 Task: Play online Dominion games in medium mode.
Action: Mouse moved to (486, 422)
Screenshot: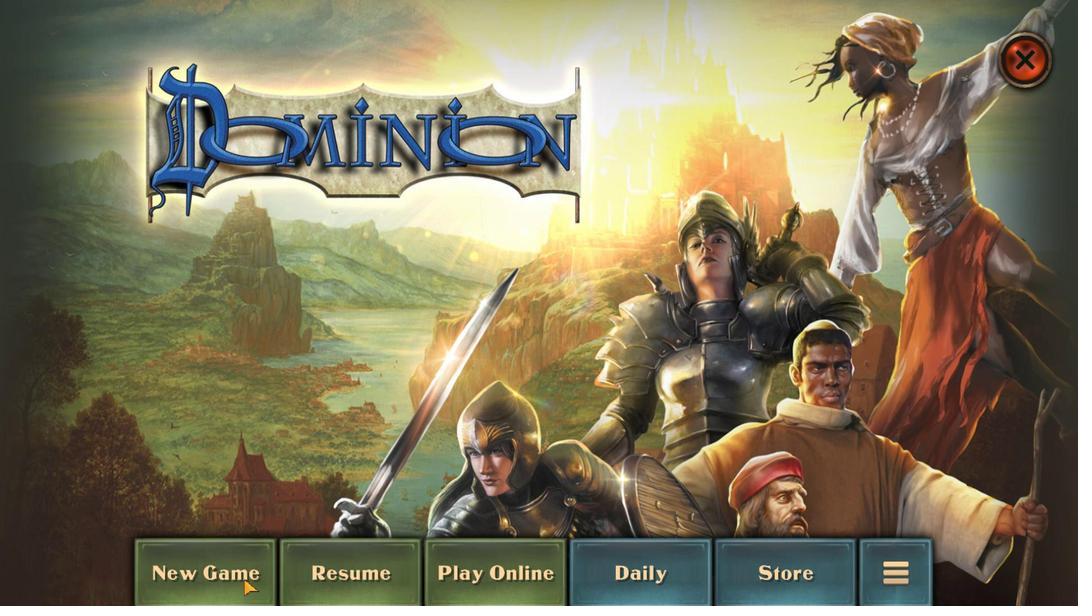
Action: Mouse pressed left at (486, 422)
Screenshot: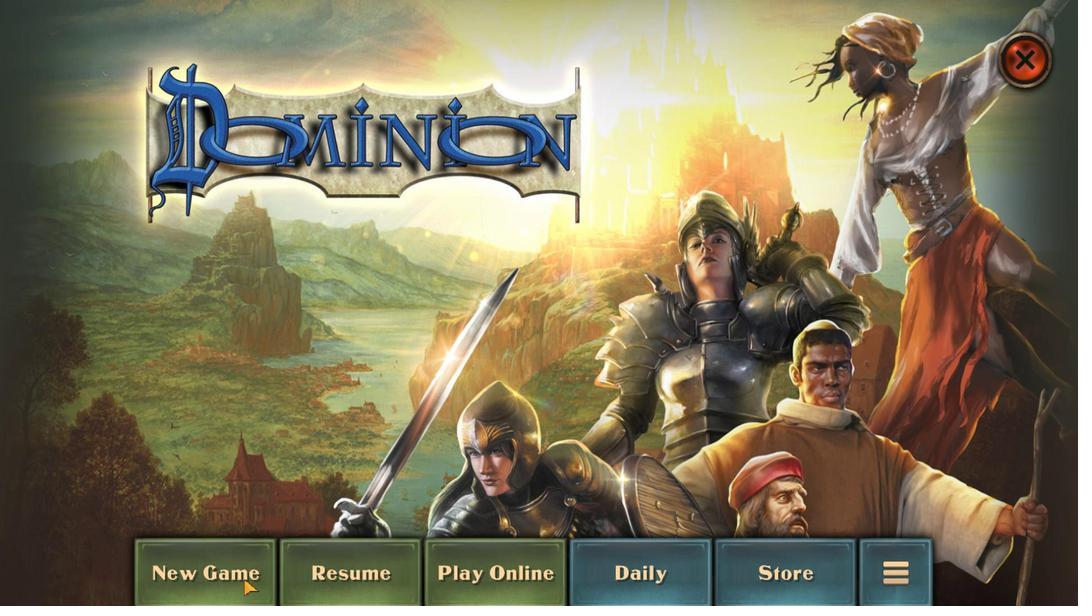 
Action: Mouse moved to (630, 499)
Screenshot: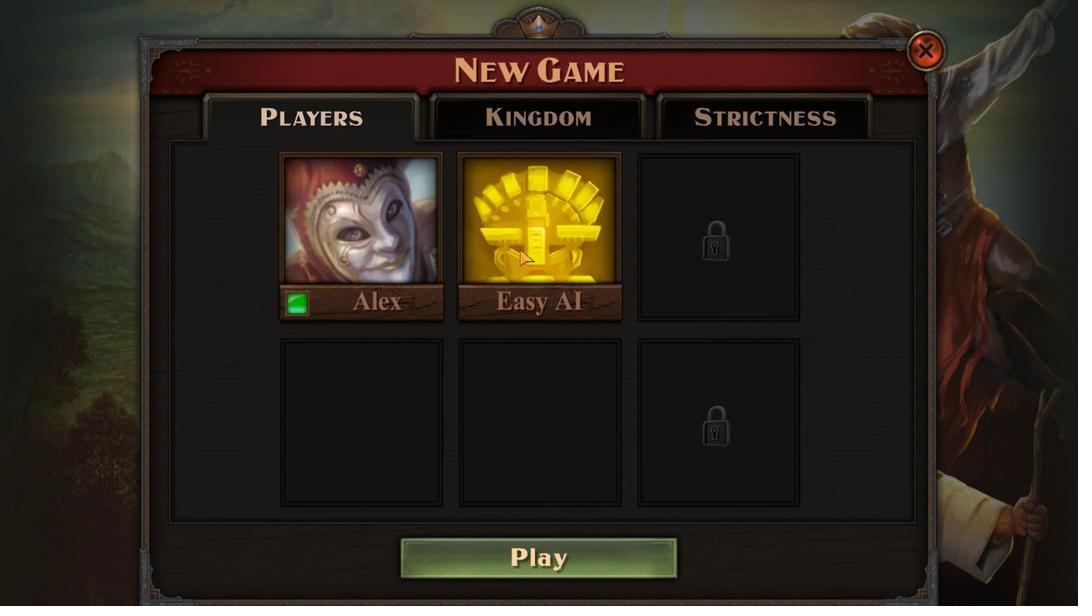 
Action: Mouse pressed left at (630, 499)
Screenshot: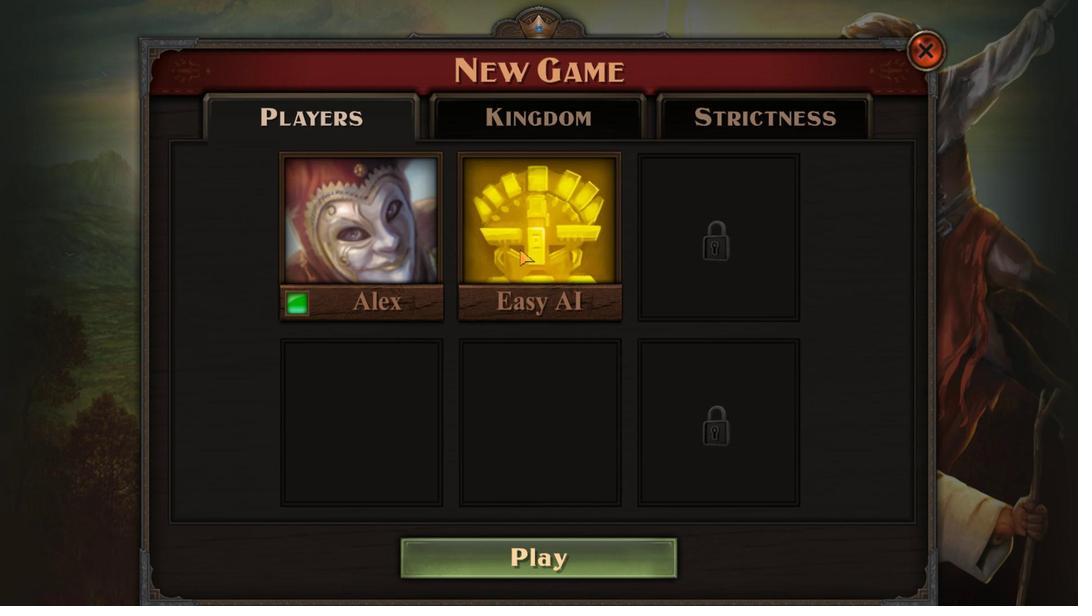 
Action: Mouse moved to (535, 463)
Screenshot: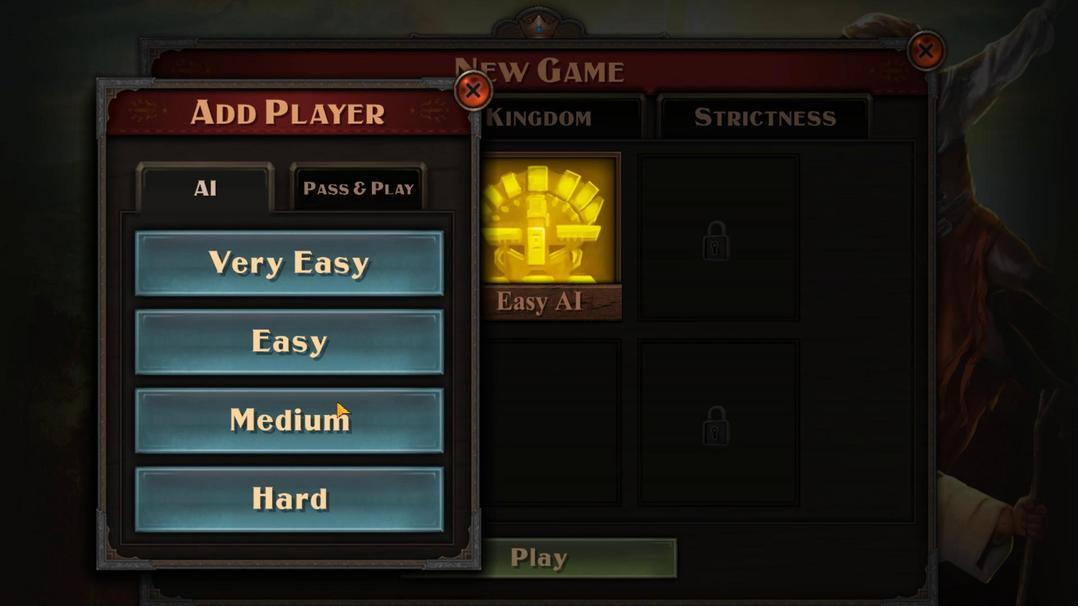
Action: Mouse pressed left at (535, 463)
Screenshot: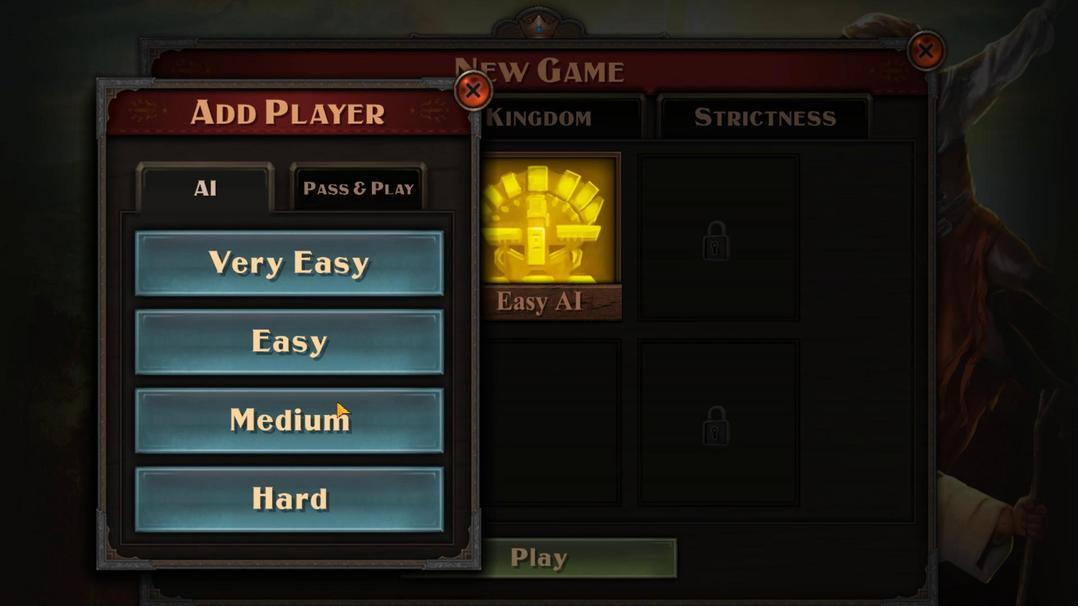 
Action: Mouse moved to (630, 426)
Screenshot: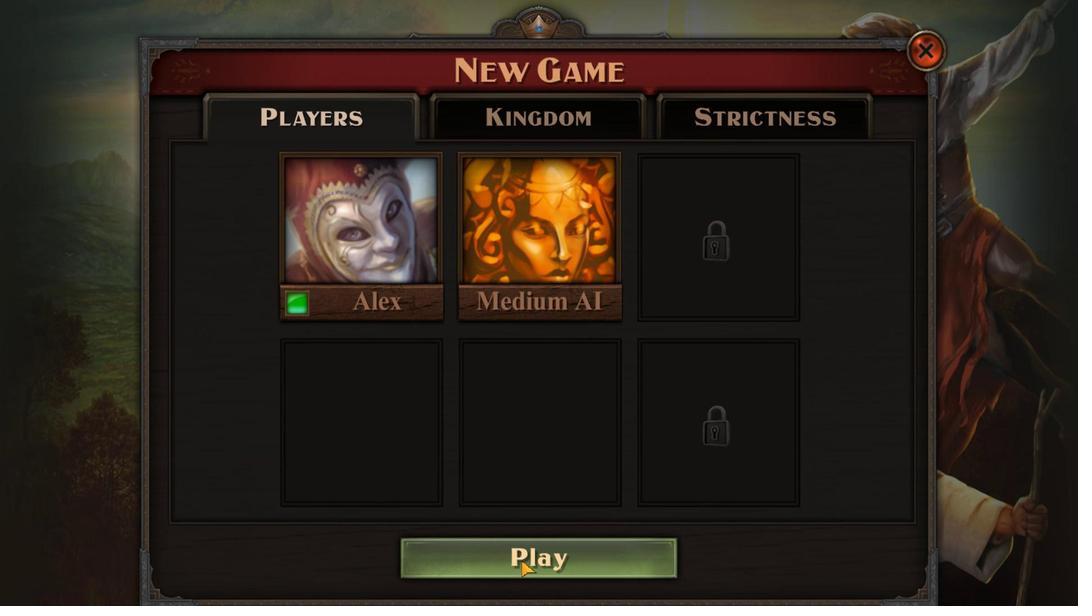 
Action: Mouse pressed left at (630, 426)
Screenshot: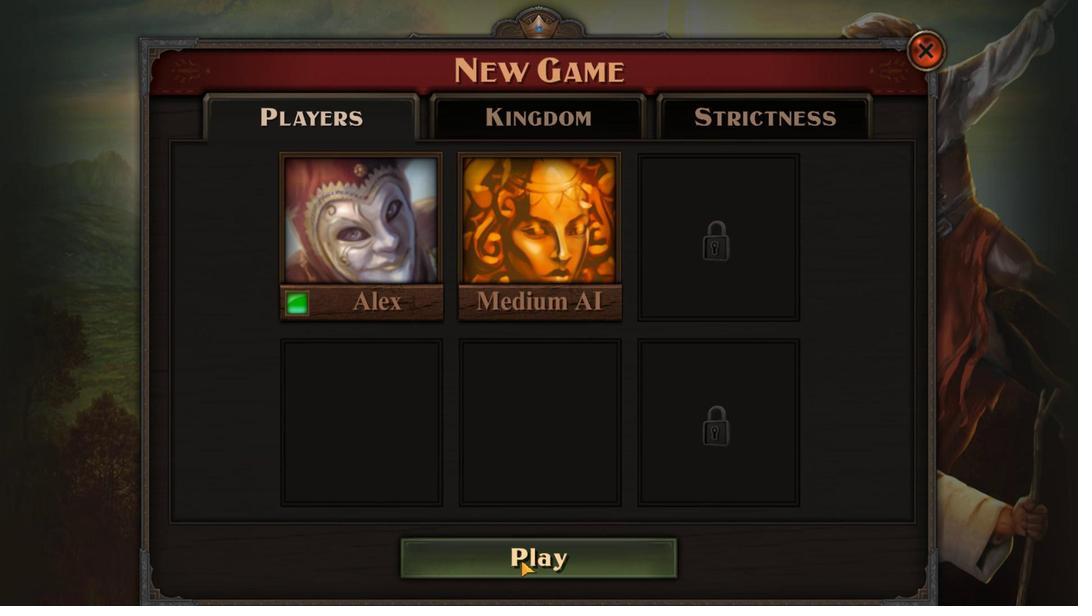 
Action: Mouse moved to (608, 435)
Screenshot: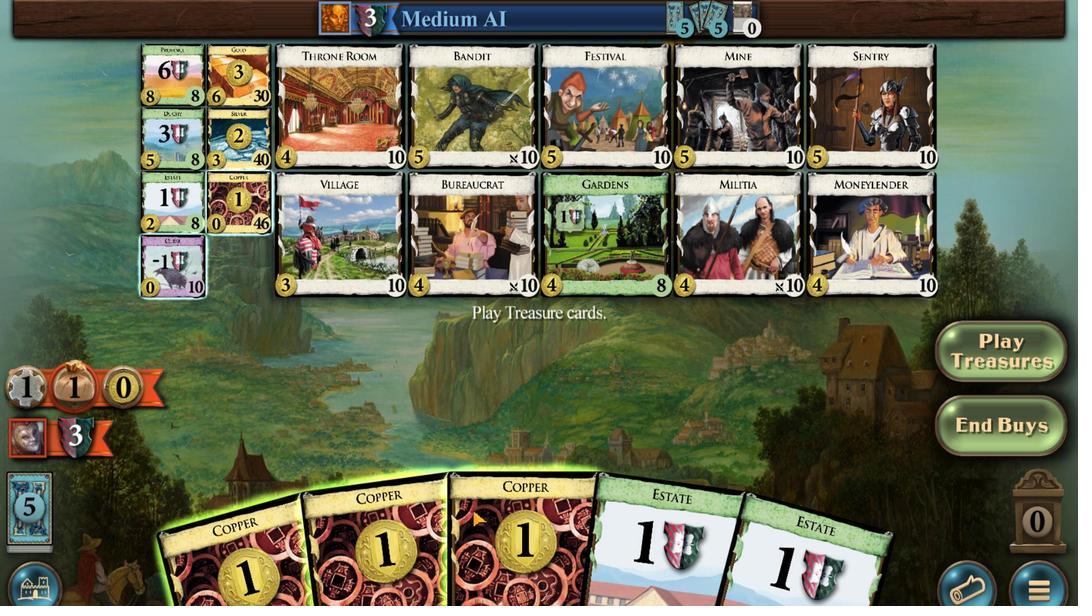 
Action: Mouse scrolled (608, 435) with delta (0, 0)
Screenshot: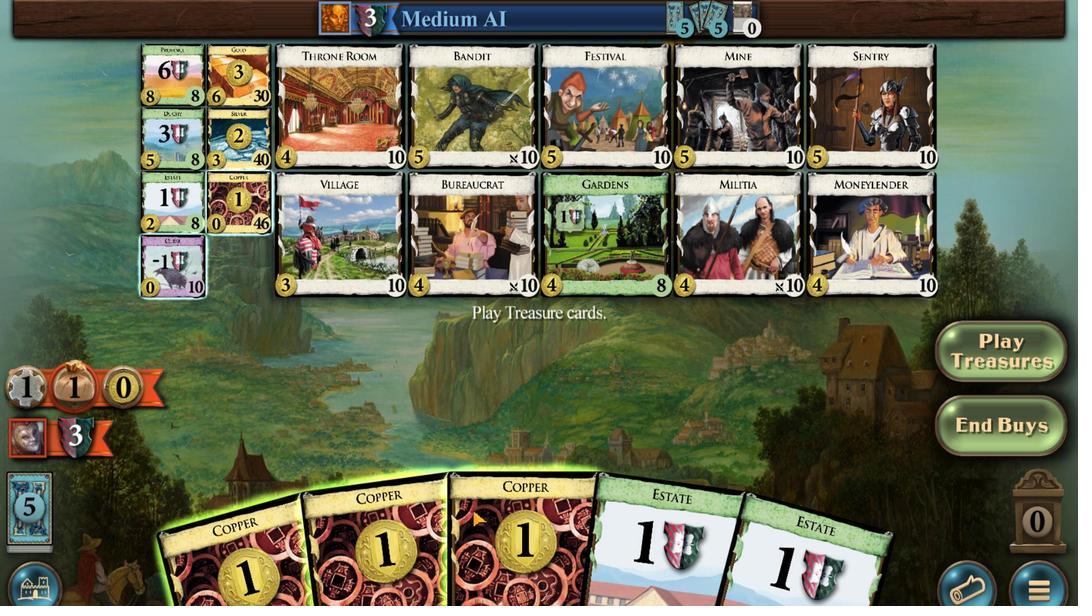 
Action: Mouse moved to (612, 431)
Screenshot: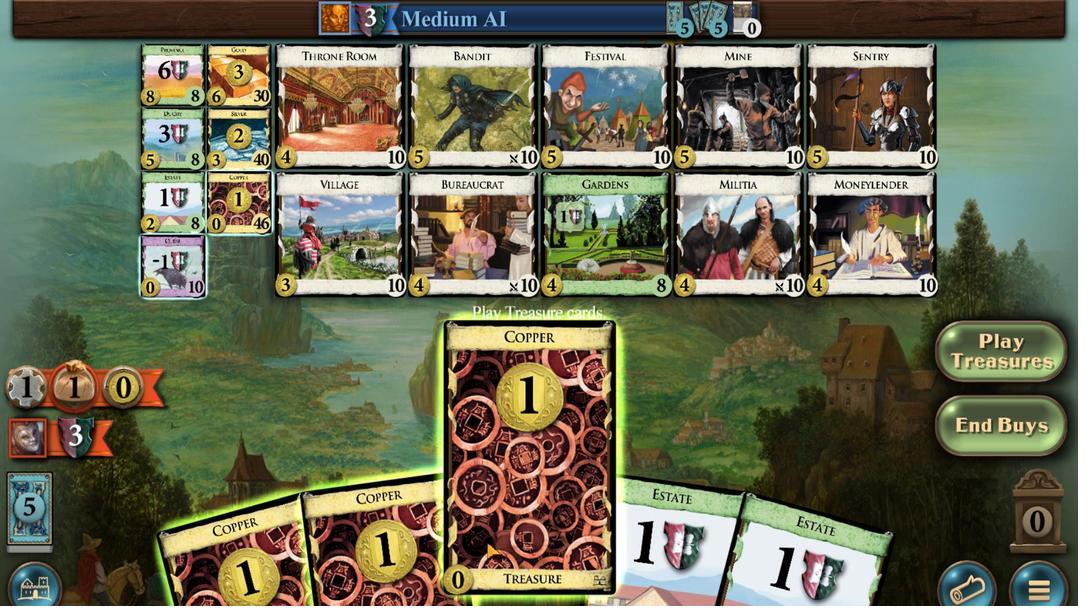 
Action: Mouse scrolled (612, 431) with delta (0, 0)
Screenshot: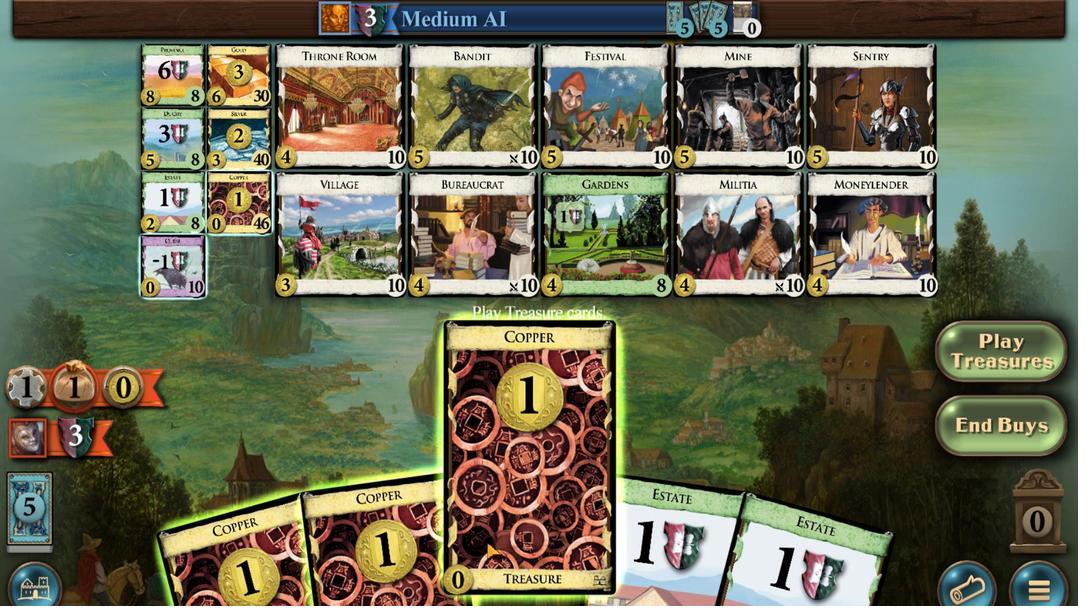 
Action: Mouse scrolled (612, 431) with delta (0, 0)
Screenshot: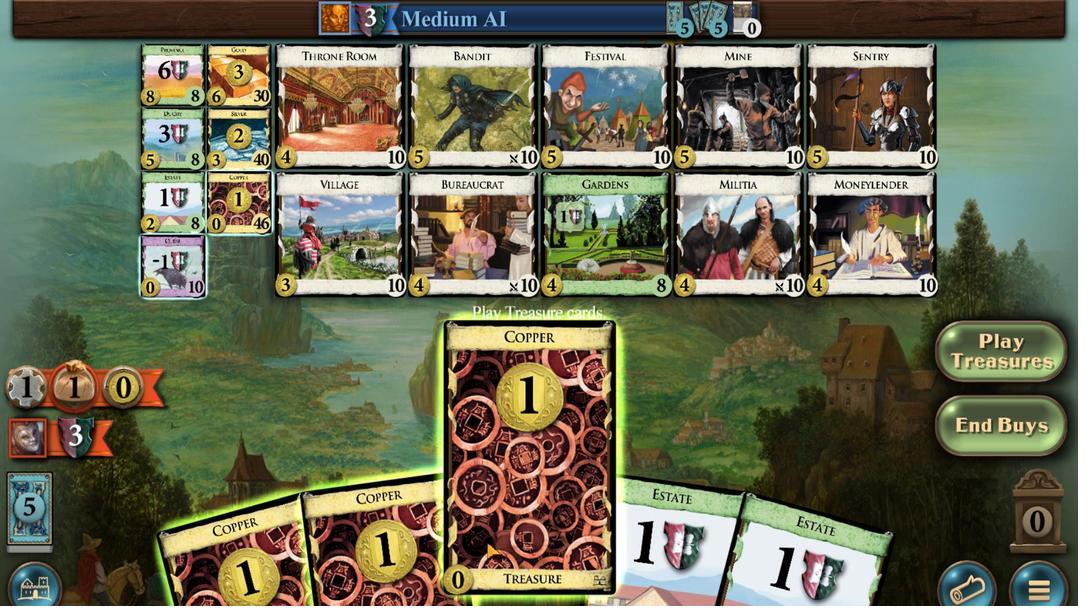 
Action: Mouse moved to (567, 437)
Screenshot: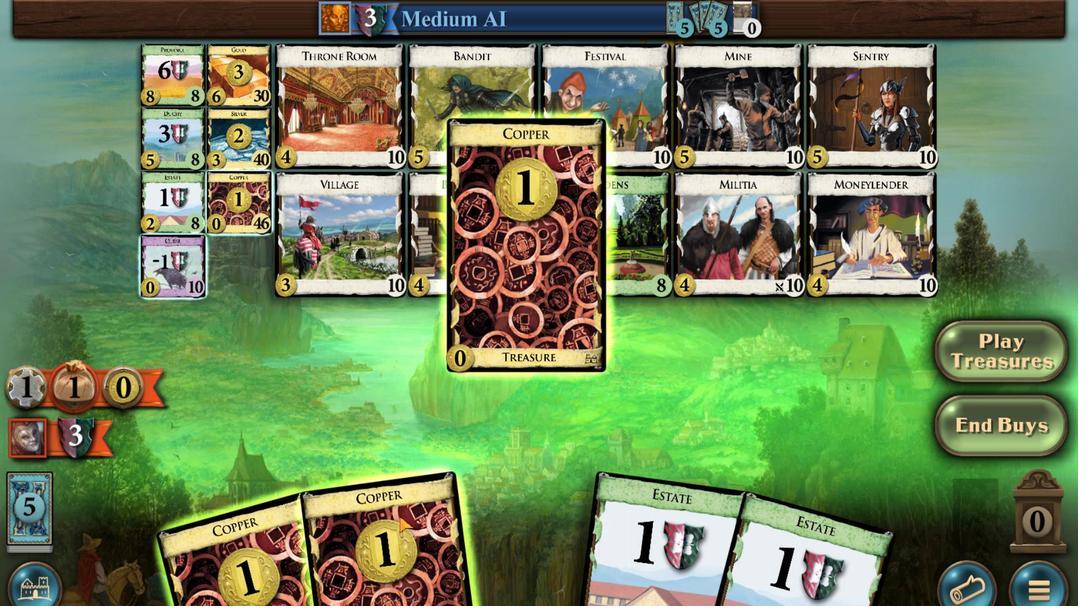 
Action: Mouse scrolled (567, 437) with delta (0, 0)
Screenshot: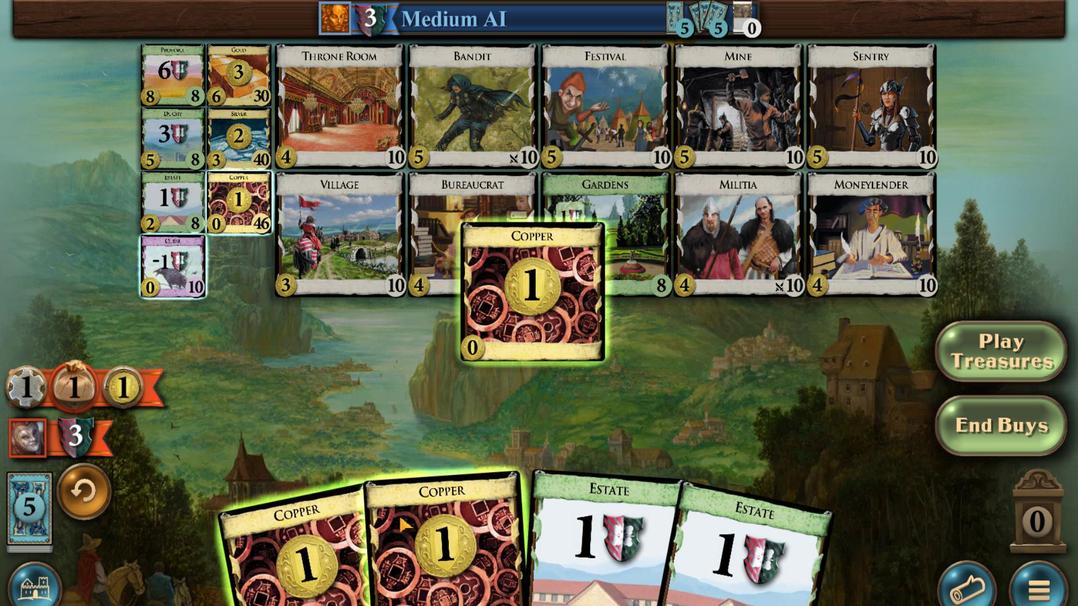 
Action: Mouse scrolled (567, 437) with delta (0, 0)
Screenshot: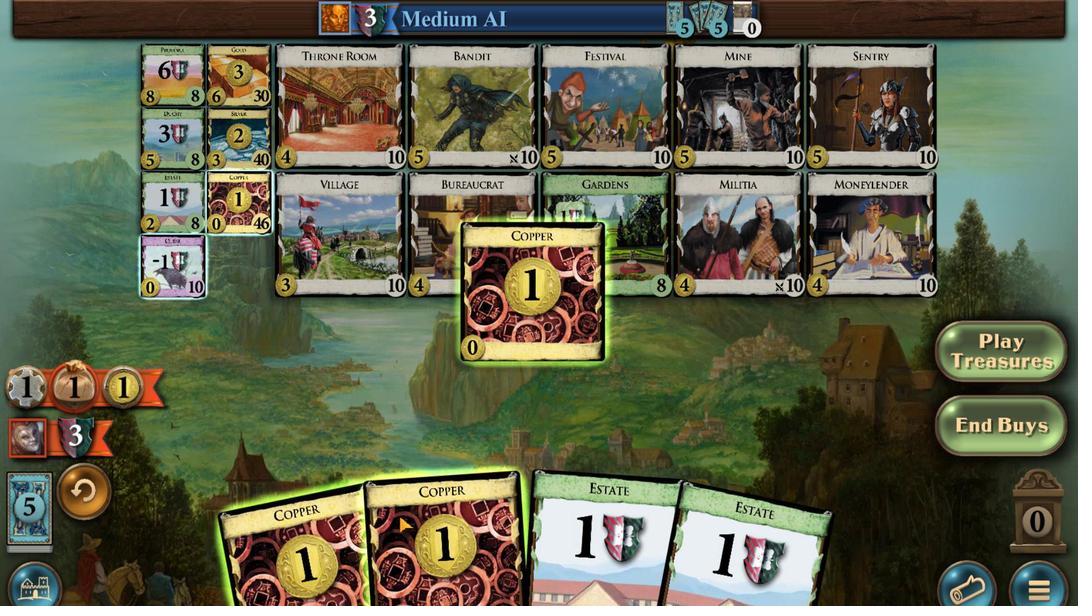
Action: Mouse scrolled (567, 437) with delta (0, 0)
Screenshot: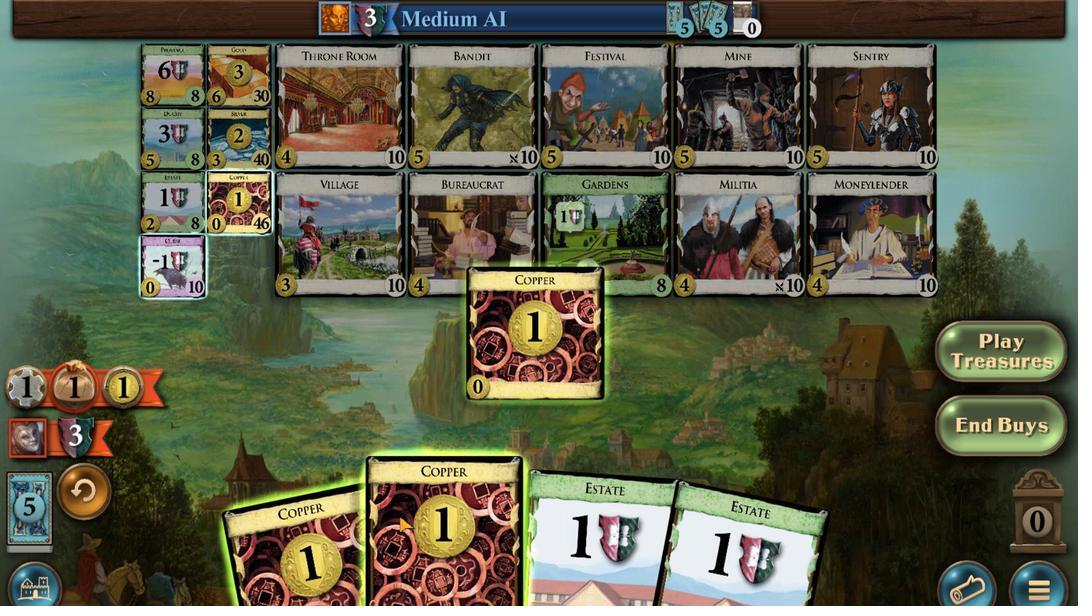 
Action: Mouse moved to (517, 440)
Screenshot: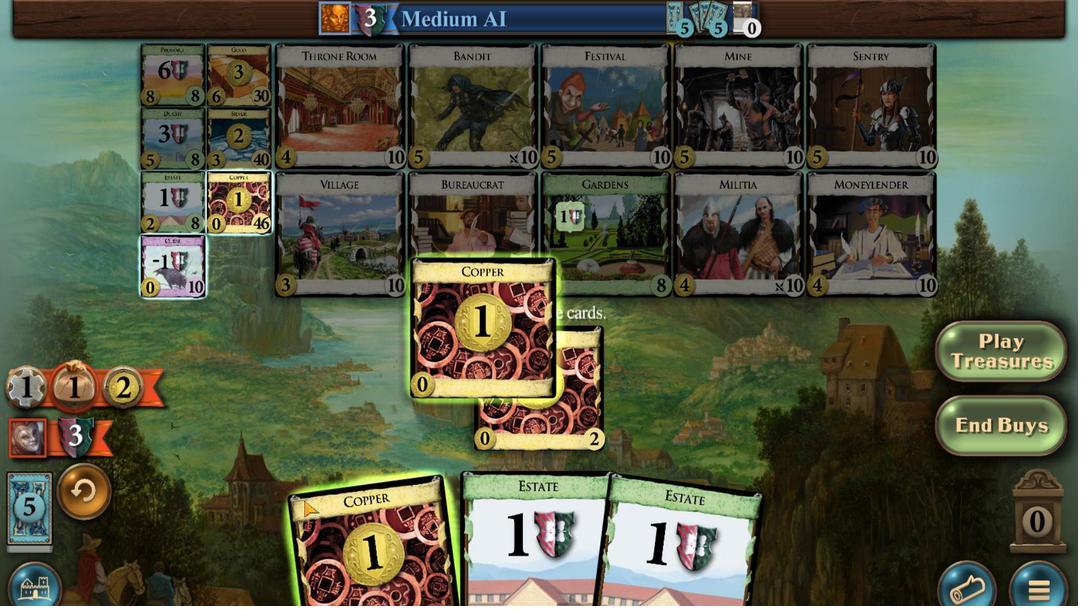 
Action: Mouse scrolled (517, 440) with delta (0, 0)
Screenshot: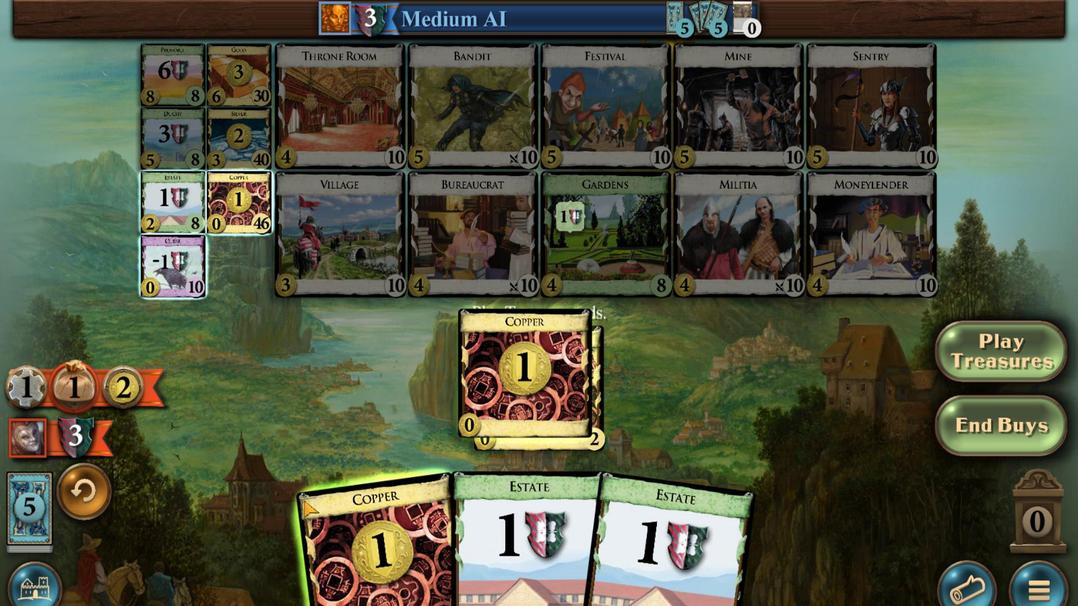 
Action: Mouse scrolled (517, 440) with delta (0, 0)
Screenshot: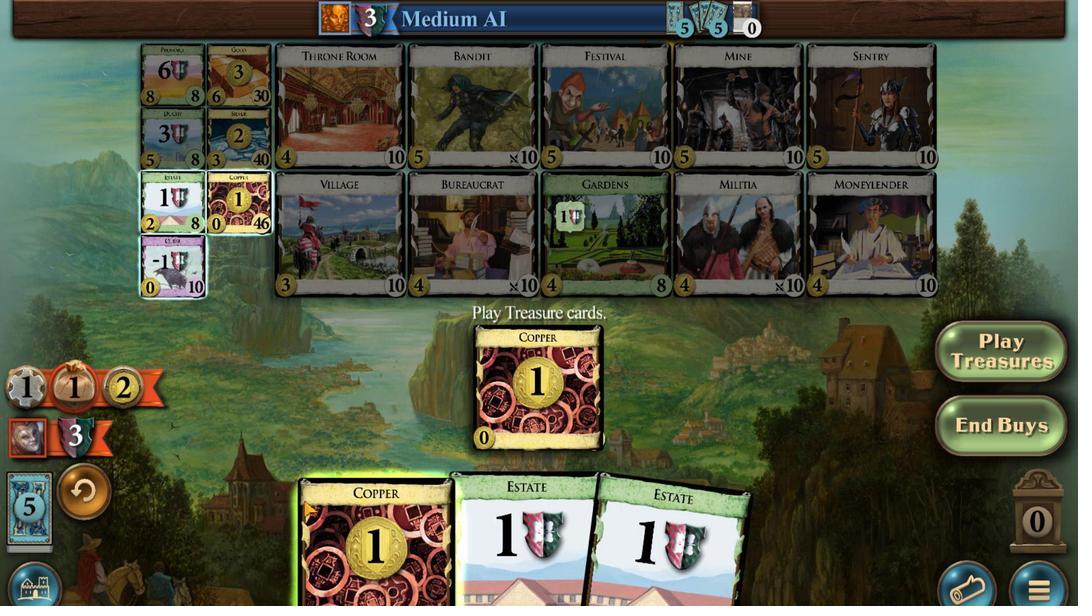 
Action: Mouse scrolled (517, 440) with delta (0, 0)
Screenshot: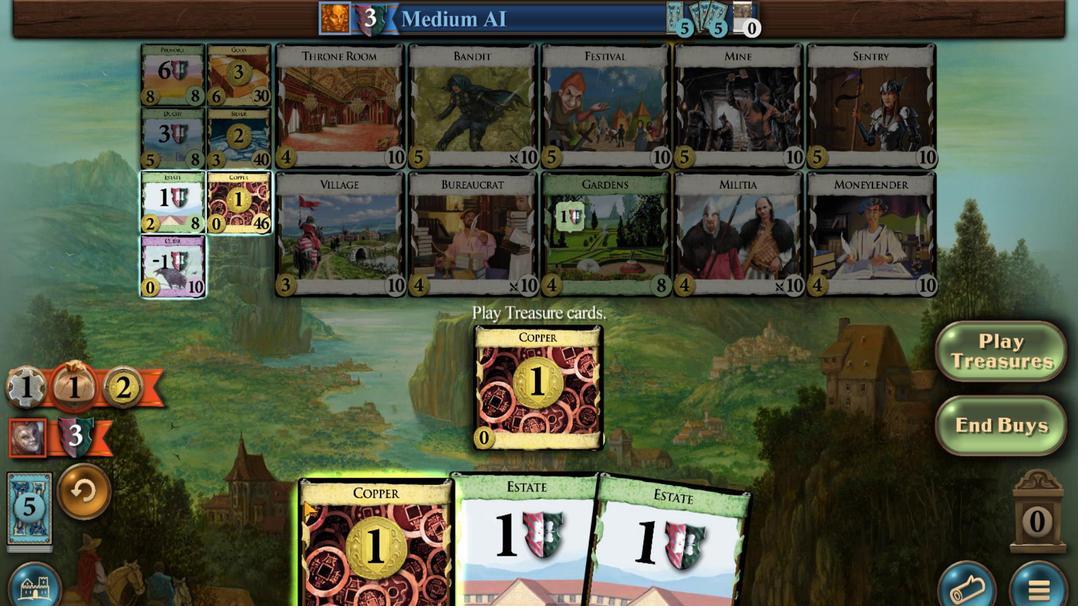 
Action: Mouse moved to (484, 525)
Screenshot: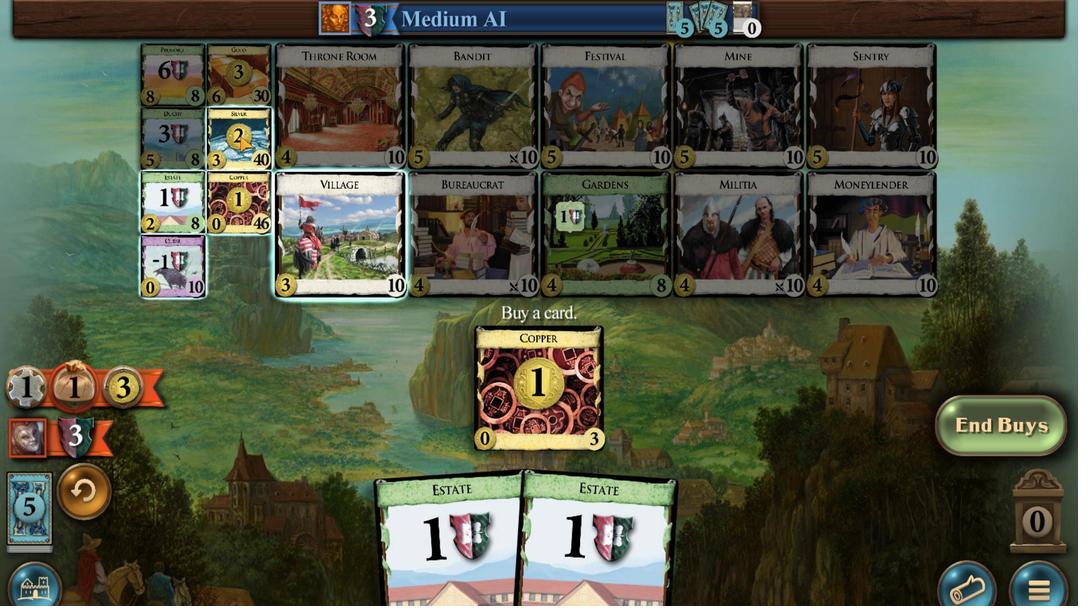 
Action: Mouse pressed left at (484, 525)
Screenshot: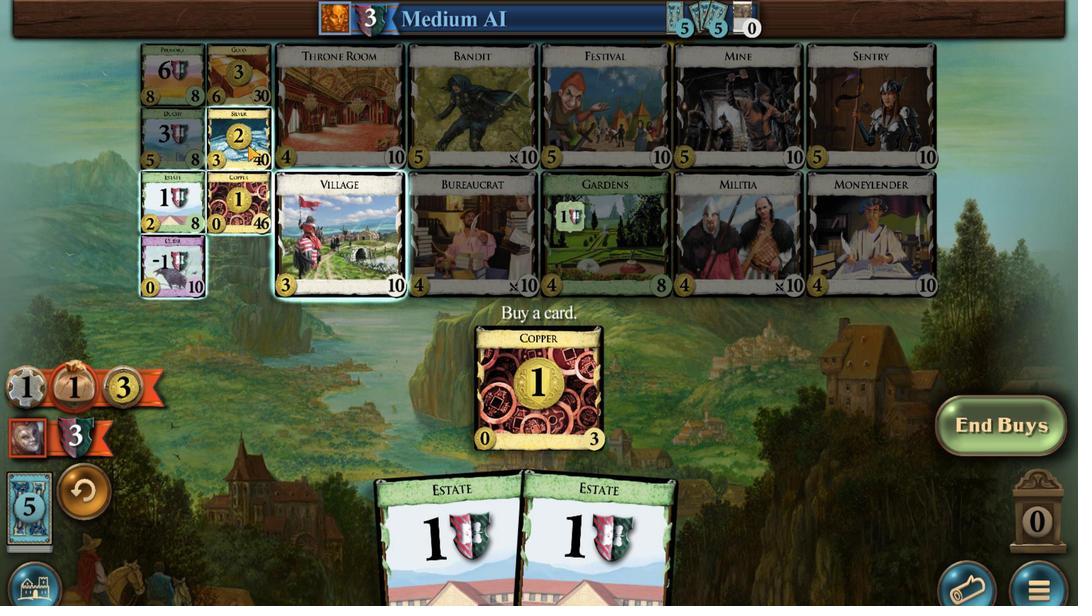 
Action: Mouse moved to (661, 429)
Screenshot: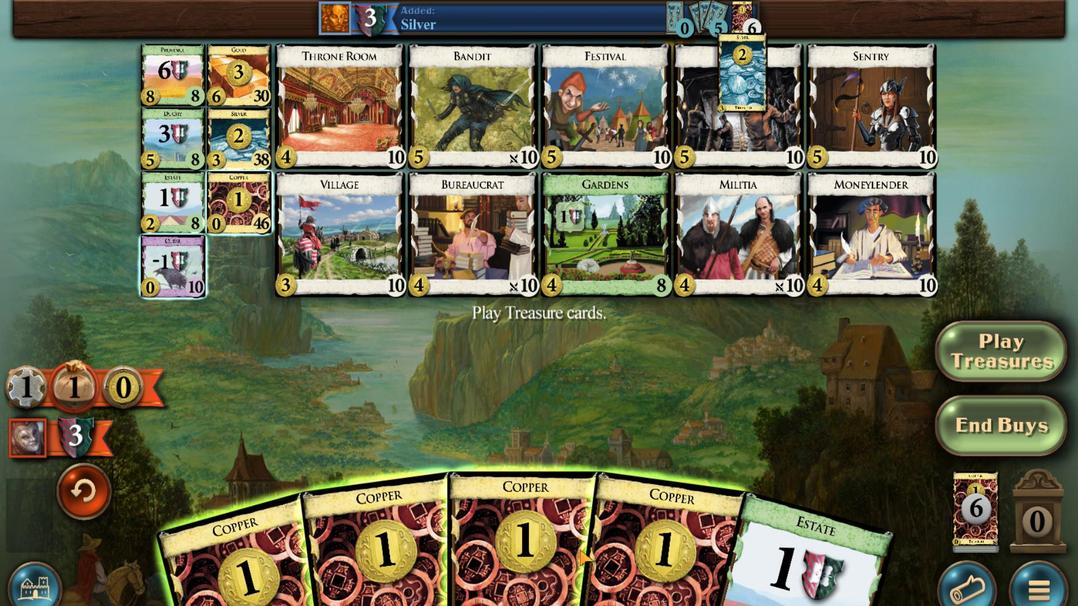 
Action: Mouse scrolled (661, 429) with delta (0, 0)
Screenshot: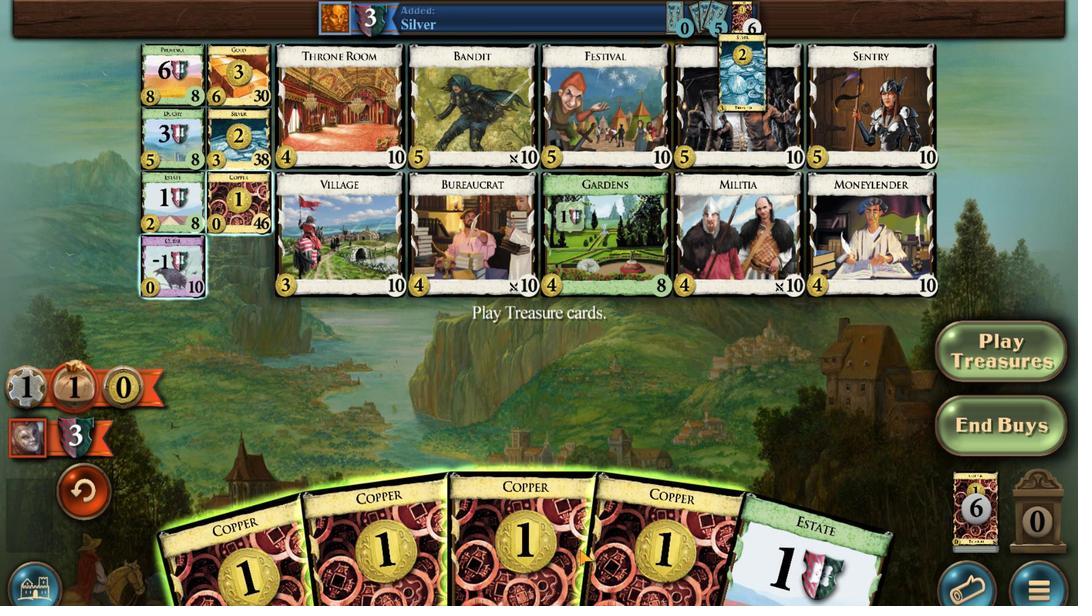 
Action: Mouse scrolled (661, 429) with delta (0, 0)
Screenshot: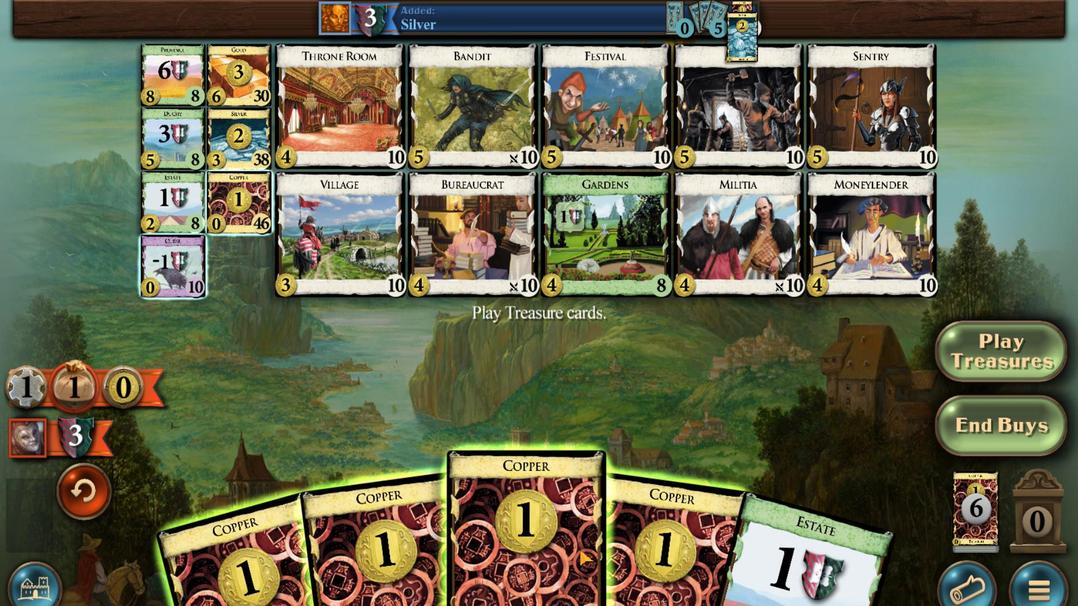 
Action: Mouse moved to (668, 430)
Screenshot: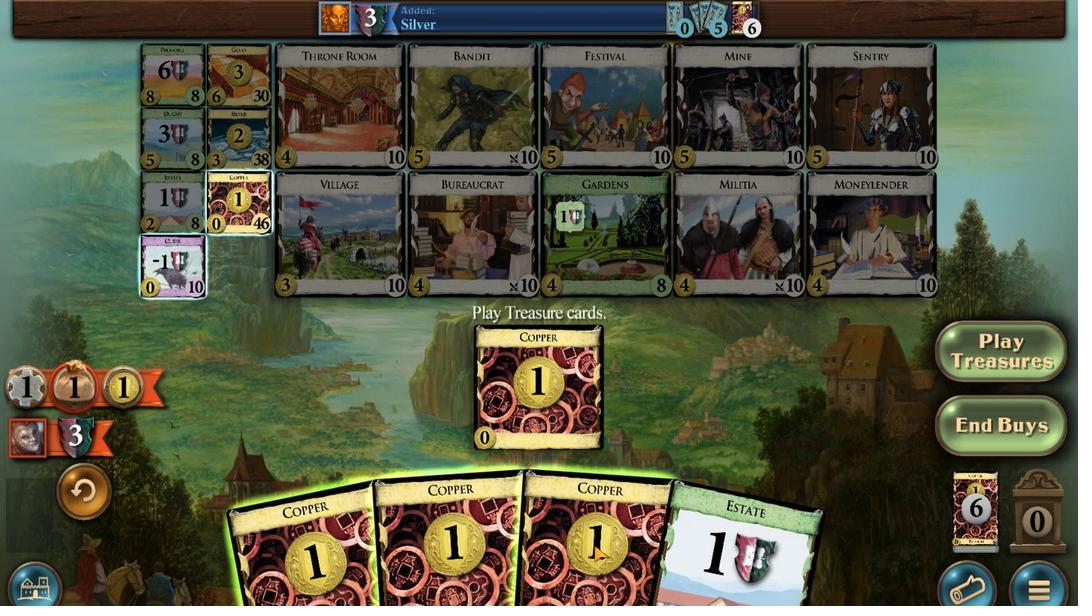 
Action: Mouse scrolled (668, 430) with delta (0, 0)
Screenshot: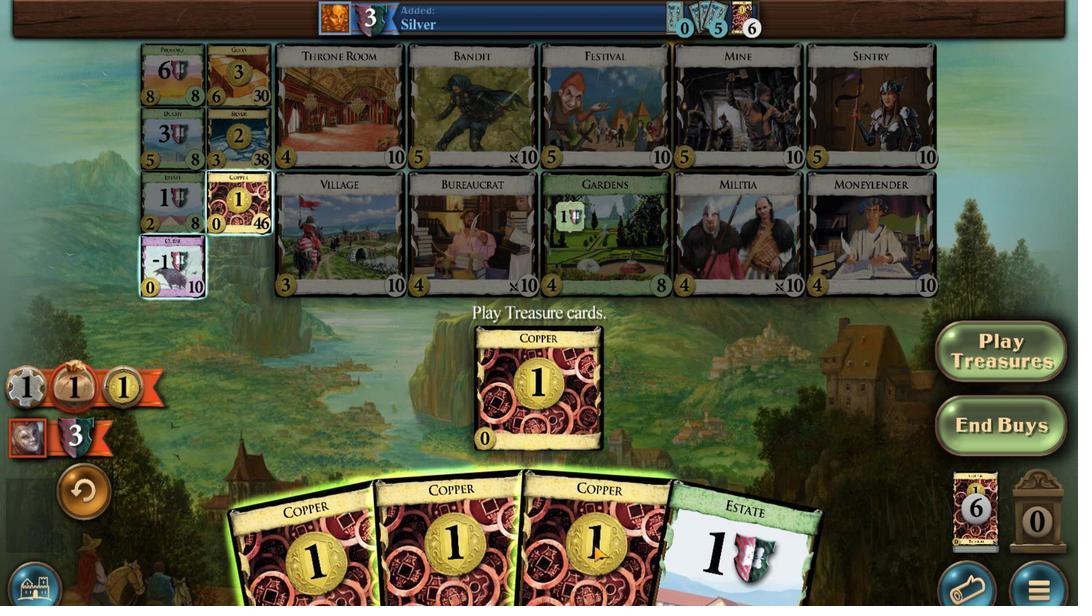 
Action: Mouse scrolled (668, 430) with delta (0, 0)
Screenshot: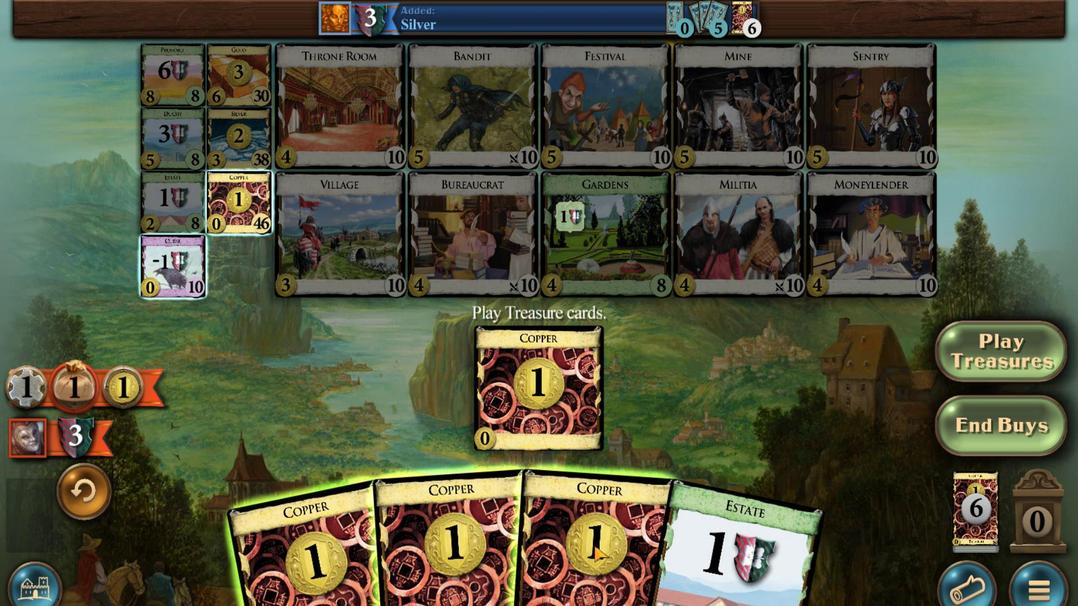 
Action: Mouse scrolled (668, 430) with delta (0, 0)
Screenshot: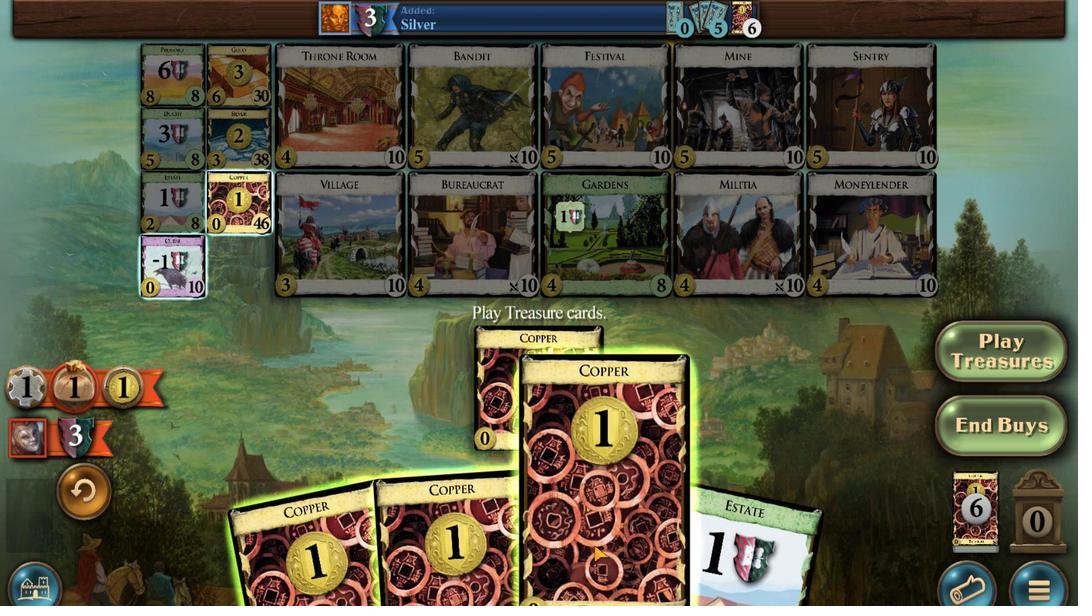 
Action: Mouse moved to (645, 430)
Screenshot: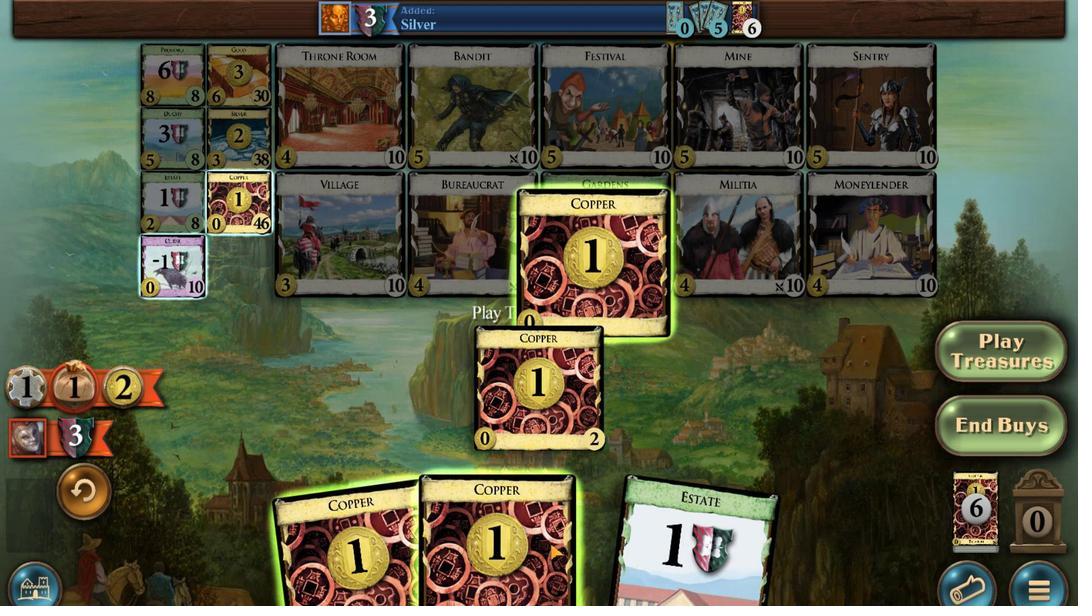 
Action: Mouse scrolled (645, 431) with delta (0, 0)
Screenshot: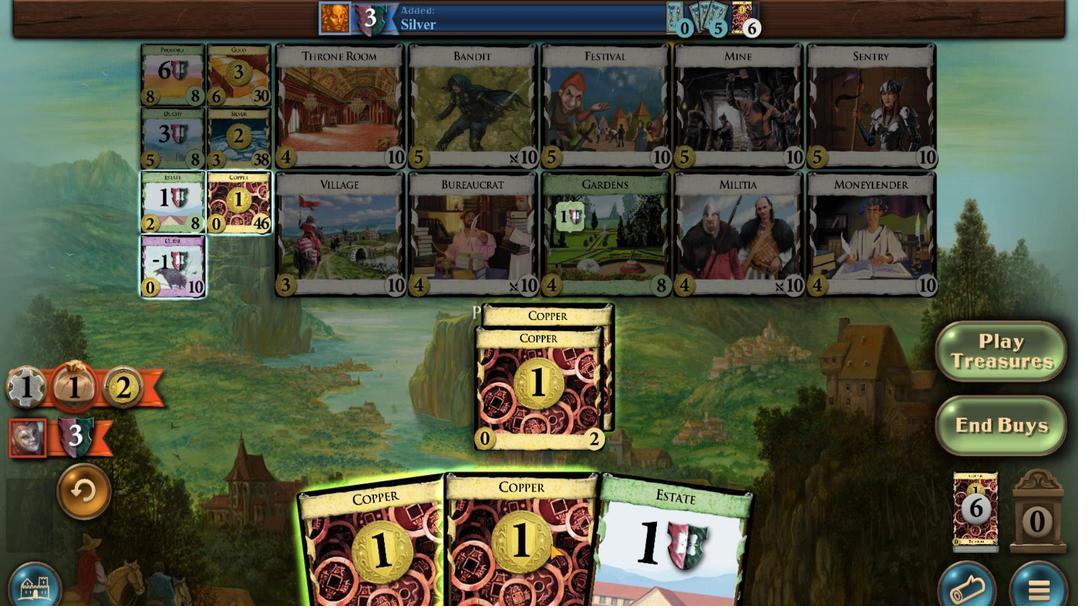 
Action: Mouse scrolled (645, 431) with delta (0, 0)
Screenshot: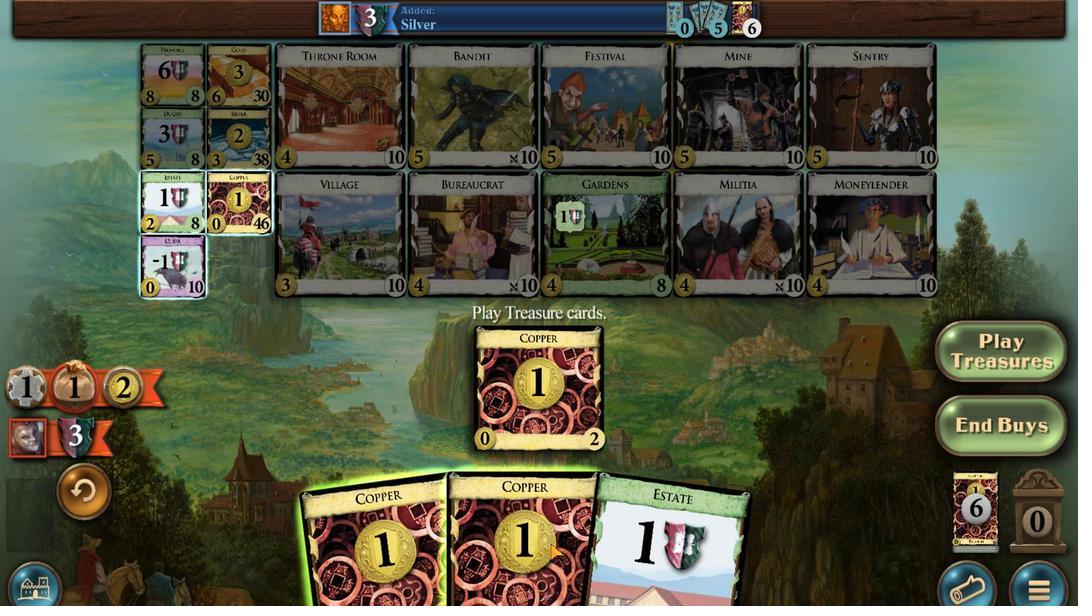 
Action: Mouse scrolled (645, 431) with delta (0, 0)
Screenshot: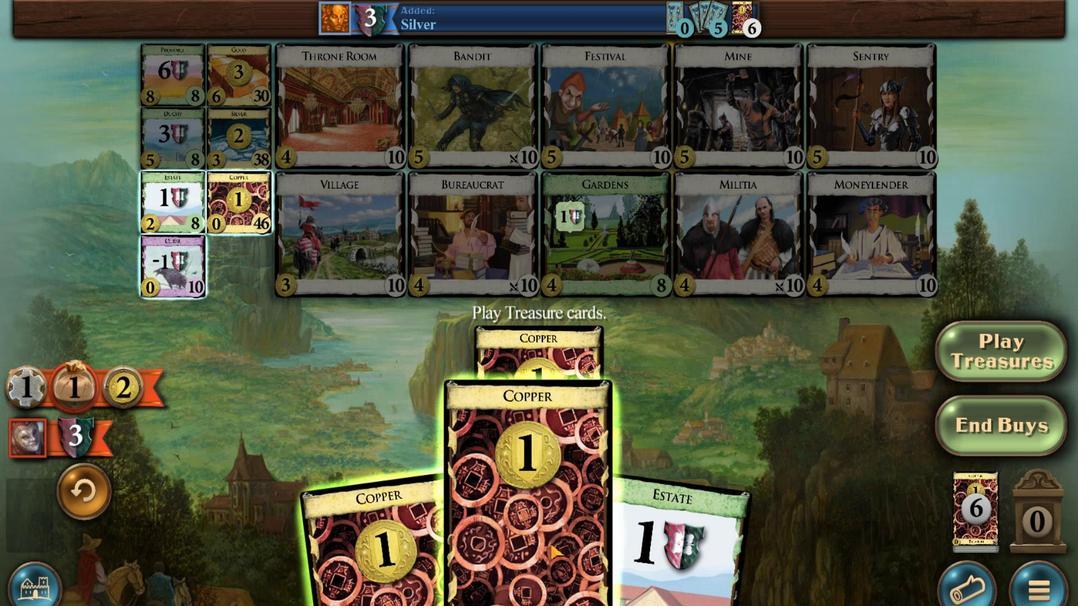 
Action: Mouse moved to (599, 438)
Screenshot: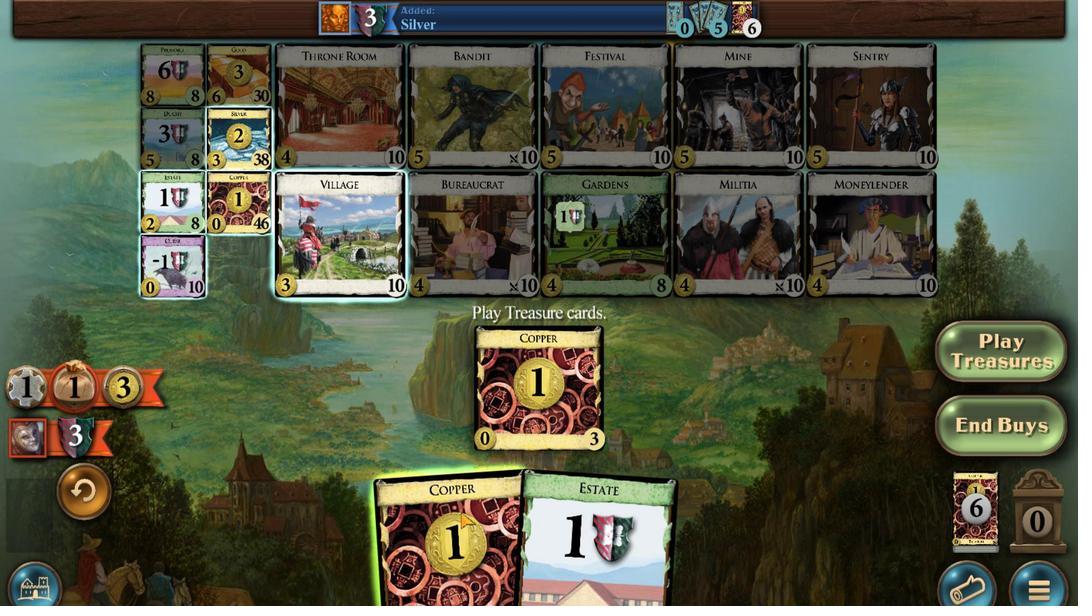 
Action: Mouse scrolled (599, 438) with delta (0, 0)
Screenshot: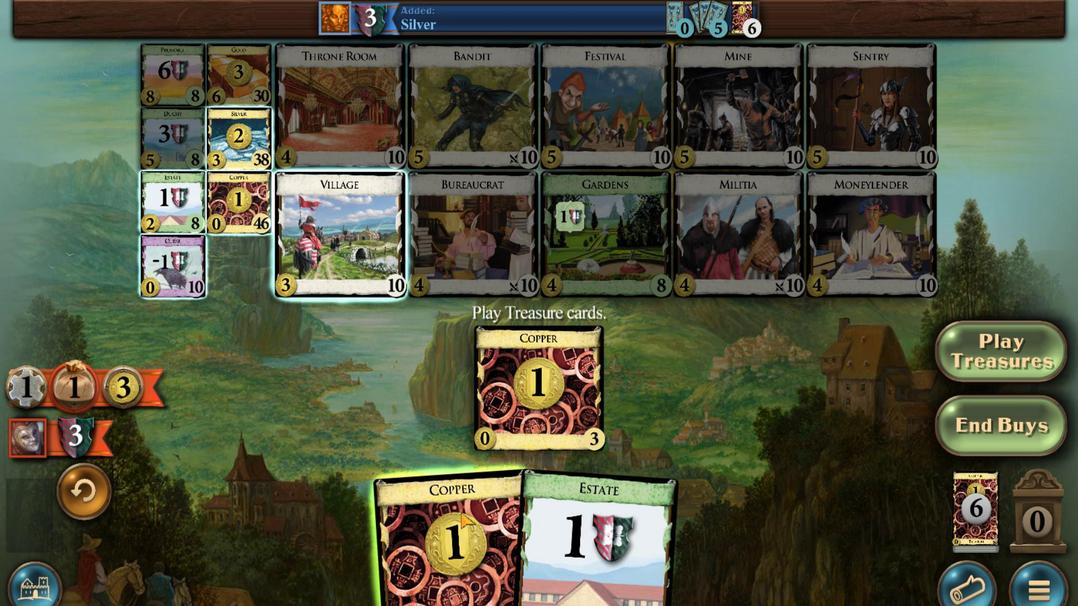 
Action: Mouse scrolled (599, 438) with delta (0, 0)
Screenshot: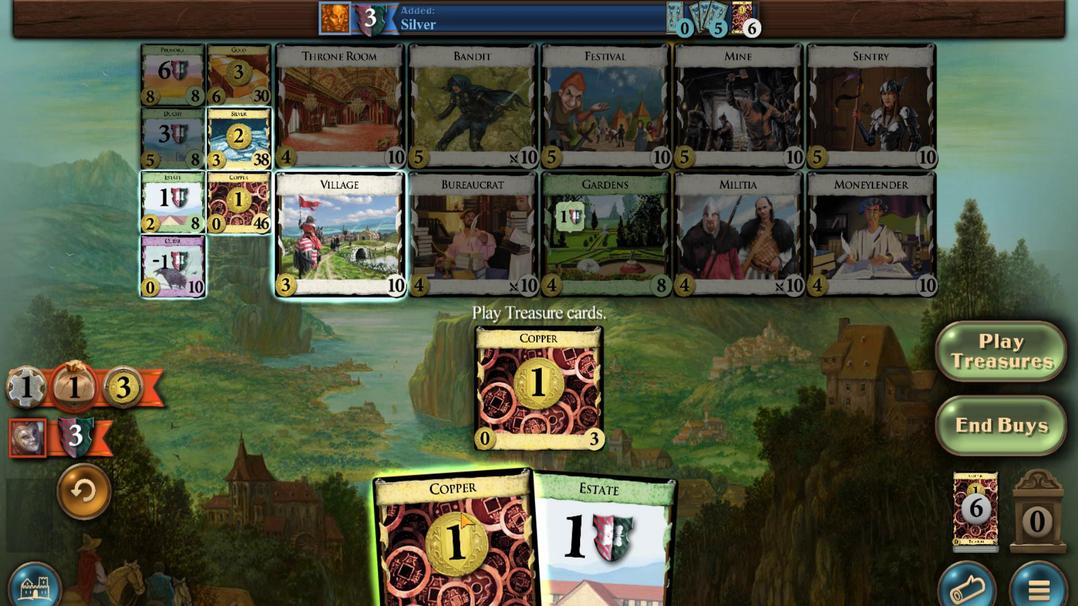 
Action: Mouse scrolled (599, 438) with delta (0, 0)
Screenshot: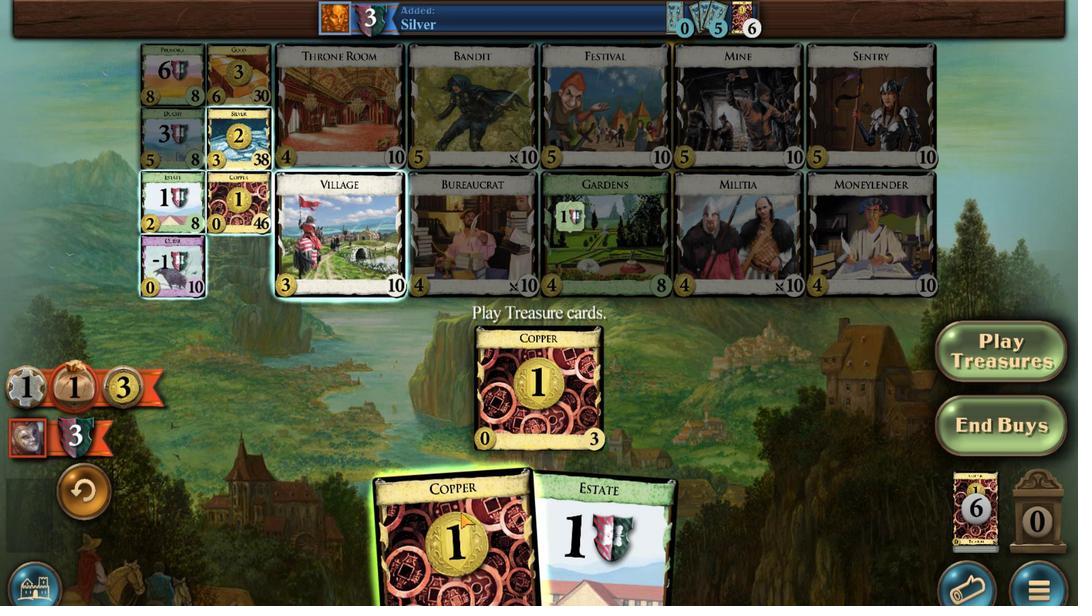 
Action: Mouse moved to (479, 525)
Screenshot: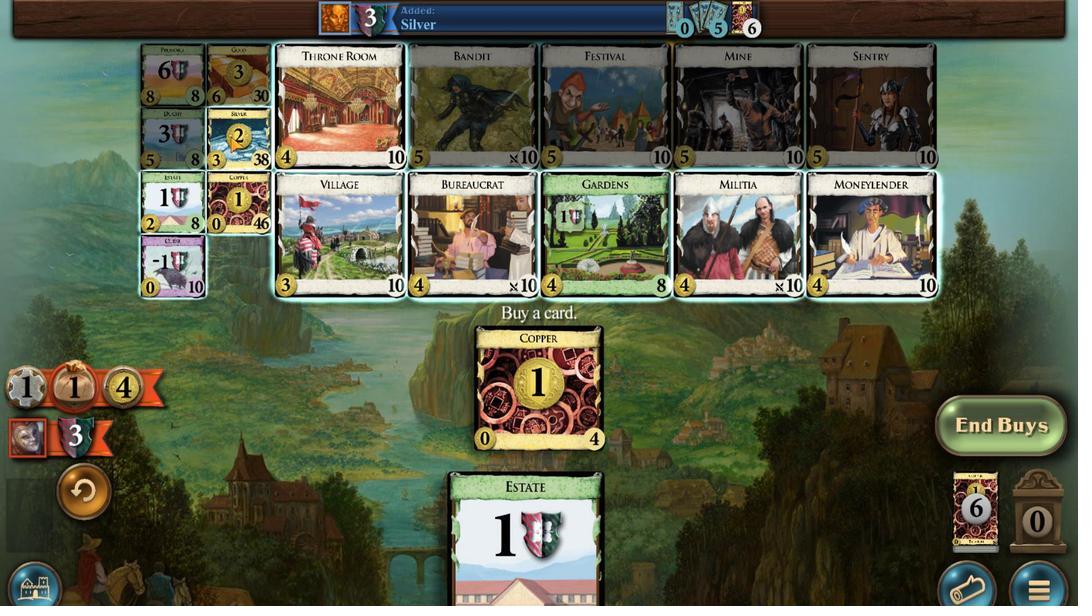
Action: Mouse pressed left at (479, 525)
Screenshot: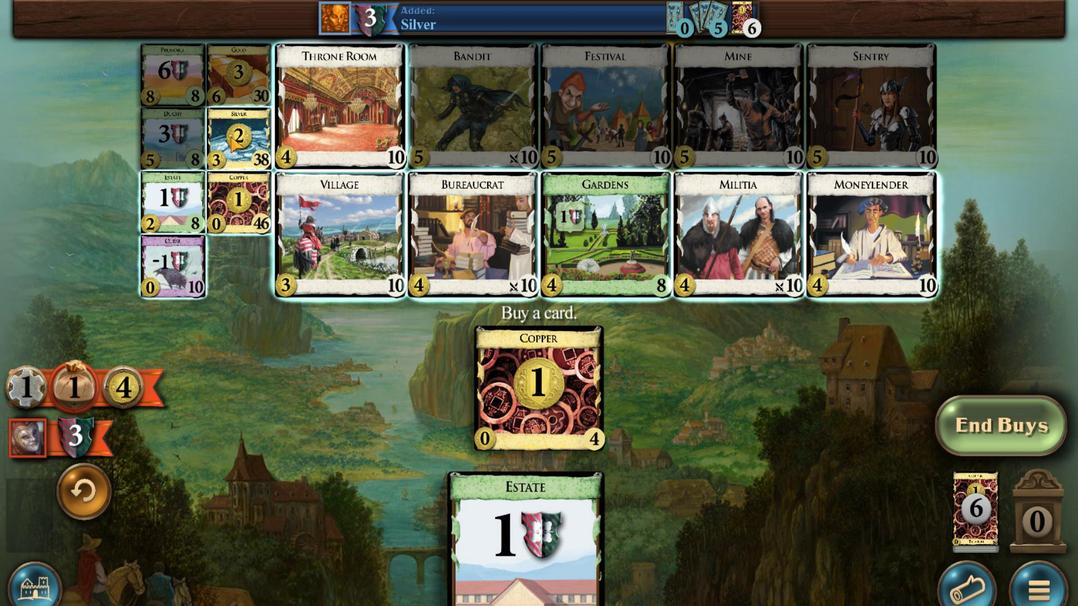 
Action: Mouse moved to (618, 431)
Screenshot: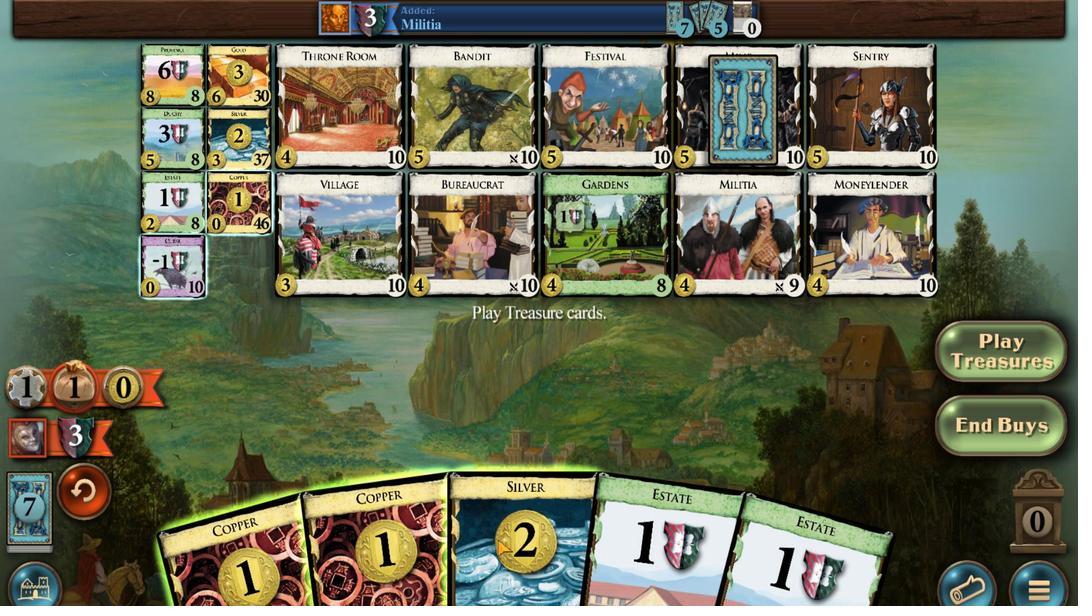 
Action: Mouse scrolled (618, 431) with delta (0, 0)
Screenshot: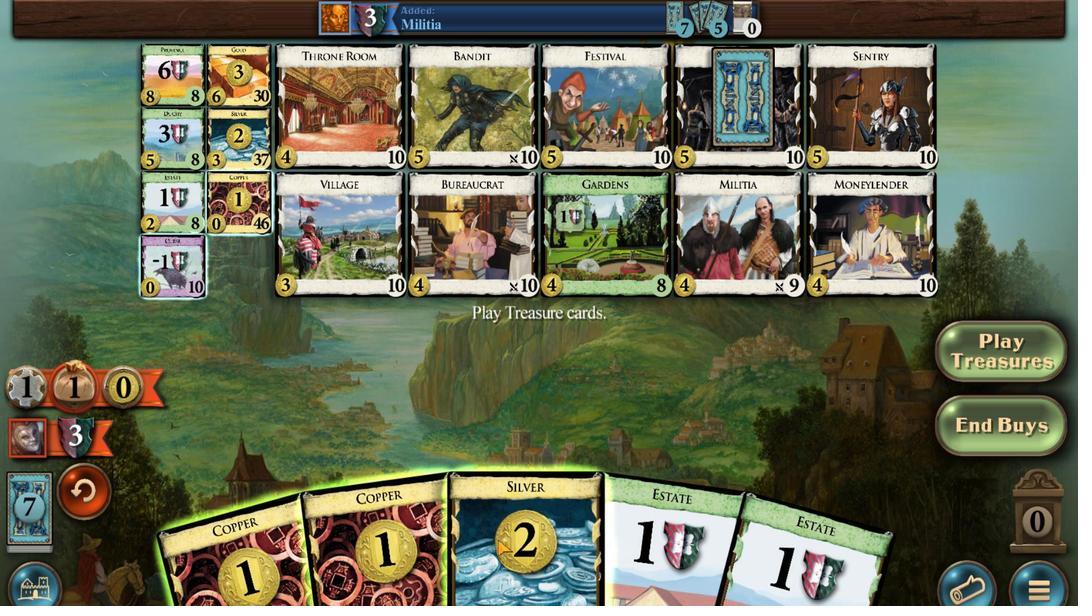 
Action: Mouse scrolled (618, 431) with delta (0, 0)
Screenshot: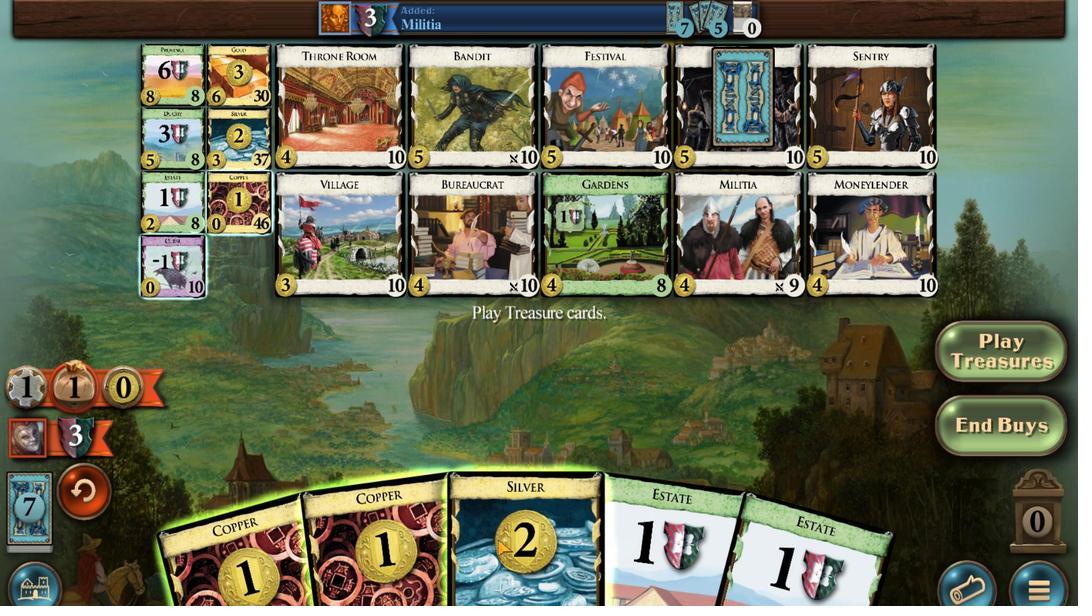 
Action: Mouse scrolled (618, 431) with delta (0, 0)
Screenshot: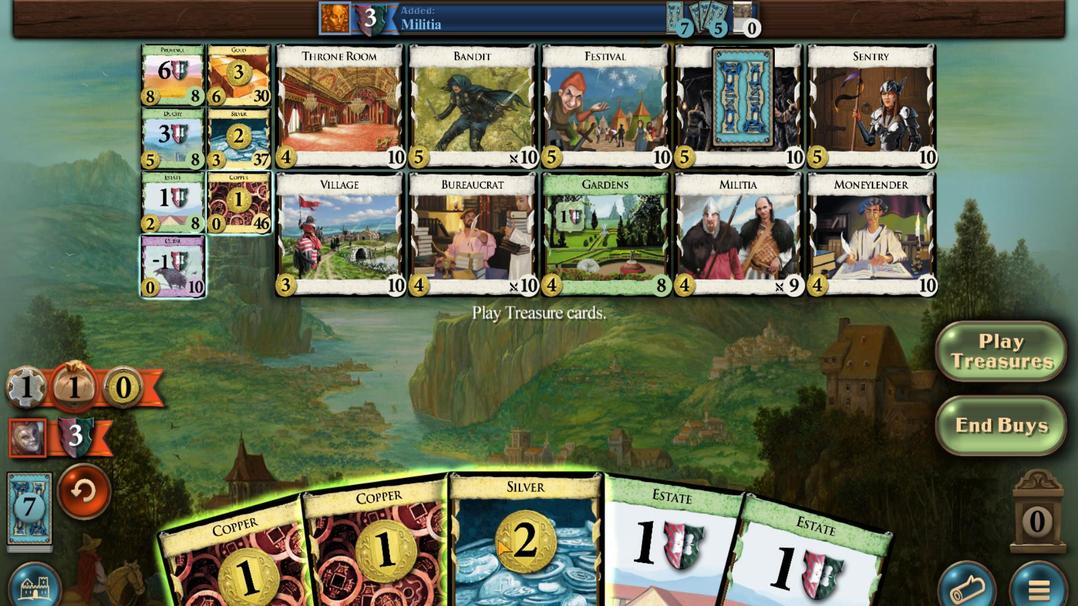 
Action: Mouse moved to (577, 436)
Screenshot: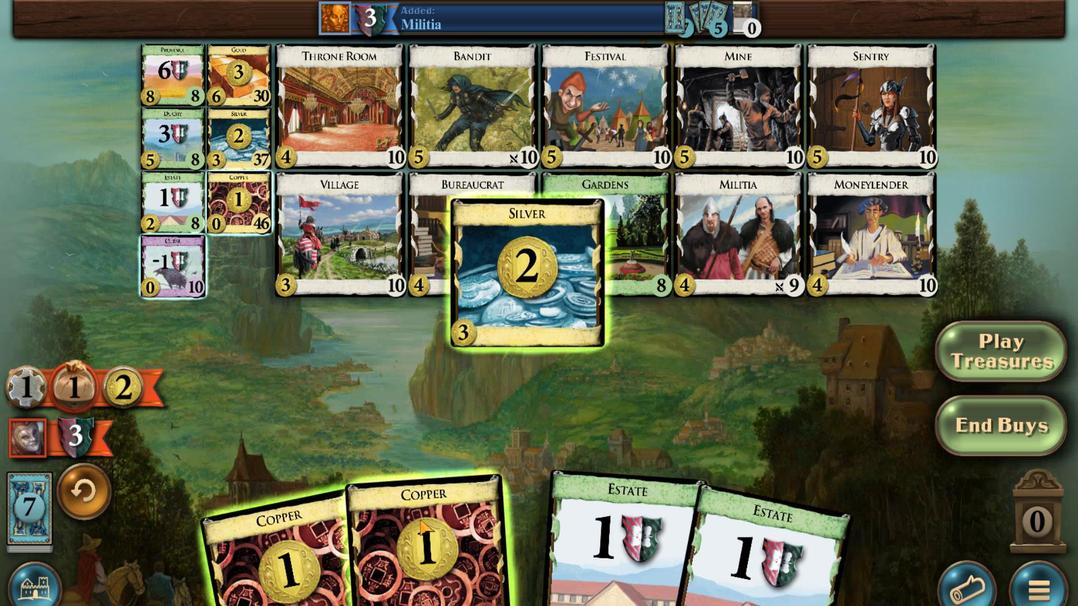 
Action: Mouse scrolled (577, 437) with delta (0, 0)
Screenshot: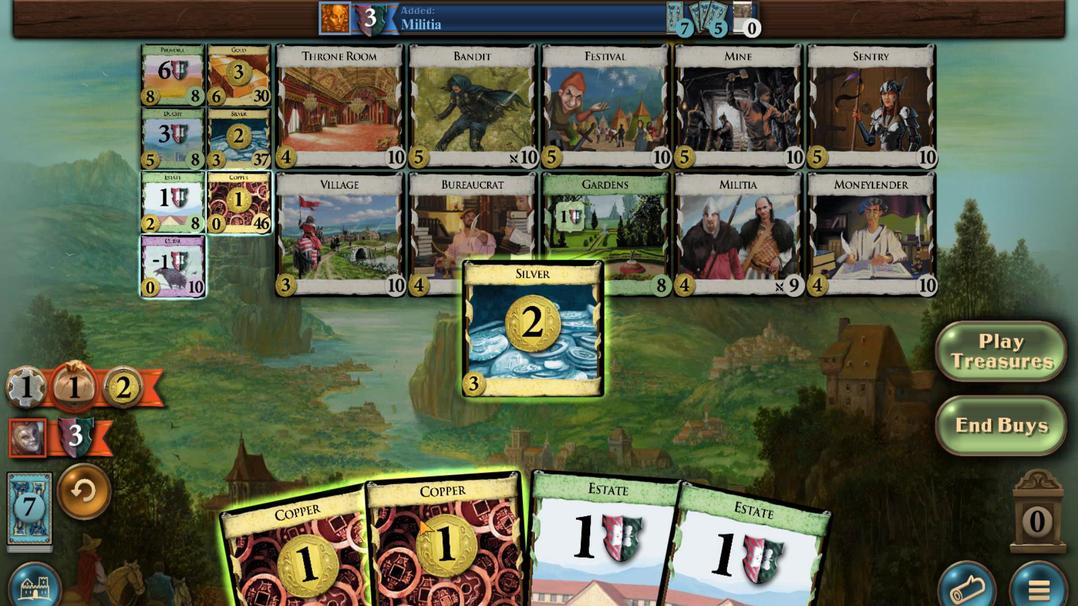 
Action: Mouse scrolled (577, 437) with delta (0, 0)
Screenshot: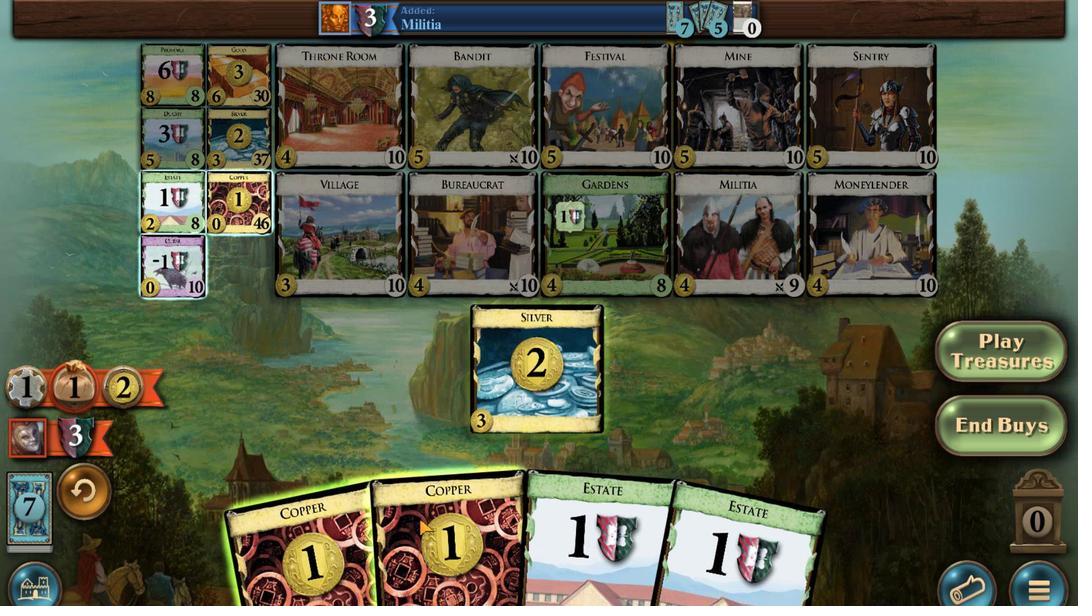 
Action: Mouse moved to (540, 438)
Screenshot: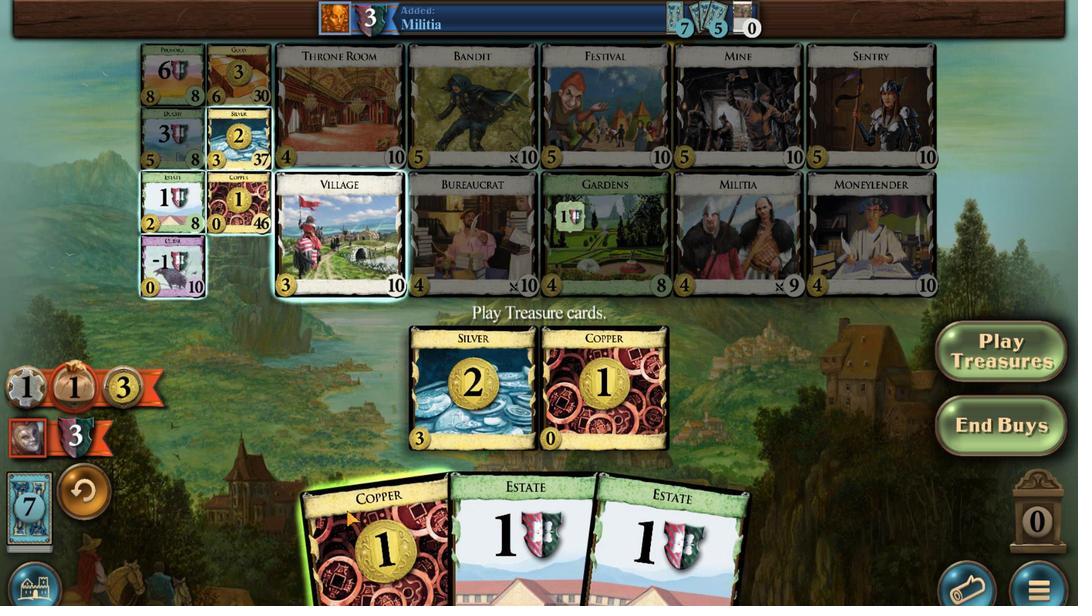 
Action: Mouse scrolled (540, 438) with delta (0, 0)
Screenshot: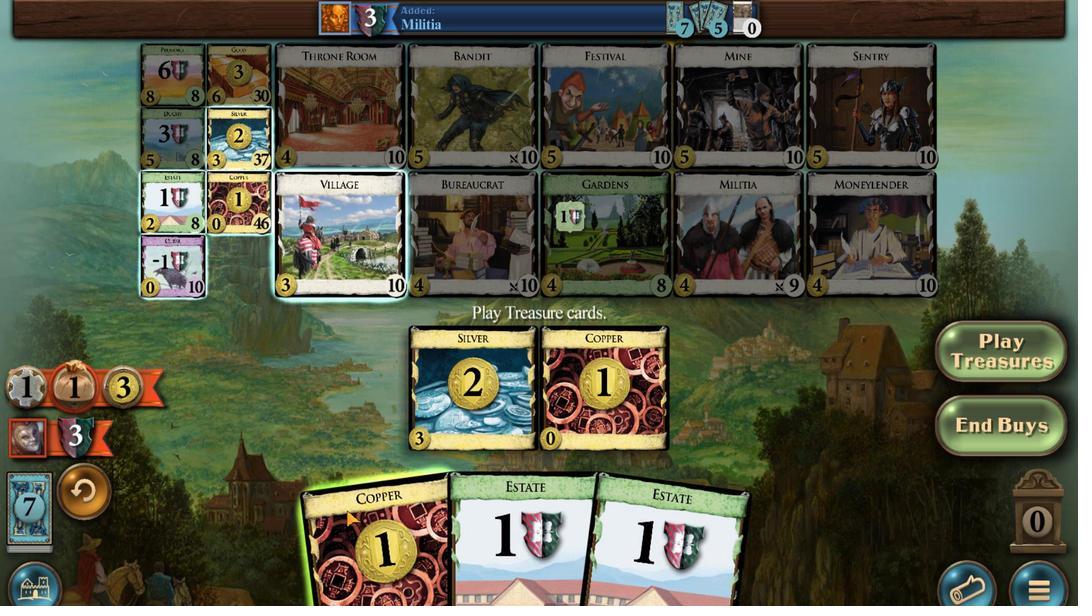 
Action: Mouse scrolled (540, 438) with delta (0, 0)
Screenshot: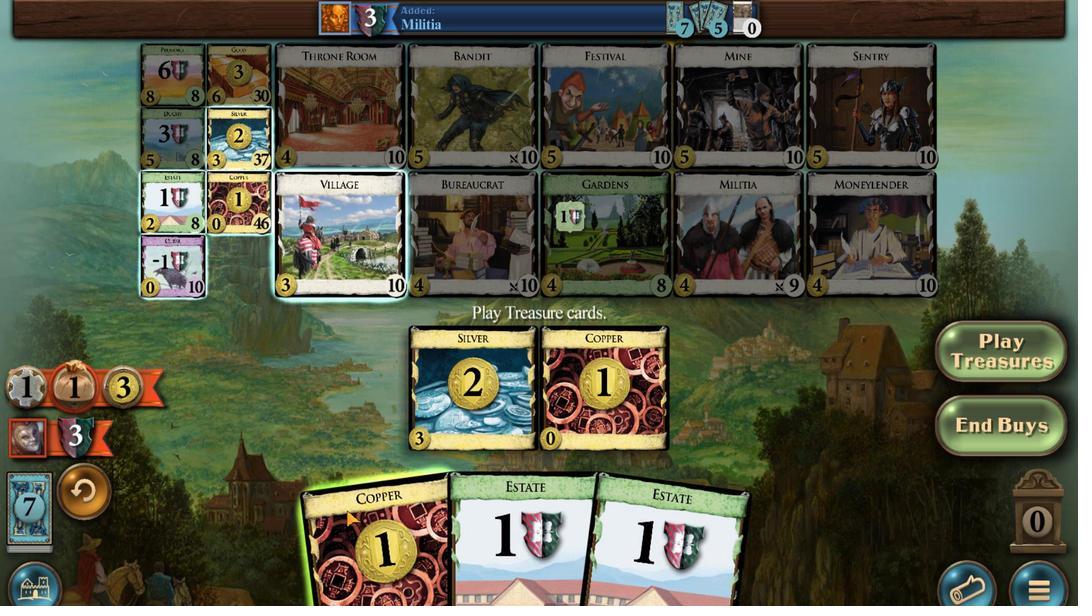 
Action: Mouse scrolled (540, 438) with delta (0, 0)
Screenshot: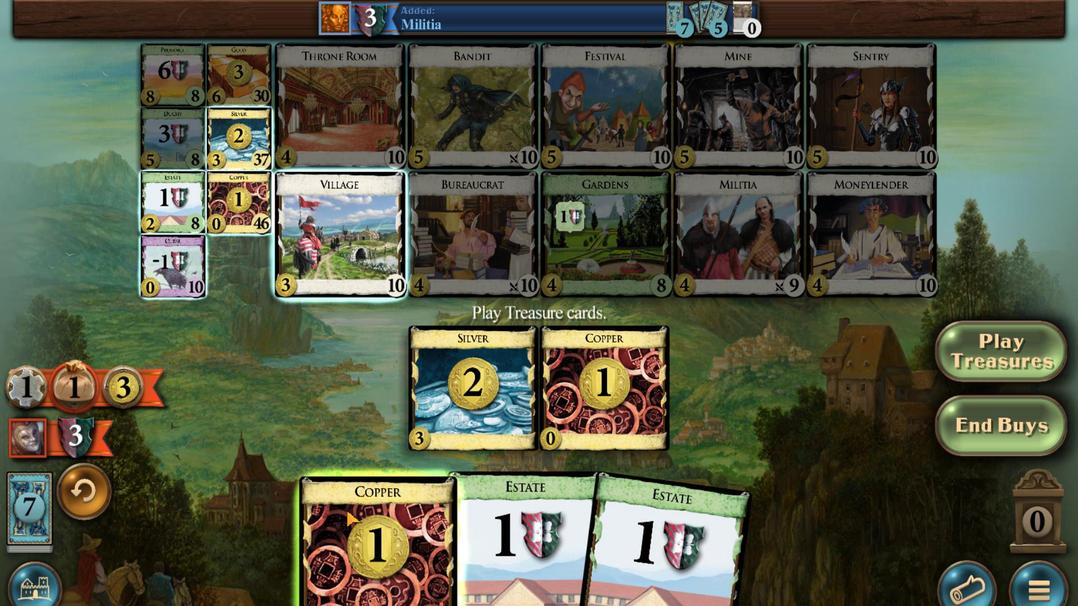 
Action: Mouse moved to (476, 527)
Screenshot: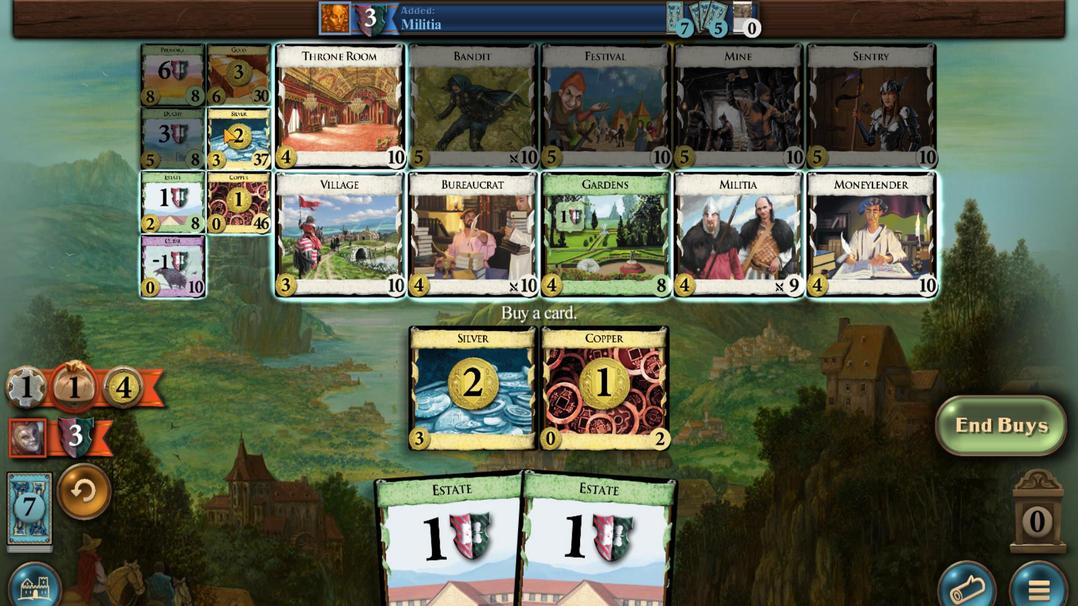 
Action: Mouse pressed left at (476, 527)
Screenshot: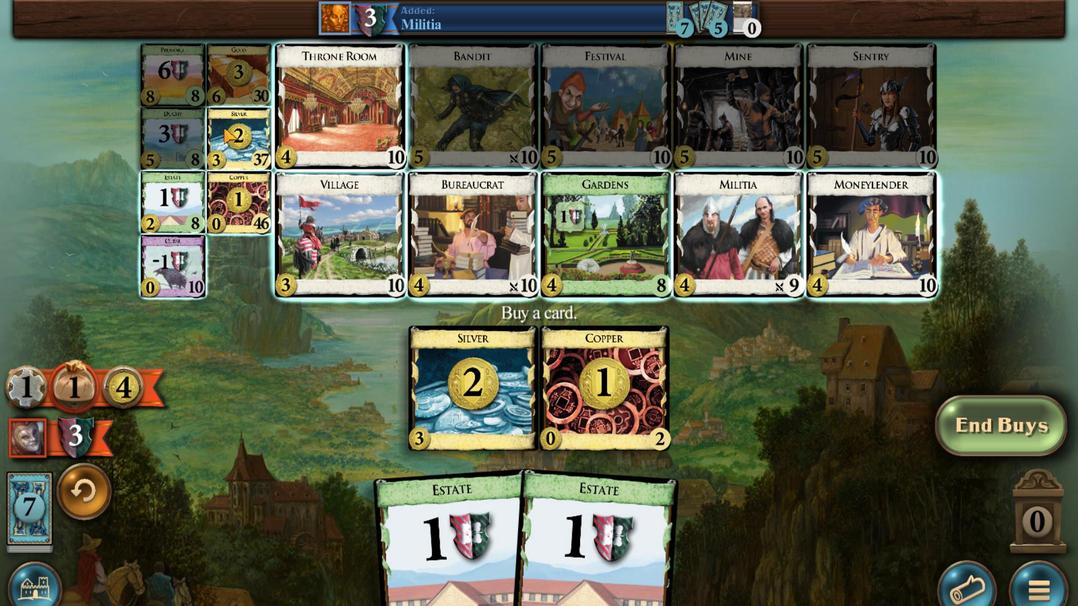 
Action: Mouse moved to (701, 430)
Screenshot: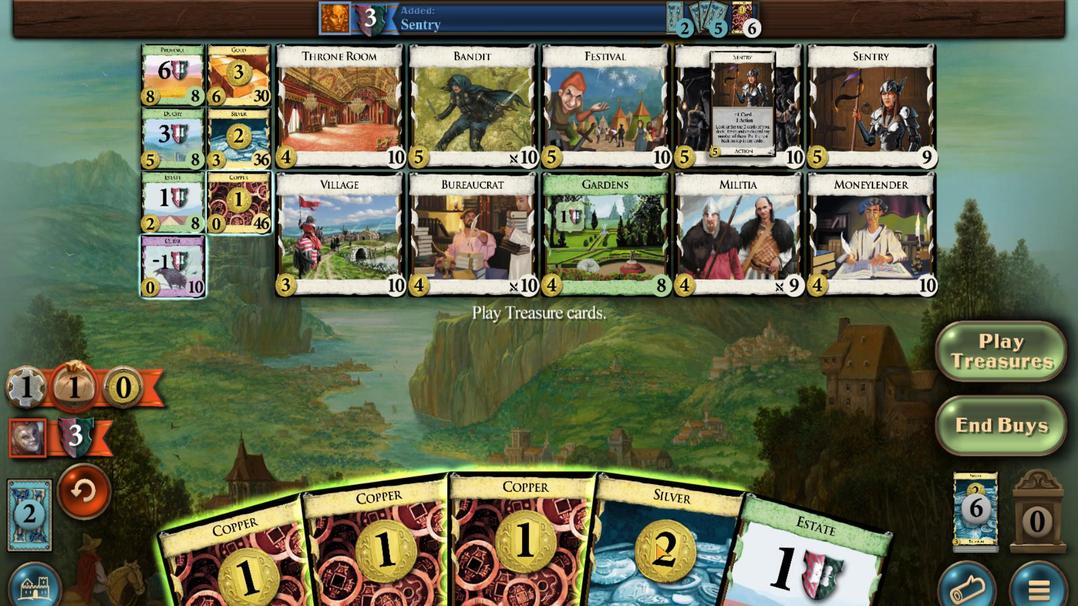 
Action: Mouse scrolled (701, 431) with delta (0, 0)
Screenshot: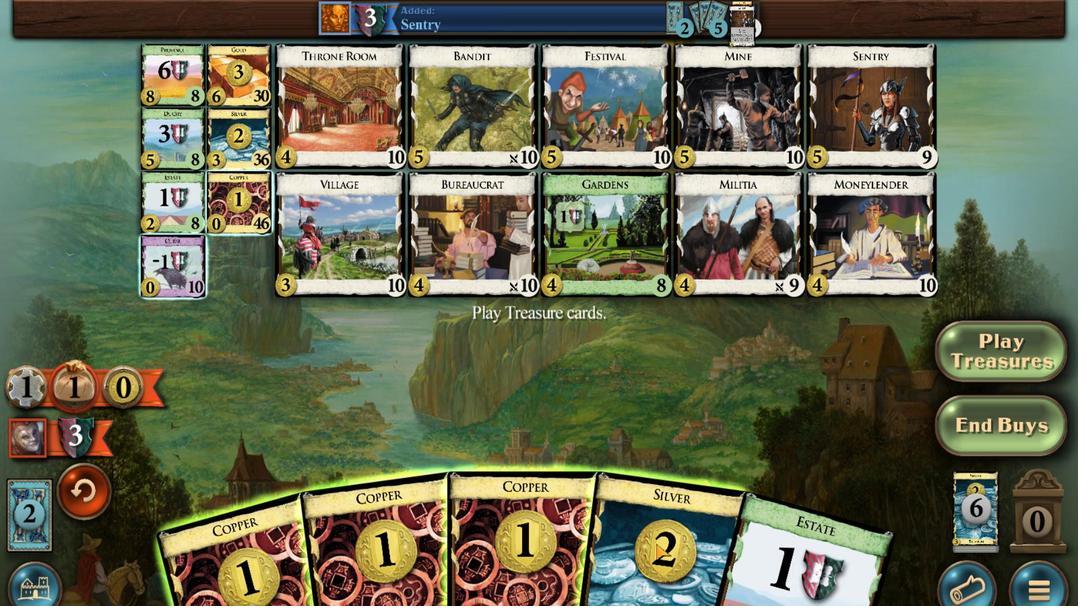 
Action: Mouse scrolled (701, 431) with delta (0, 0)
Screenshot: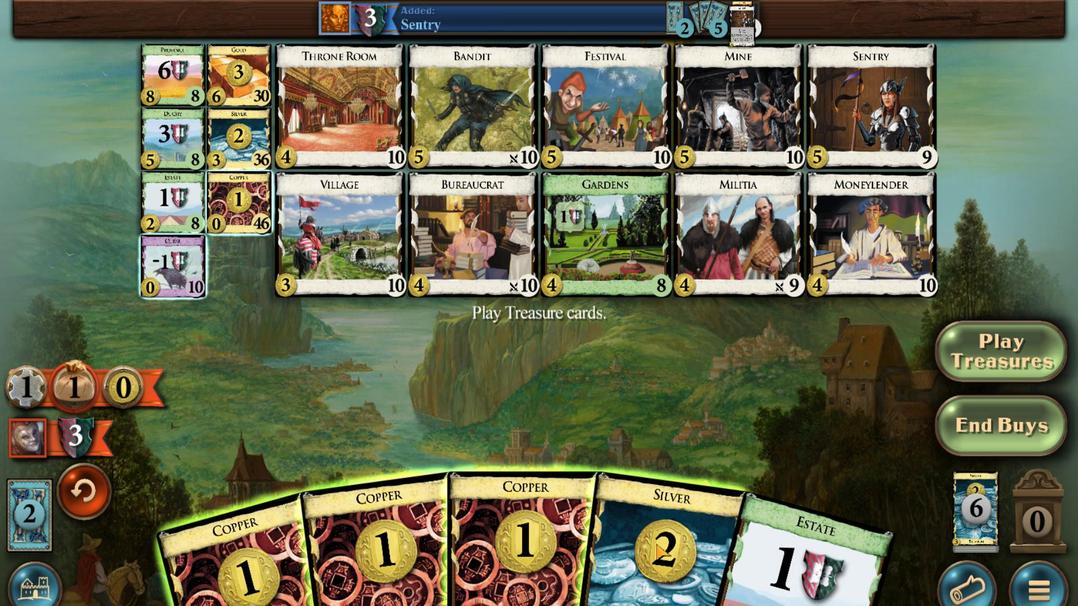 
Action: Mouse moved to (674, 431)
Screenshot: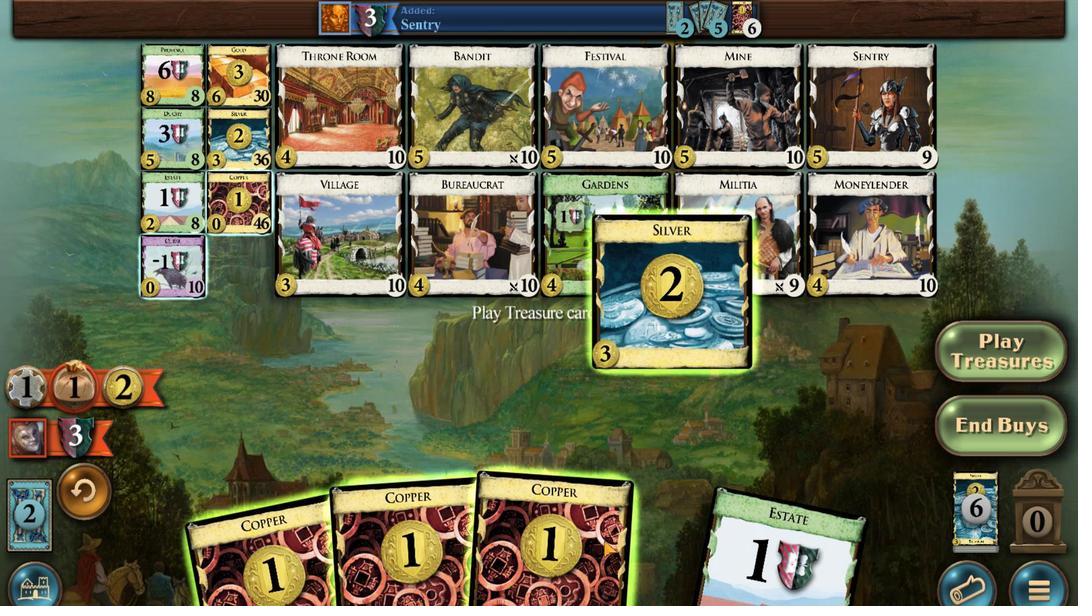 
Action: Mouse scrolled (674, 431) with delta (0, 0)
Screenshot: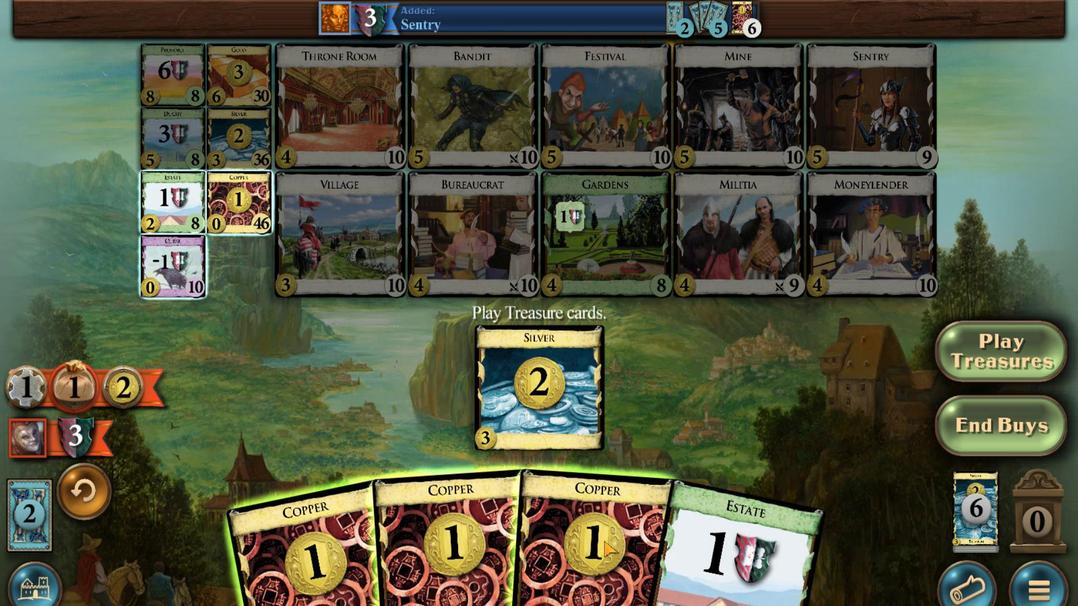 
Action: Mouse scrolled (674, 431) with delta (0, 0)
Screenshot: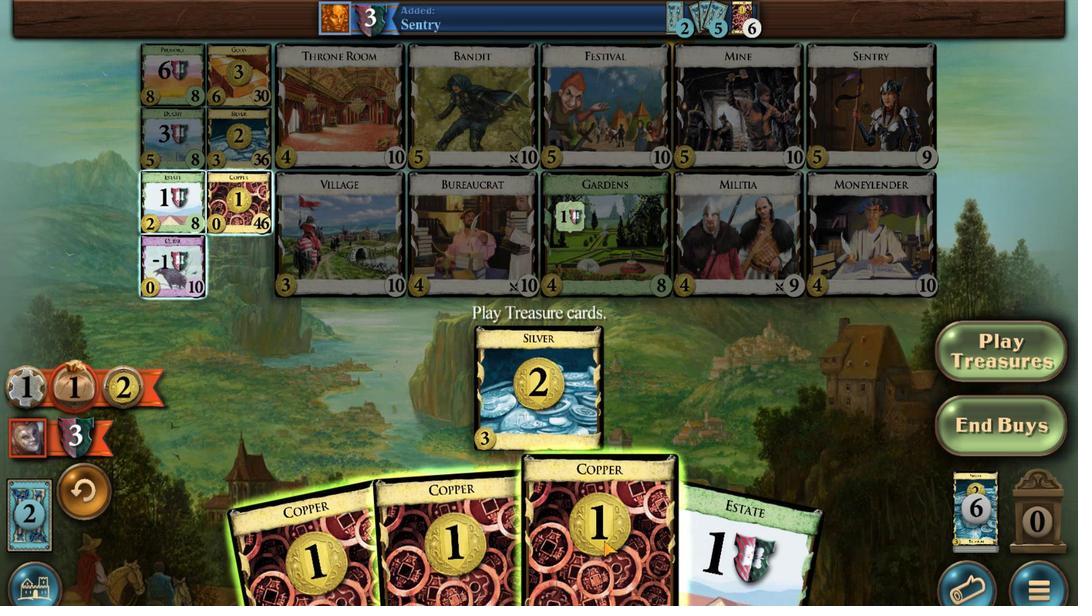 
Action: Mouse moved to (630, 437)
Screenshot: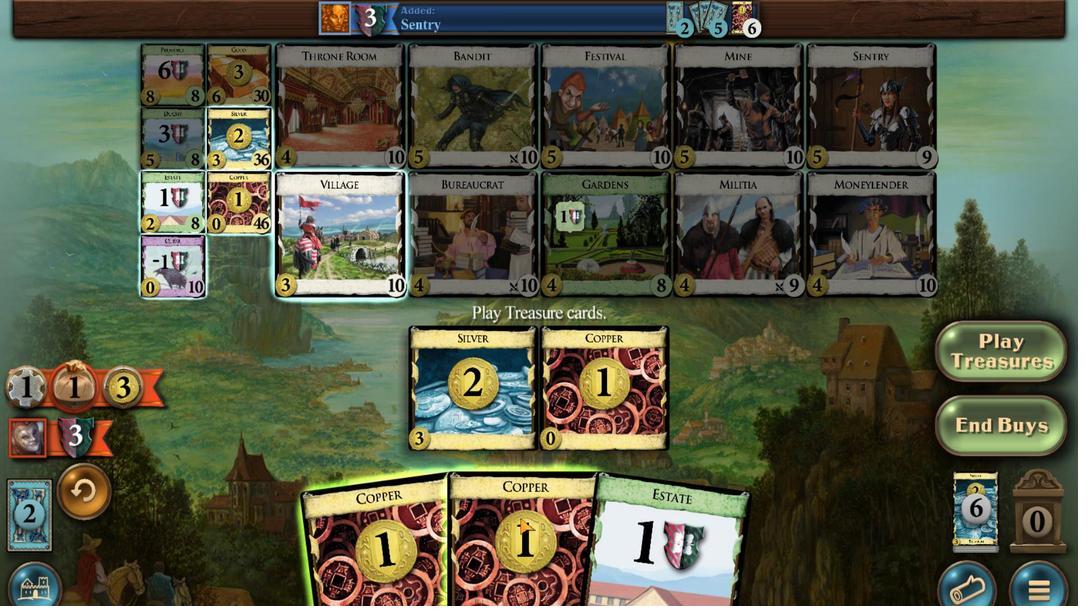 
Action: Mouse scrolled (630, 437) with delta (0, 0)
Screenshot: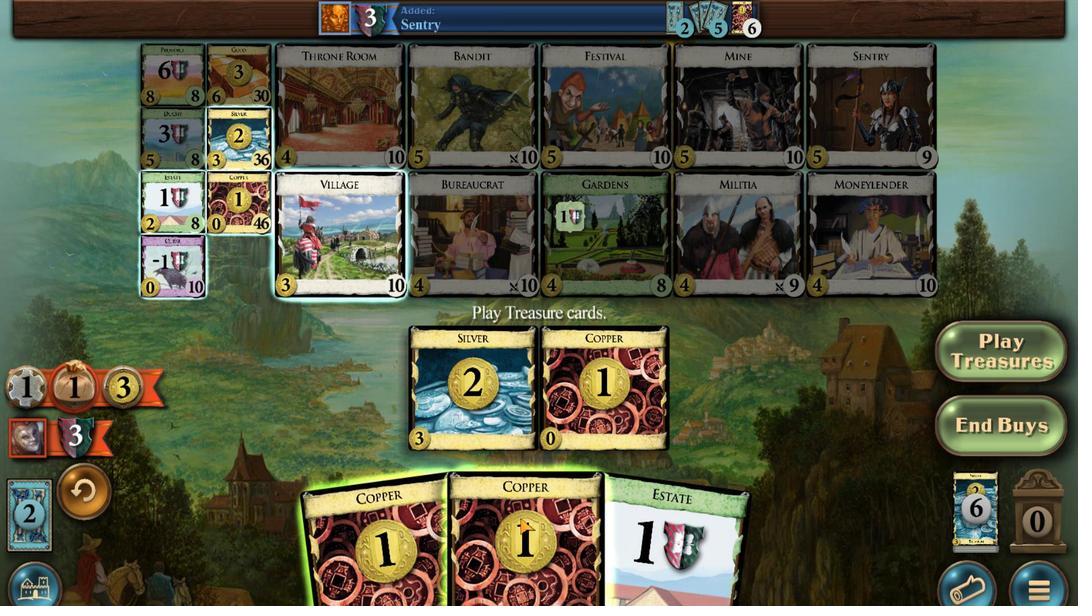 
Action: Mouse scrolled (630, 437) with delta (0, 0)
Screenshot: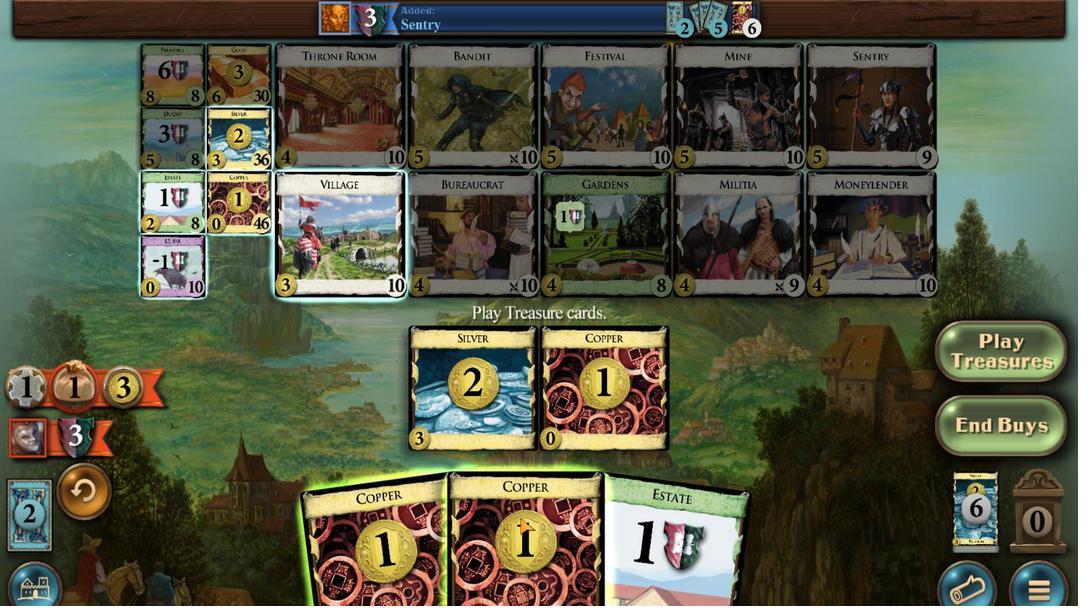 
Action: Mouse scrolled (630, 437) with delta (0, 0)
Screenshot: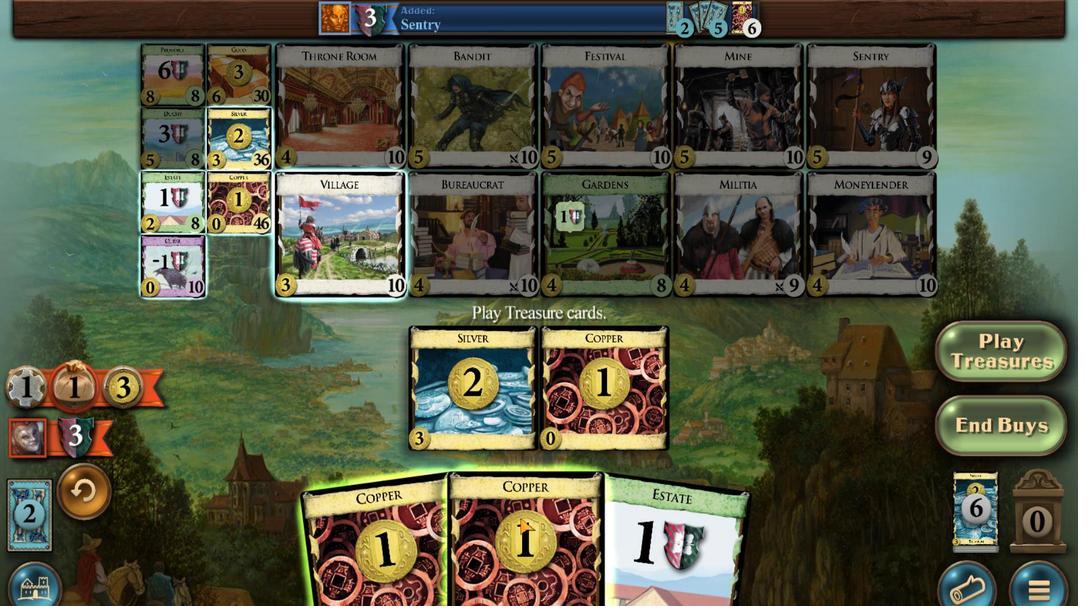 
Action: Mouse moved to (588, 437)
Screenshot: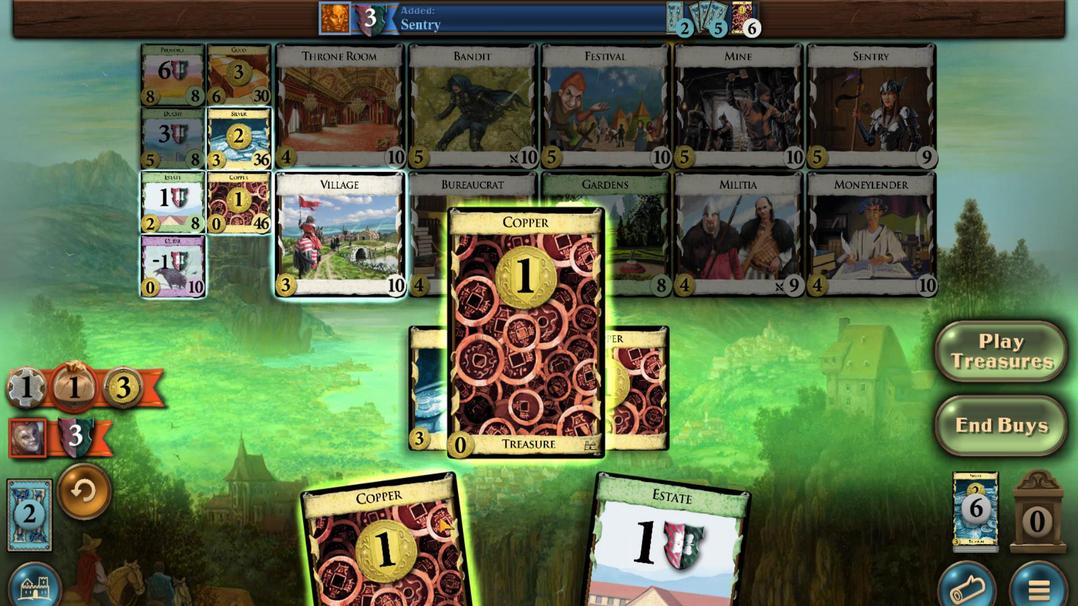 
Action: Mouse scrolled (588, 437) with delta (0, 0)
Screenshot: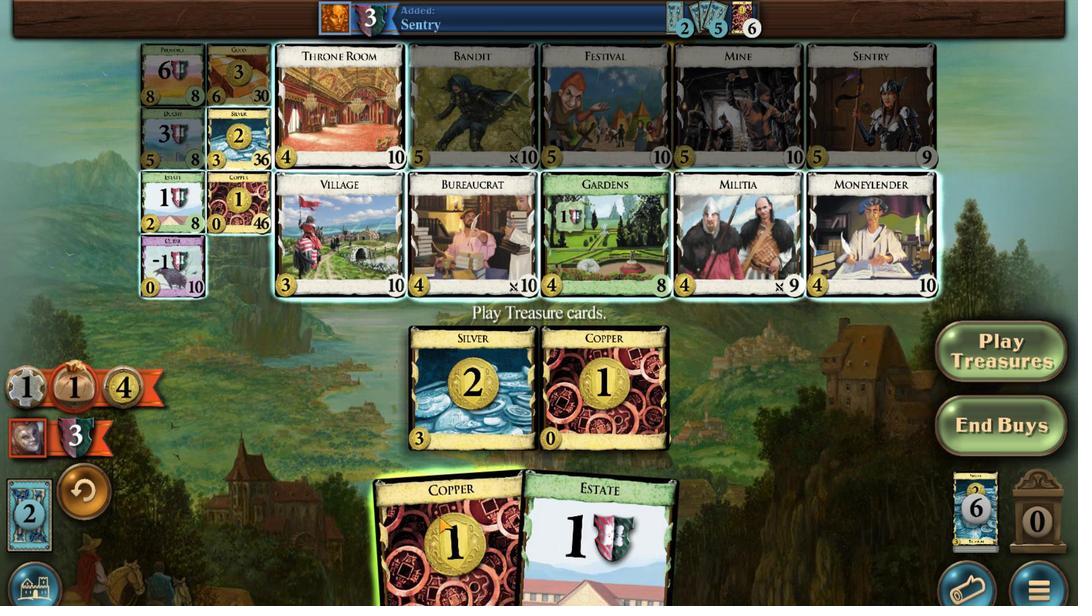 
Action: Mouse scrolled (588, 437) with delta (0, 0)
Screenshot: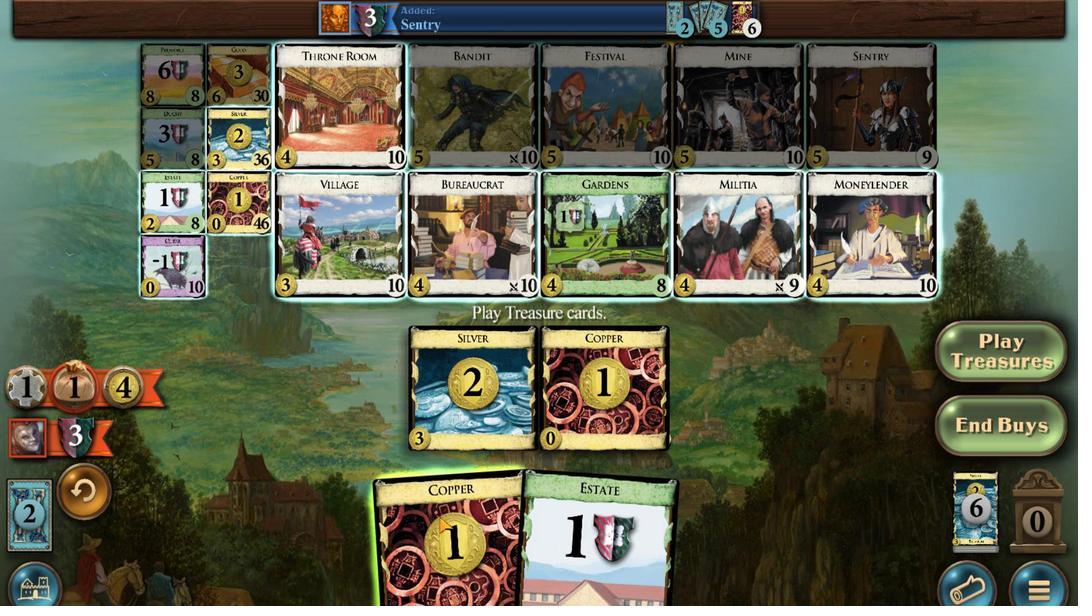 
Action: Mouse scrolled (588, 437) with delta (0, 0)
Screenshot: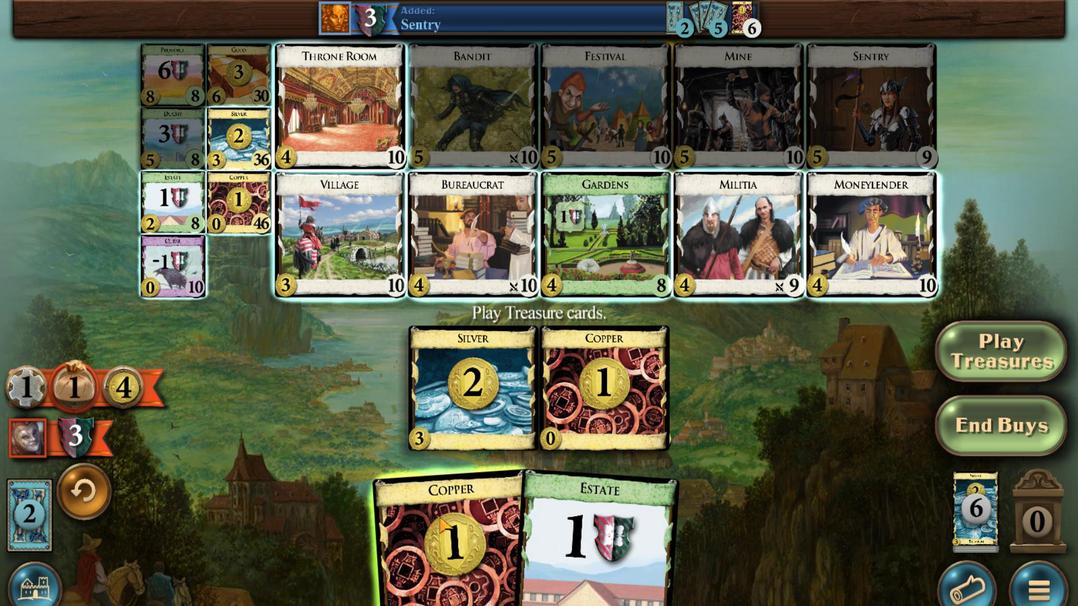 
Action: Mouse moved to (490, 521)
Screenshot: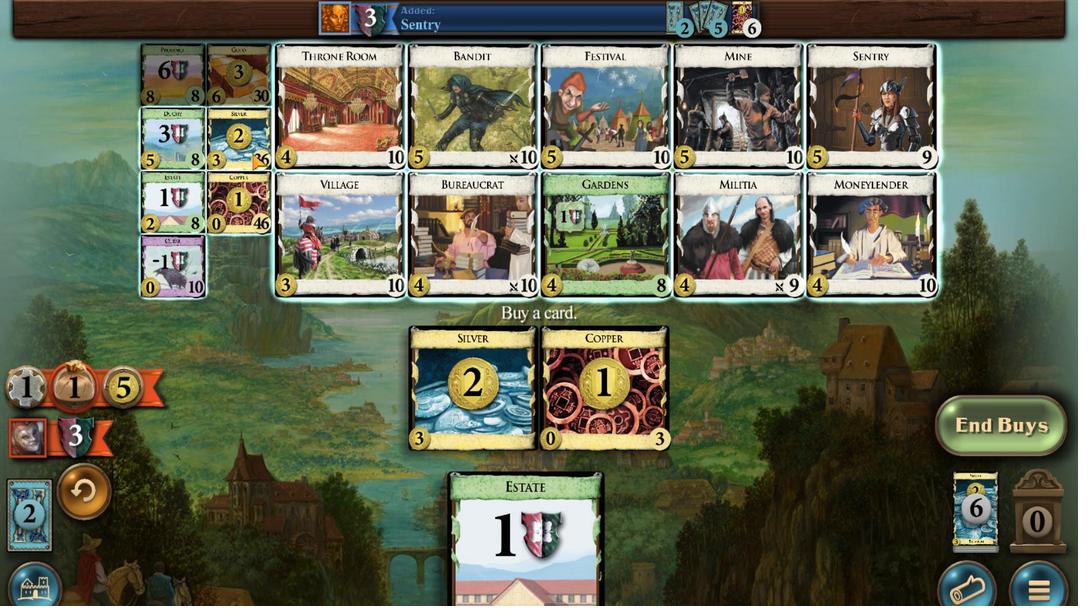 
Action: Mouse pressed left at (490, 521)
Screenshot: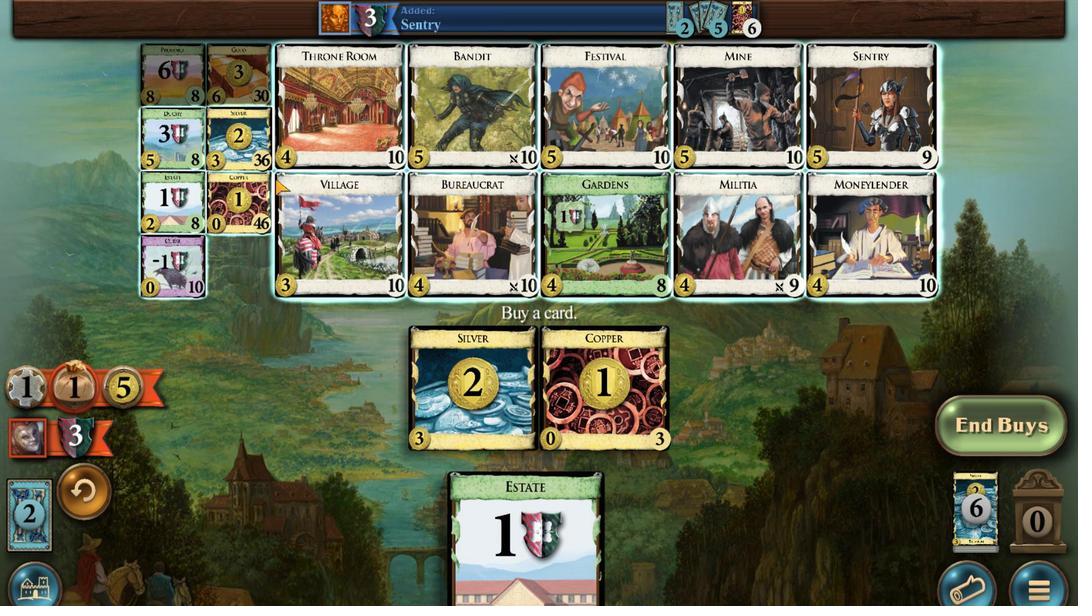
Action: Mouse moved to (659, 465)
Screenshot: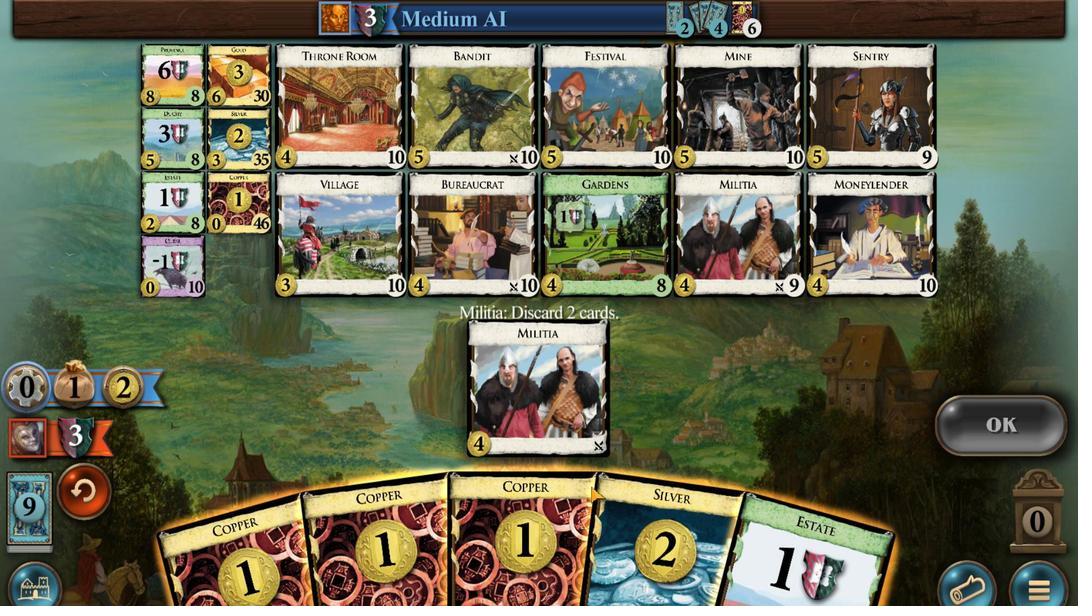 
Action: Mouse scrolled (659, 466) with delta (0, 0)
Screenshot: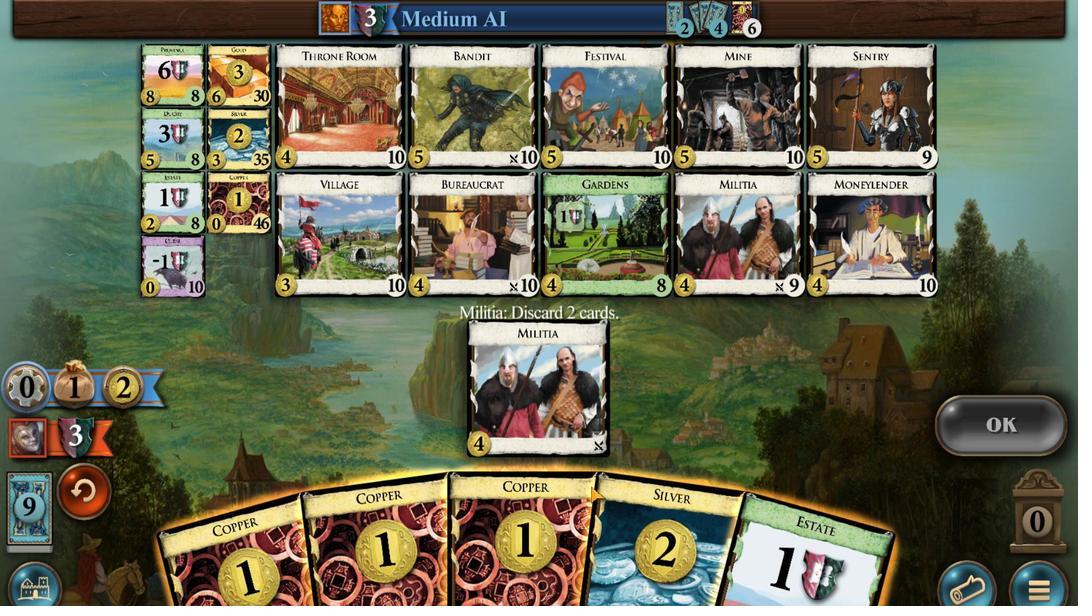 
Action: Mouse moved to (763, 434)
Screenshot: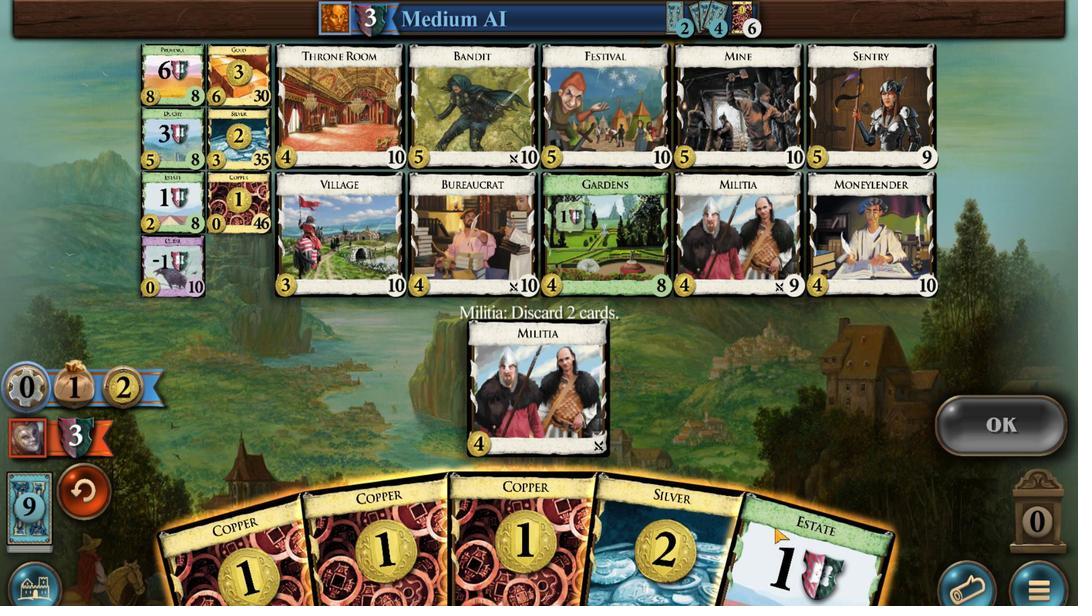 
Action: Mouse scrolled (763, 434) with delta (0, 0)
Screenshot: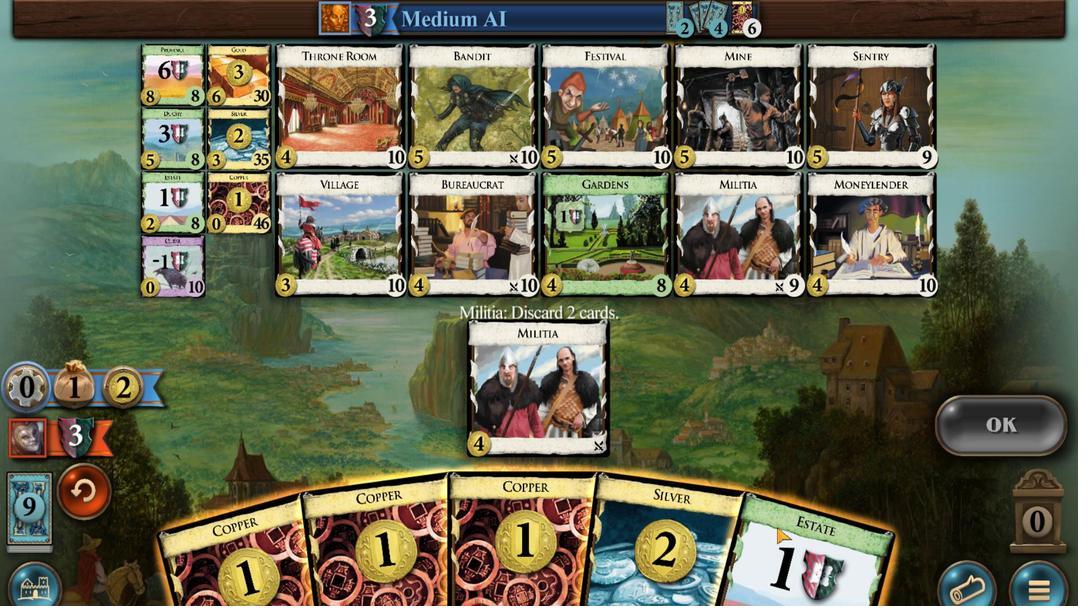 
Action: Mouse scrolled (763, 434) with delta (0, 0)
Screenshot: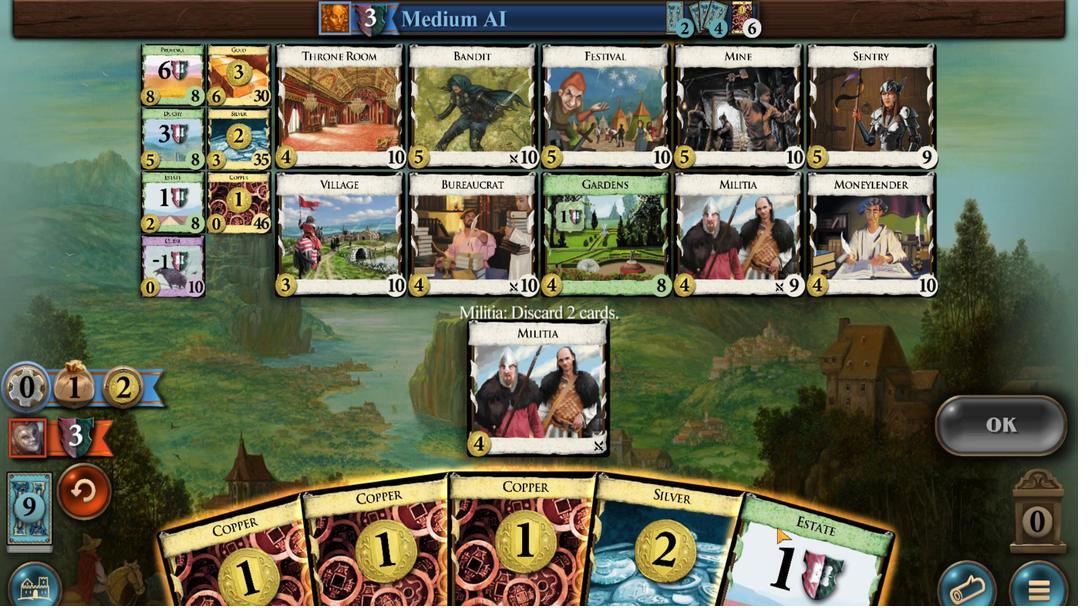 
Action: Mouse scrolled (763, 434) with delta (0, 0)
Screenshot: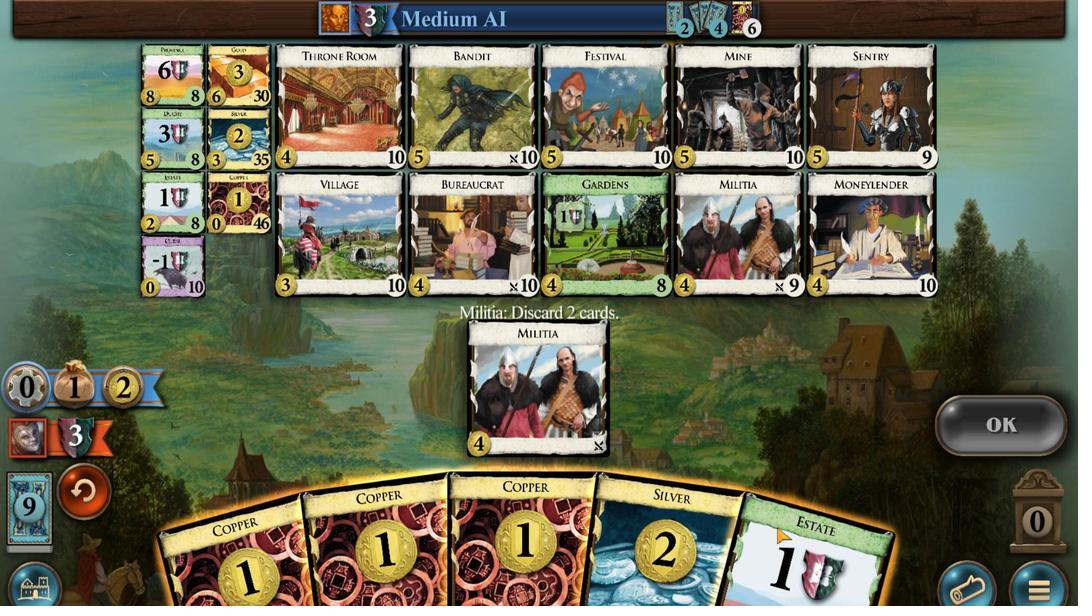 
Action: Mouse moved to (643, 435)
Screenshot: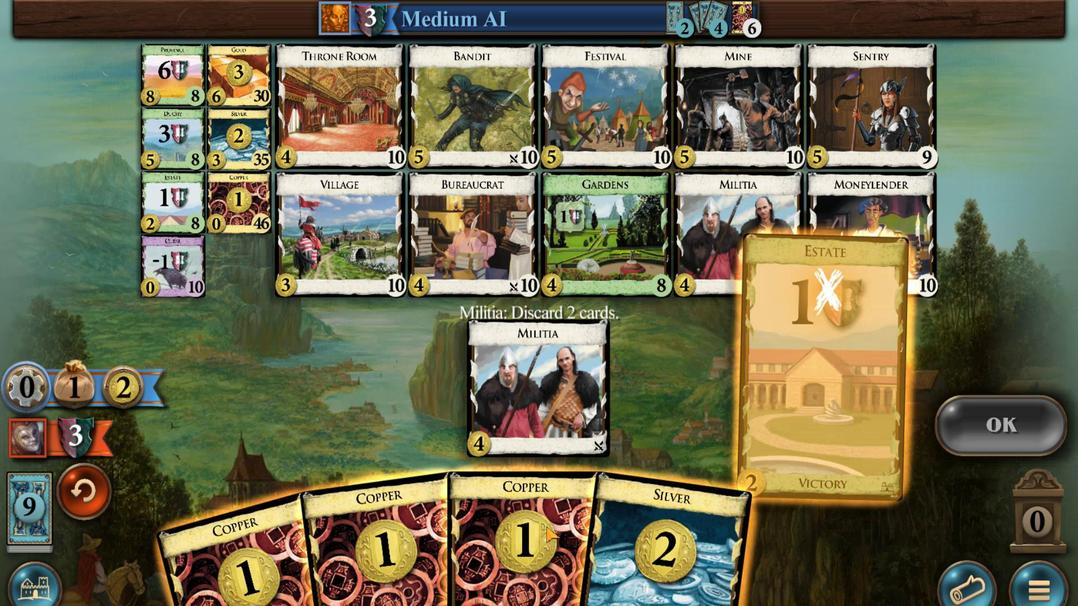 
Action: Mouse scrolled (643, 435) with delta (0, 0)
Screenshot: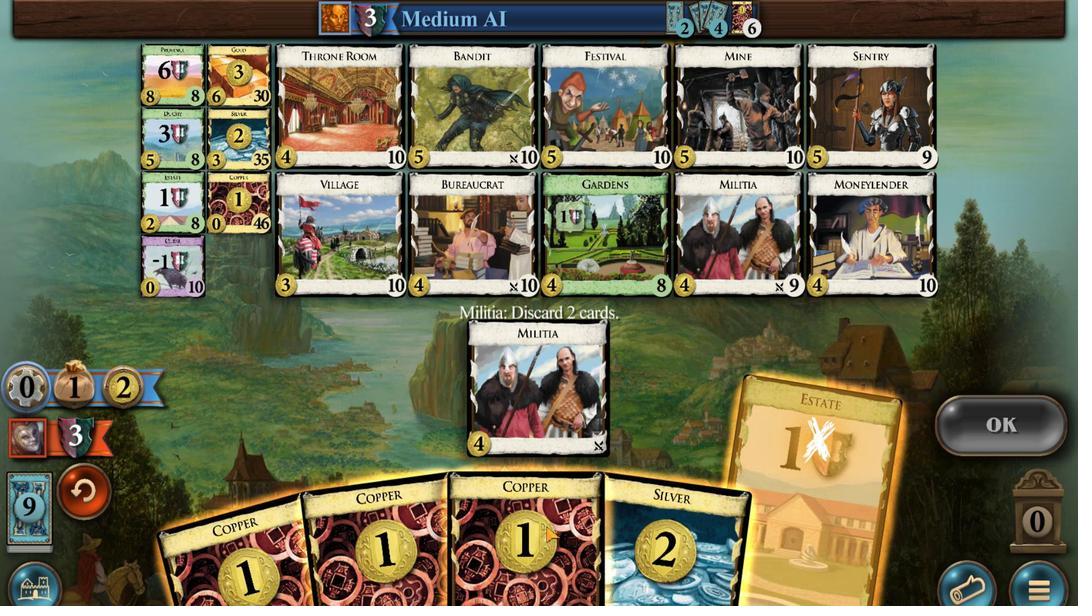 
Action: Mouse scrolled (643, 435) with delta (0, 0)
Screenshot: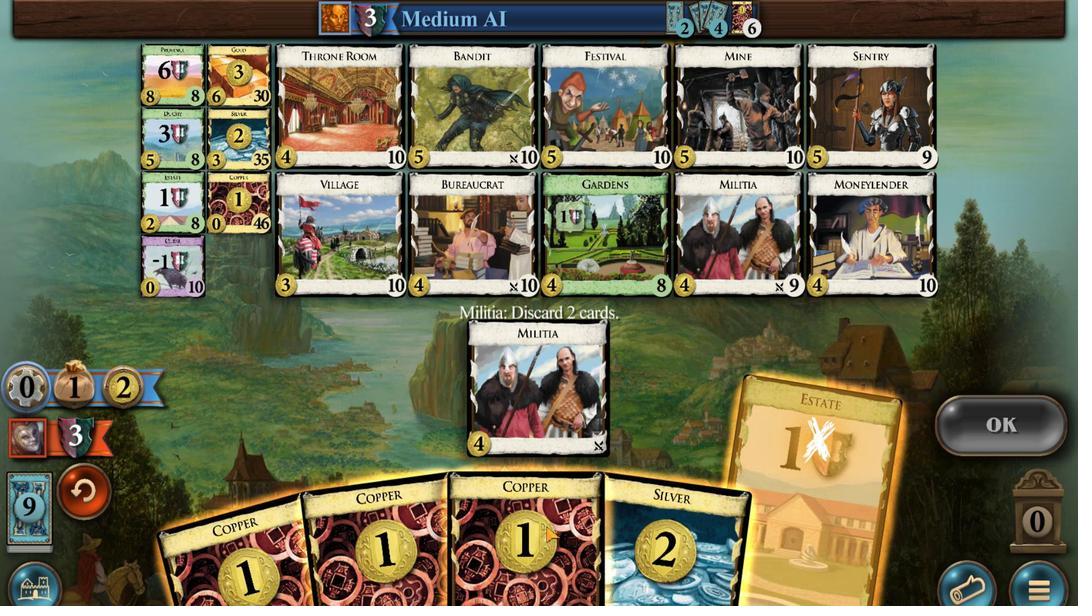 
Action: Mouse scrolled (643, 435) with delta (0, 0)
Screenshot: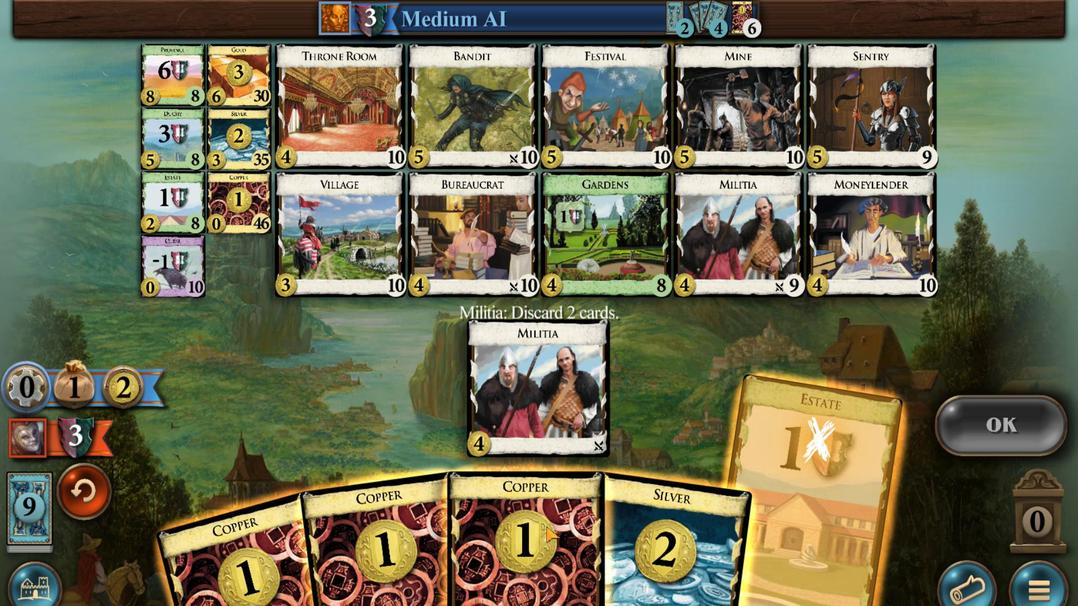 
Action: Mouse scrolled (643, 435) with delta (0, 0)
Screenshot: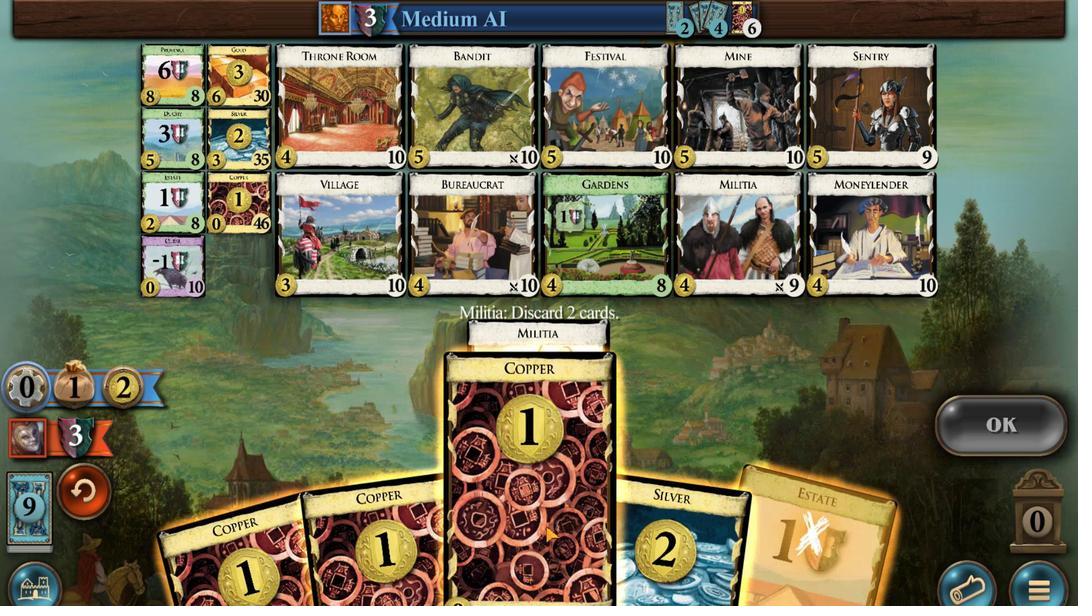 
Action: Mouse moved to (862, 456)
Screenshot: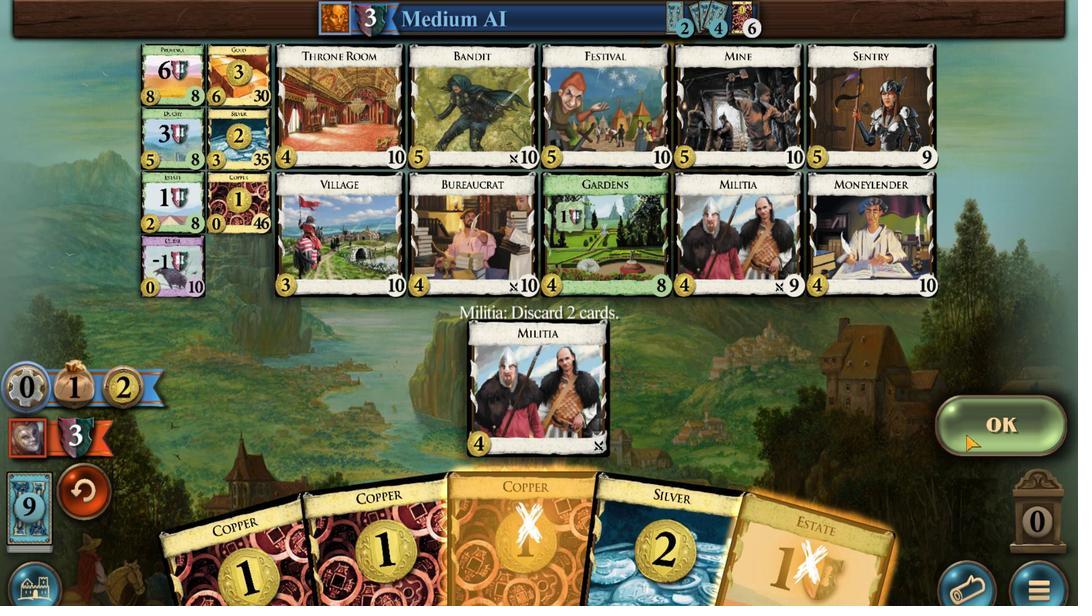 
Action: Mouse pressed left at (862, 456)
Screenshot: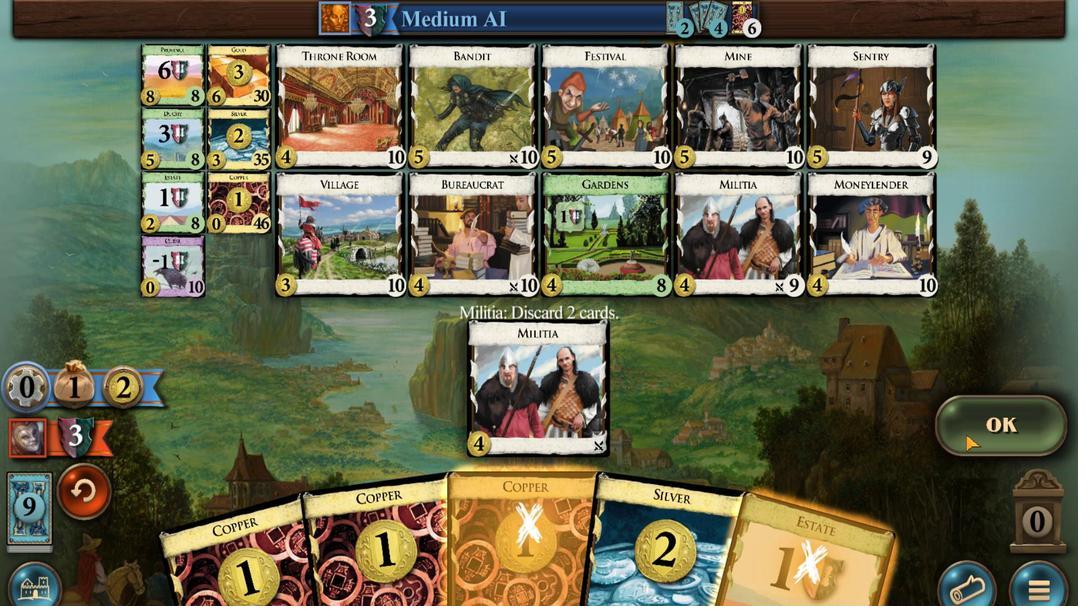 
Action: Mouse moved to (653, 439)
Screenshot: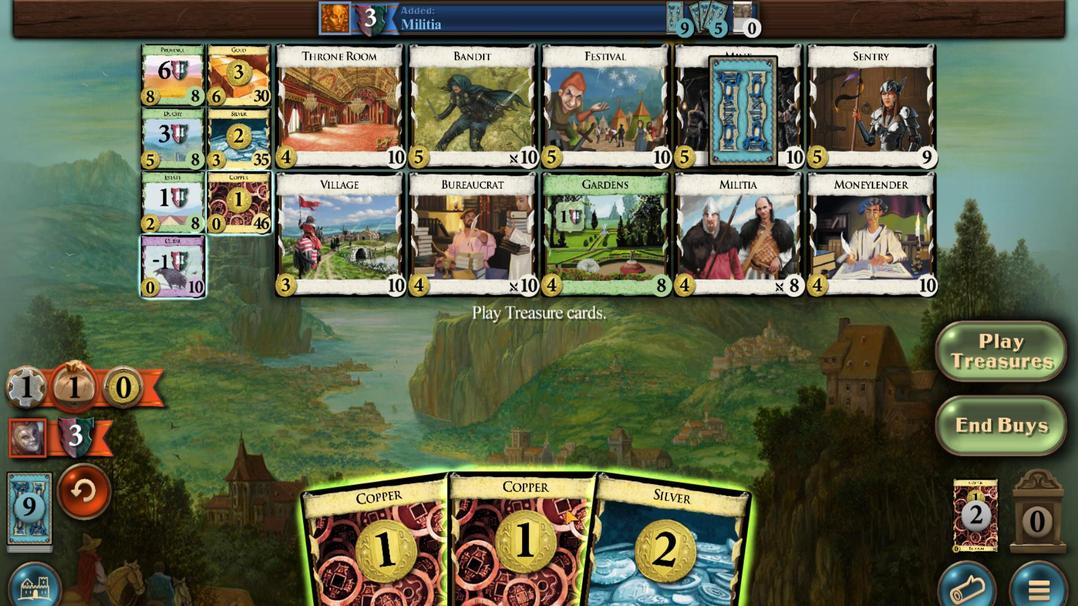 
Action: Mouse scrolled (653, 439) with delta (0, 0)
Screenshot: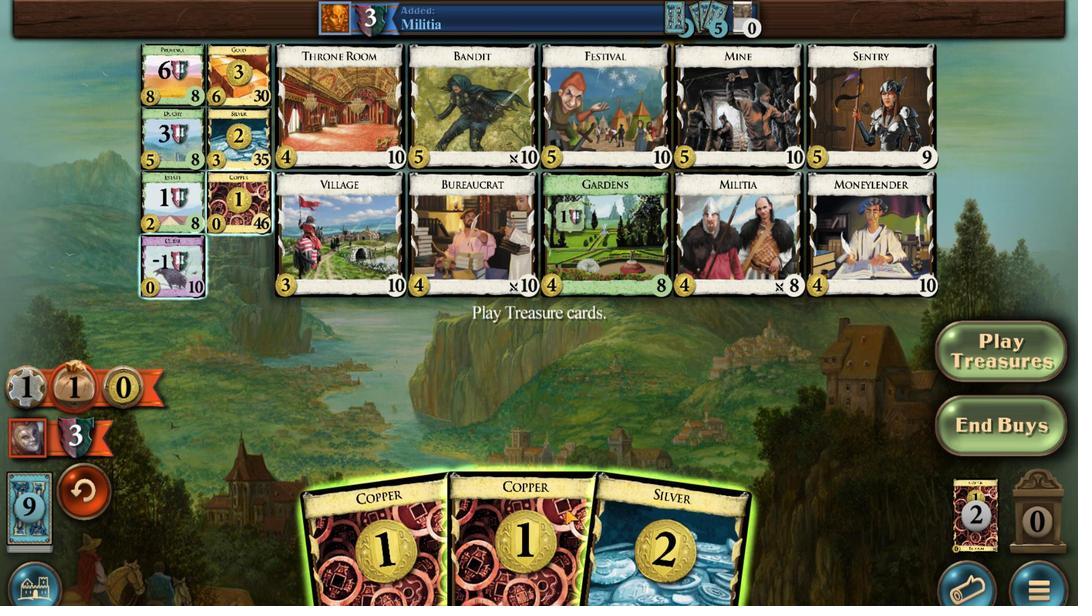 
Action: Mouse scrolled (653, 439) with delta (0, 0)
Screenshot: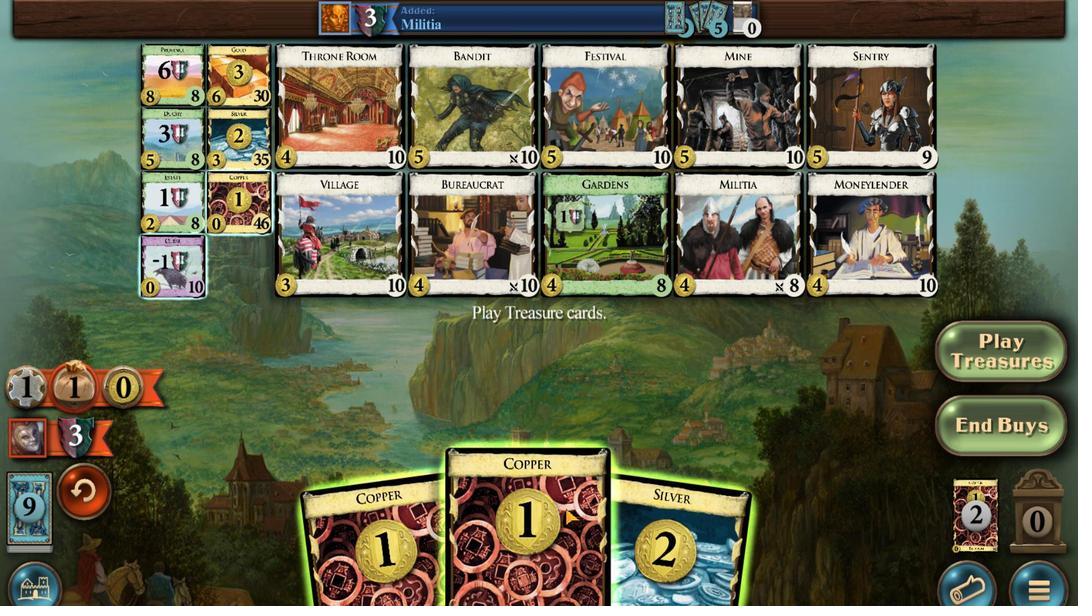 
Action: Mouse moved to (686, 439)
Screenshot: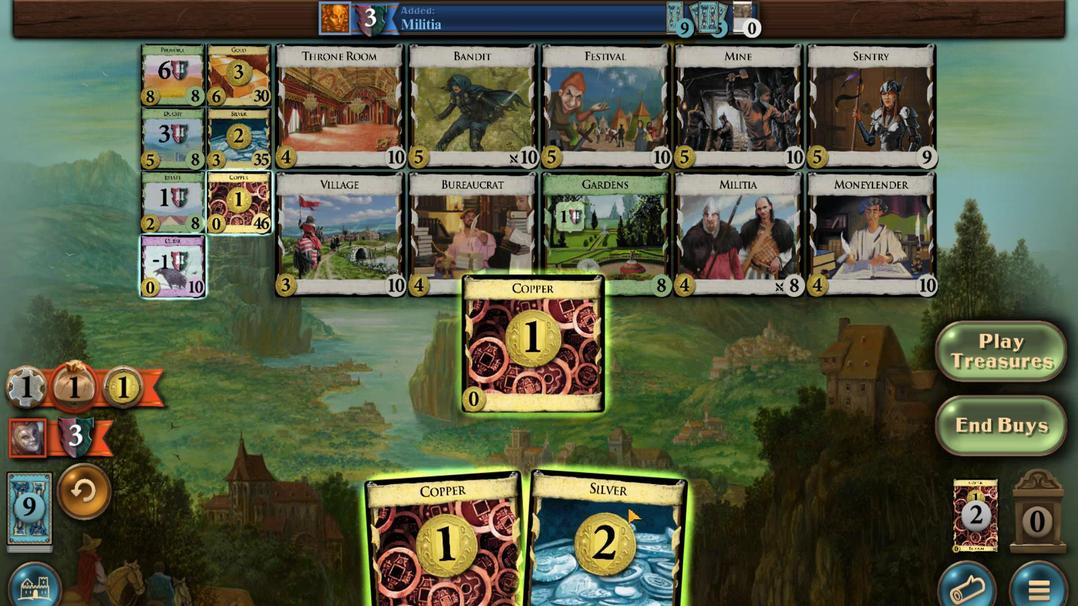 
Action: Mouse scrolled (686, 439) with delta (0, 0)
Screenshot: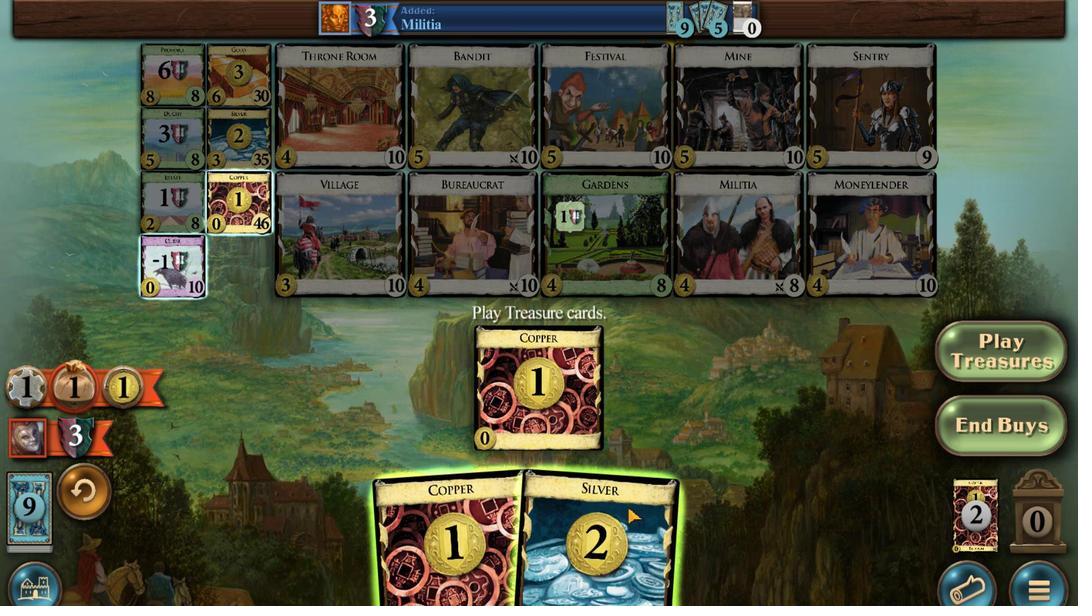 
Action: Mouse scrolled (686, 439) with delta (0, 0)
Screenshot: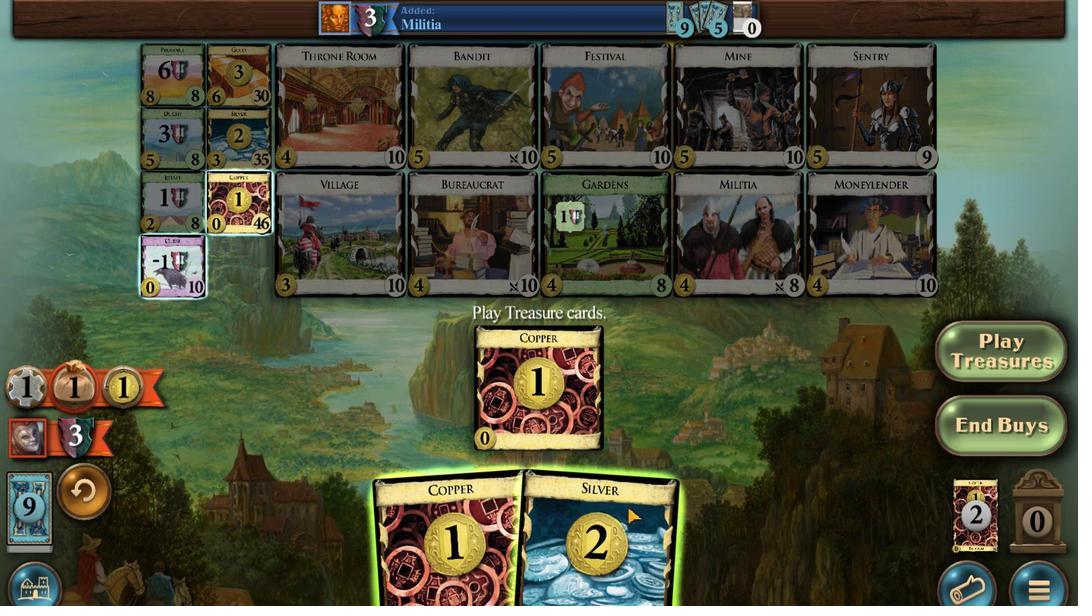 
Action: Mouse scrolled (686, 439) with delta (0, 0)
Screenshot: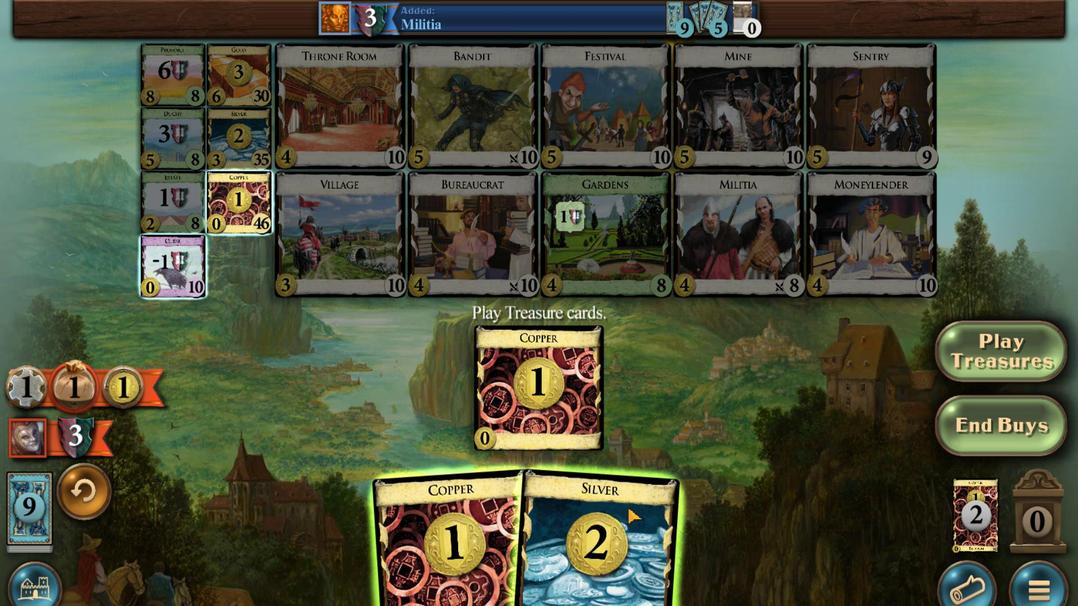 
Action: Mouse moved to (626, 437)
Screenshot: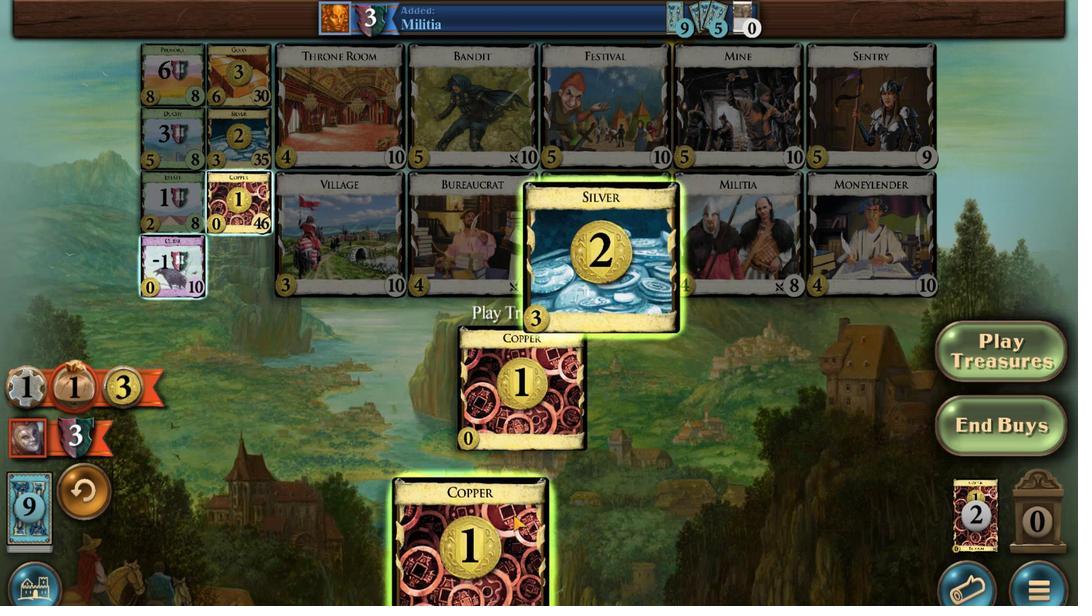 
Action: Mouse scrolled (626, 437) with delta (0, 0)
Screenshot: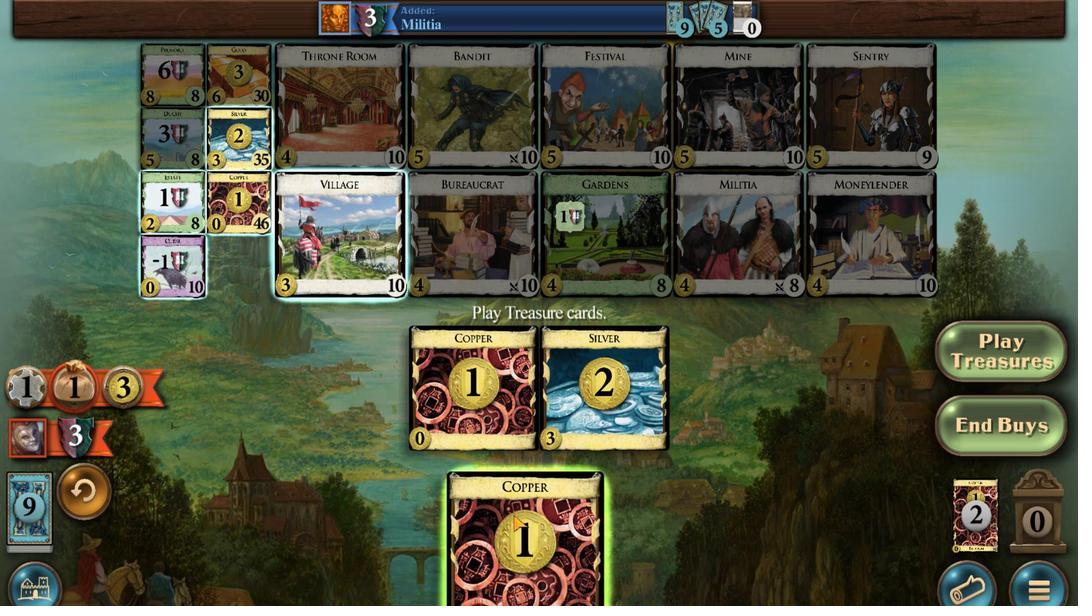
Action: Mouse scrolled (626, 437) with delta (0, 0)
Screenshot: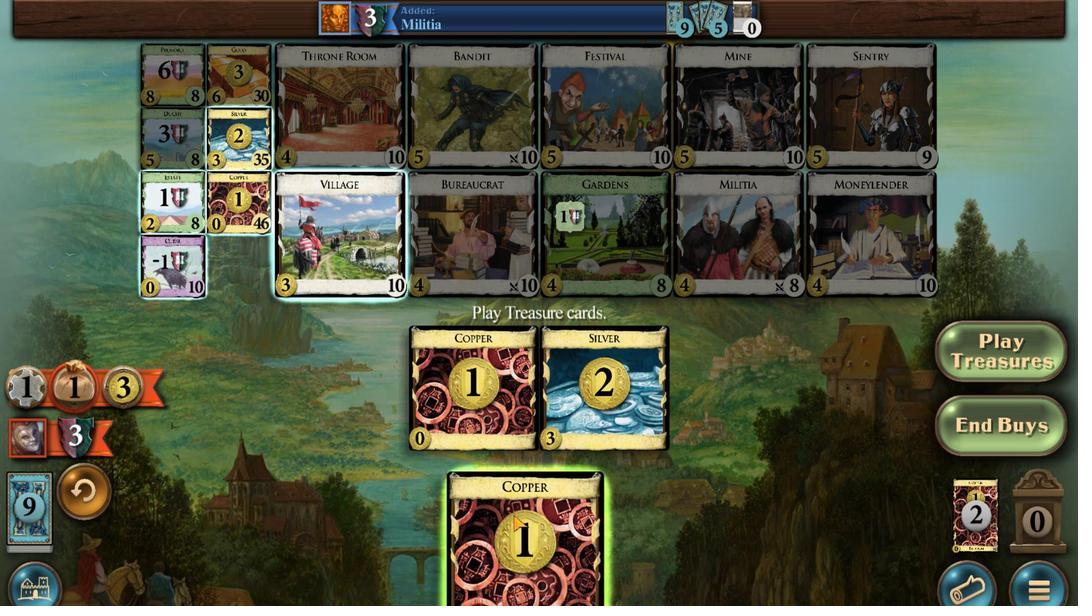 
Action: Mouse scrolled (626, 437) with delta (0, 0)
Screenshot: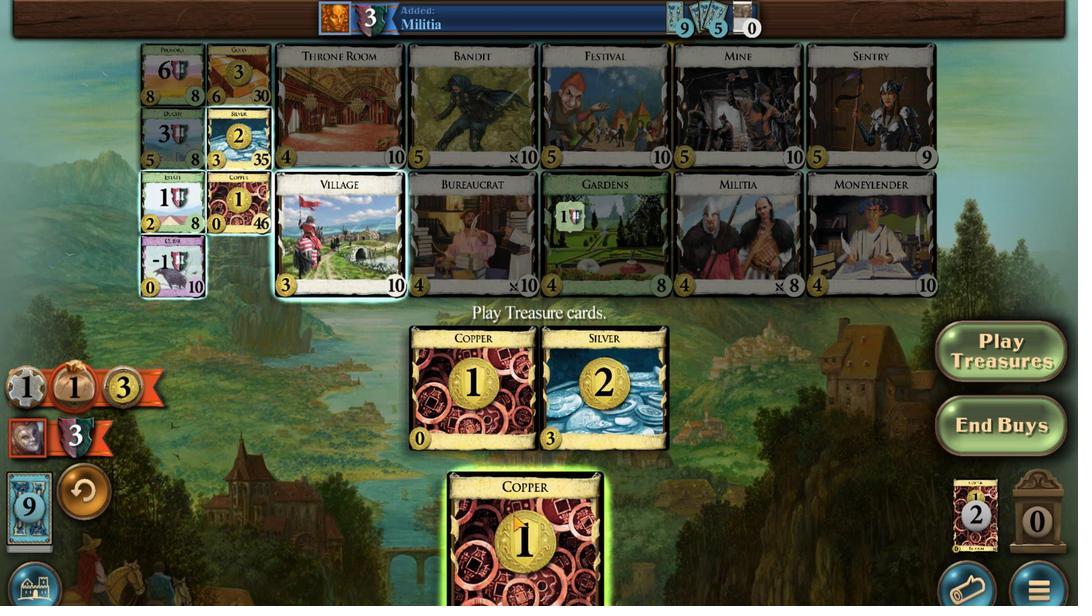 
Action: Mouse moved to (481, 524)
Screenshot: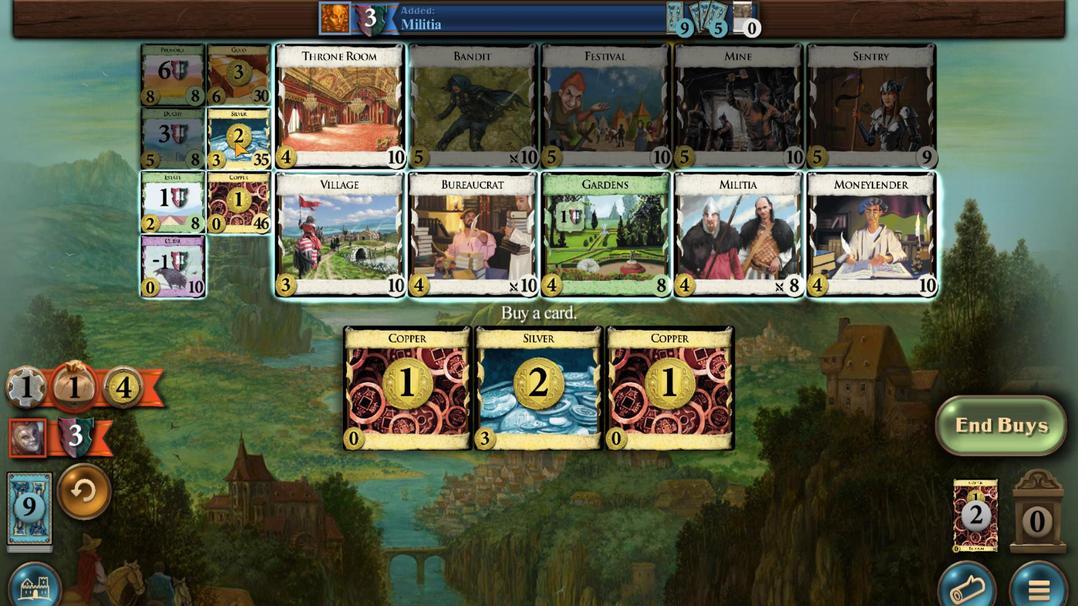 
Action: Mouse pressed left at (481, 524)
Screenshot: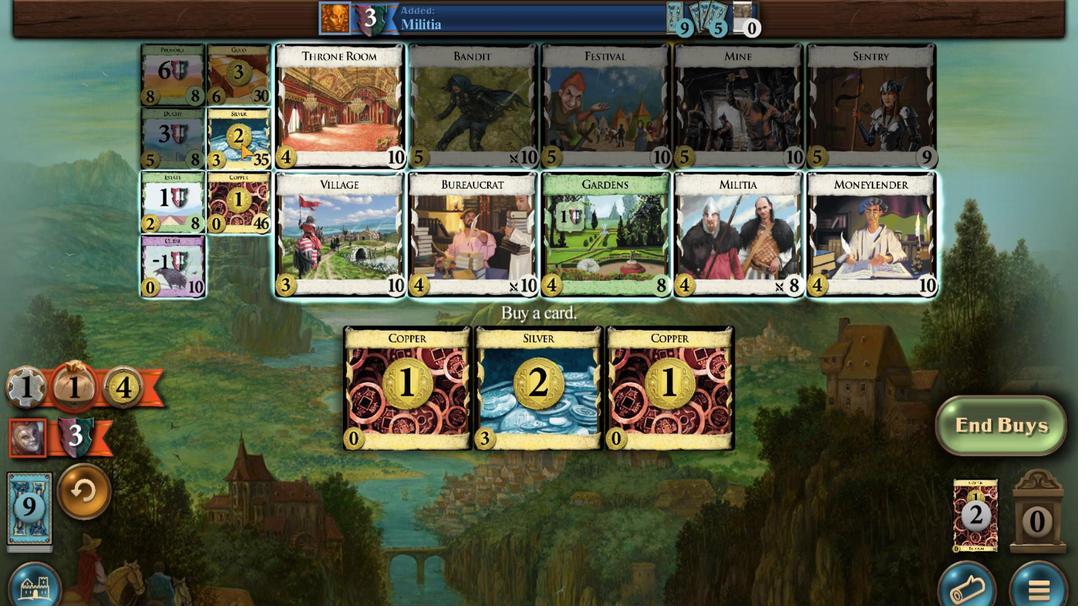 
Action: Mouse moved to (737, 436)
Screenshot: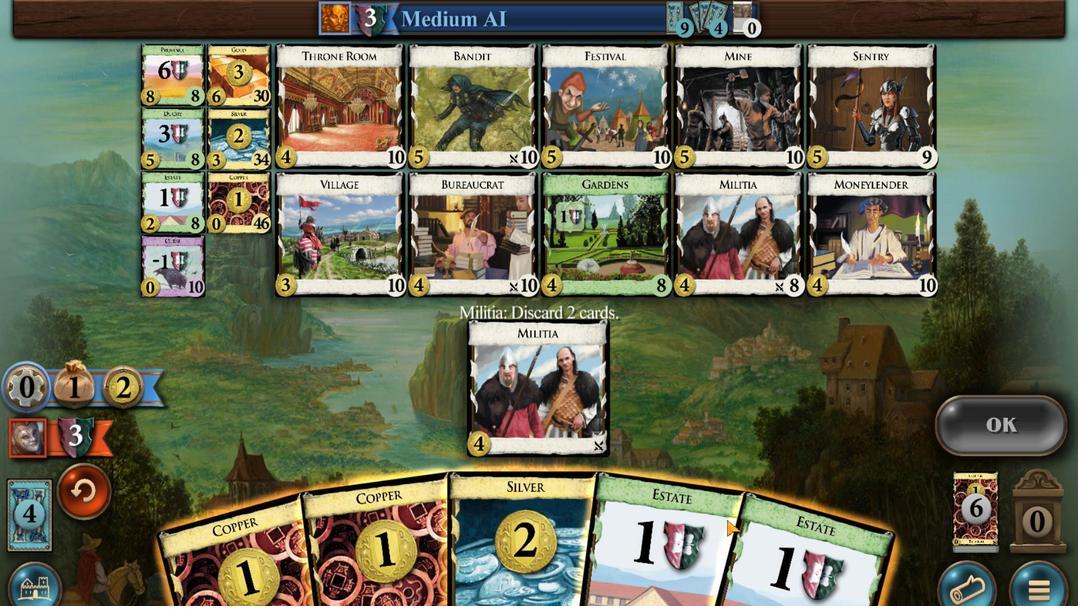 
Action: Mouse scrolled (737, 436) with delta (0, 0)
Screenshot: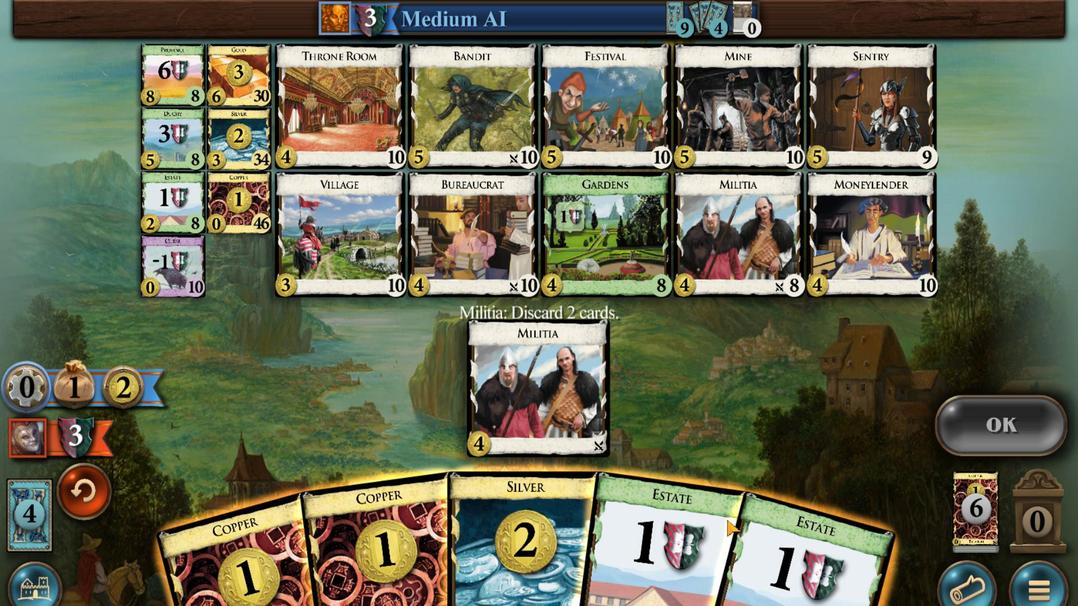 
Action: Mouse scrolled (737, 436) with delta (0, 0)
Screenshot: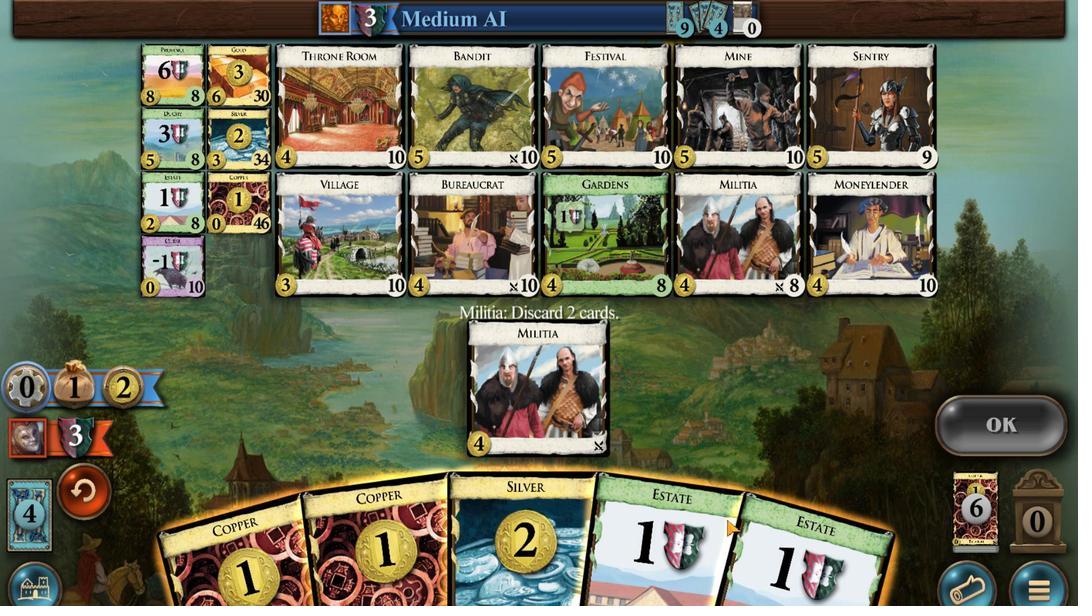 
Action: Mouse scrolled (737, 436) with delta (0, 0)
Screenshot: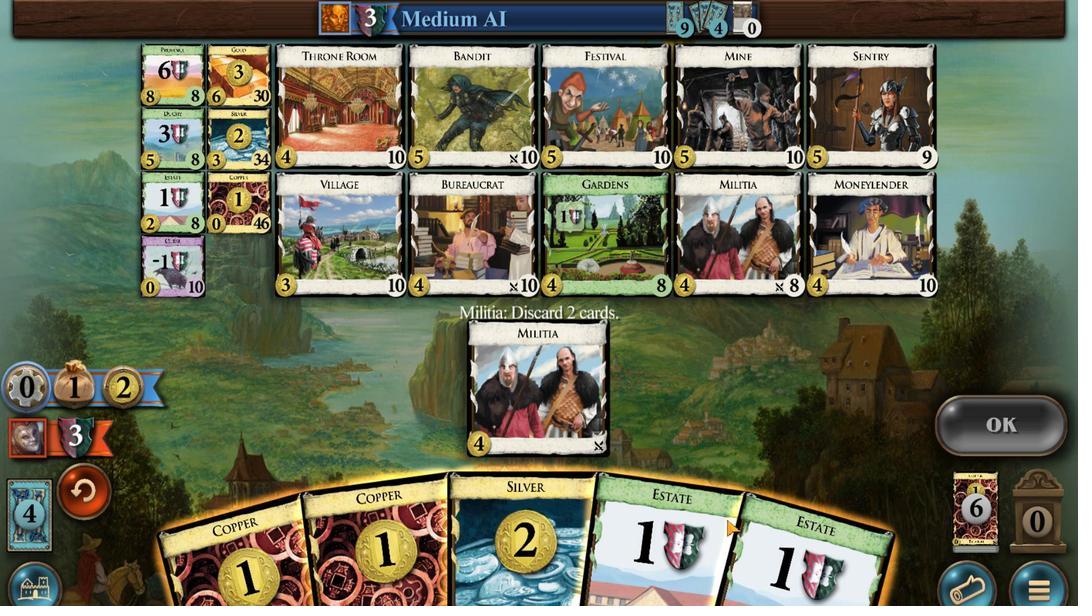 
Action: Mouse scrolled (737, 436) with delta (0, 0)
Screenshot: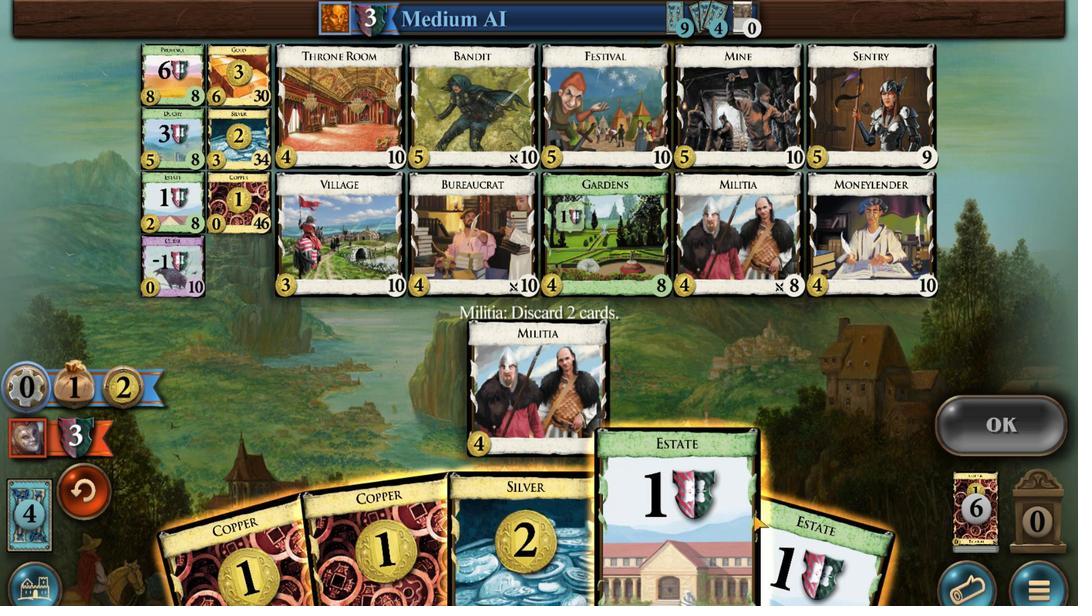 
Action: Mouse moved to (784, 435)
Screenshot: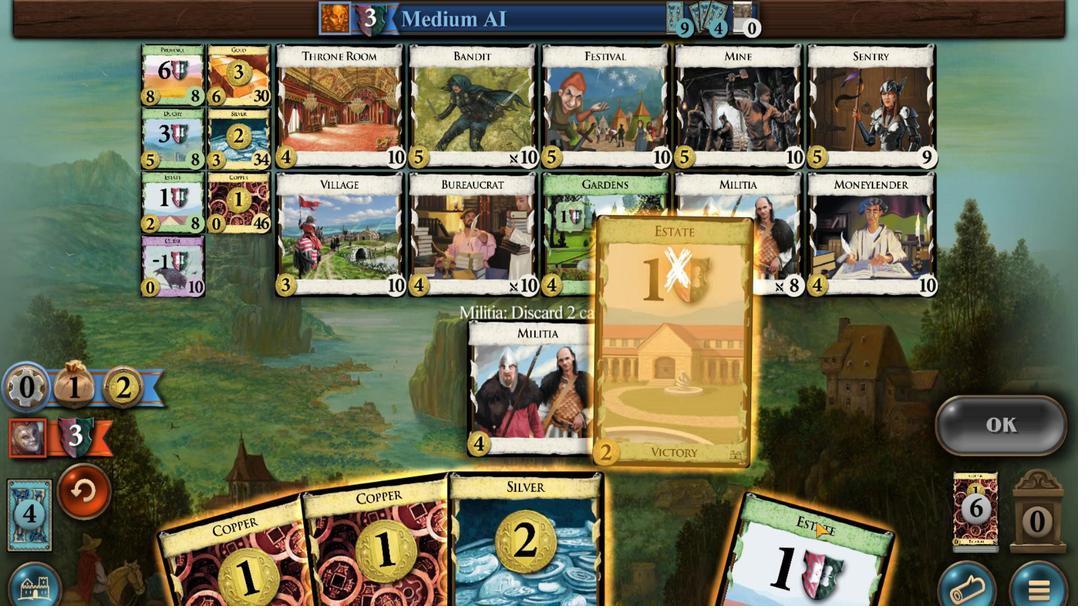 
Action: Mouse scrolled (784, 436) with delta (0, 0)
Screenshot: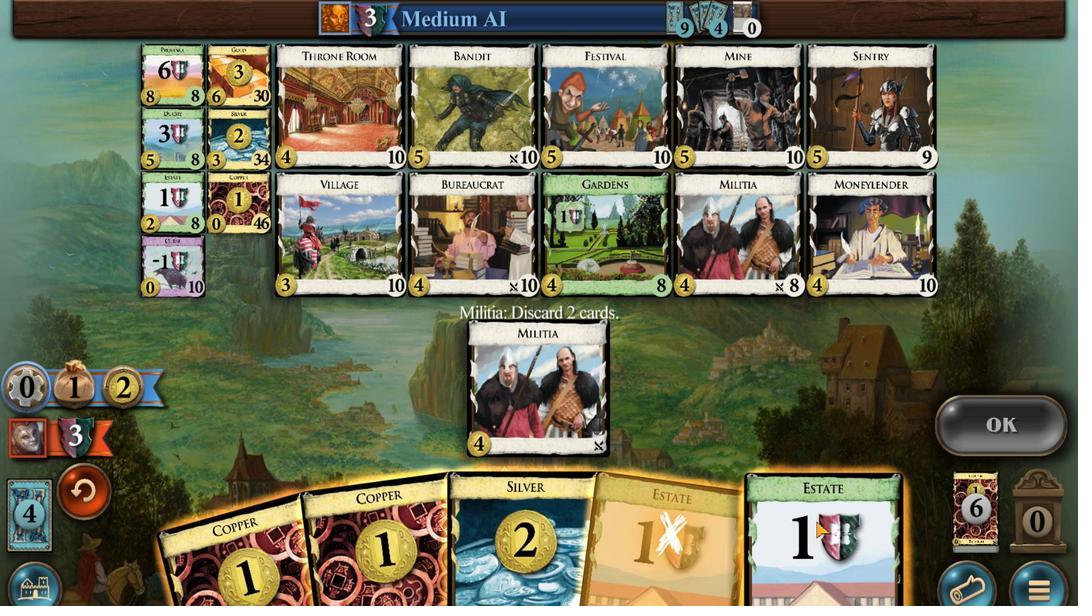 
Action: Mouse scrolled (784, 436) with delta (0, 0)
Screenshot: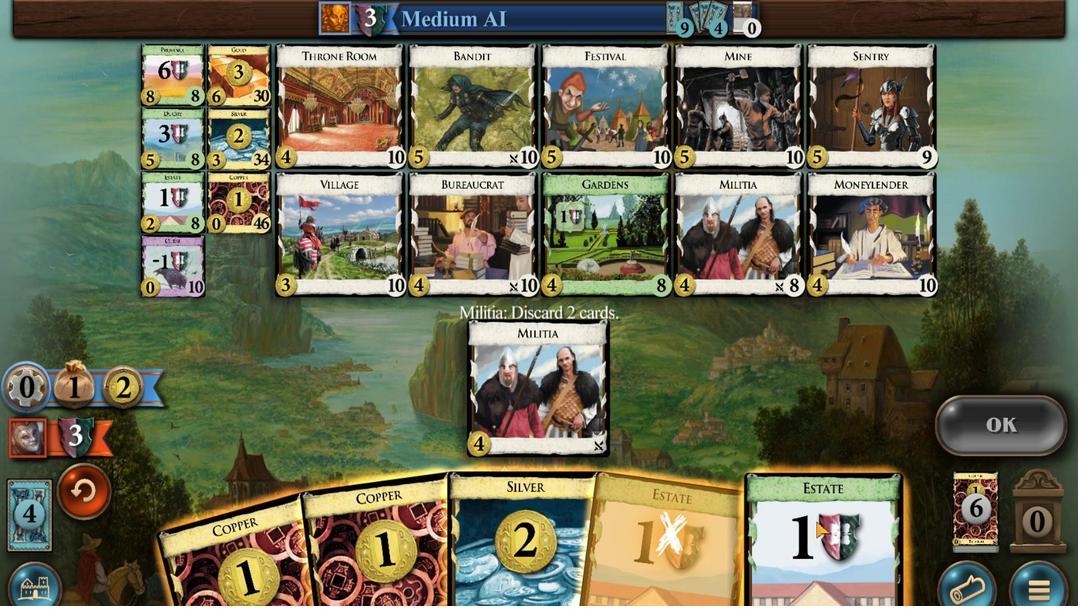 
Action: Mouse scrolled (784, 435) with delta (0, 0)
Screenshot: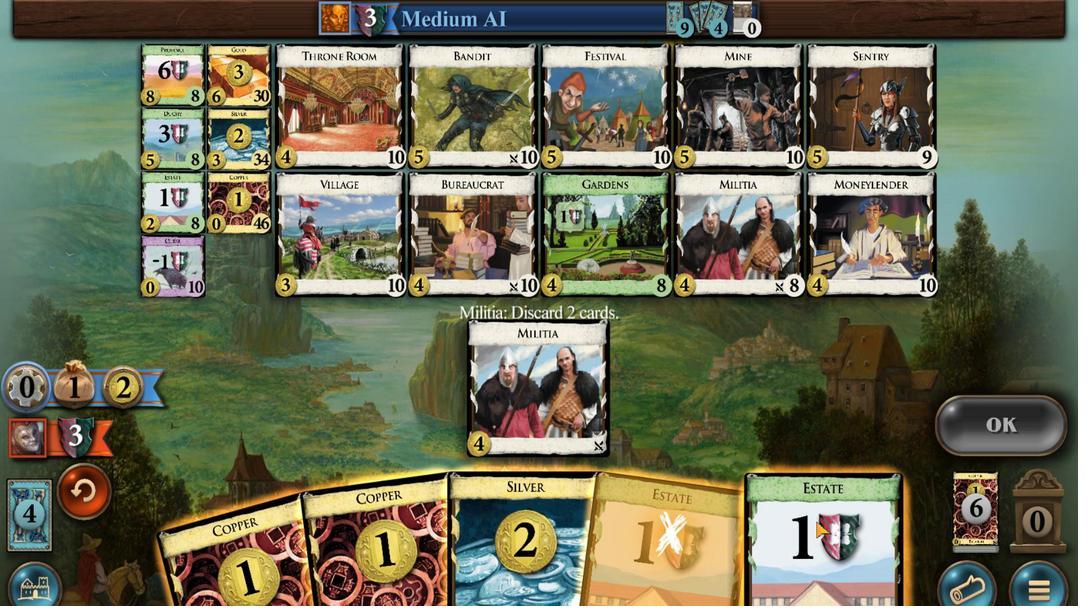 
Action: Mouse moved to (638, 436)
Screenshot: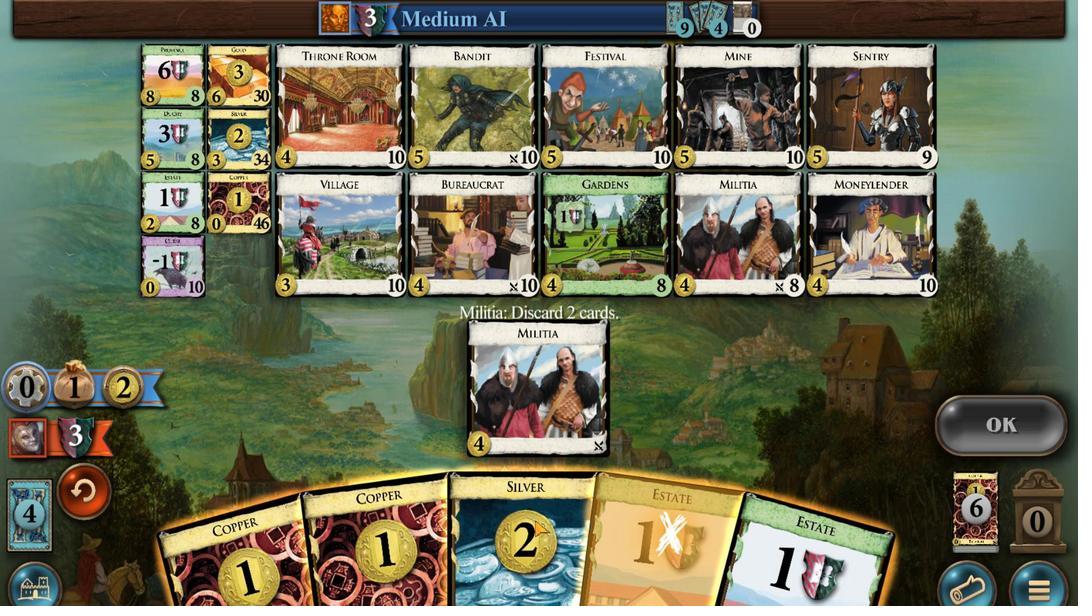 
Action: Mouse scrolled (638, 436) with delta (0, 0)
Screenshot: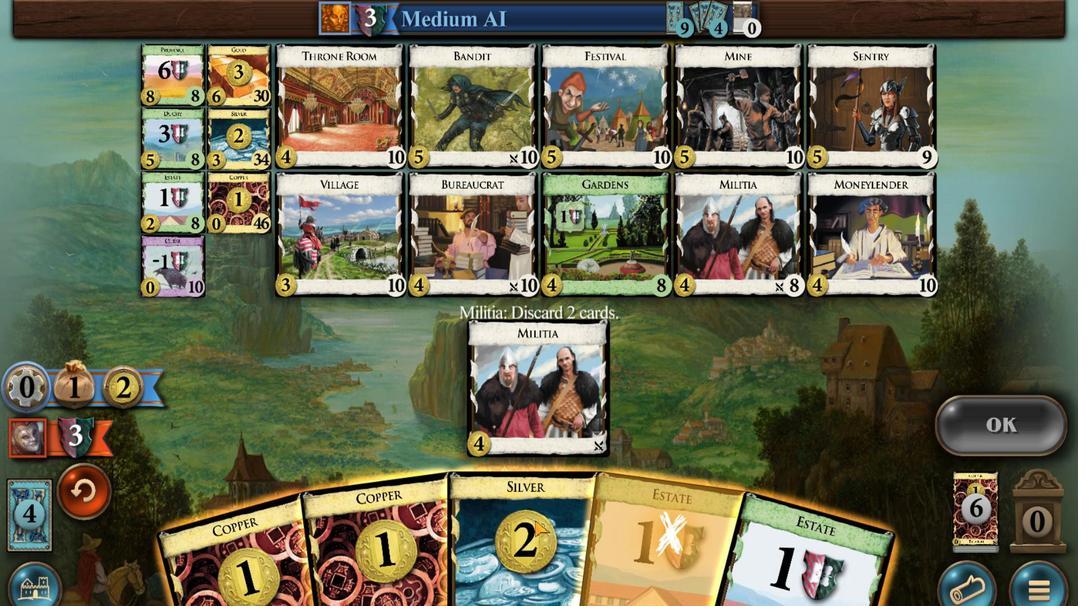 
Action: Mouse scrolled (638, 436) with delta (0, 0)
Screenshot: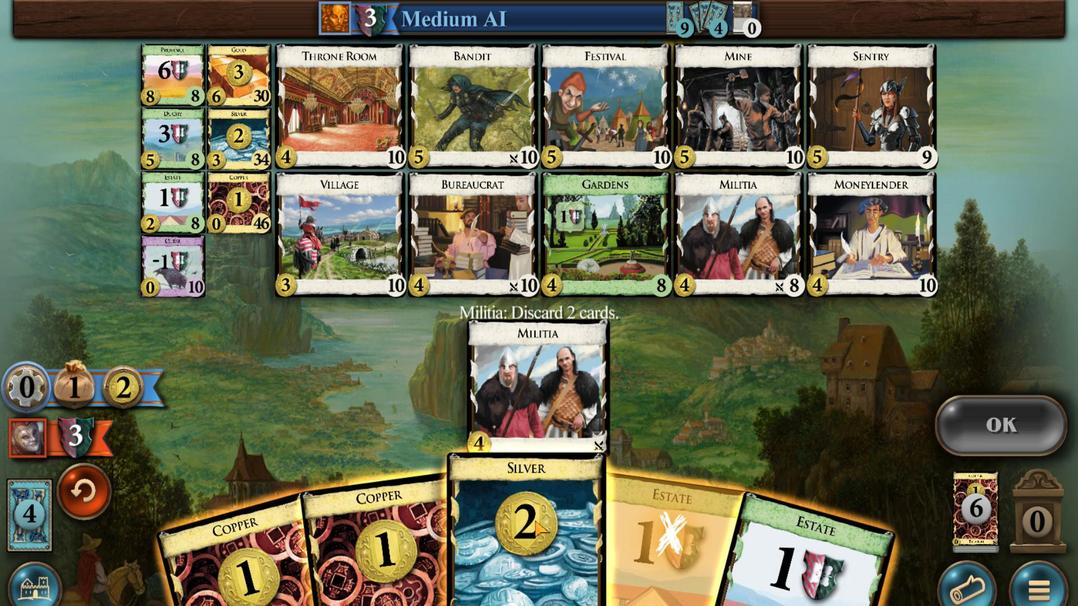 
Action: Mouse scrolled (638, 436) with delta (0, 0)
Screenshot: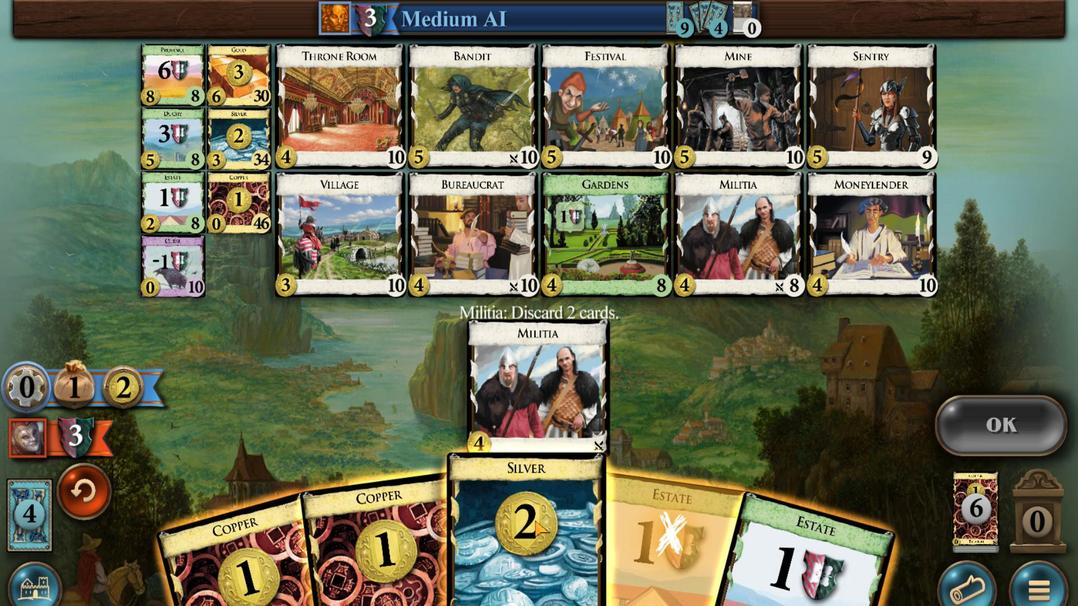 
Action: Mouse scrolled (638, 436) with delta (0, 0)
Screenshot: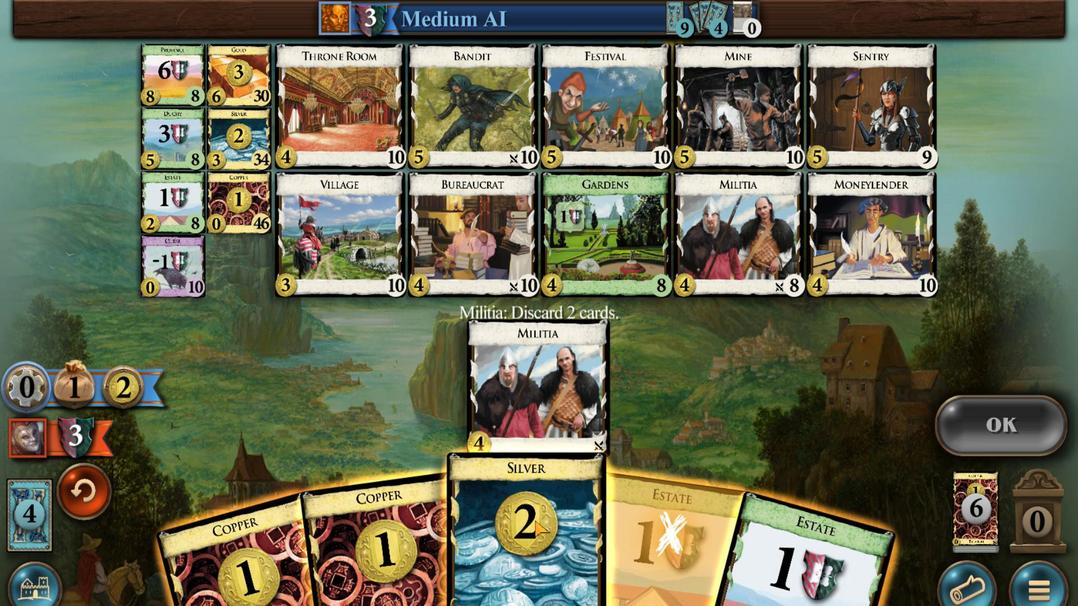 
Action: Mouse moved to (777, 430)
Screenshot: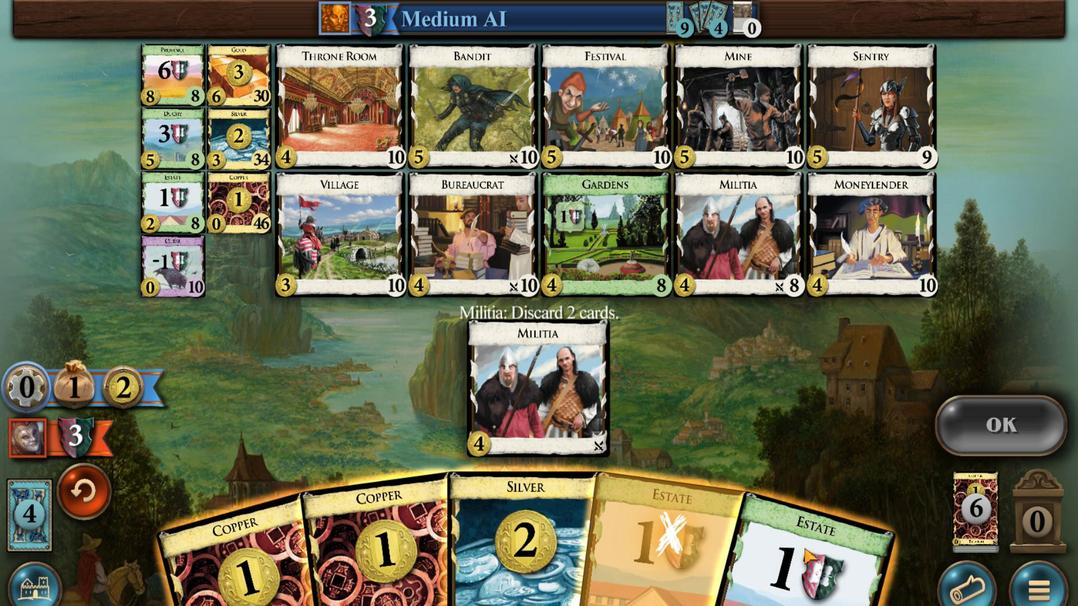 
Action: Mouse scrolled (777, 430) with delta (0, 0)
Screenshot: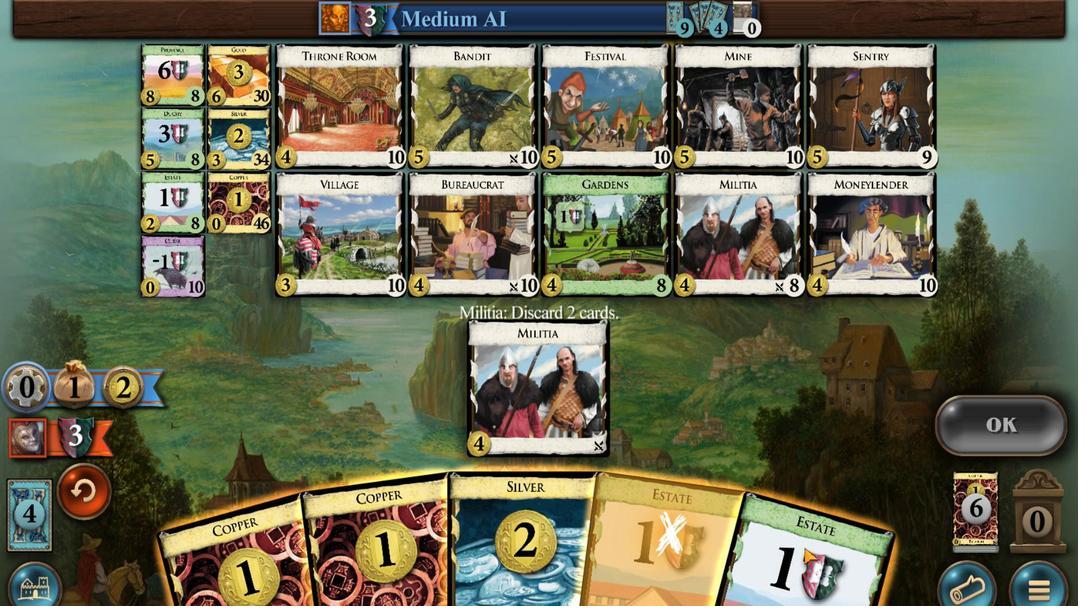 
Action: Mouse moved to (777, 430)
Screenshot: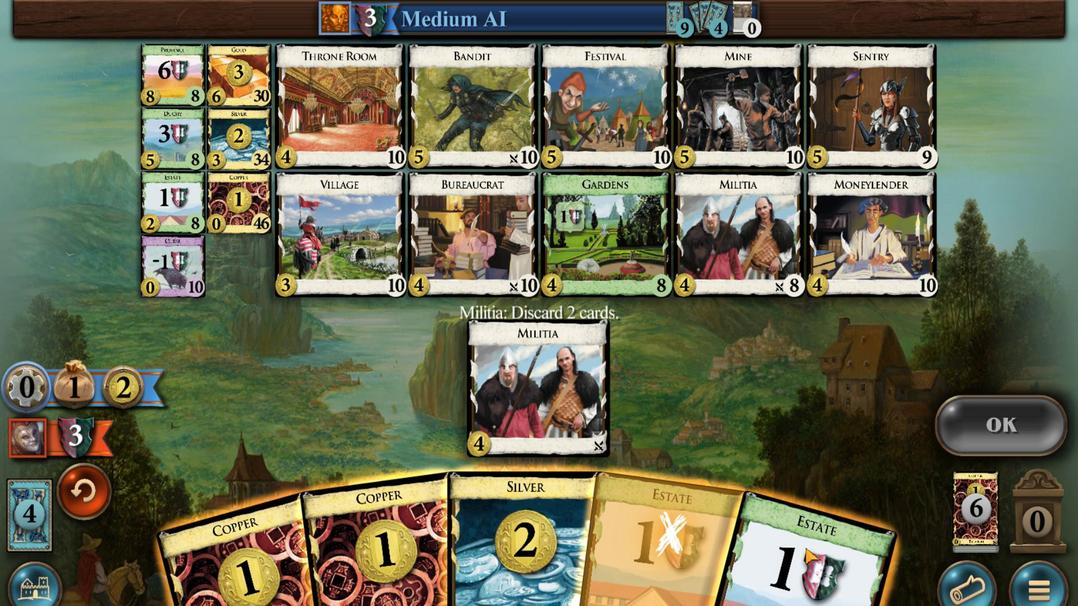 
Action: Mouse scrolled (777, 430) with delta (0, 0)
Screenshot: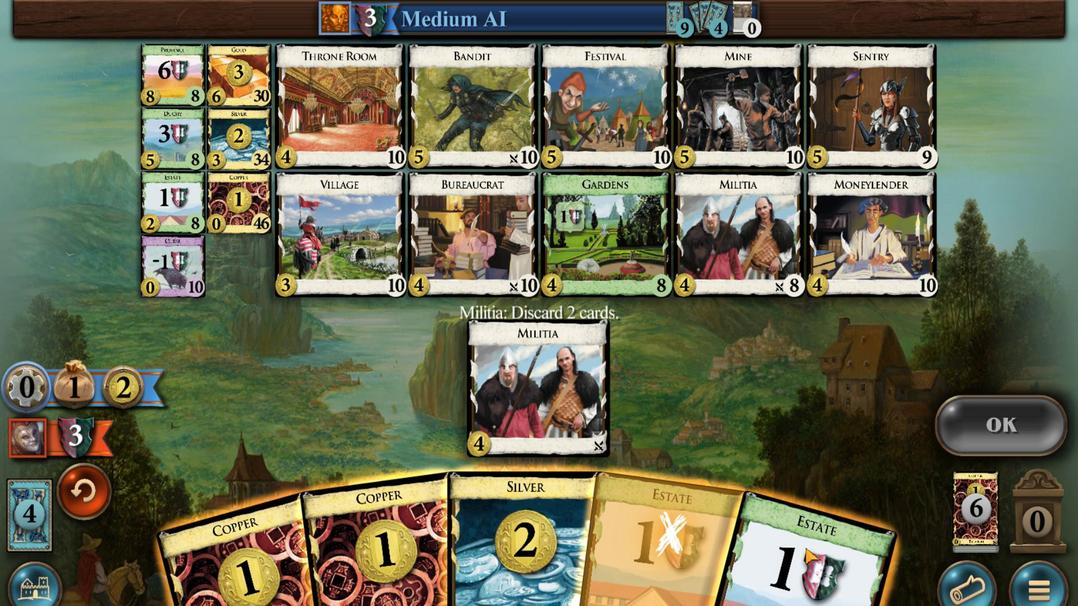 
Action: Mouse scrolled (777, 430) with delta (0, 0)
Screenshot: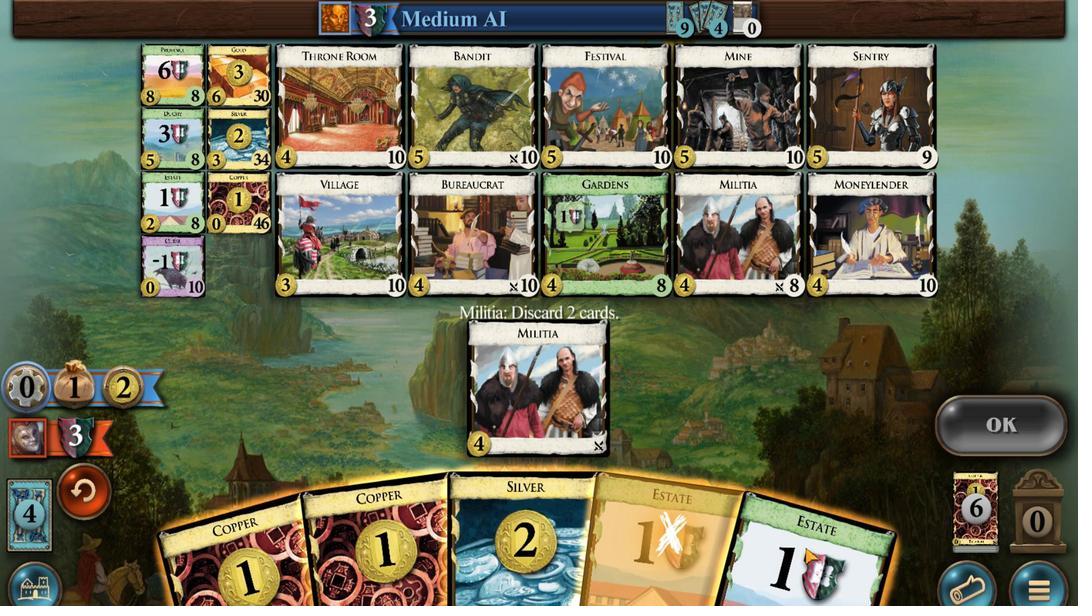 
Action: Mouse moved to (778, 430)
Screenshot: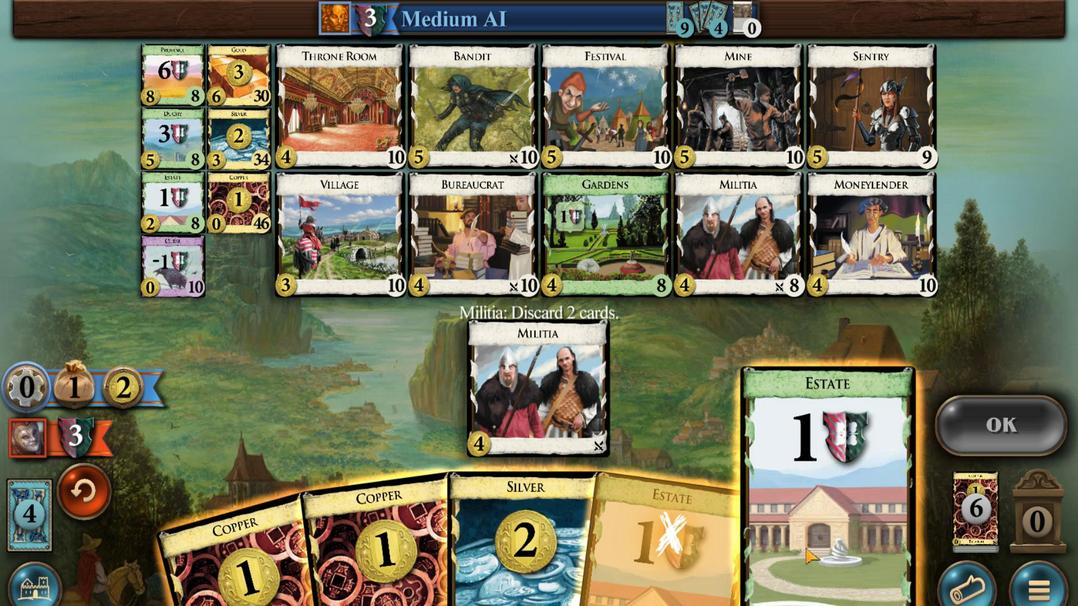 
Action: Mouse scrolled (778, 430) with delta (0, 0)
Screenshot: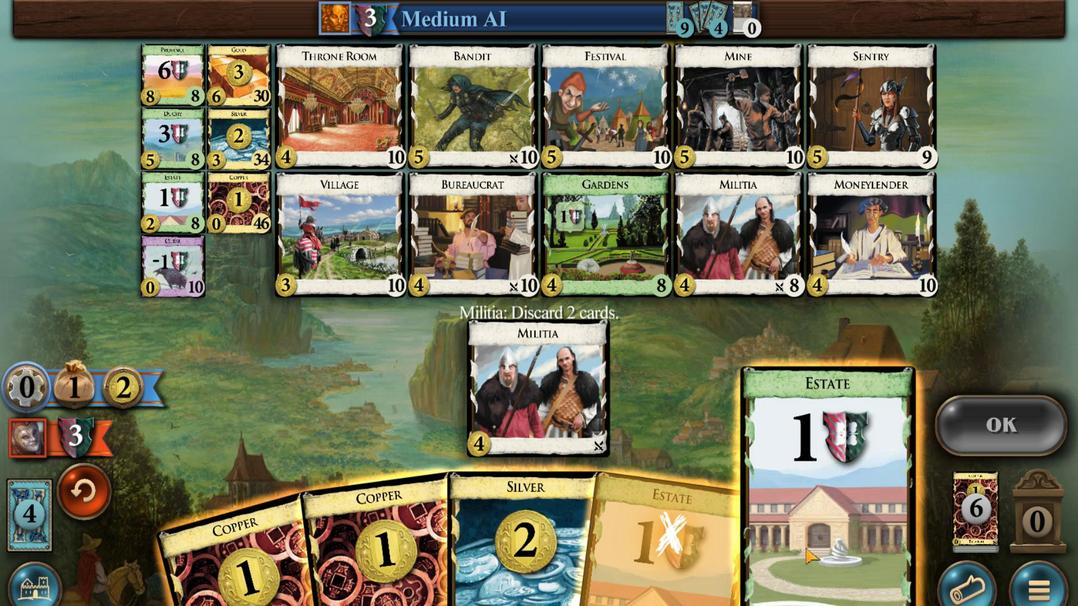 
Action: Mouse moved to (889, 460)
Screenshot: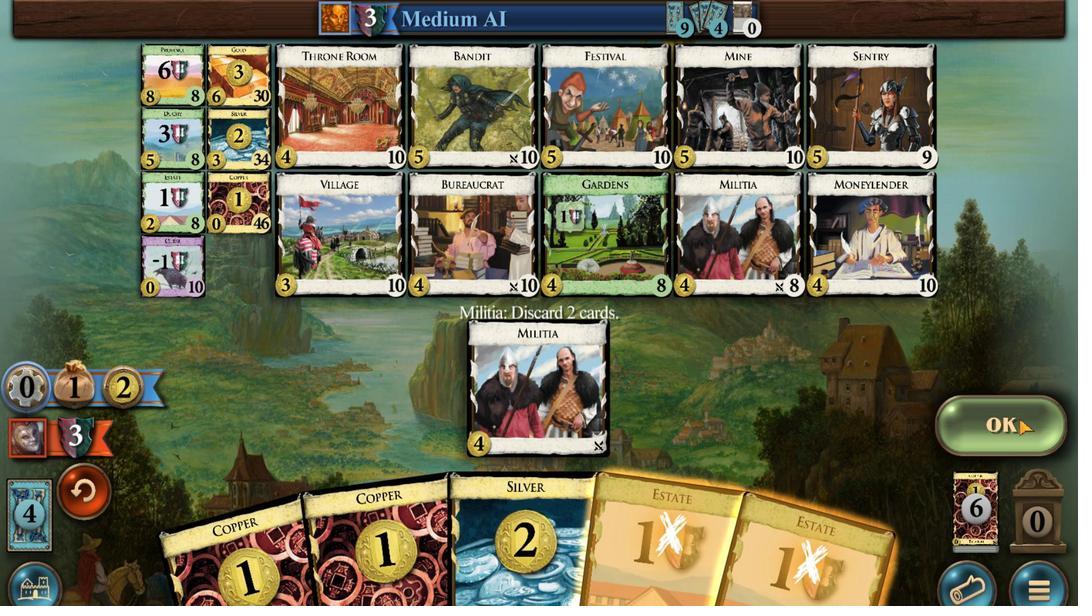 
Action: Mouse pressed left at (889, 460)
Screenshot: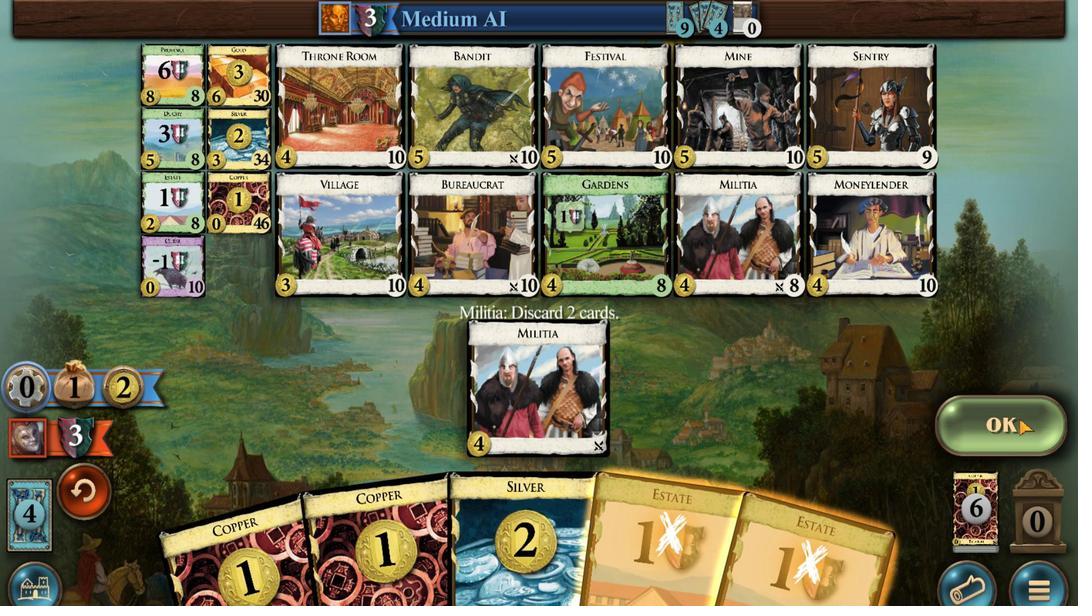 
Action: Mouse moved to (697, 442)
Screenshot: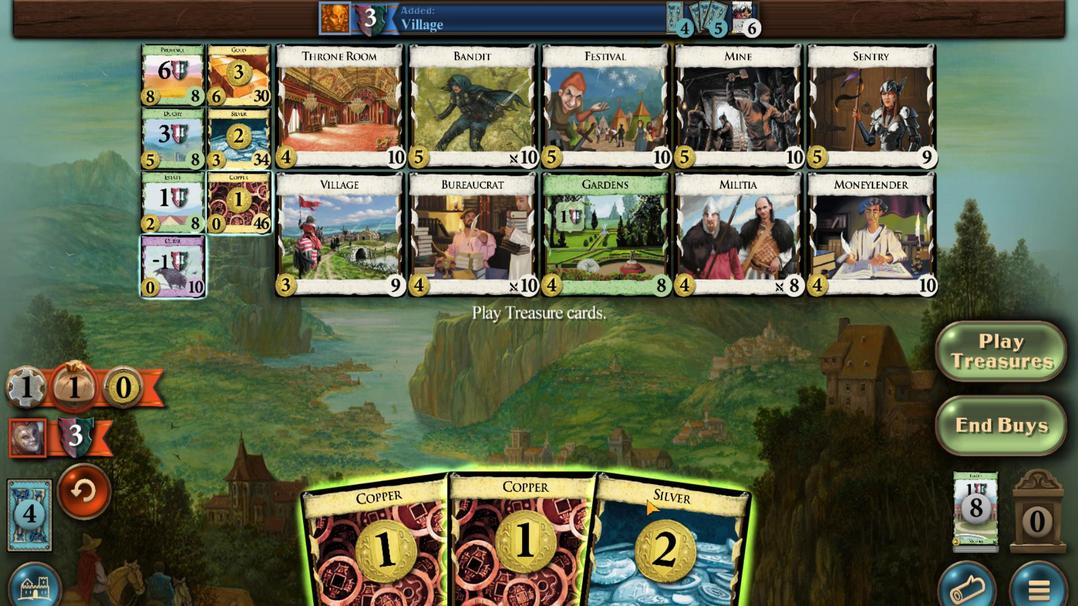
Action: Mouse scrolled (697, 442) with delta (0, 0)
Screenshot: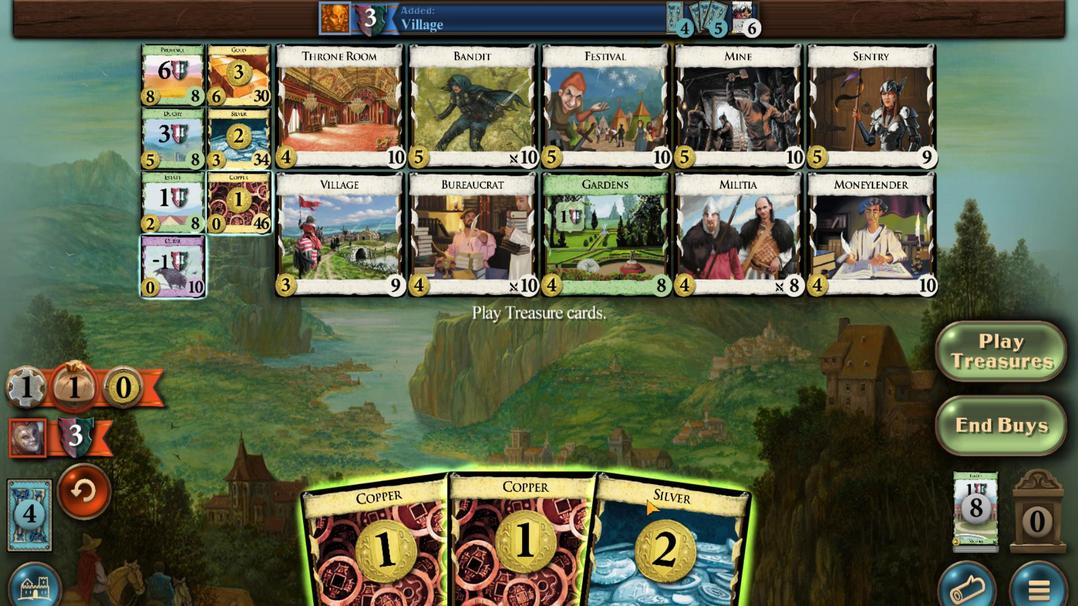 
Action: Mouse moved to (695, 440)
Screenshot: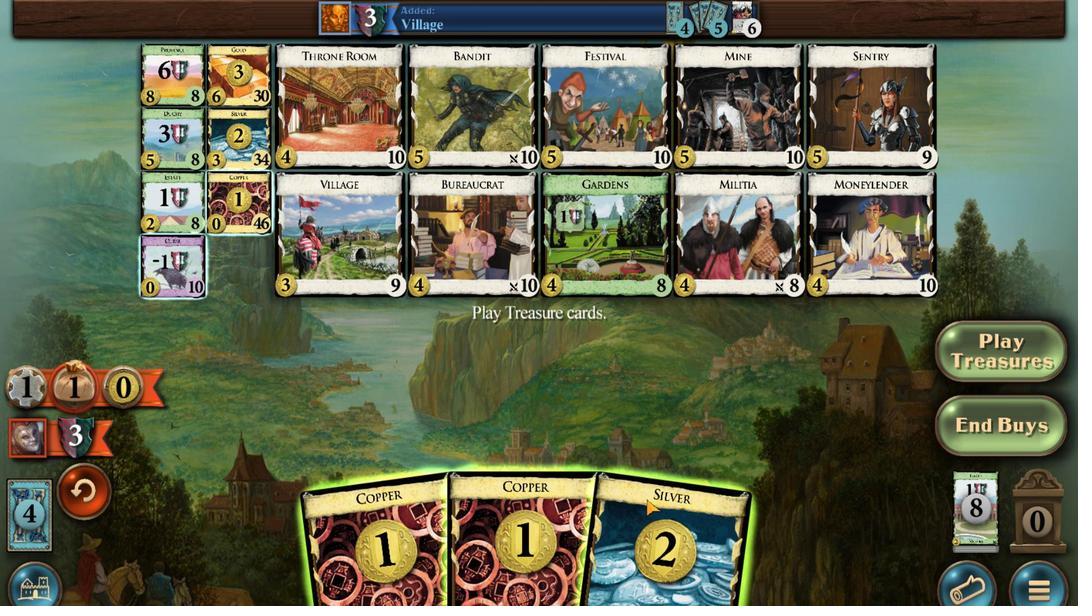 
Action: Mouse scrolled (695, 441) with delta (0, 0)
Screenshot: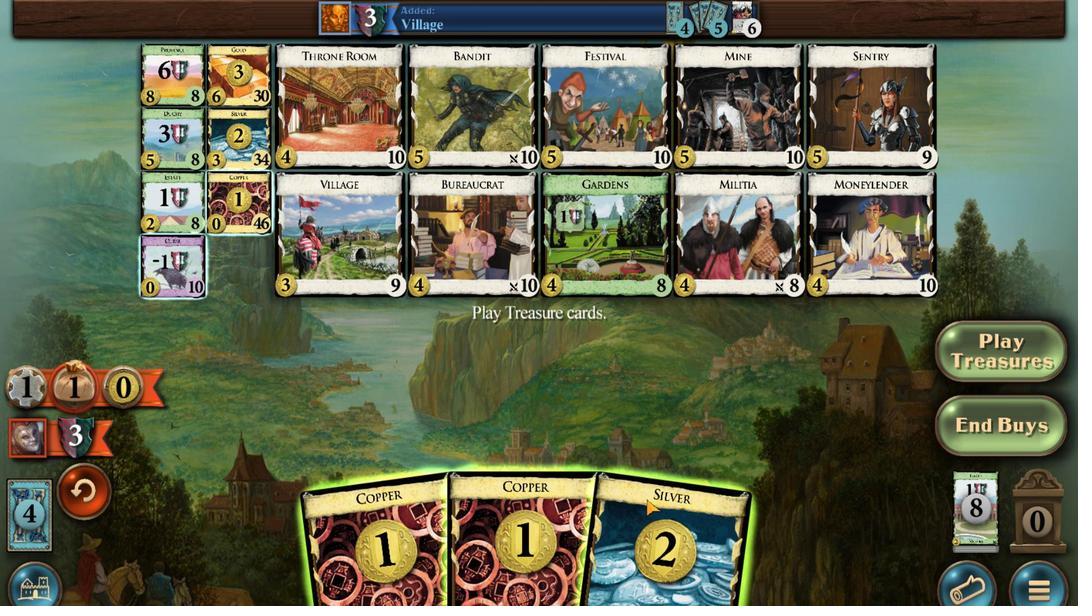 
Action: Mouse moved to (695, 440)
Screenshot: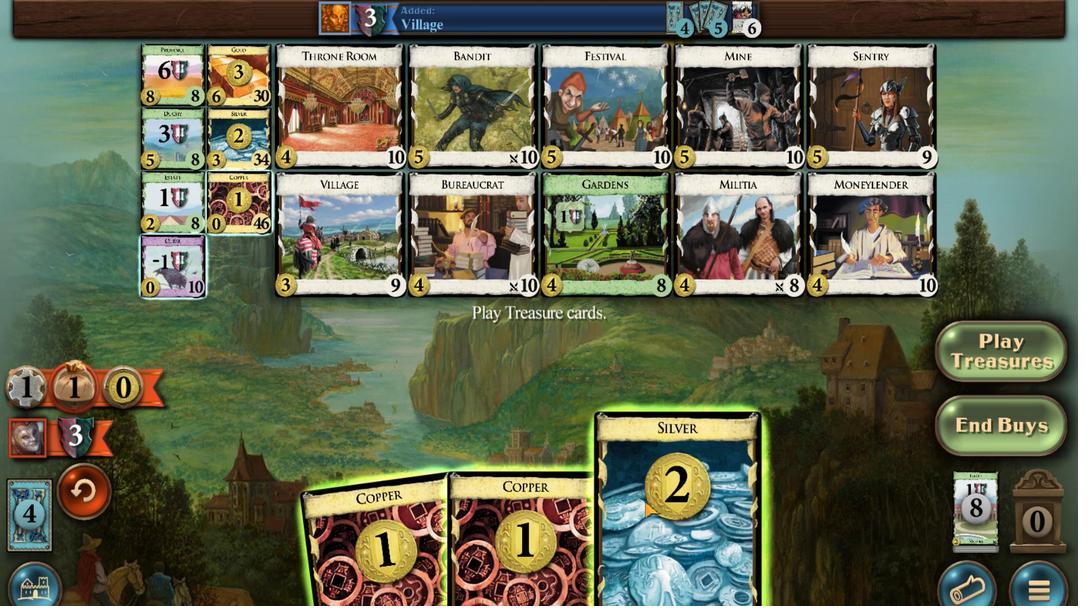 
Action: Mouse scrolled (695, 440) with delta (0, 0)
Screenshot: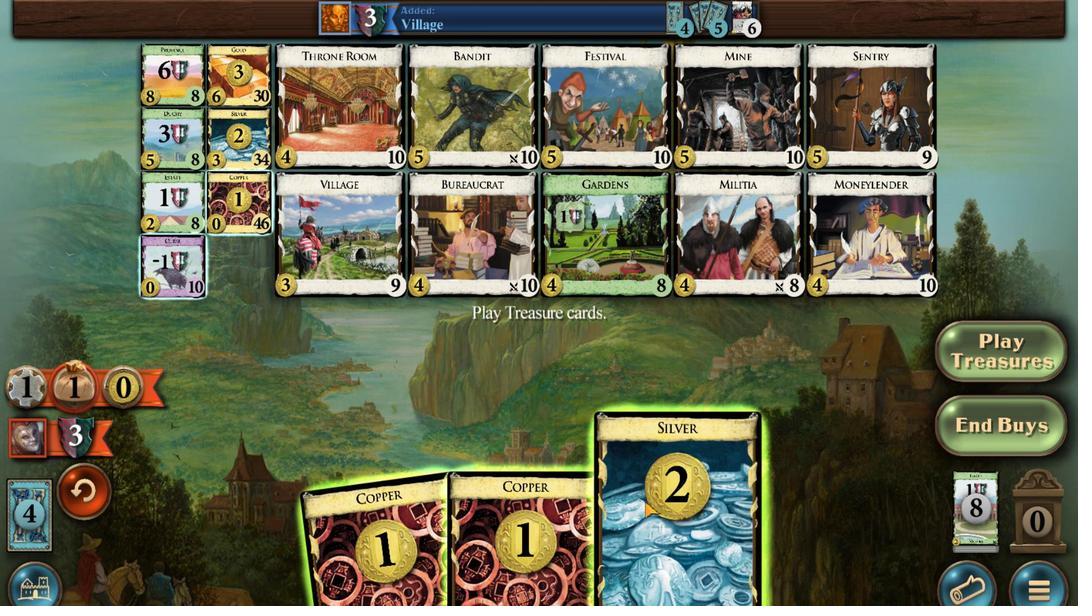 
Action: Mouse moved to (629, 434)
Screenshot: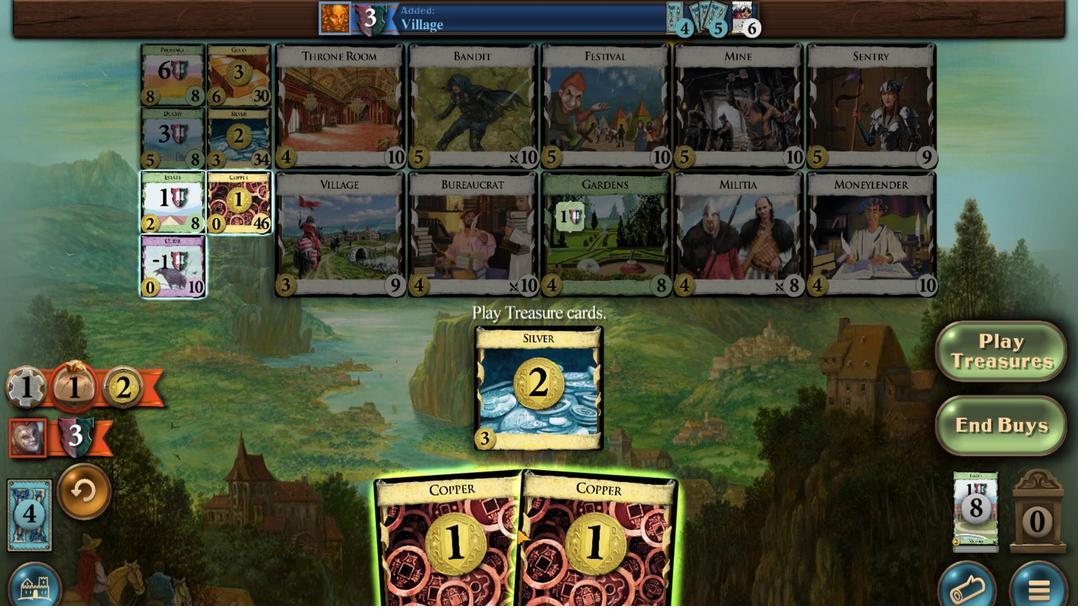 
Action: Mouse scrolled (629, 434) with delta (0, 0)
Screenshot: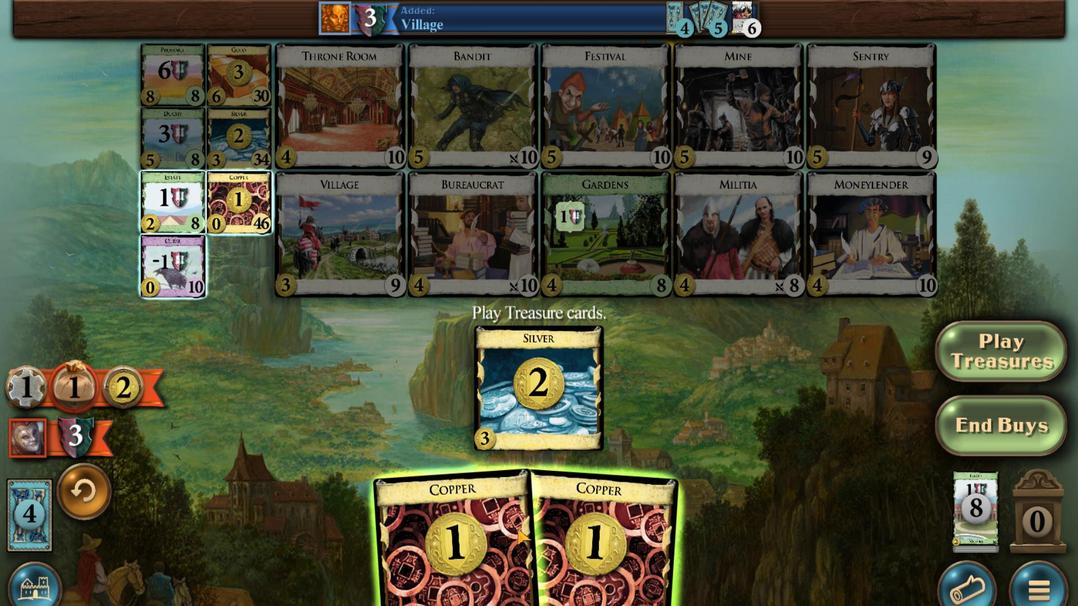 
Action: Mouse scrolled (629, 434) with delta (0, 0)
Screenshot: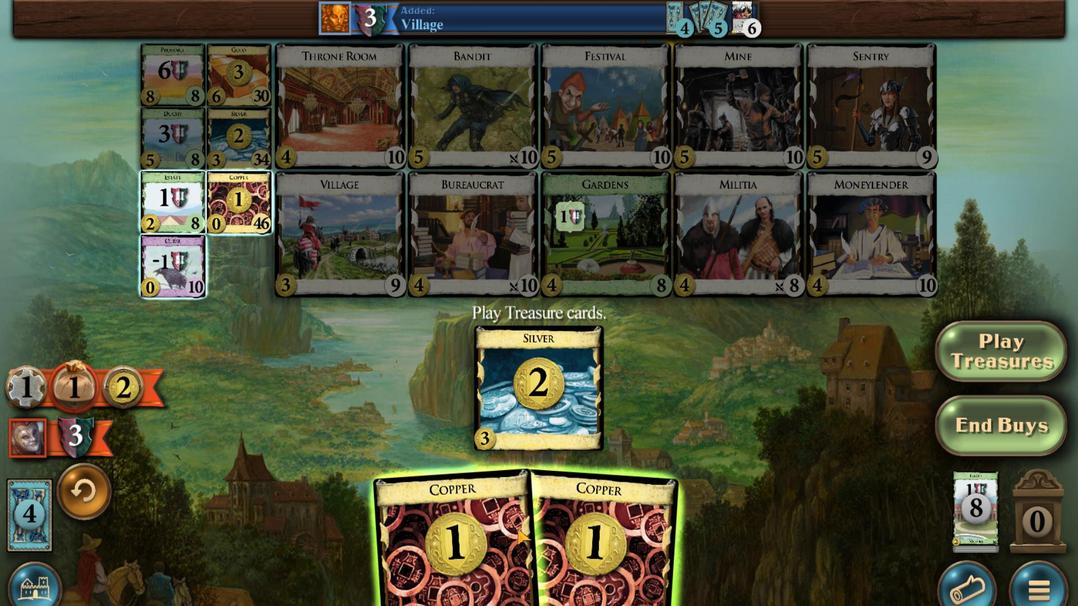 
Action: Mouse scrolled (629, 434) with delta (0, 0)
Screenshot: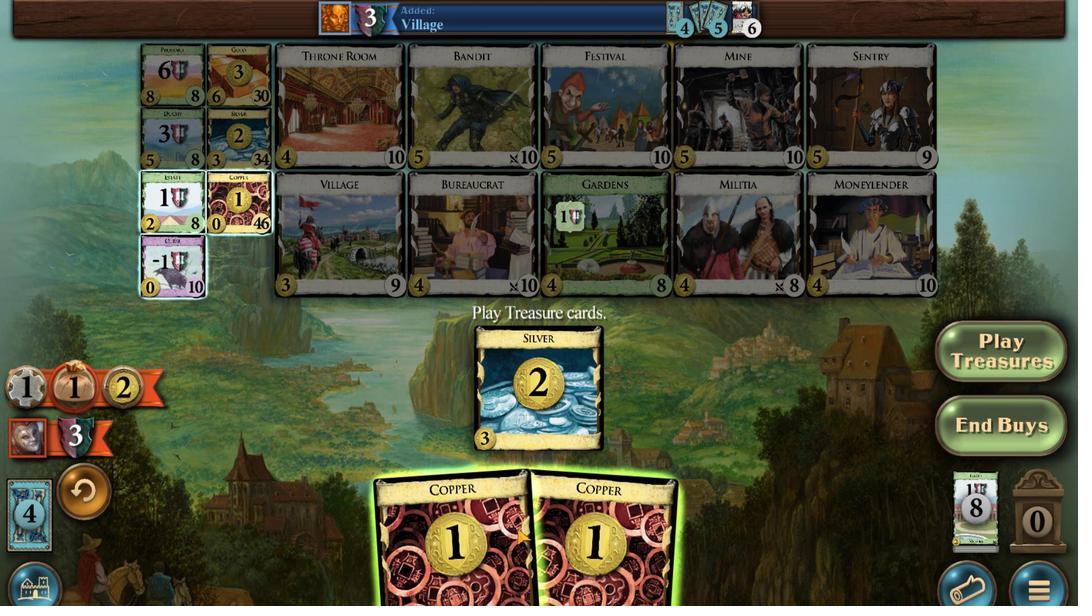 
Action: Mouse moved to (664, 435)
Screenshot: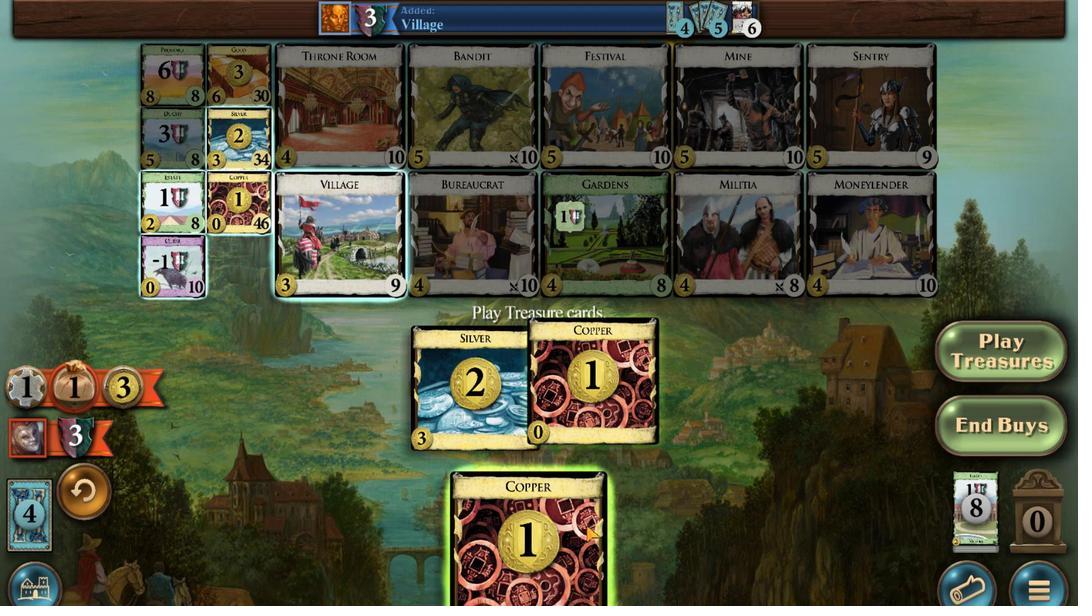 
Action: Mouse scrolled (664, 435) with delta (0, 0)
Screenshot: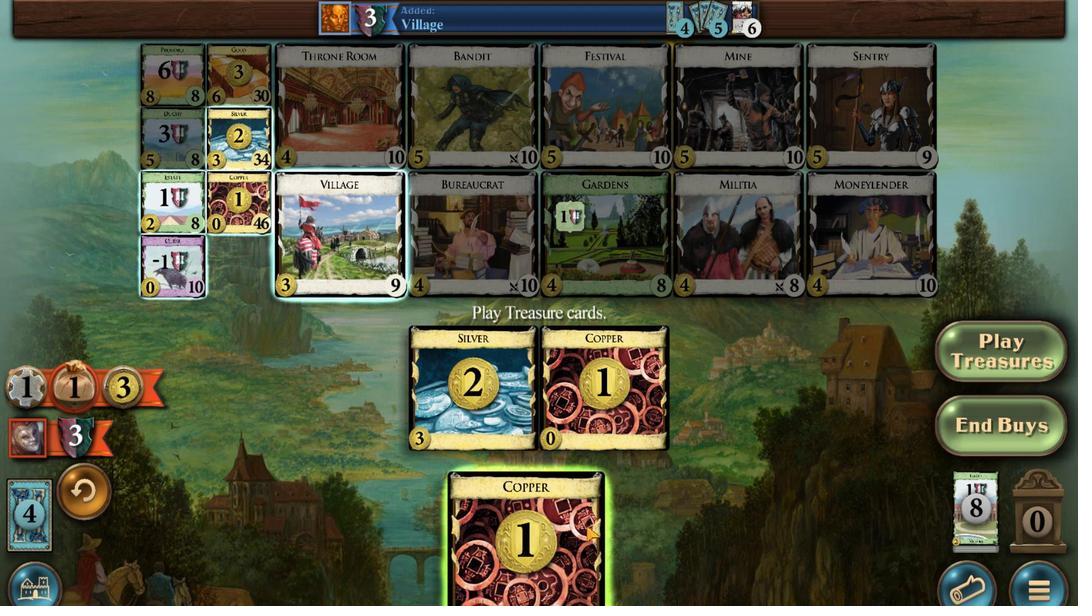 
Action: Mouse scrolled (664, 435) with delta (0, 0)
Screenshot: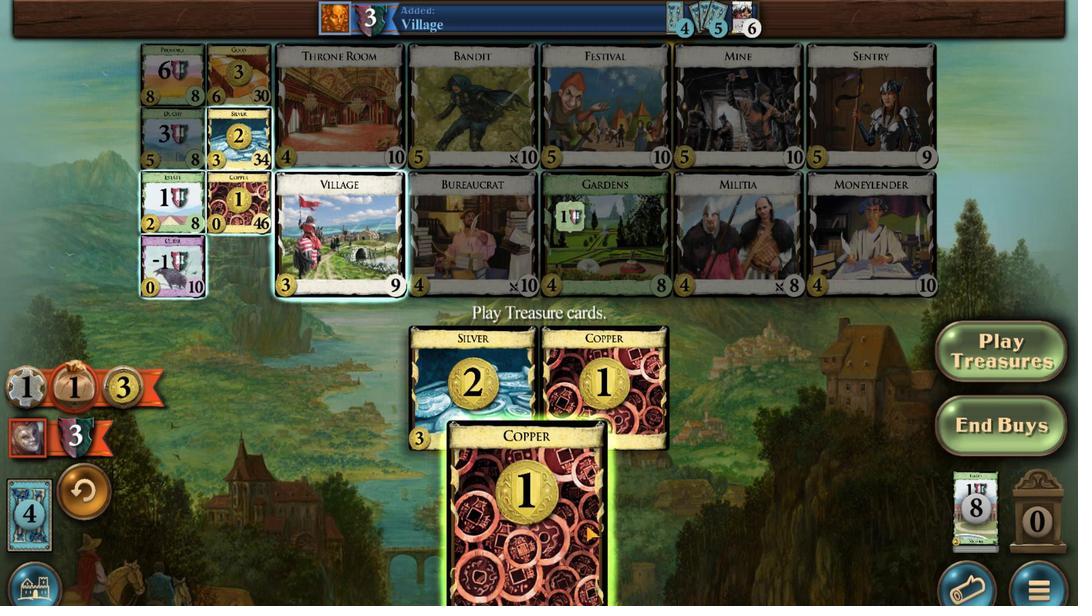
Action: Mouse scrolled (664, 435) with delta (0, 0)
Screenshot: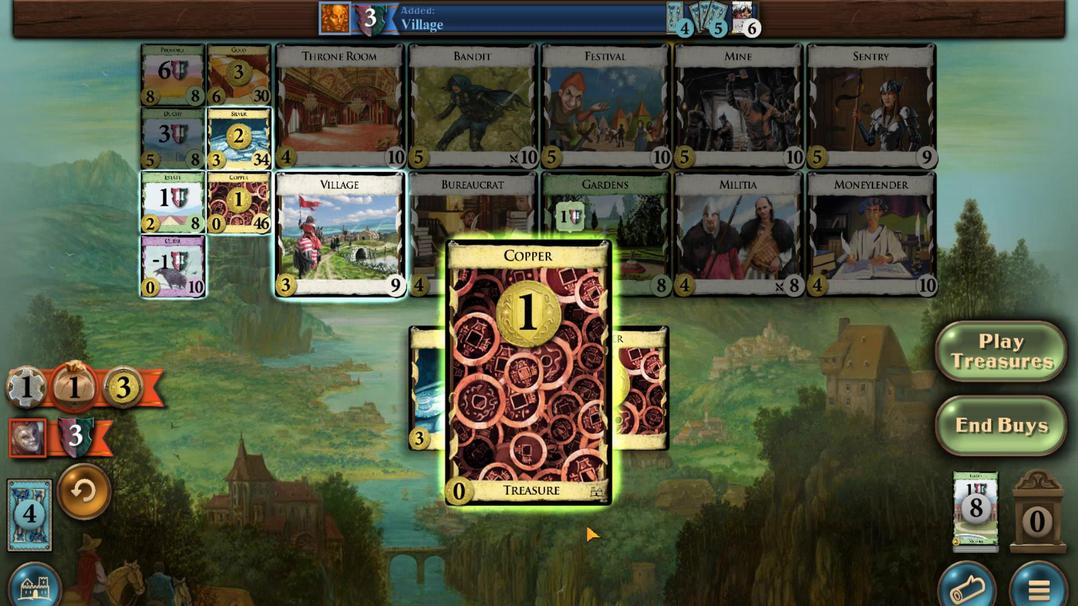 
Action: Mouse scrolled (664, 435) with delta (0, 0)
Screenshot: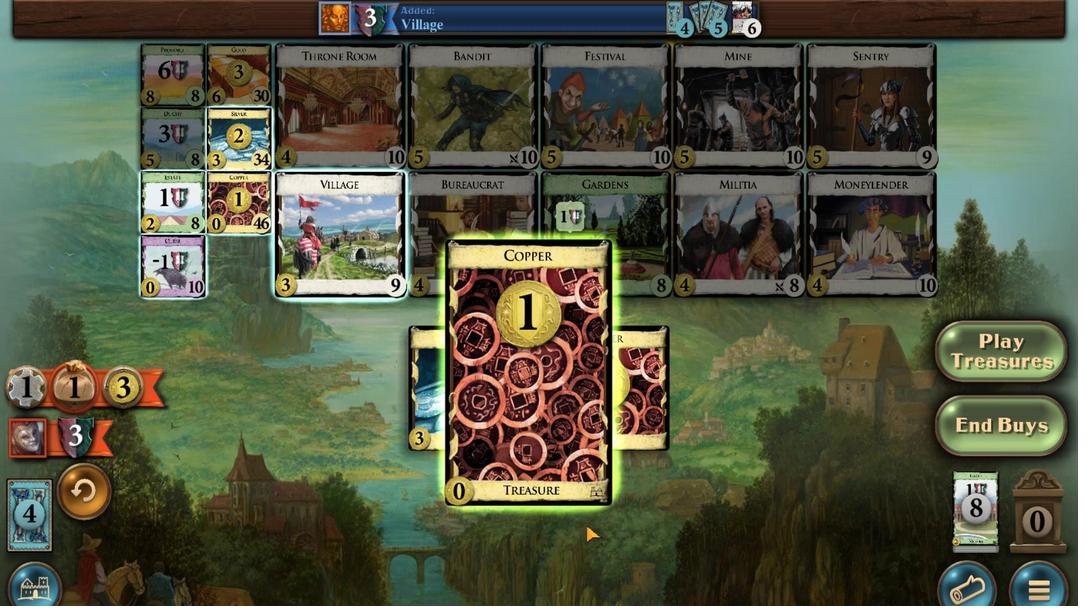
Action: Mouse moved to (490, 525)
Screenshot: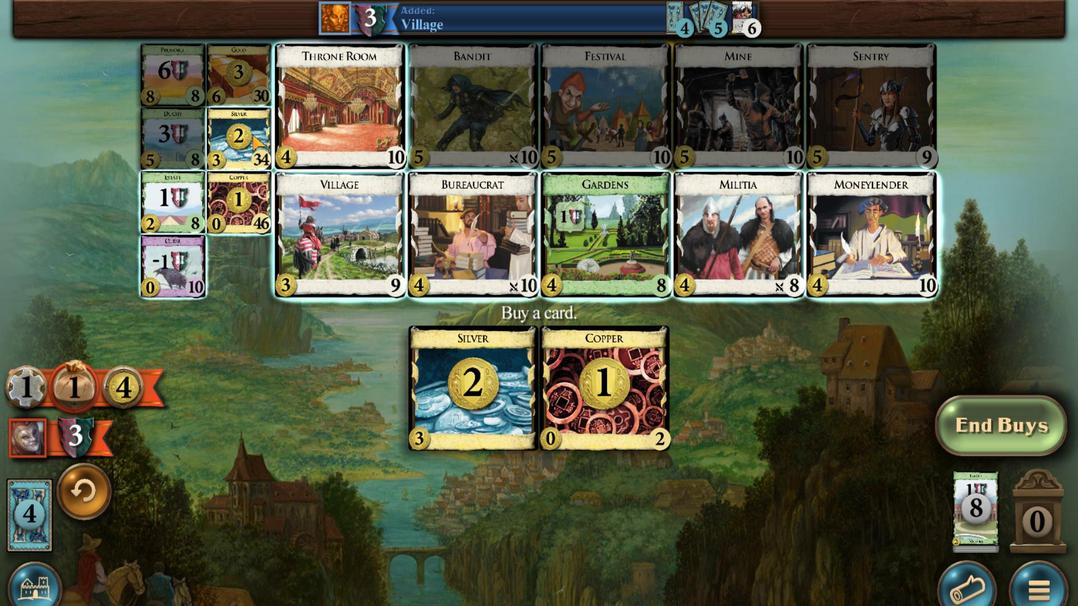 
Action: Mouse pressed left at (490, 525)
Screenshot: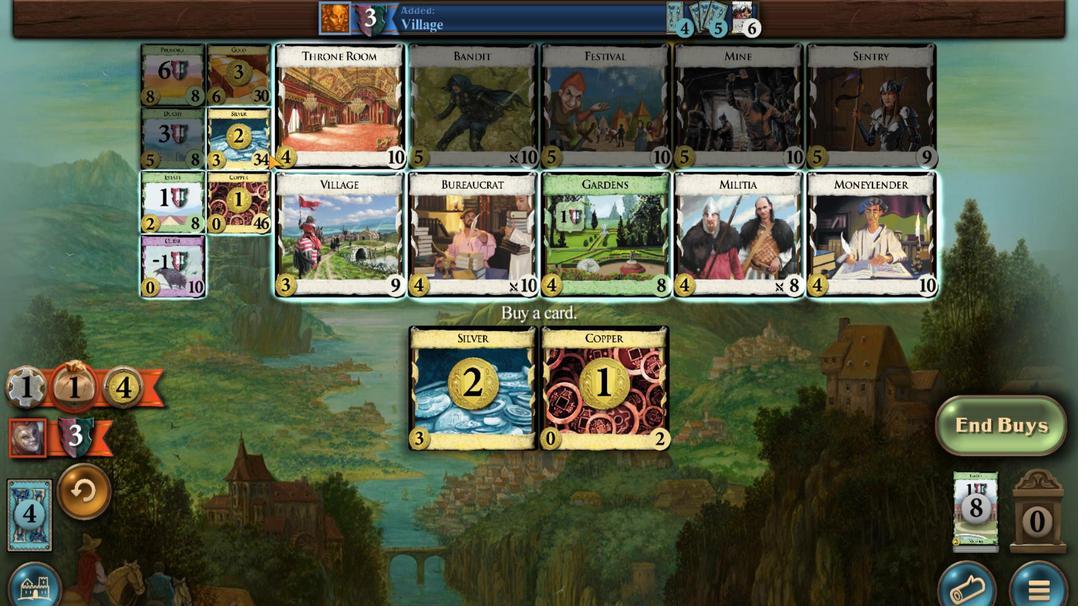 
Action: Mouse moved to (577, 423)
Screenshot: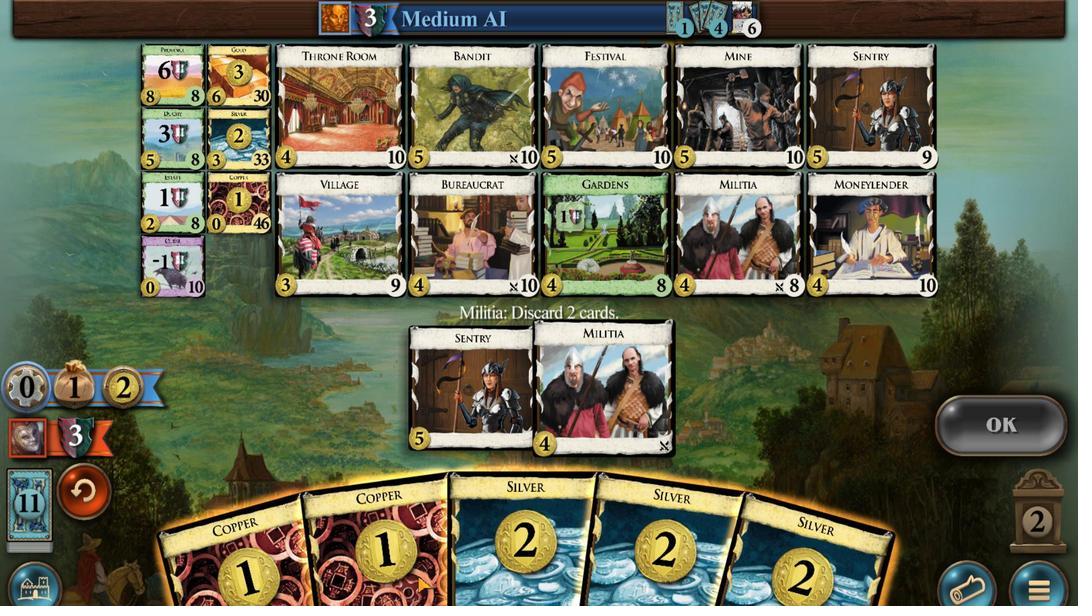 
Action: Mouse scrolled (577, 423) with delta (0, 0)
Screenshot: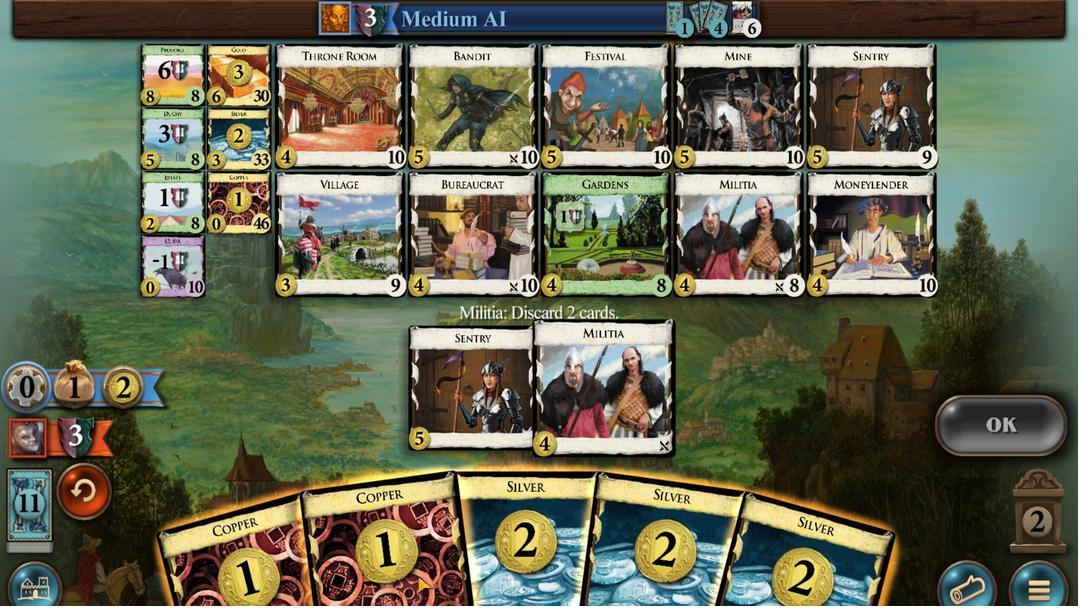 
Action: Mouse scrolled (577, 423) with delta (0, 0)
Screenshot: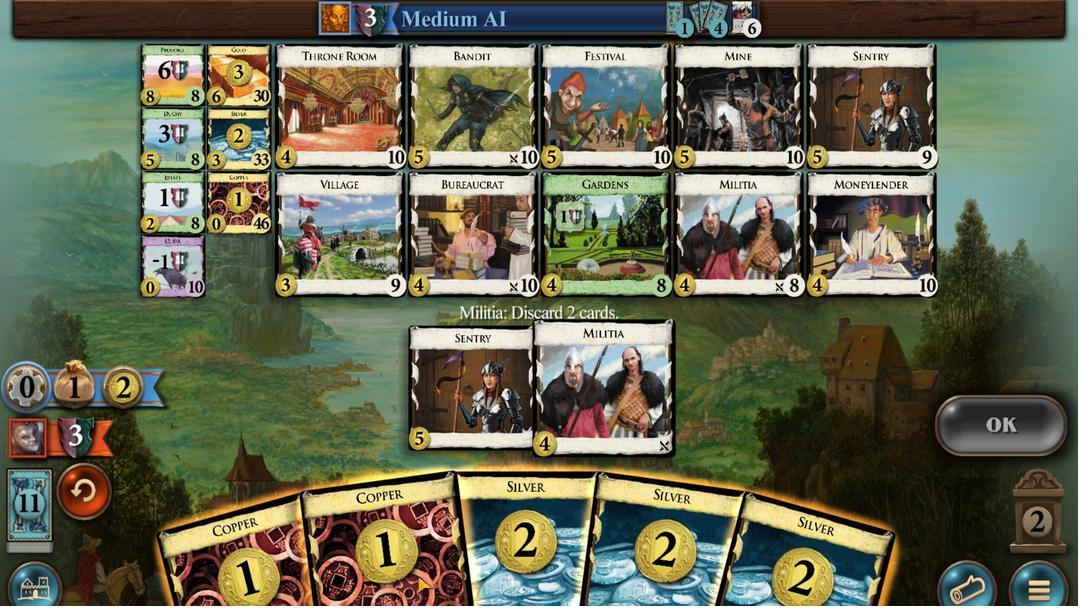 
Action: Mouse scrolled (577, 423) with delta (0, 0)
Screenshot: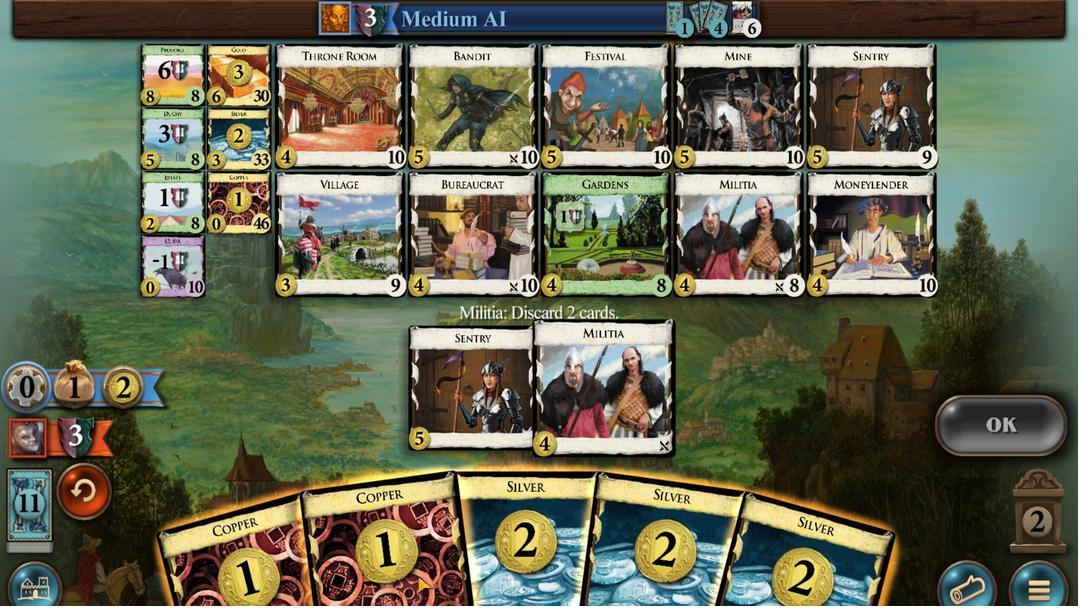 
Action: Mouse scrolled (577, 423) with delta (0, 0)
Screenshot: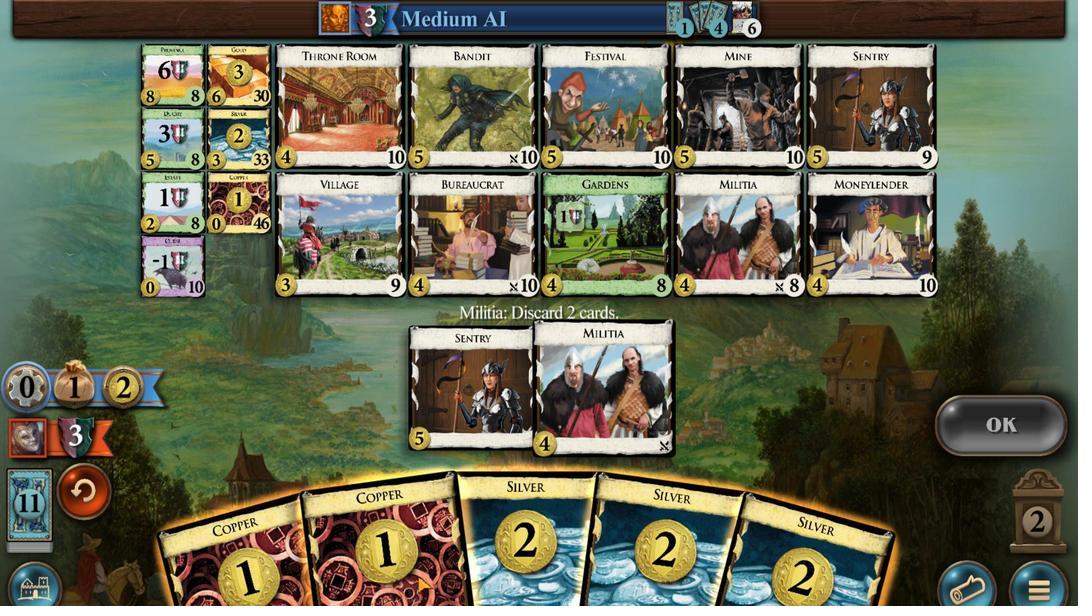 
Action: Mouse moved to (497, 424)
Screenshot: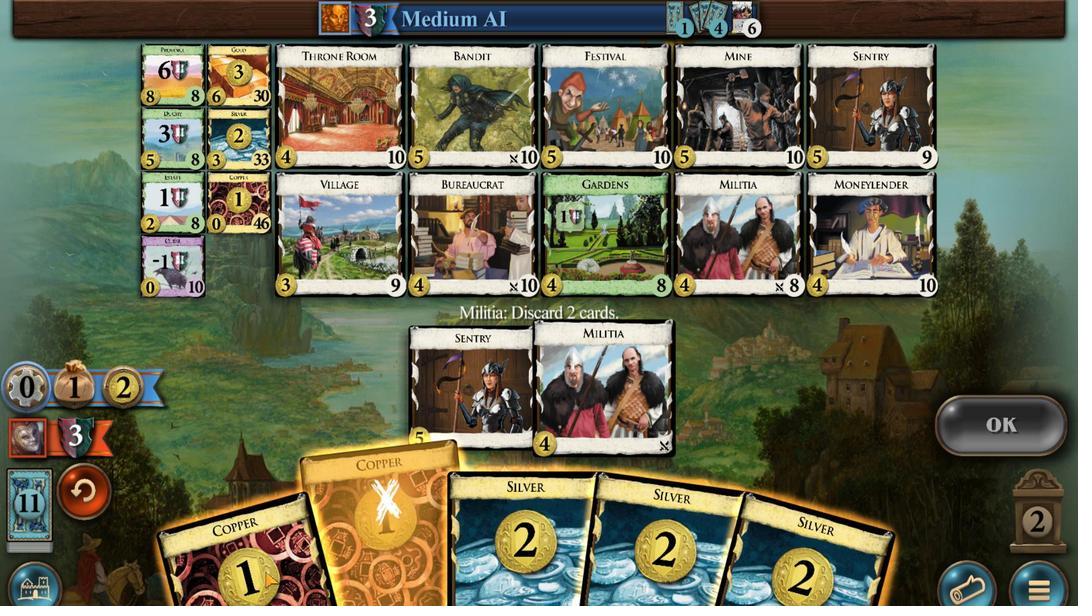 
Action: Mouse scrolled (497, 424) with delta (0, 0)
Screenshot: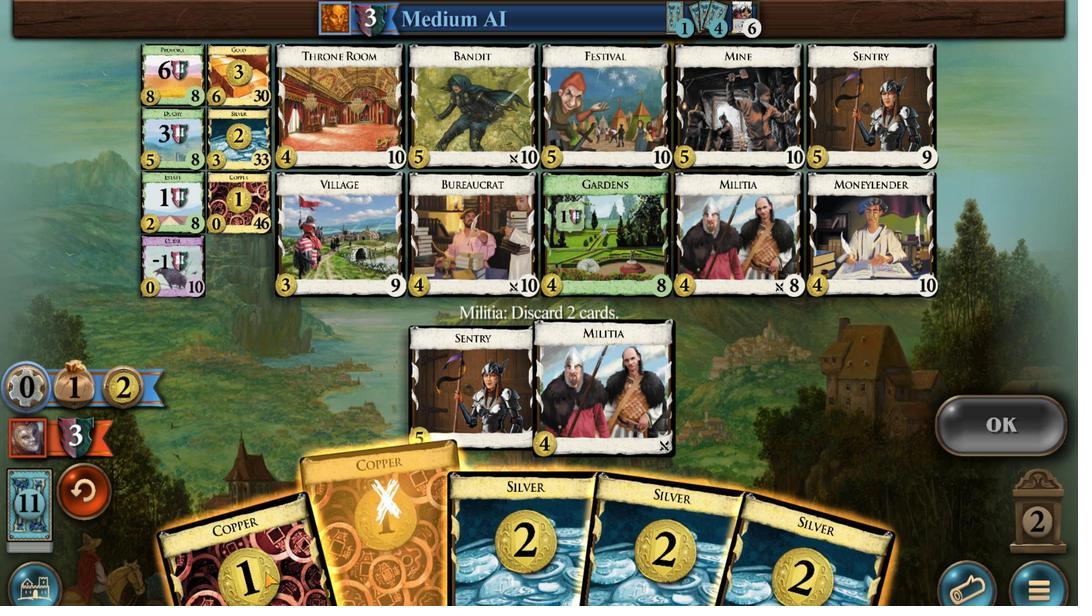 
Action: Mouse scrolled (497, 424) with delta (0, 0)
Screenshot: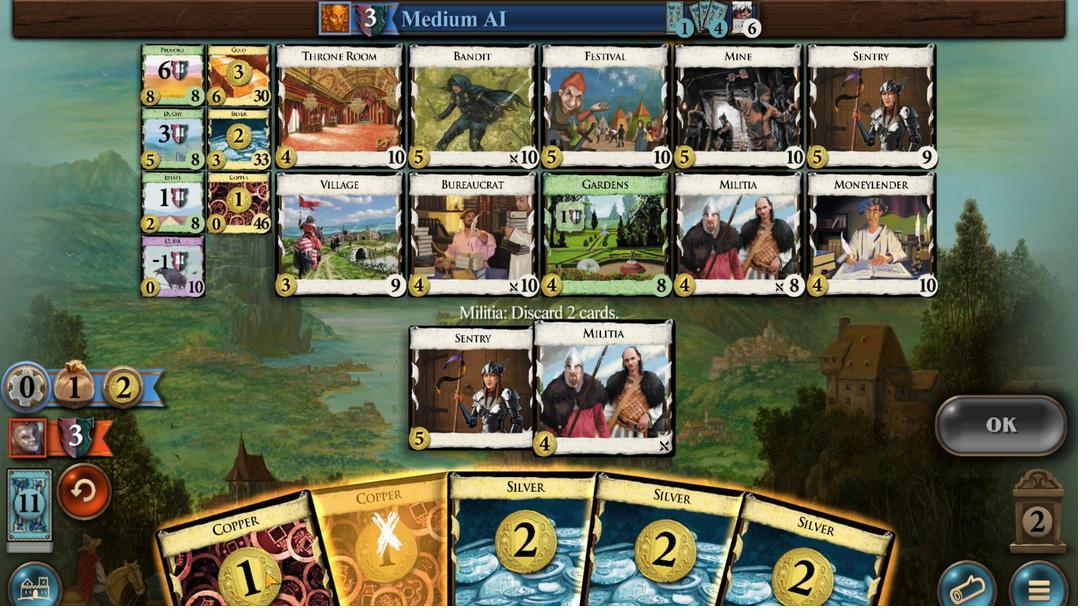 
Action: Mouse scrolled (497, 424) with delta (0, 0)
Screenshot: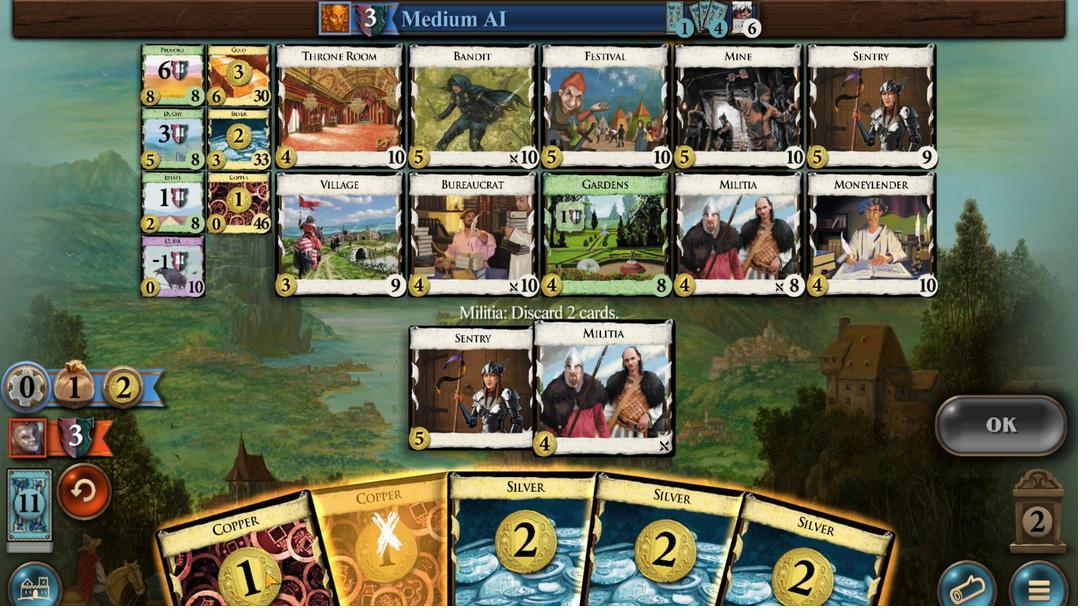 
Action: Mouse scrolled (497, 424) with delta (0, 0)
Screenshot: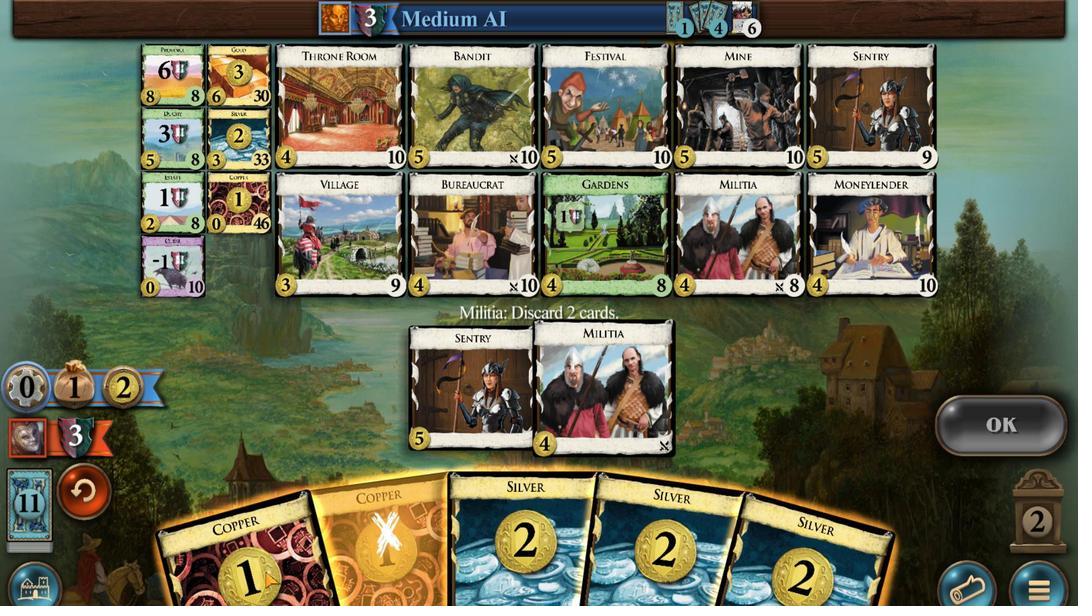 
Action: Mouse moved to (889, 458)
Screenshot: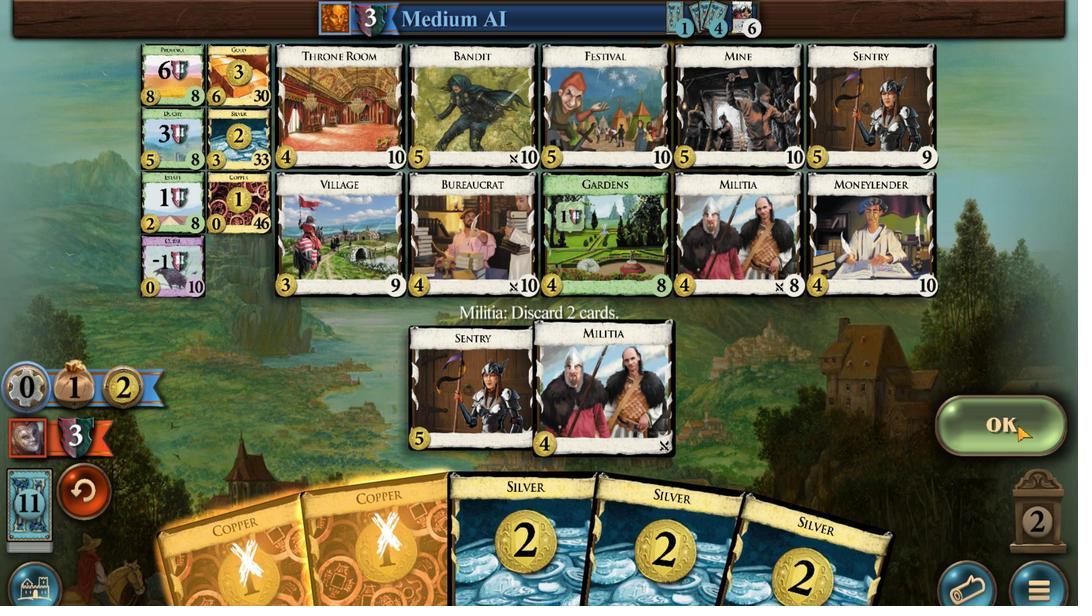 
Action: Mouse pressed left at (889, 458)
Screenshot: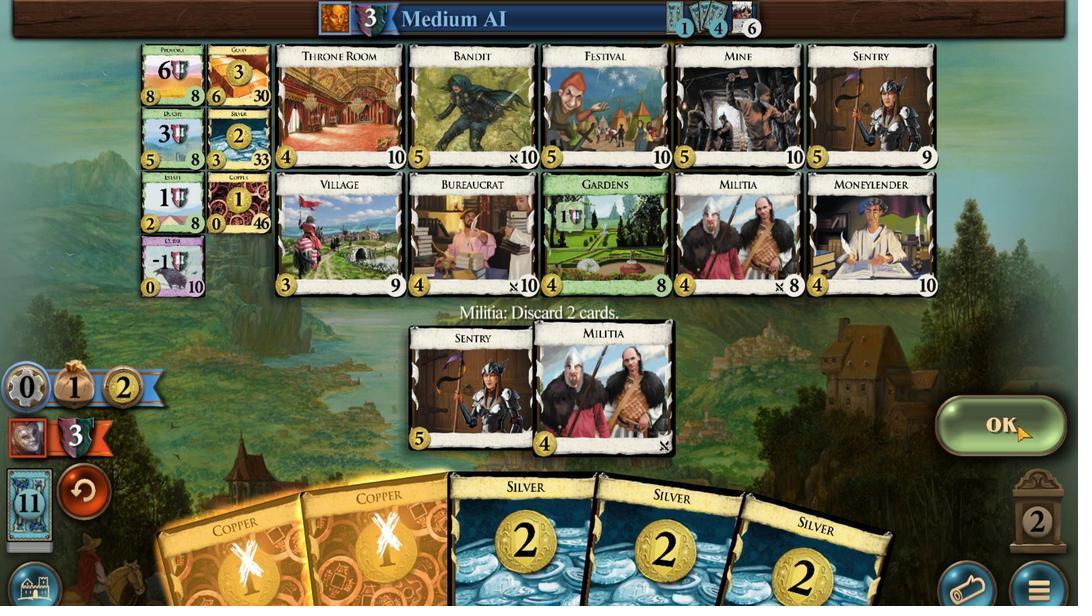 
Action: Mouse moved to (614, 434)
Screenshot: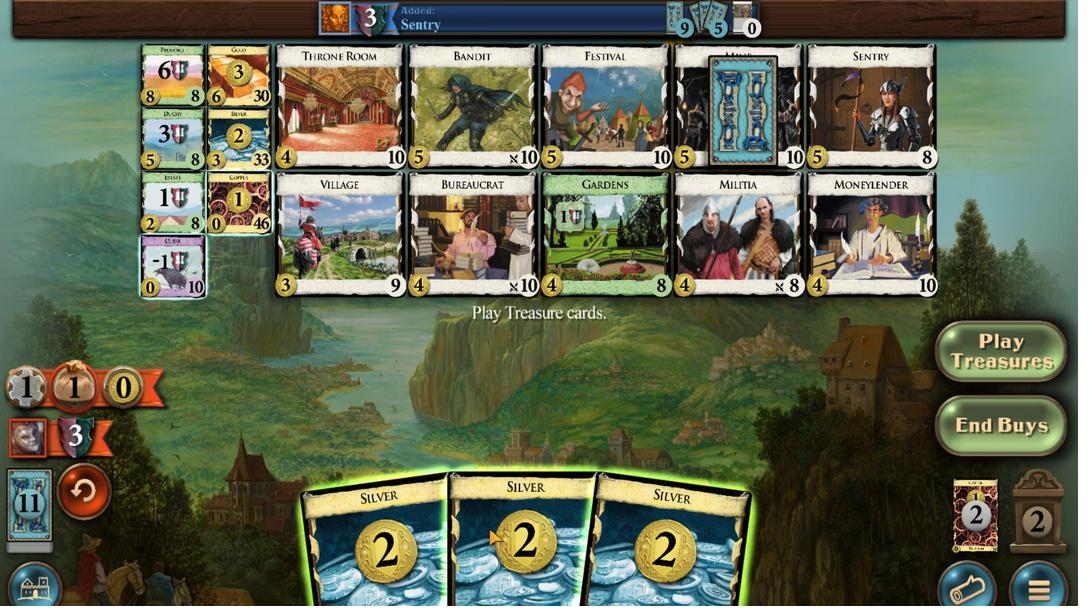 
Action: Mouse scrolled (614, 434) with delta (0, 0)
Screenshot: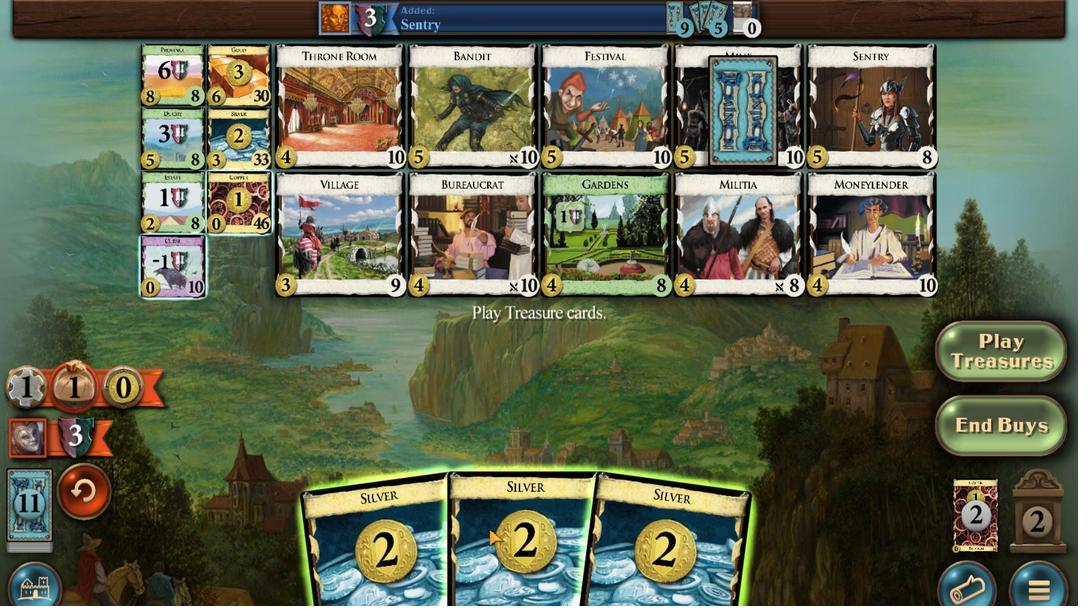 
Action: Mouse moved to (614, 434)
Screenshot: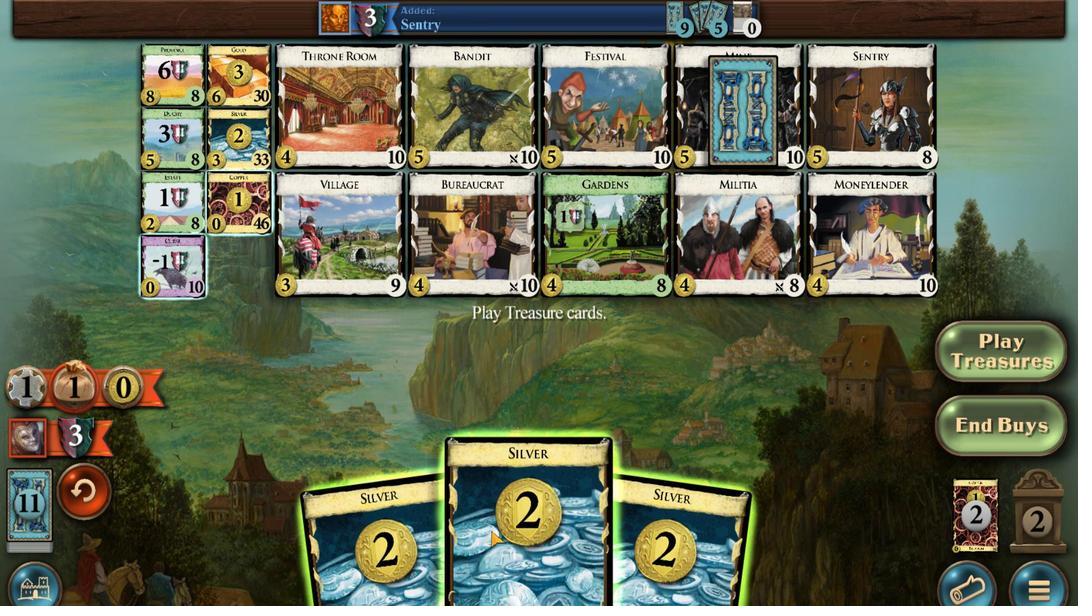 
Action: Mouse scrolled (614, 434) with delta (0, 0)
Screenshot: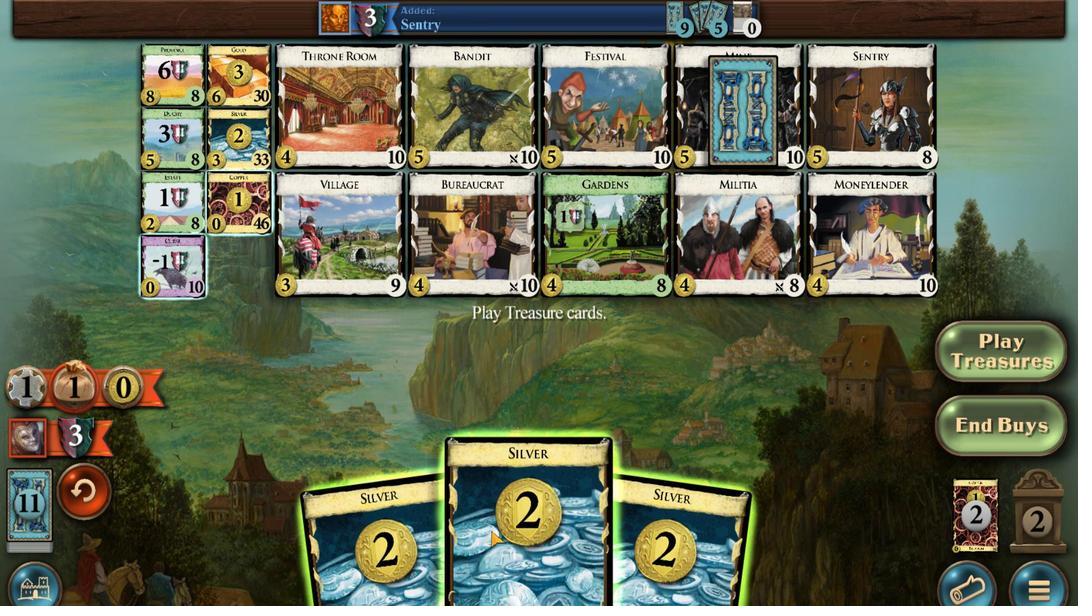 
Action: Mouse moved to (615, 434)
Screenshot: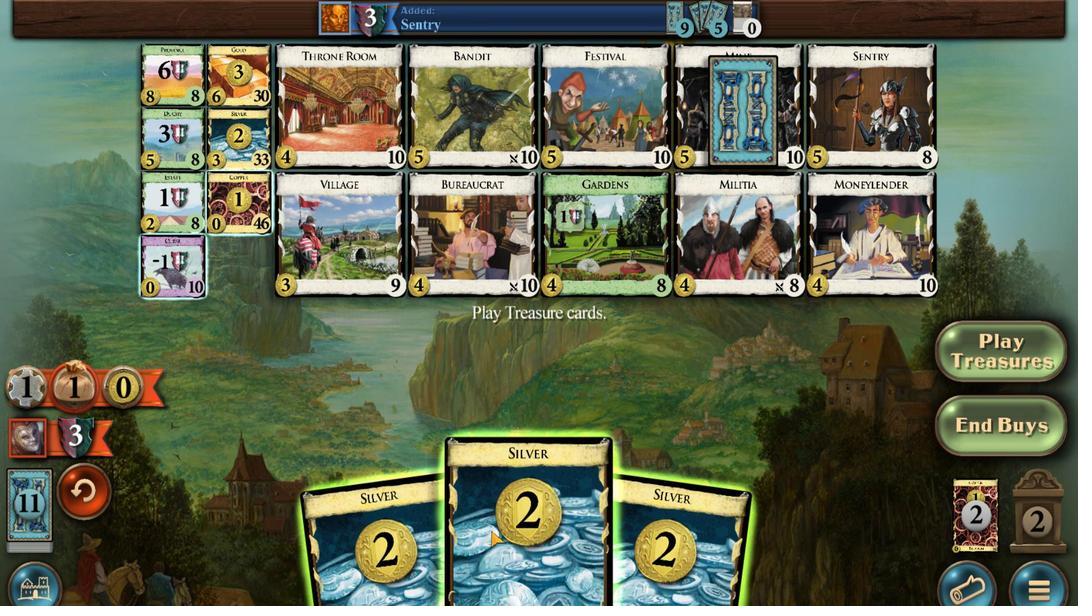 
Action: Mouse scrolled (615, 434) with delta (0, 0)
Screenshot: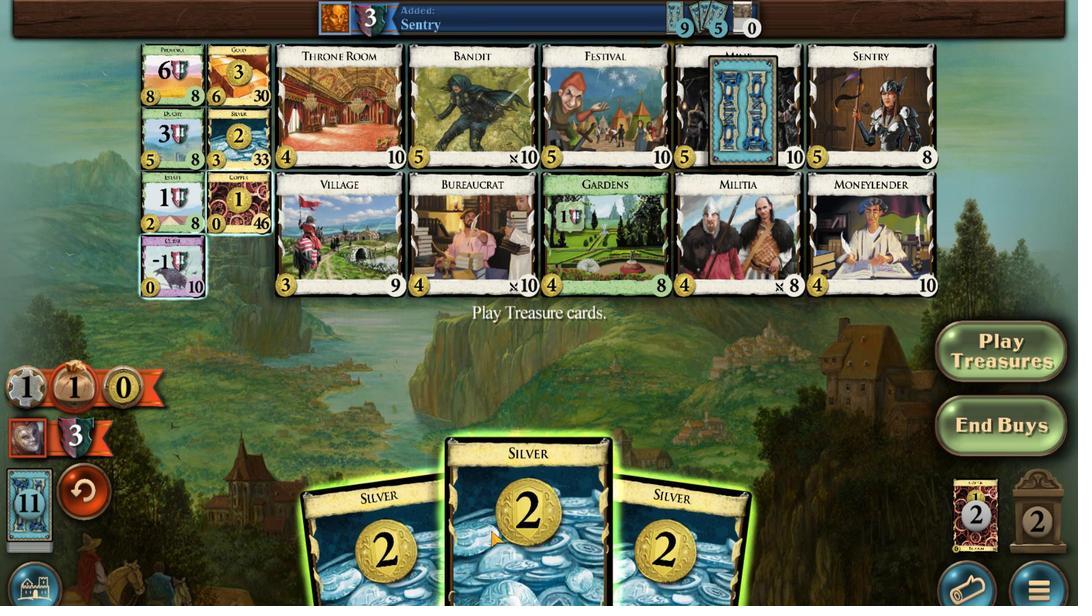 
Action: Mouse moved to (615, 434)
Screenshot: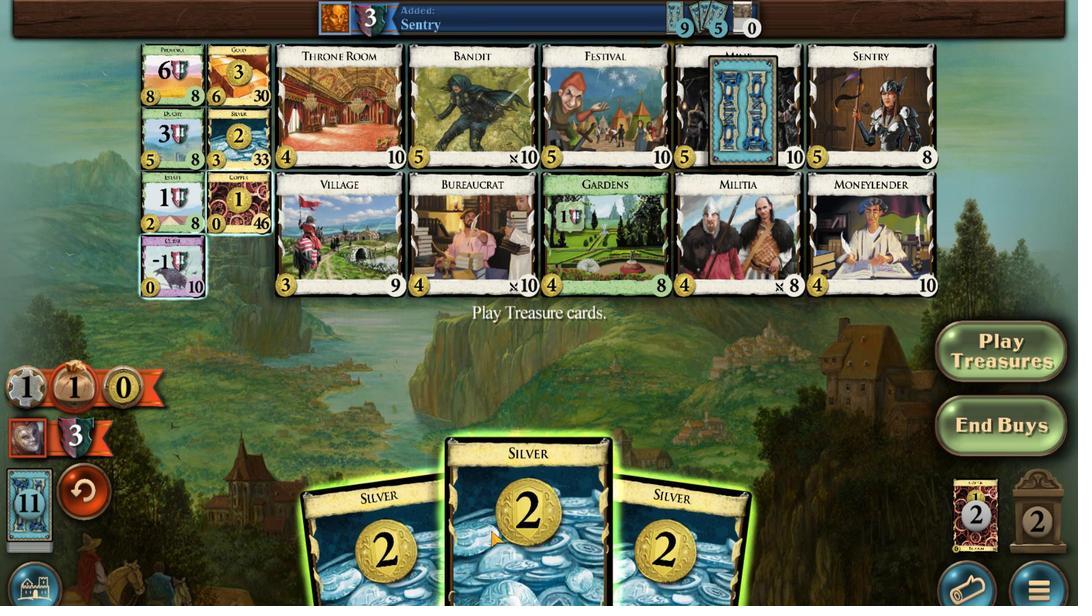 
Action: Mouse scrolled (615, 434) with delta (0, 0)
Screenshot: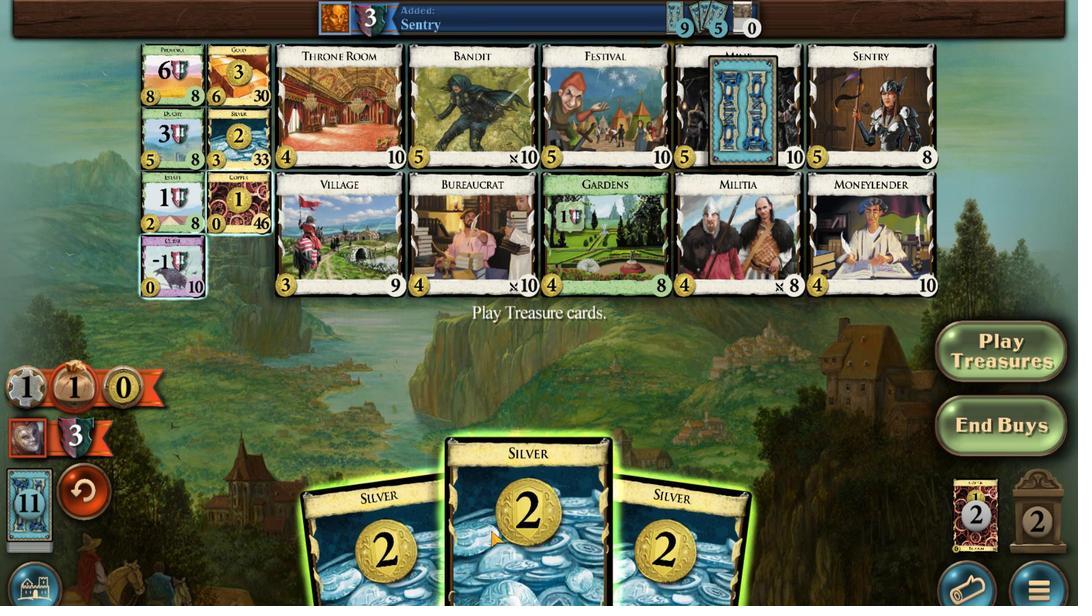 
Action: Mouse moved to (665, 432)
Screenshot: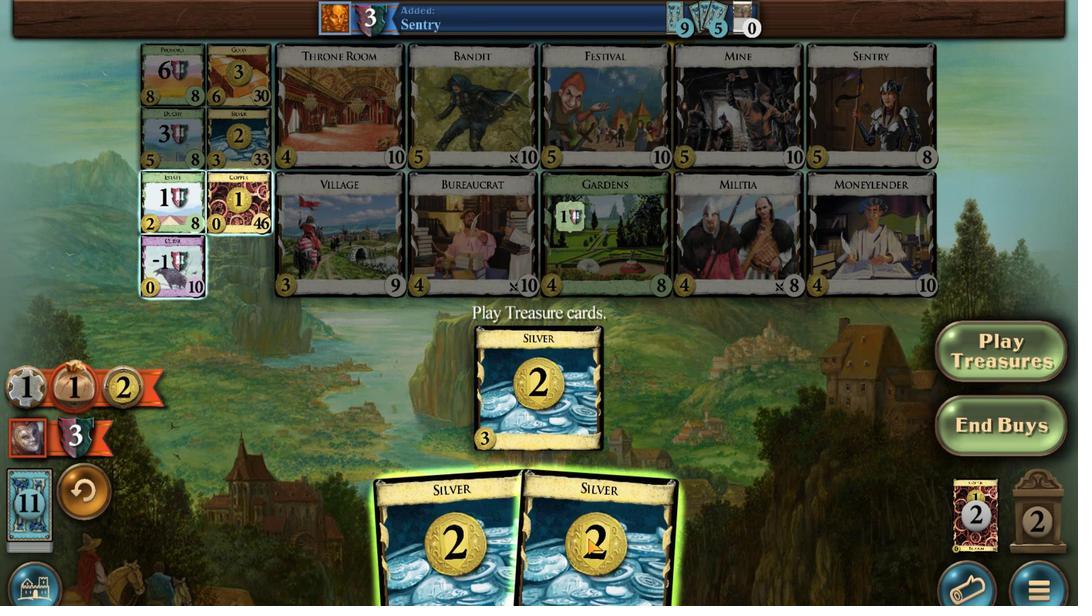 
Action: Mouse scrolled (665, 432) with delta (0, 0)
Screenshot: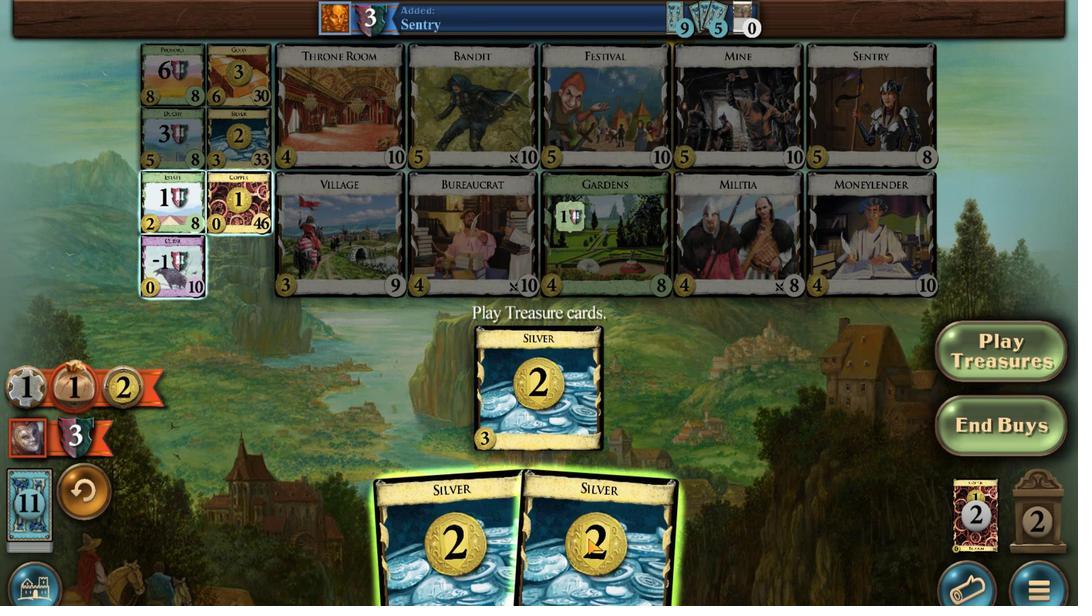 
Action: Mouse moved to (665, 431)
Screenshot: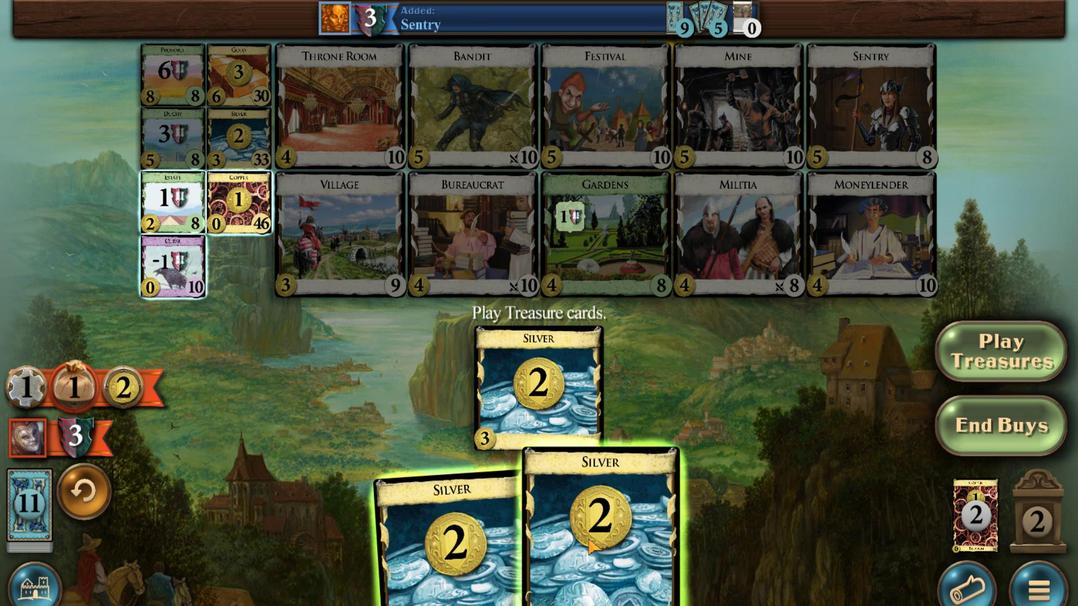 
Action: Mouse scrolled (665, 432) with delta (0, 0)
Screenshot: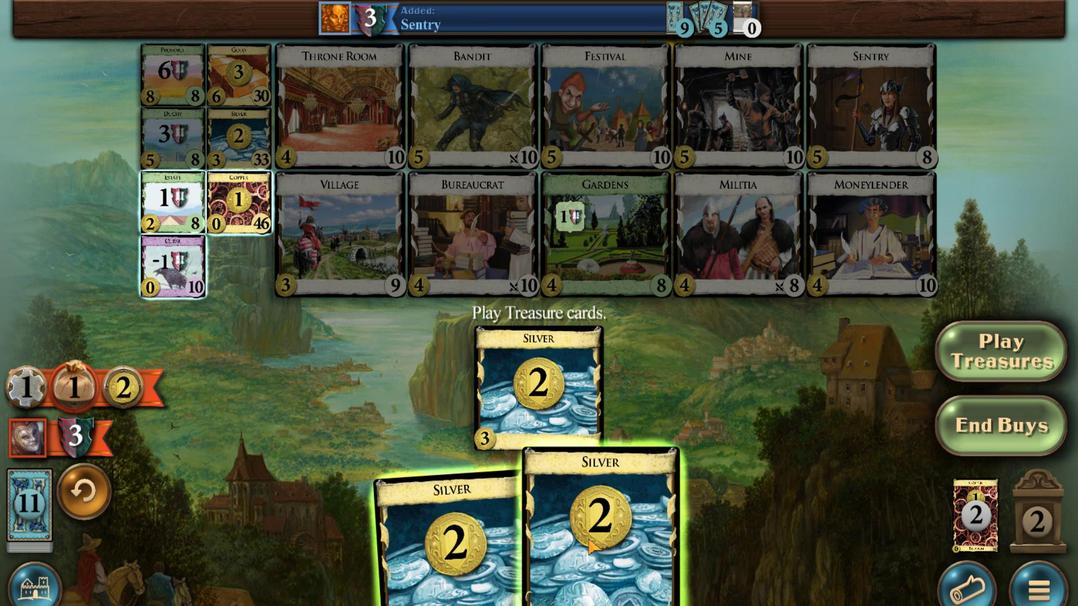 
Action: Mouse moved to (665, 431)
Screenshot: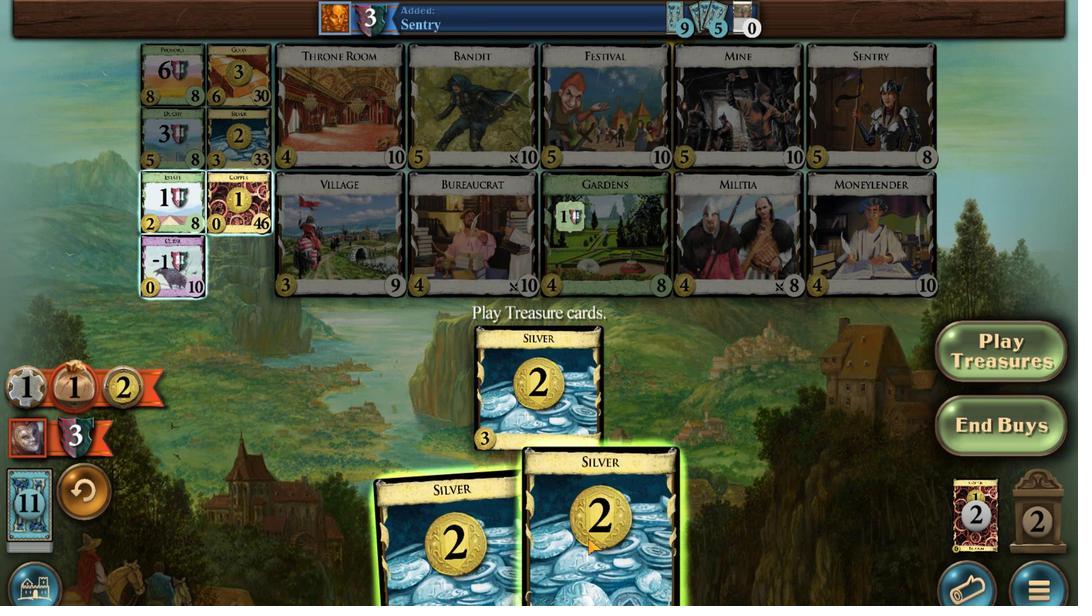 
Action: Mouse scrolled (665, 432) with delta (0, 0)
Screenshot: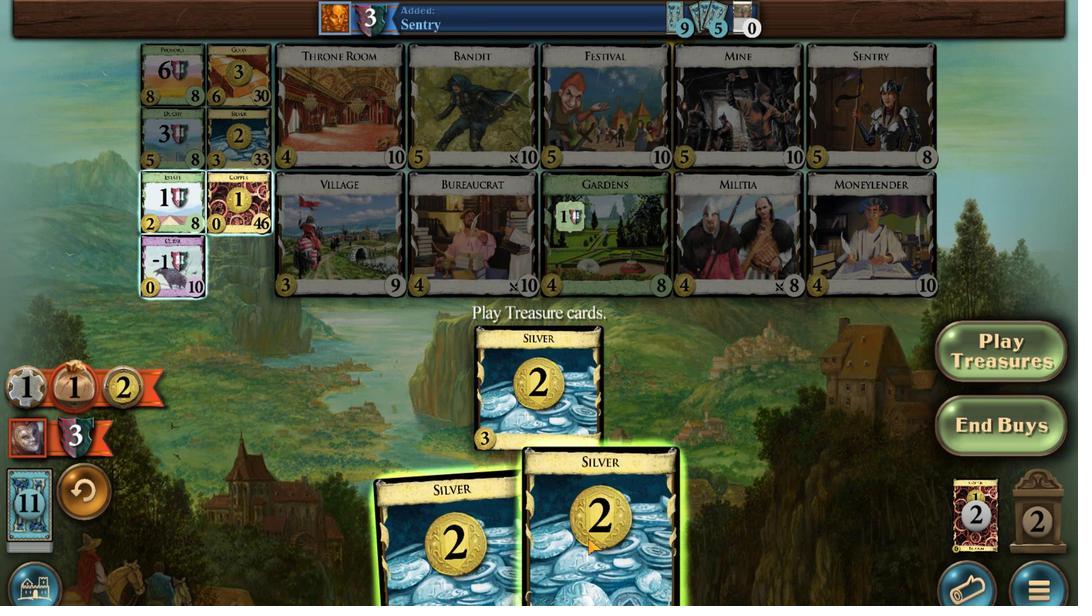 
Action: Mouse scrolled (665, 432) with delta (0, 0)
Screenshot: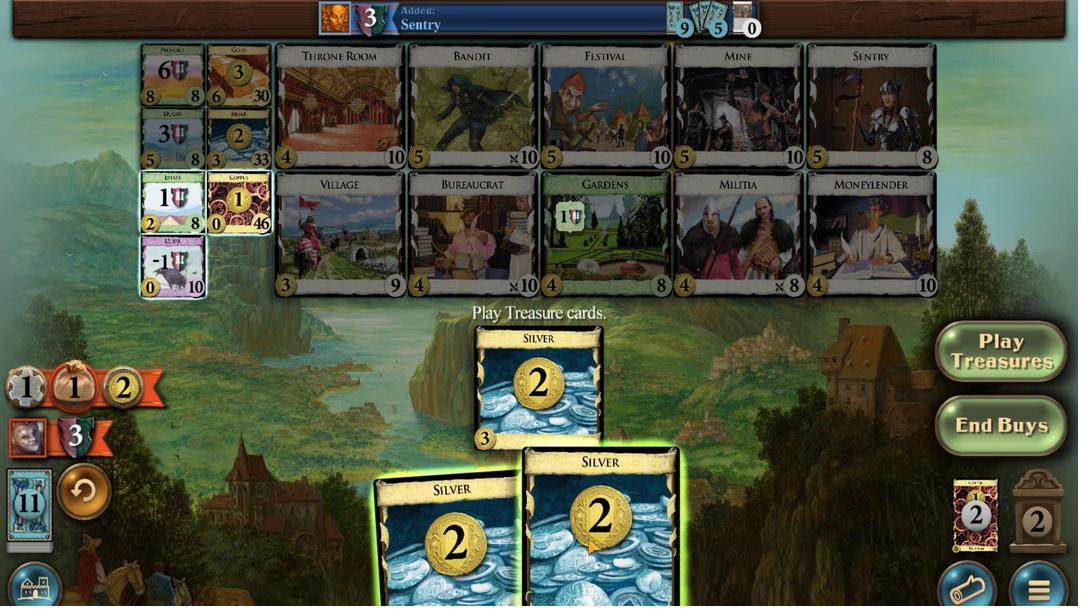 
Action: Mouse moved to (601, 431)
Screenshot: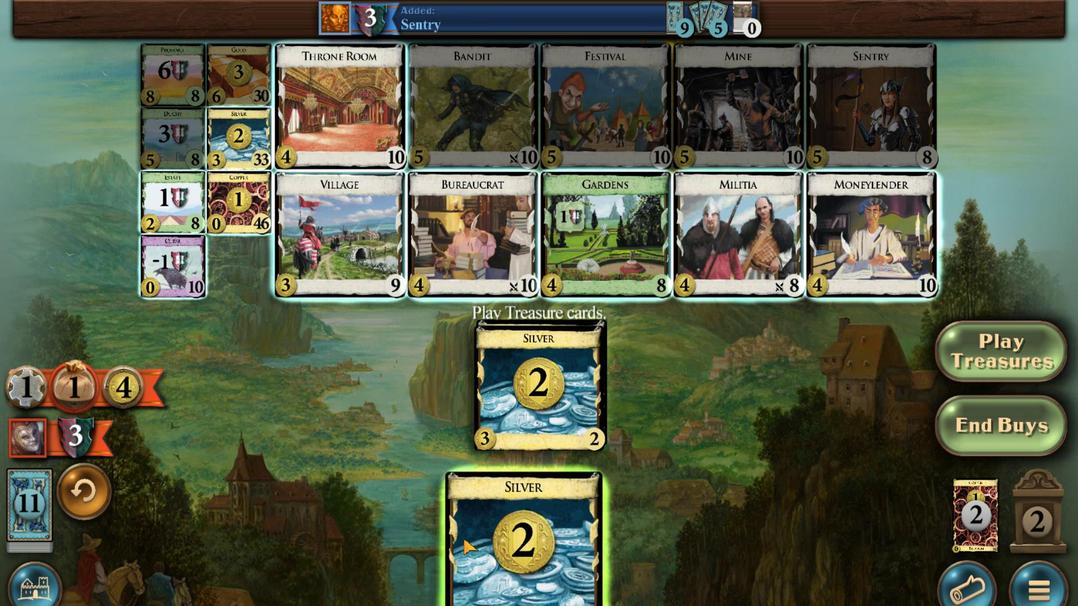 
Action: Mouse scrolled (601, 432) with delta (0, 0)
Screenshot: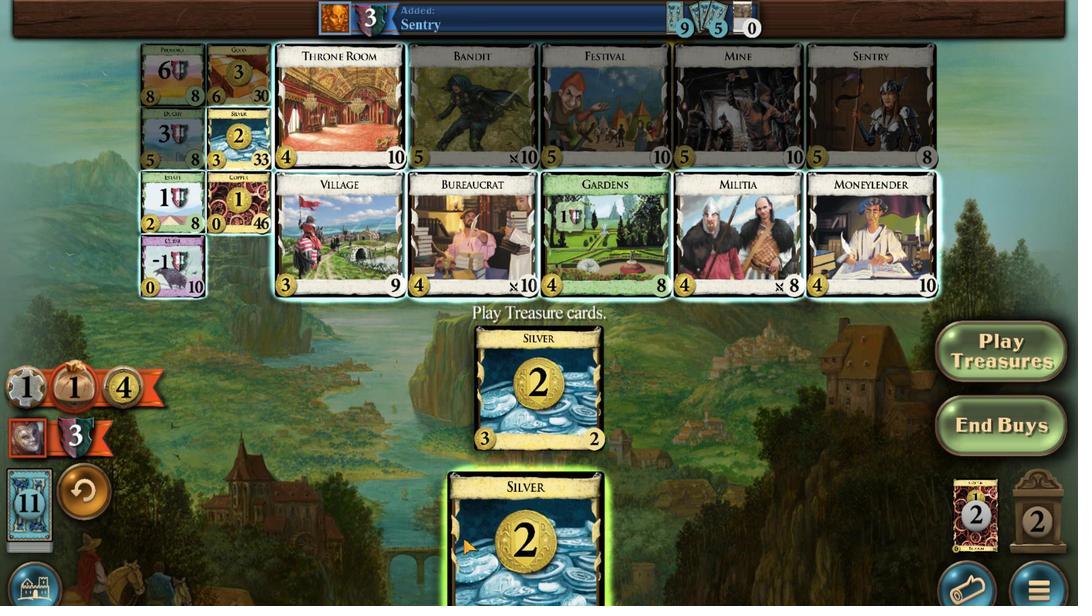 
Action: Mouse scrolled (601, 432) with delta (0, 0)
Screenshot: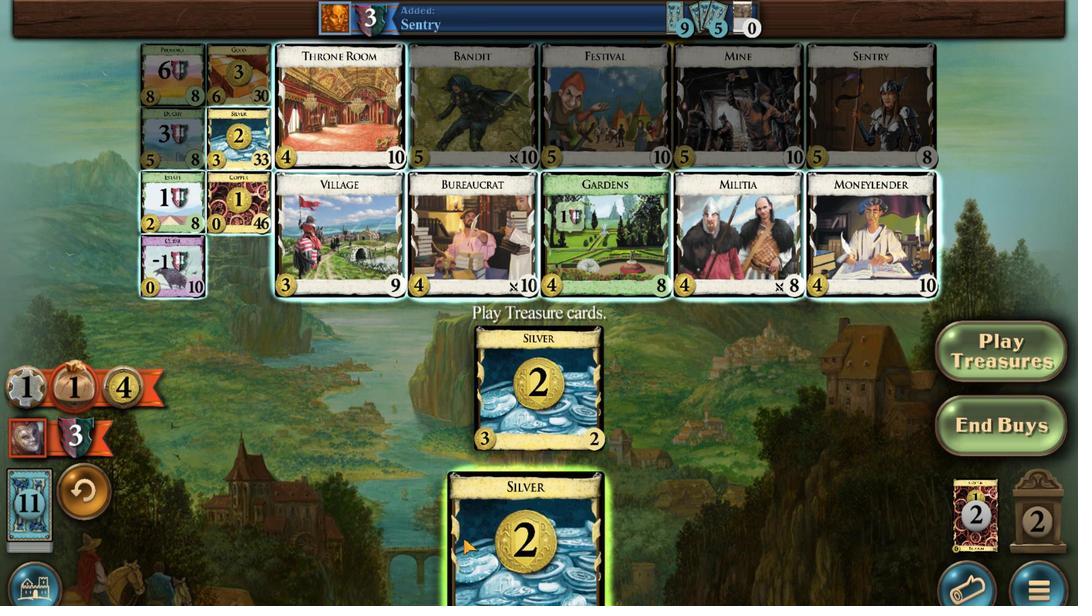 
Action: Mouse scrolled (601, 432) with delta (0, 0)
Screenshot: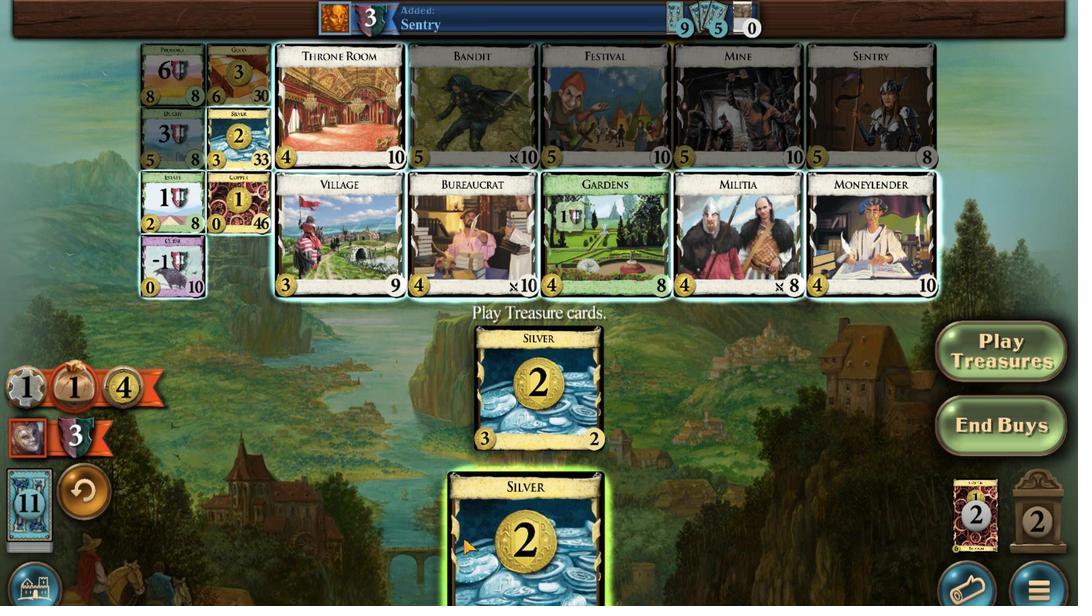 
Action: Mouse scrolled (601, 432) with delta (0, 0)
Screenshot: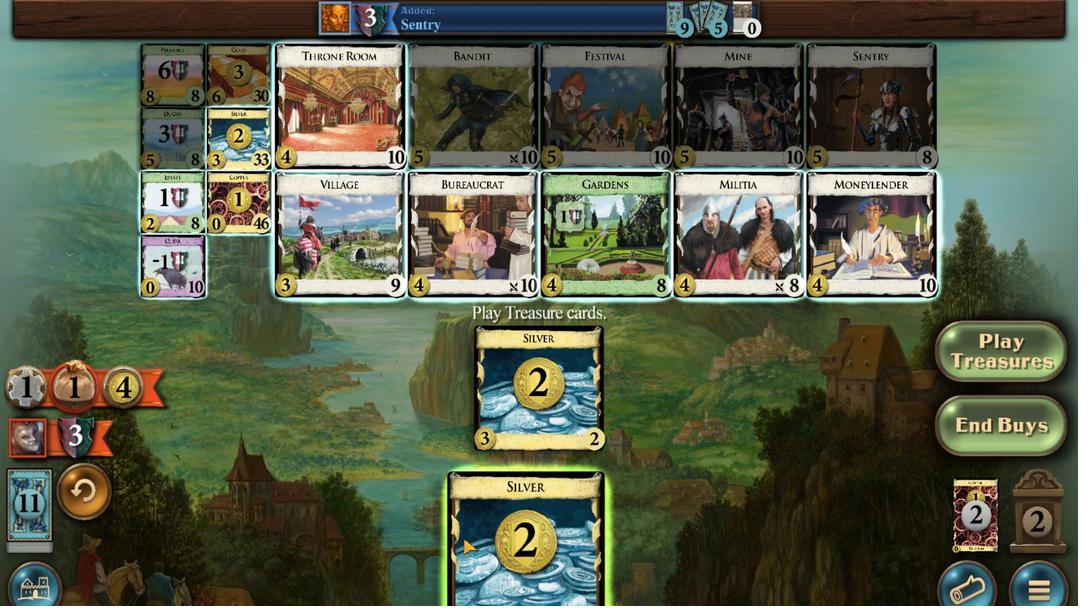 
Action: Mouse moved to (462, 525)
Screenshot: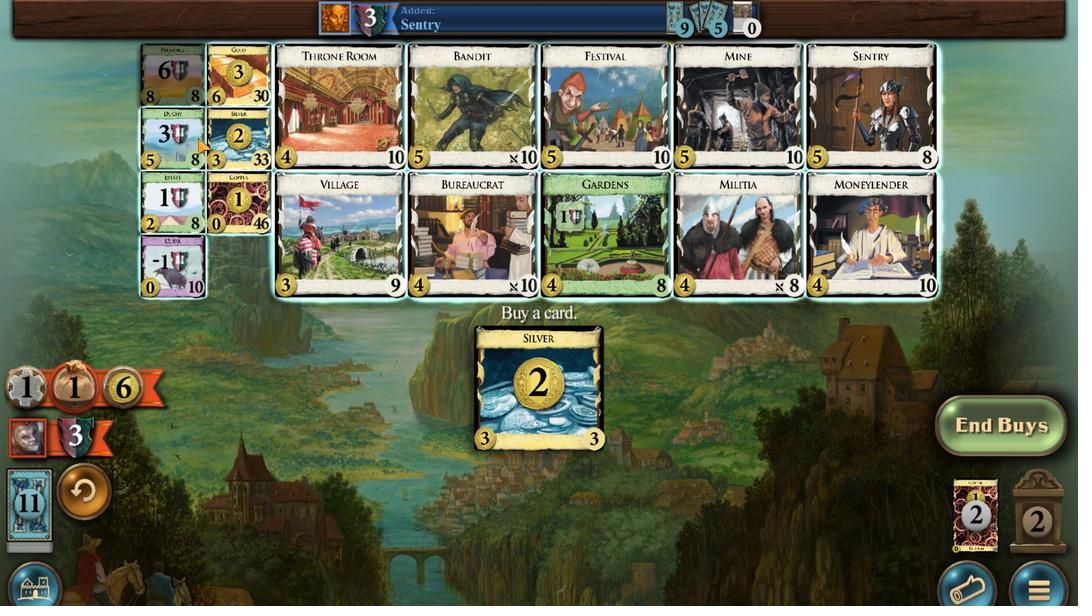
Action: Mouse pressed left at (462, 525)
Screenshot: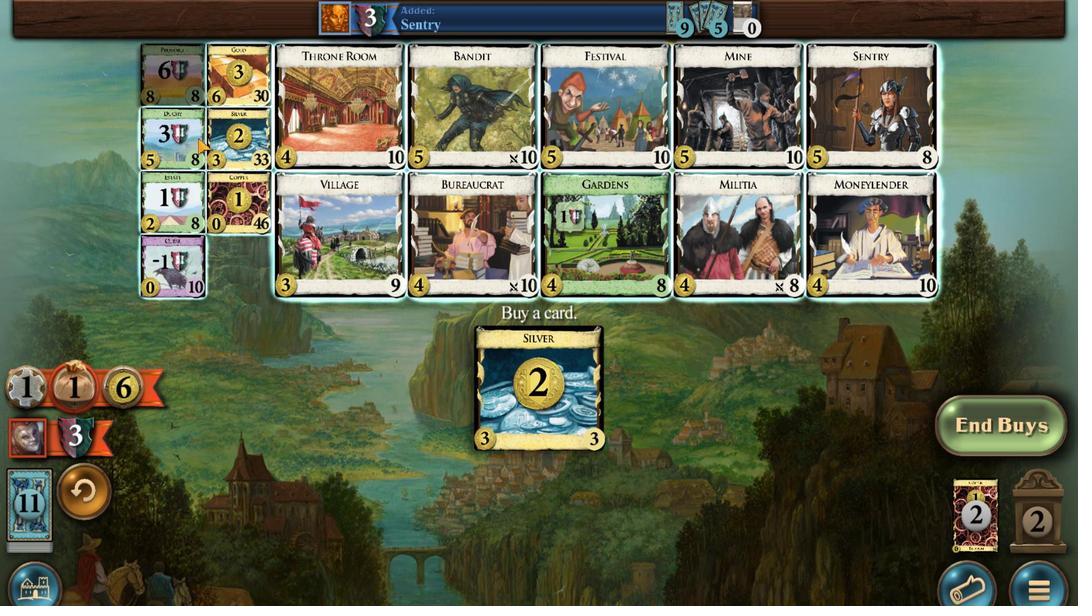 
Action: Mouse moved to (570, 432)
Screenshot: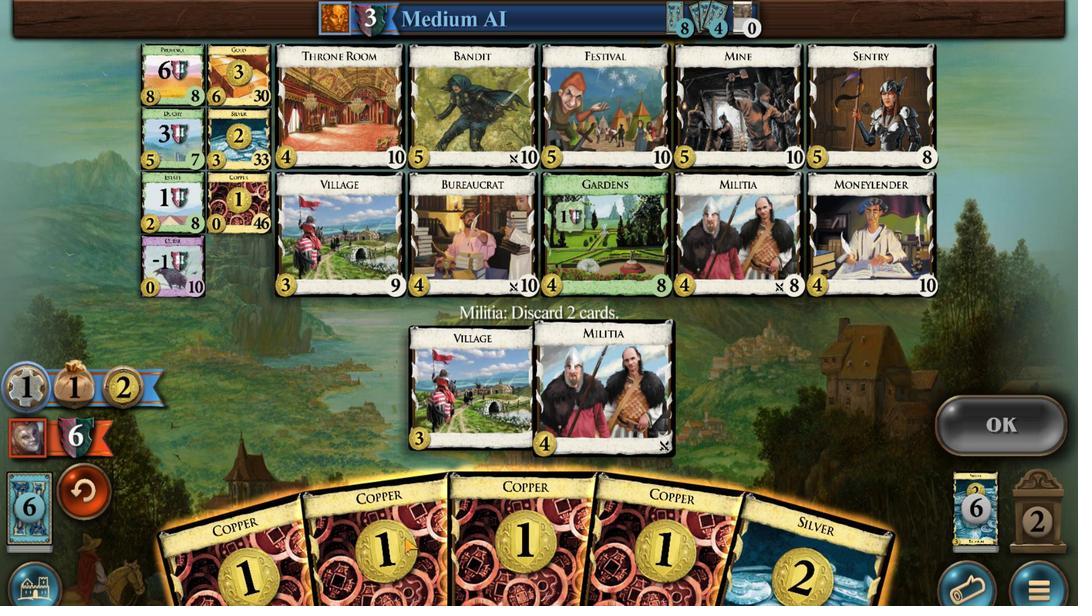 
Action: Mouse scrolled (570, 432) with delta (0, 0)
Screenshot: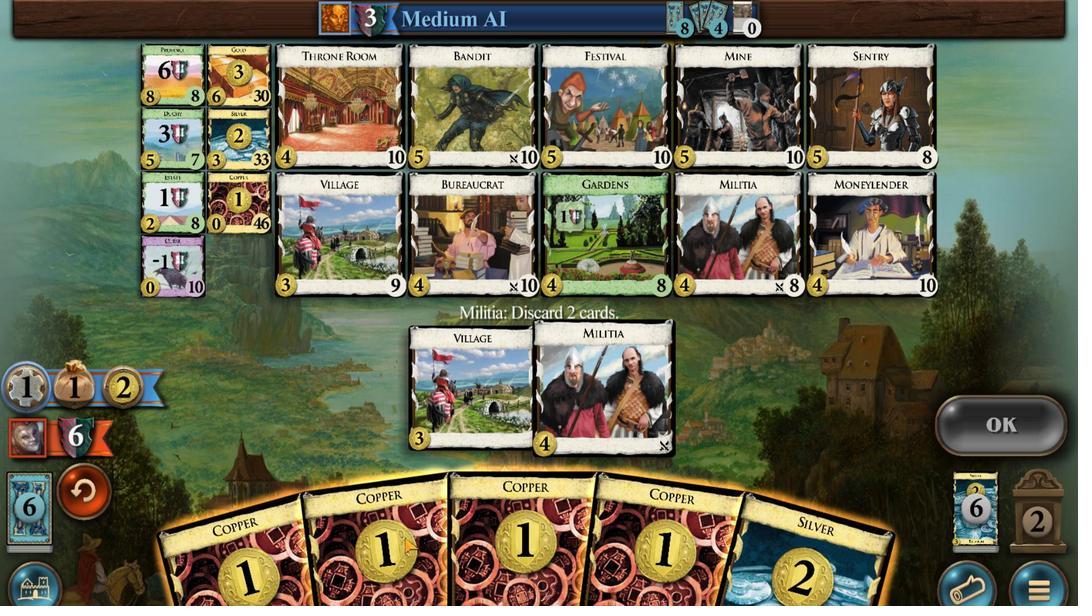 
Action: Mouse scrolled (570, 432) with delta (0, 0)
Screenshot: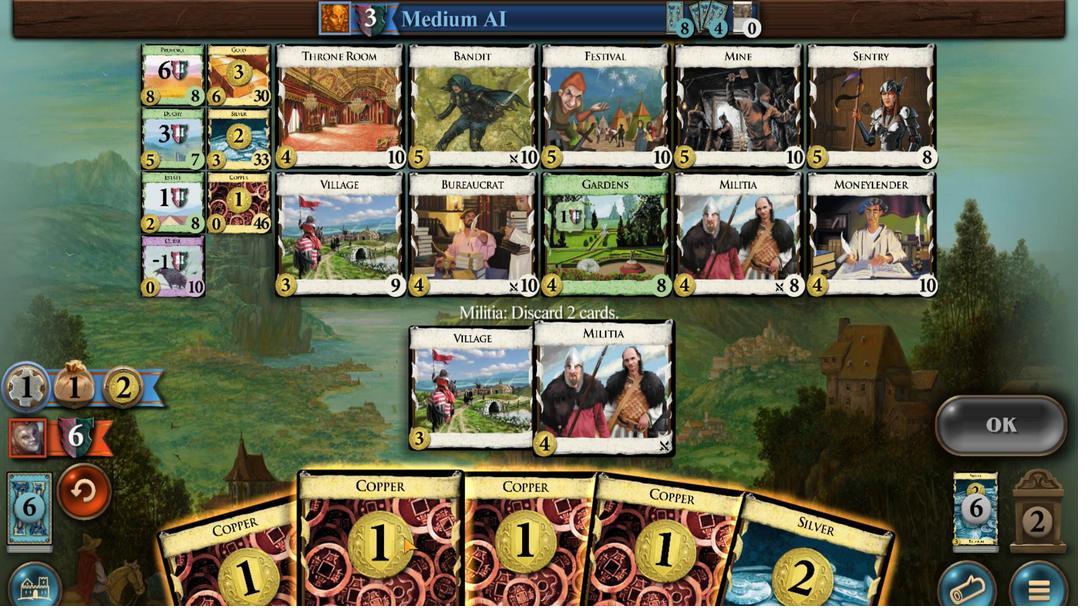 
Action: Mouse scrolled (570, 432) with delta (0, 0)
Screenshot: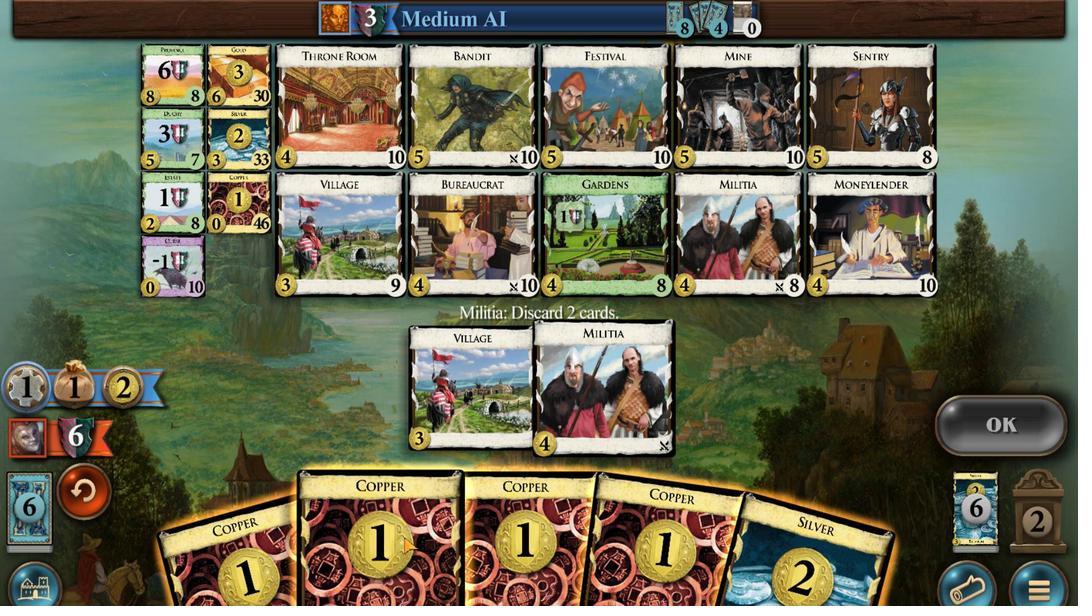 
Action: Mouse moved to (475, 430)
Screenshot: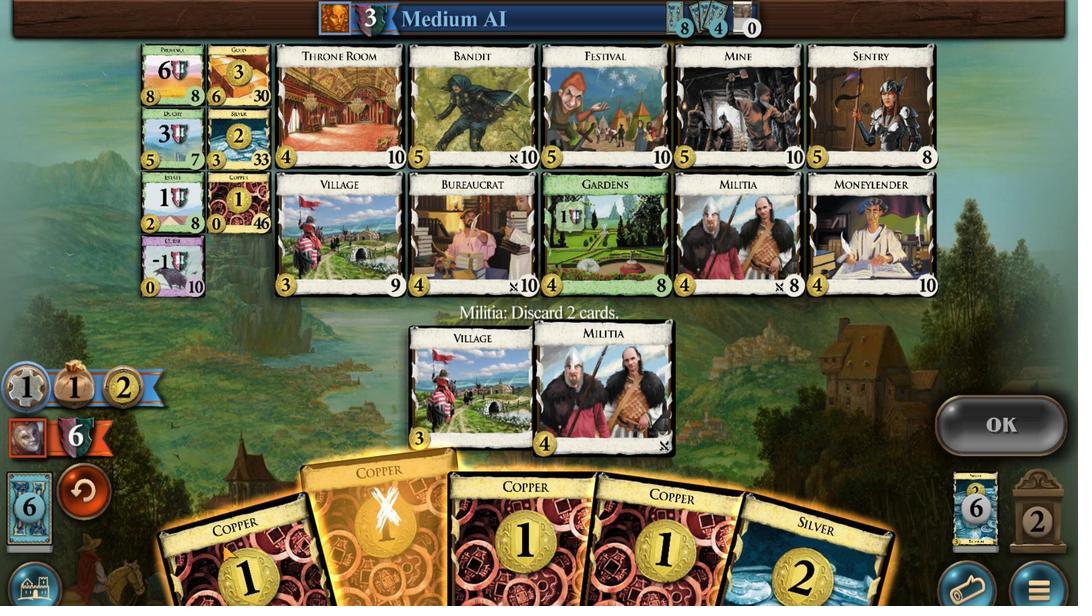 
Action: Mouse scrolled (475, 430) with delta (0, 0)
Screenshot: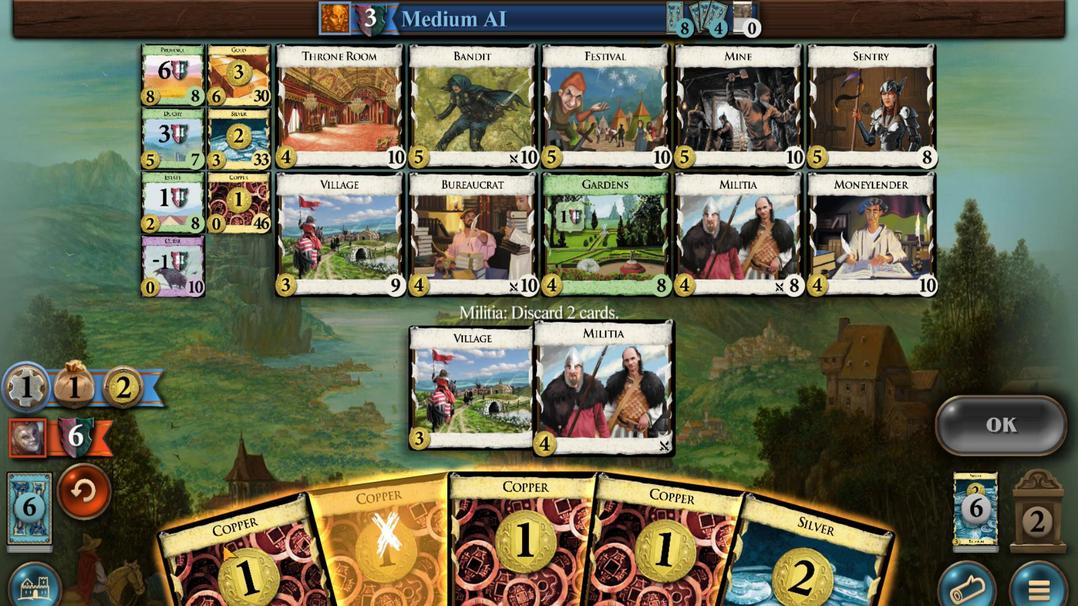 
Action: Mouse scrolled (475, 430) with delta (0, 0)
Screenshot: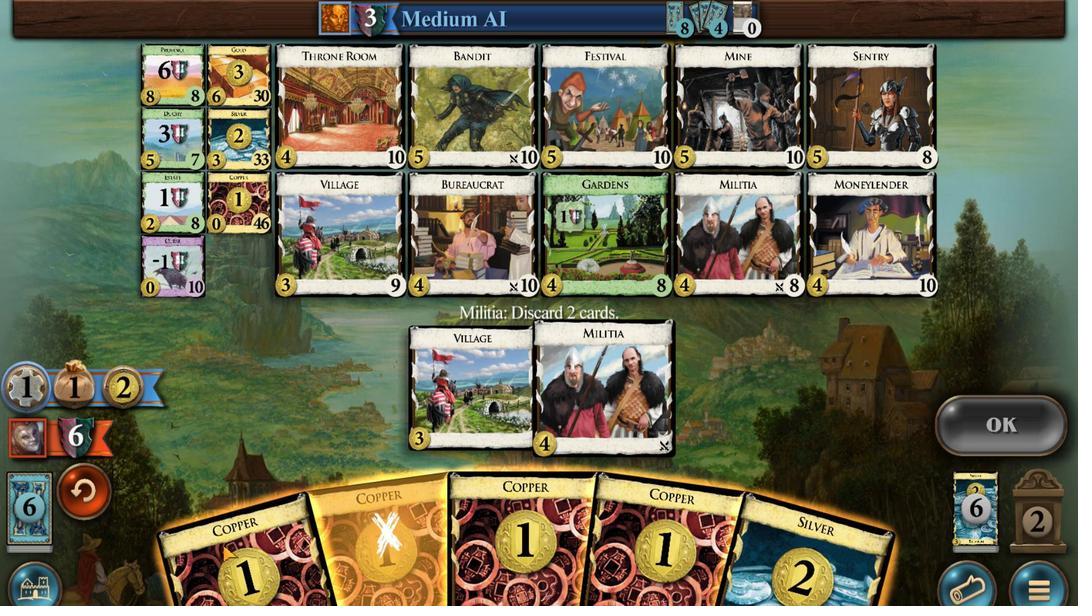 
Action: Mouse scrolled (475, 430) with delta (0, 0)
Screenshot: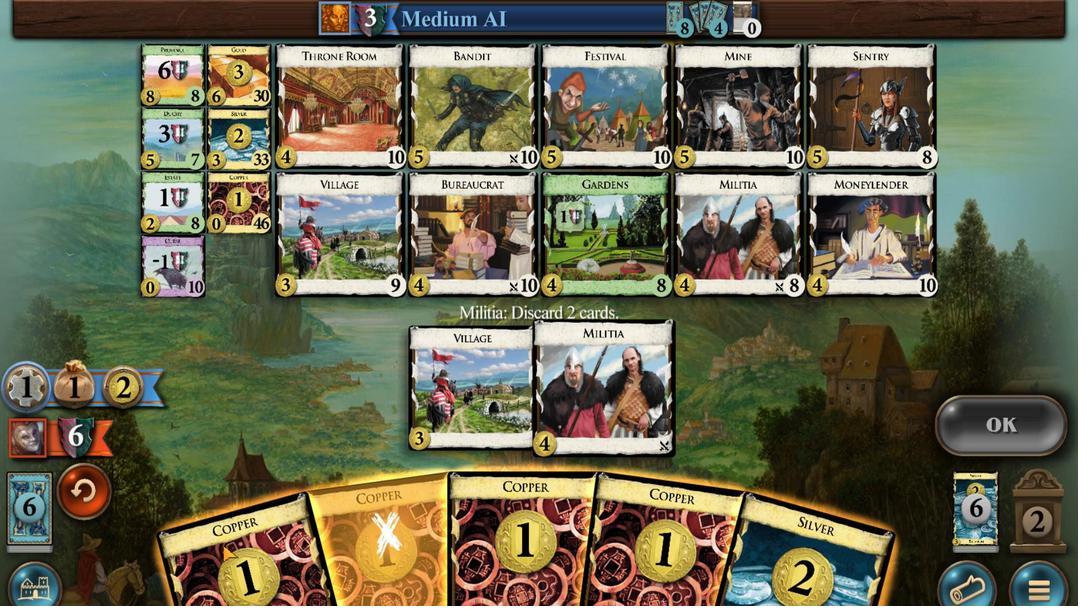 
Action: Mouse moved to (875, 461)
Screenshot: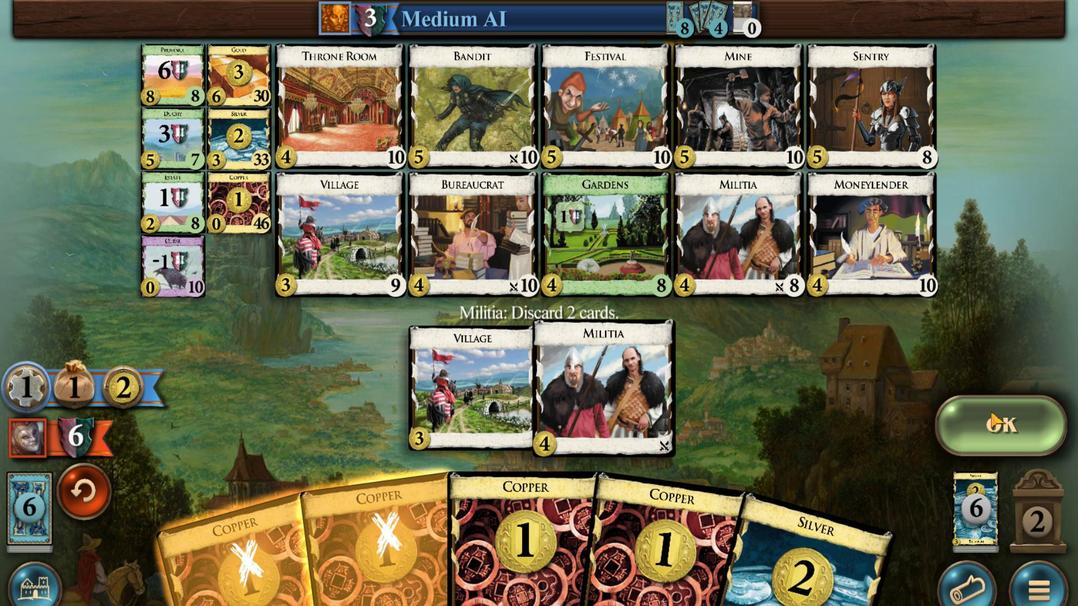 
Action: Mouse pressed left at (875, 461)
Screenshot: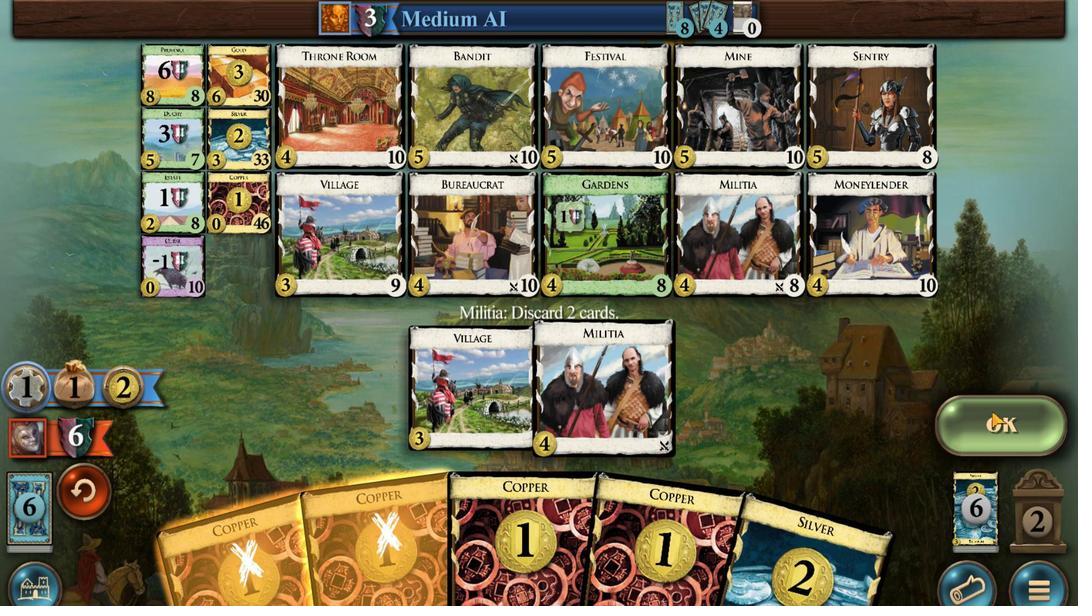 
Action: Mouse moved to (544, 429)
Screenshot: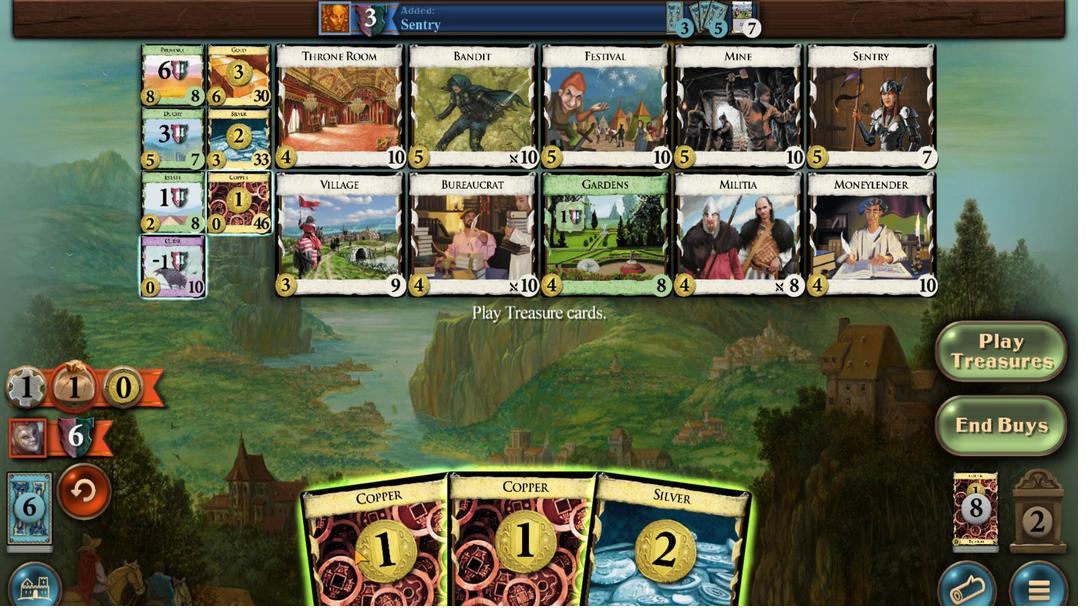 
Action: Mouse scrolled (544, 429) with delta (0, 0)
Screenshot: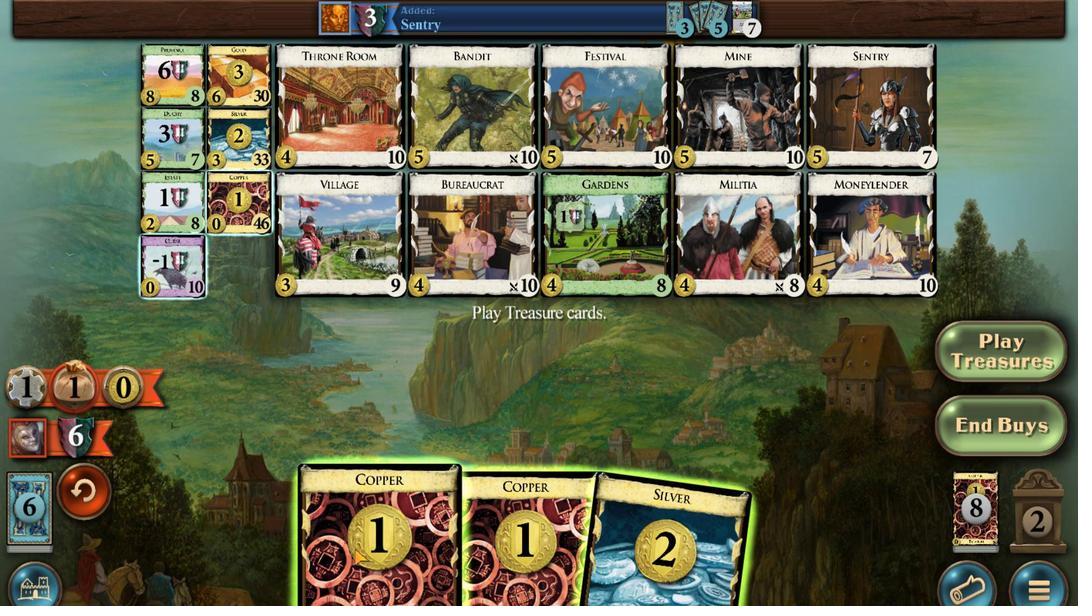 
Action: Mouse scrolled (544, 429) with delta (0, 0)
Screenshot: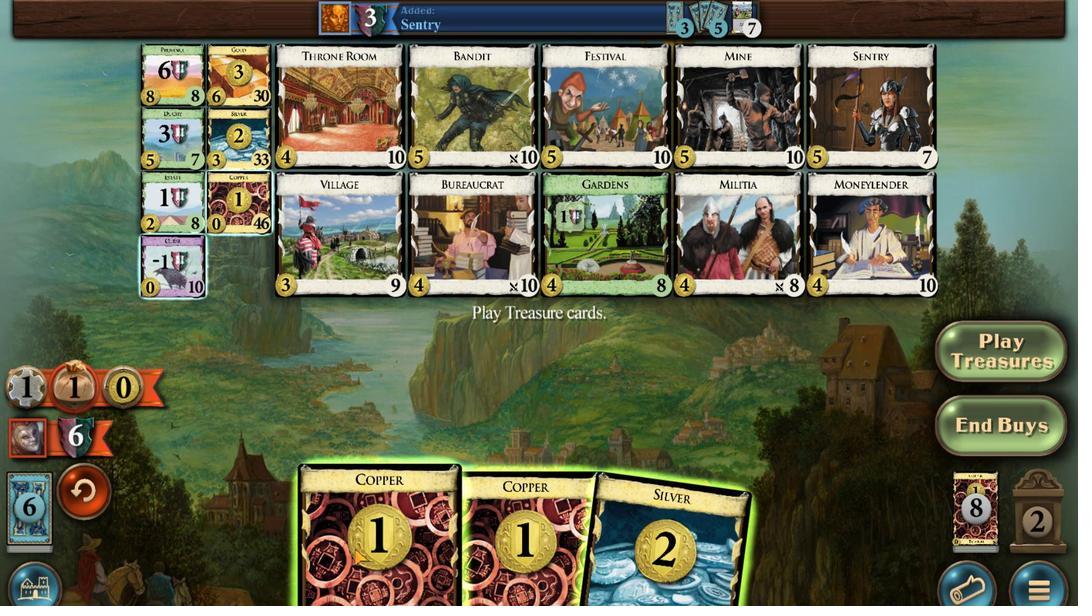 
Action: Mouse scrolled (544, 429) with delta (0, 0)
Screenshot: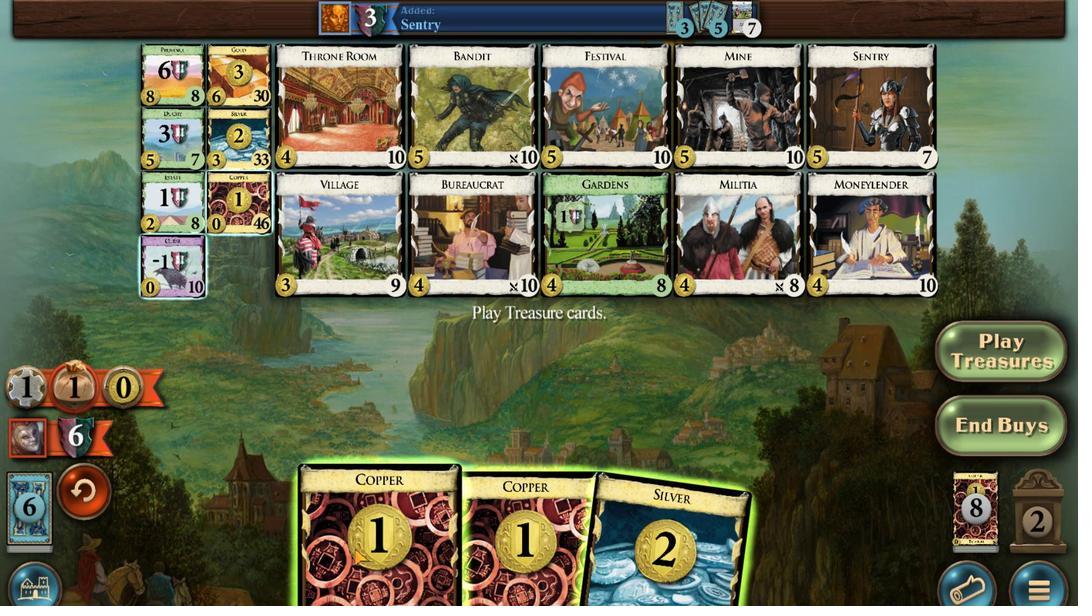 
Action: Mouse scrolled (544, 429) with delta (0, 0)
Screenshot: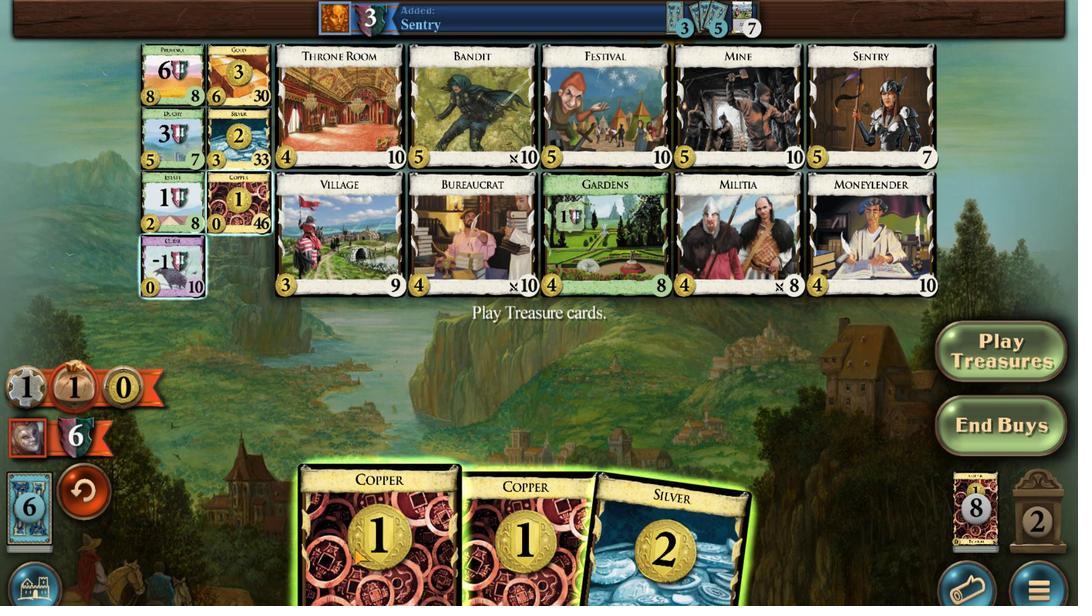 
Action: Mouse moved to (599, 434)
Screenshot: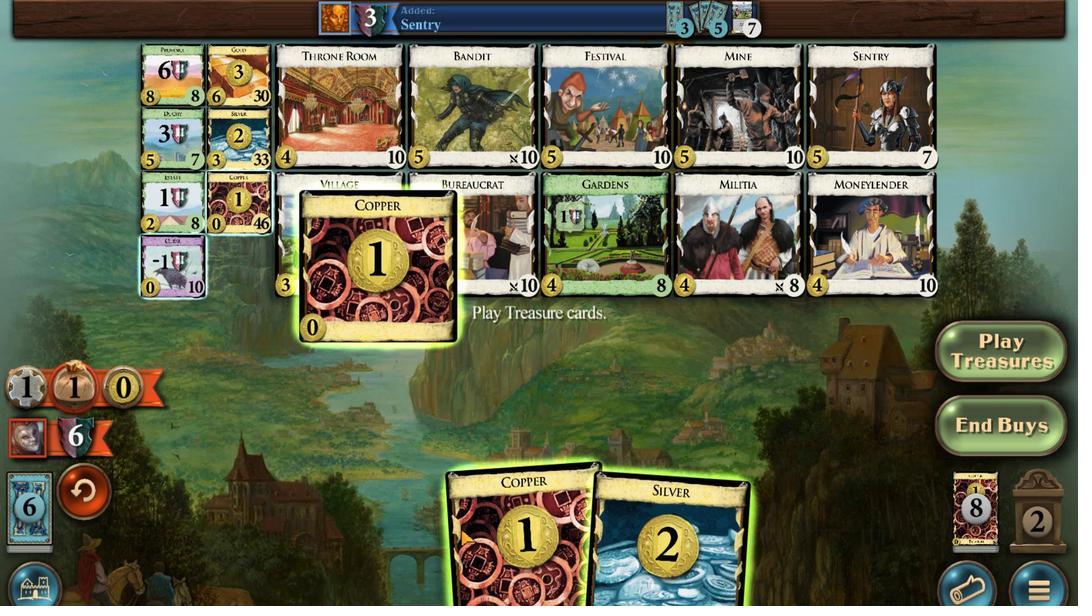 
Action: Mouse scrolled (599, 434) with delta (0, 0)
Screenshot: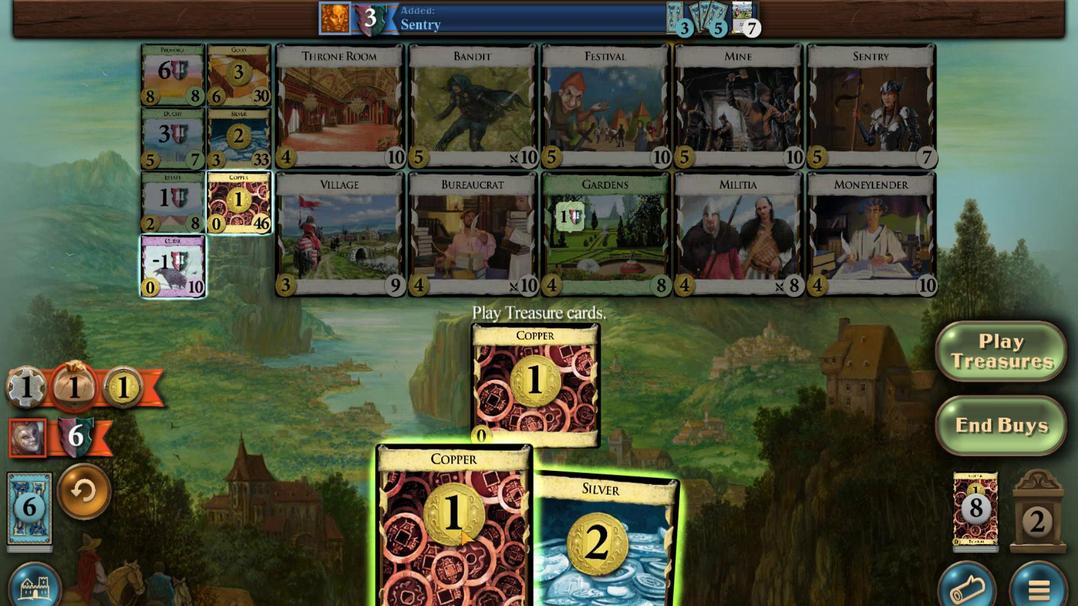 
Action: Mouse scrolled (599, 434) with delta (0, 0)
Screenshot: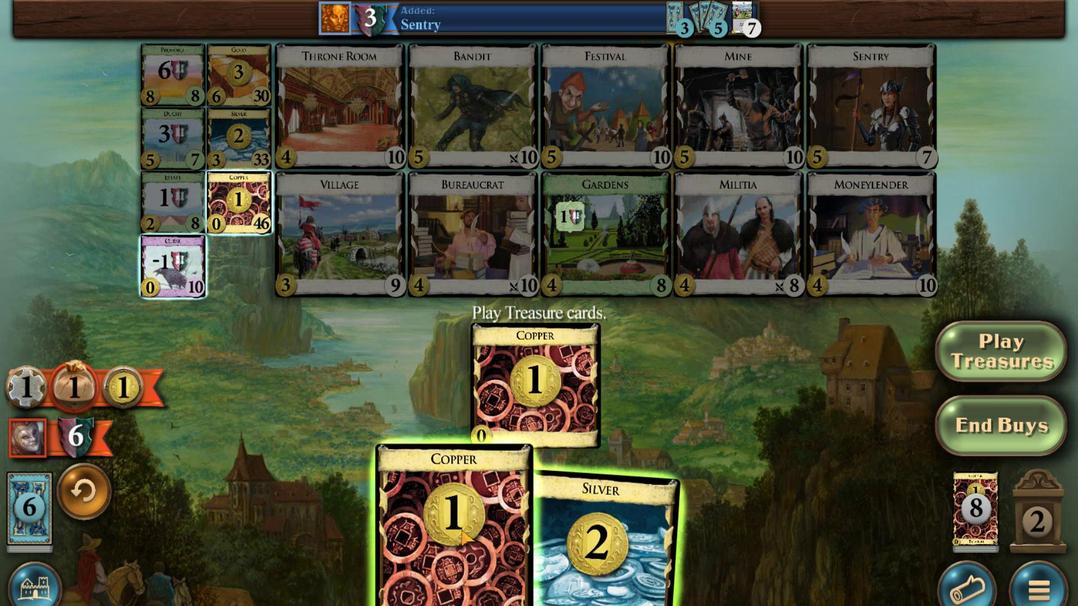 
Action: Mouse scrolled (599, 434) with delta (0, 0)
Screenshot: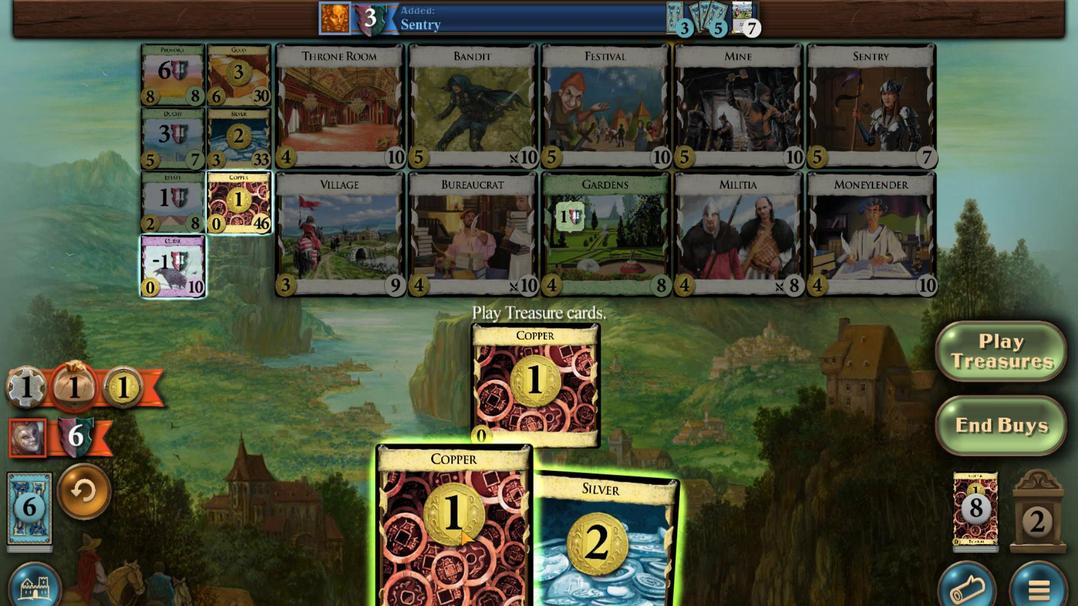 
Action: Mouse moved to (651, 434)
Screenshot: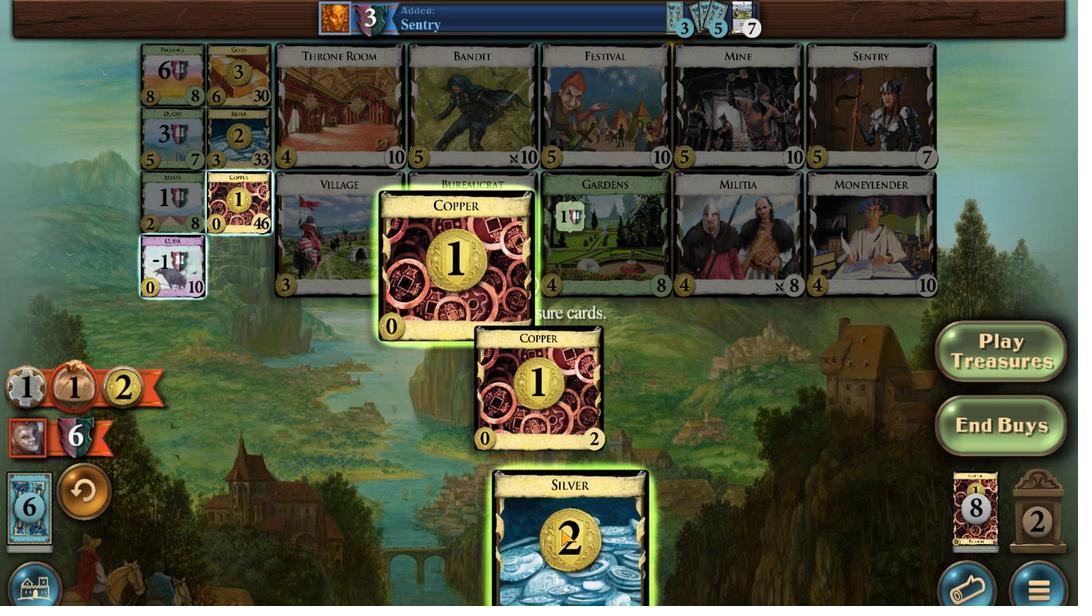 
Action: Mouse scrolled (651, 434) with delta (0, 0)
Screenshot: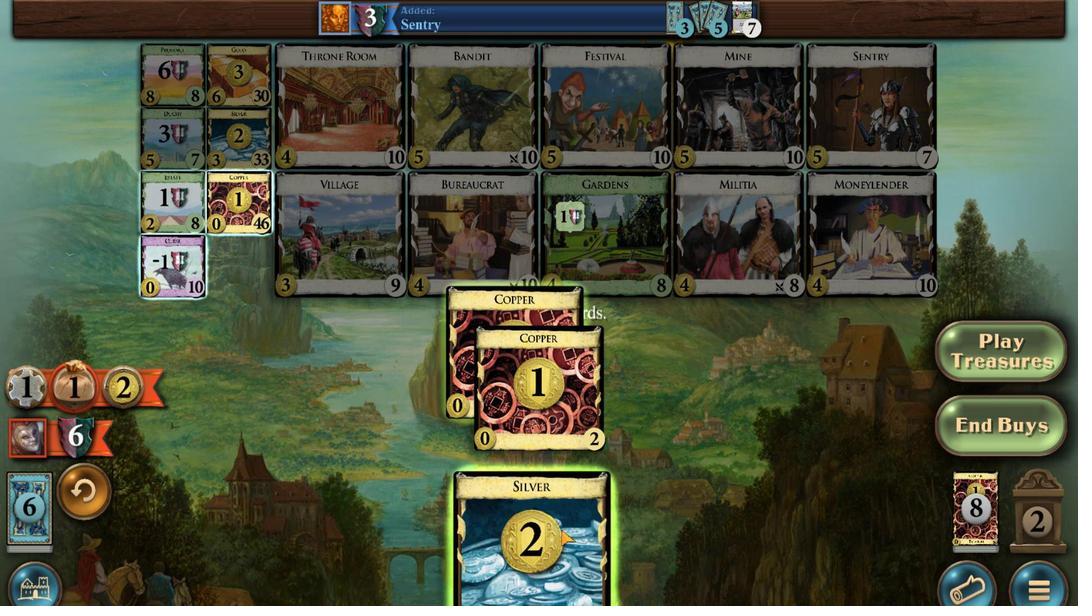 
Action: Mouse scrolled (651, 434) with delta (0, 0)
Screenshot: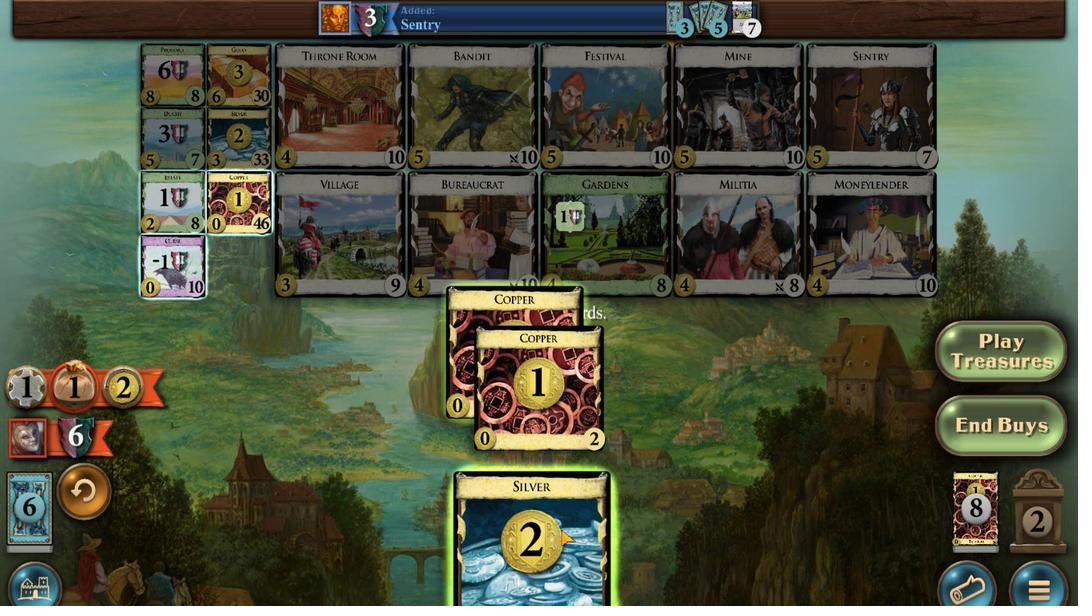 
Action: Mouse scrolled (651, 434) with delta (0, 0)
Screenshot: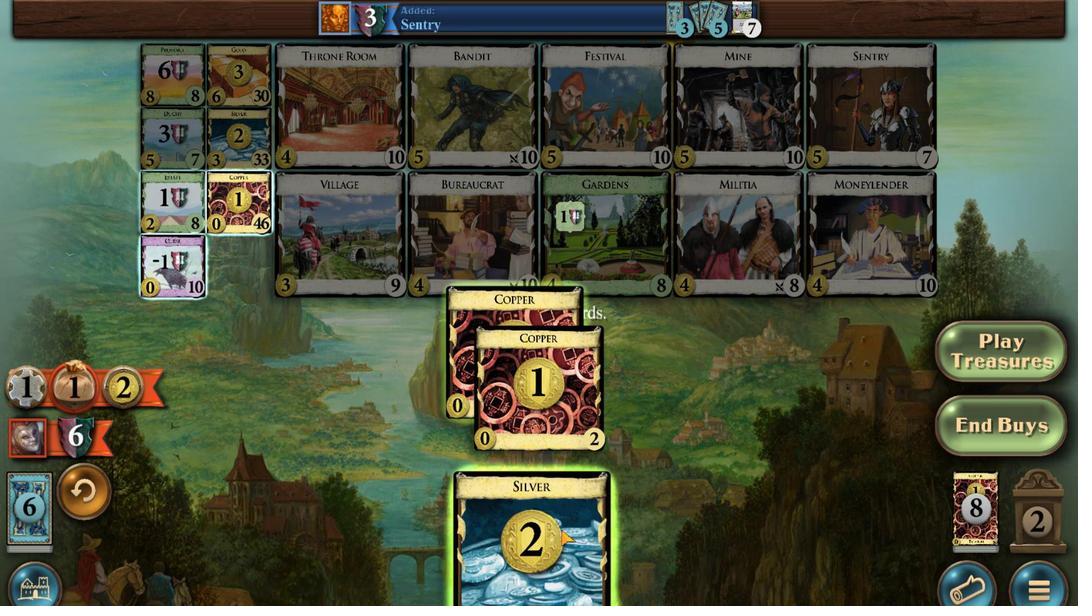 
Action: Mouse moved to (474, 523)
Screenshot: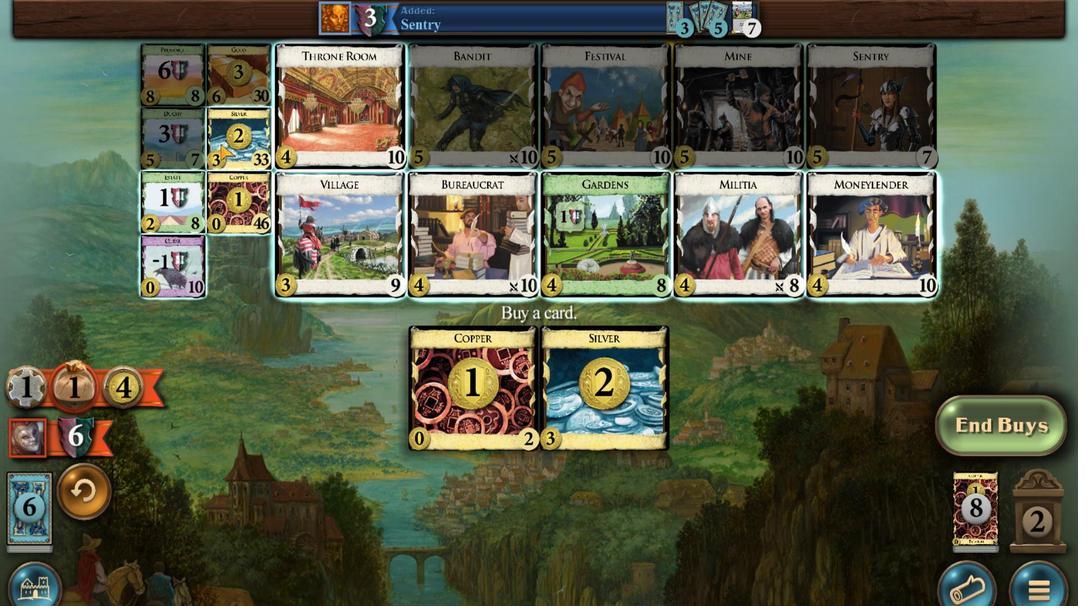 
Action: Mouse pressed left at (474, 523)
Screenshot: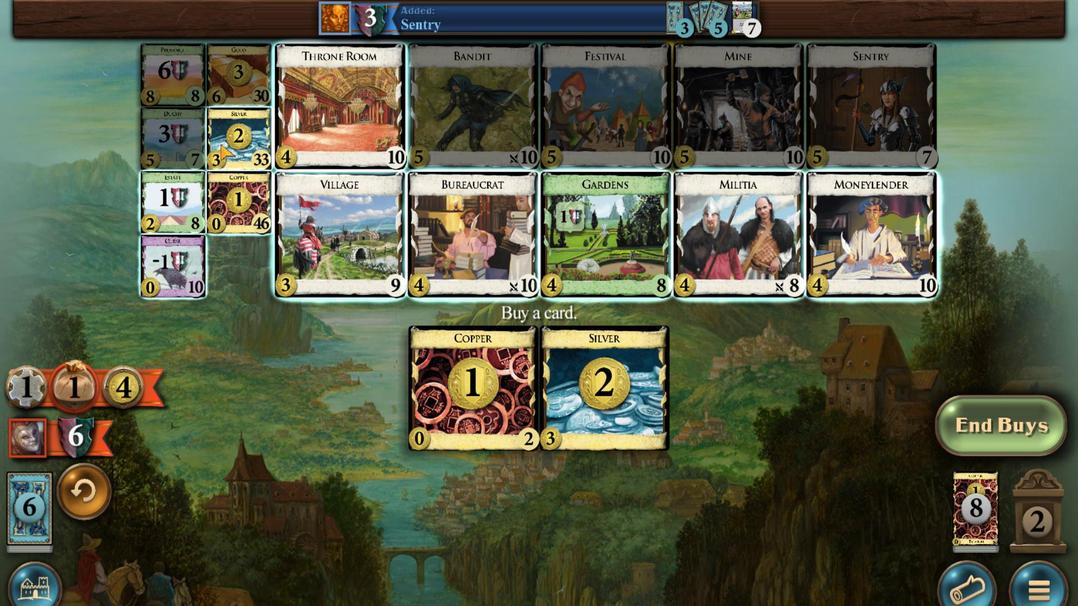 
Action: Mouse moved to (713, 425)
Screenshot: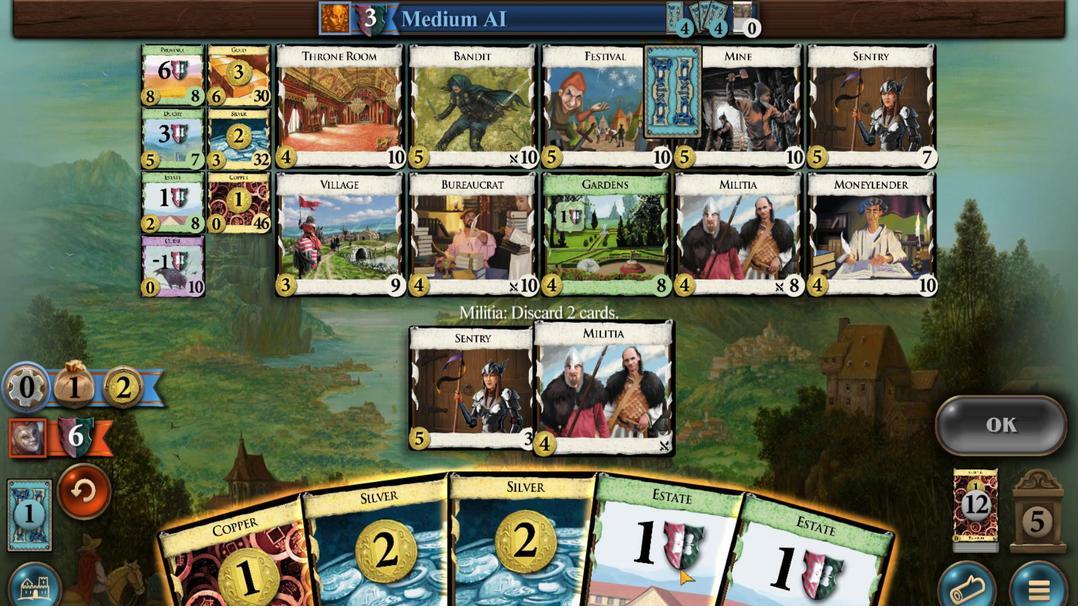 
Action: Mouse scrolled (713, 425) with delta (0, 0)
Screenshot: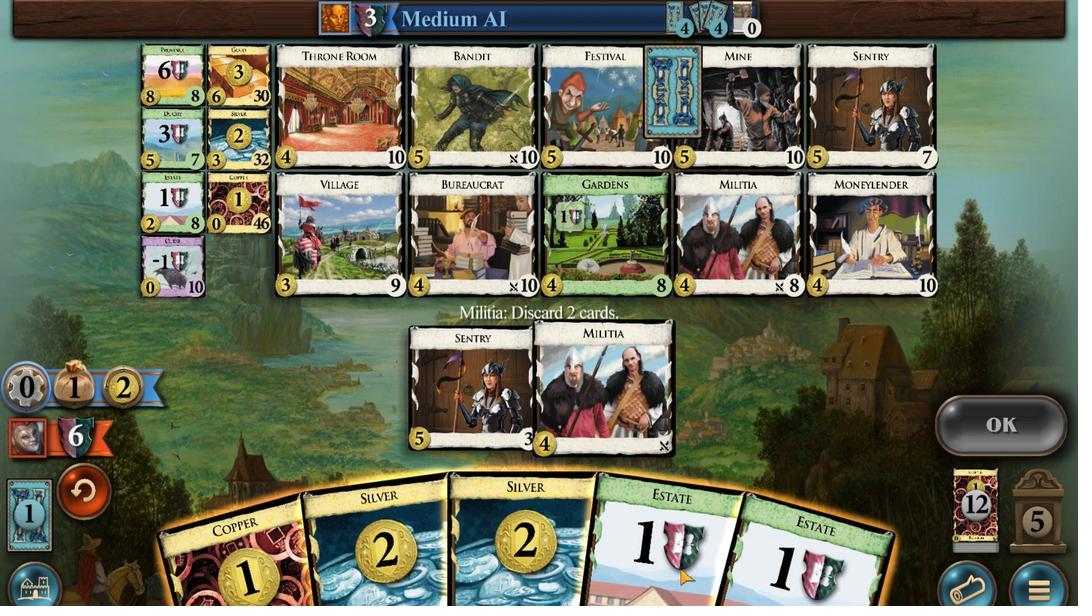 
Action: Mouse scrolled (713, 425) with delta (0, 0)
Screenshot: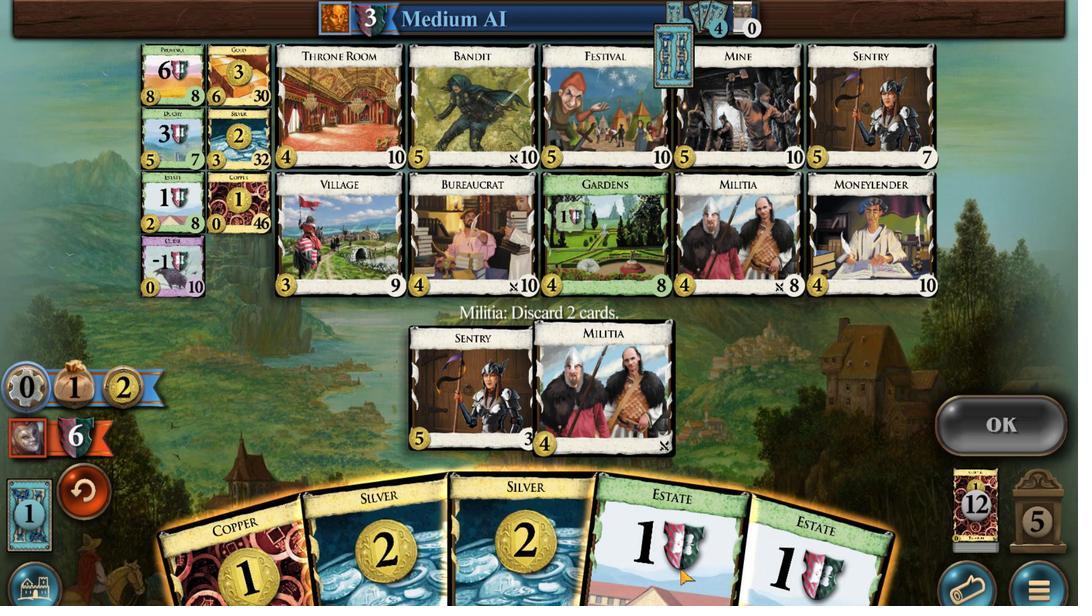 
Action: Mouse scrolled (713, 425) with delta (0, 0)
Screenshot: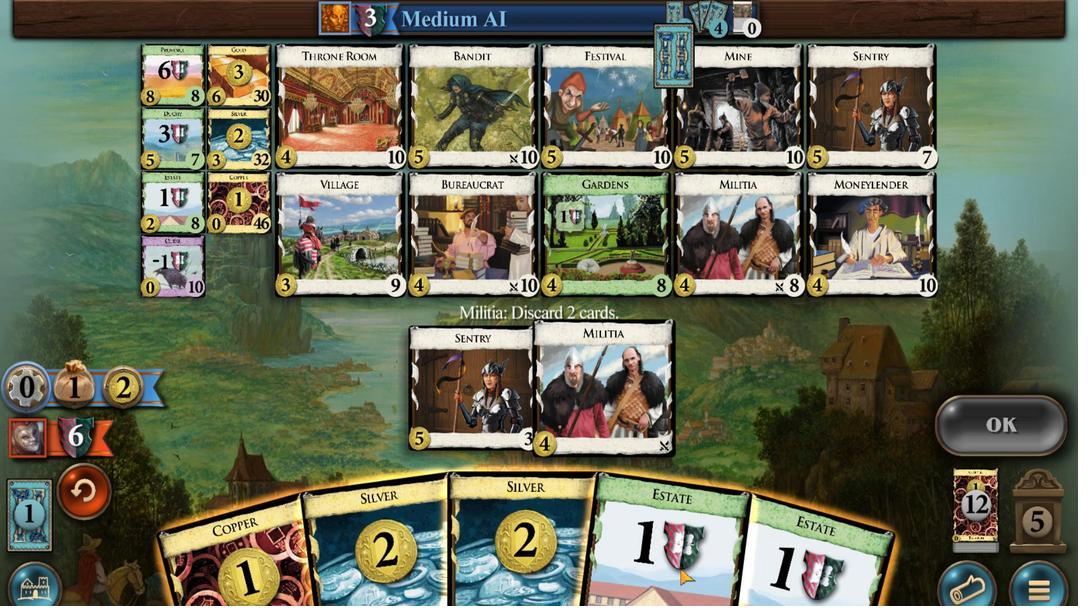 
Action: Mouse scrolled (713, 425) with delta (0, 0)
Screenshot: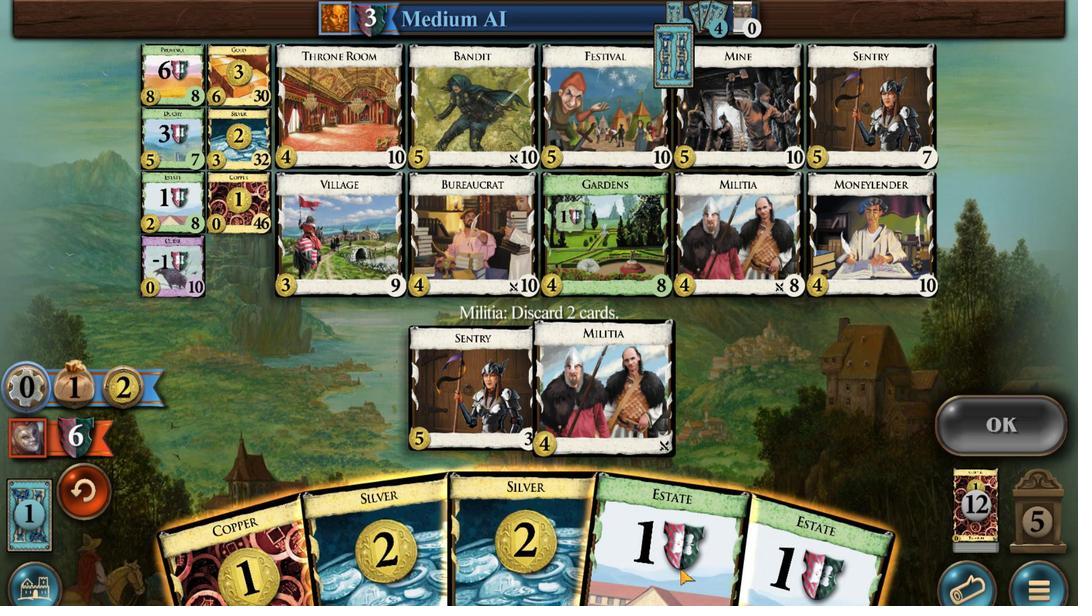 
Action: Mouse moved to (756, 428)
Screenshot: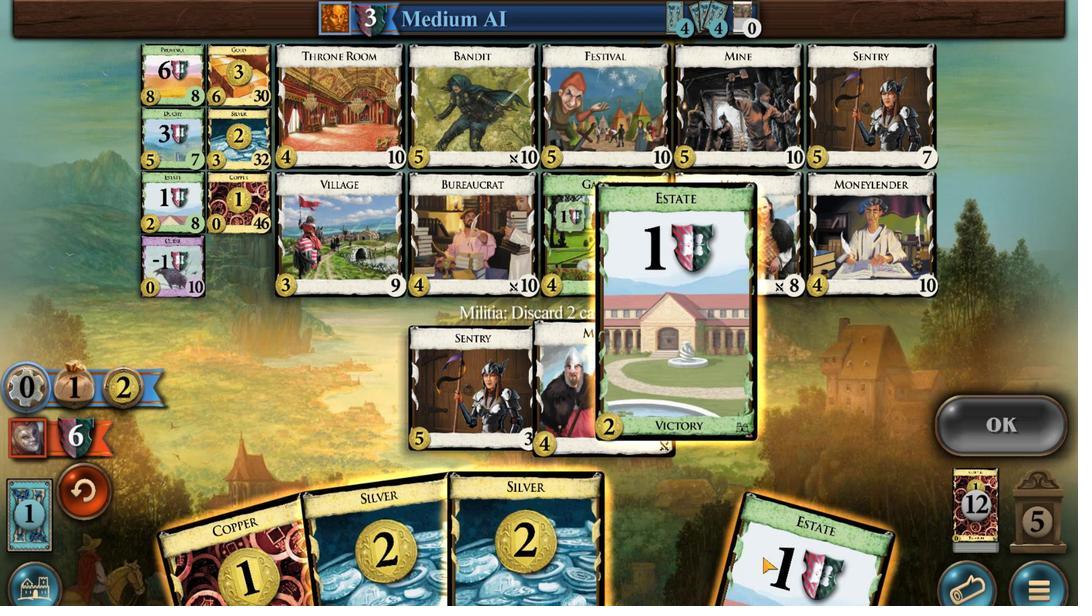 
Action: Mouse scrolled (756, 428) with delta (0, 0)
Screenshot: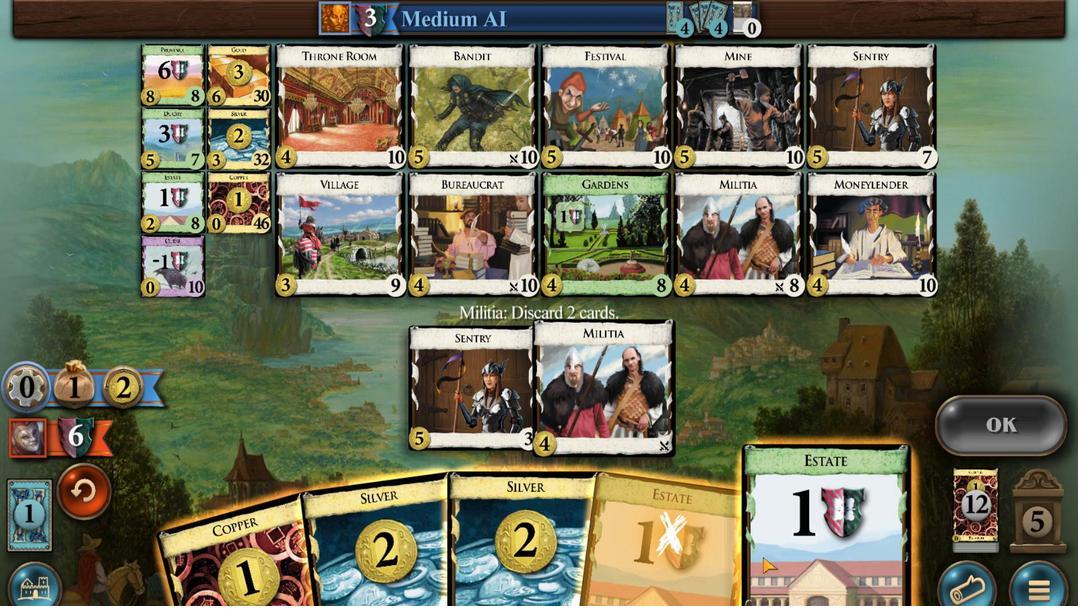 
Action: Mouse scrolled (756, 428) with delta (0, 0)
Screenshot: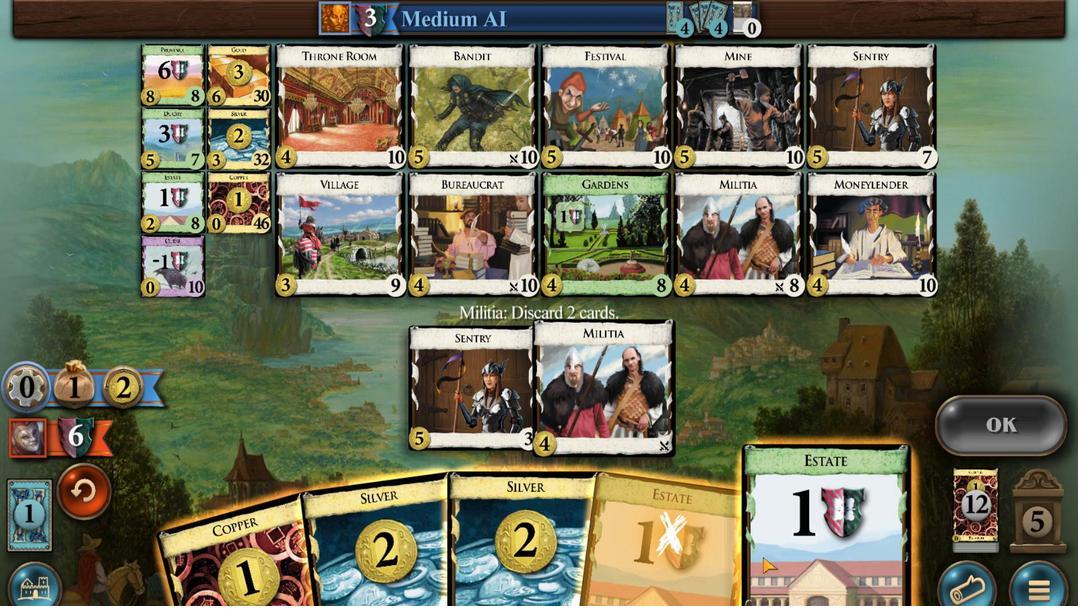 
Action: Mouse scrolled (756, 428) with delta (0, 0)
Screenshot: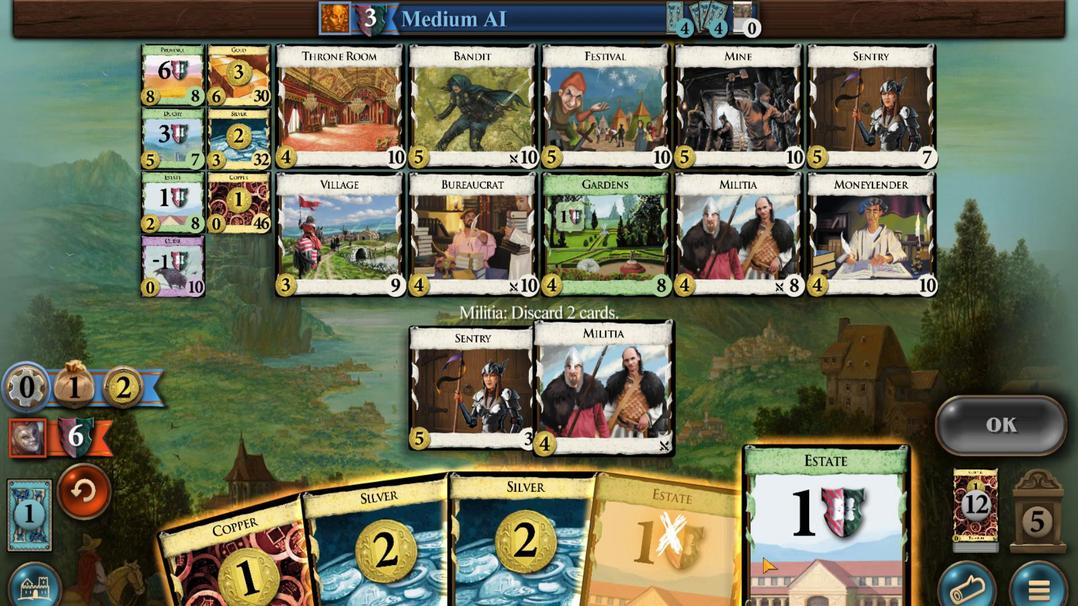 
Action: Mouse scrolled (756, 428) with delta (0, 0)
Screenshot: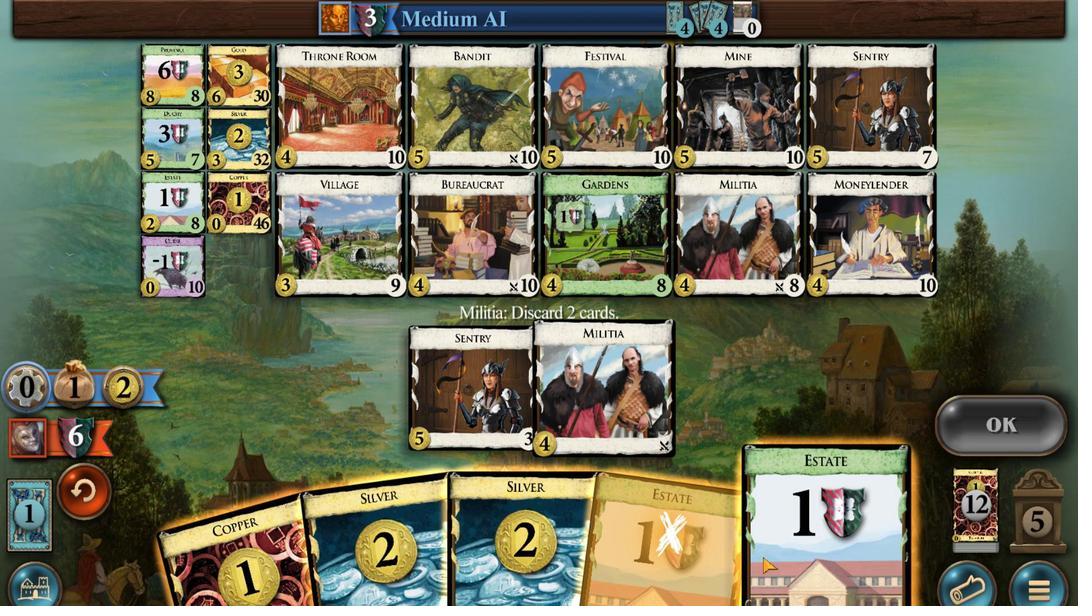 
Action: Mouse moved to (877, 458)
Screenshot: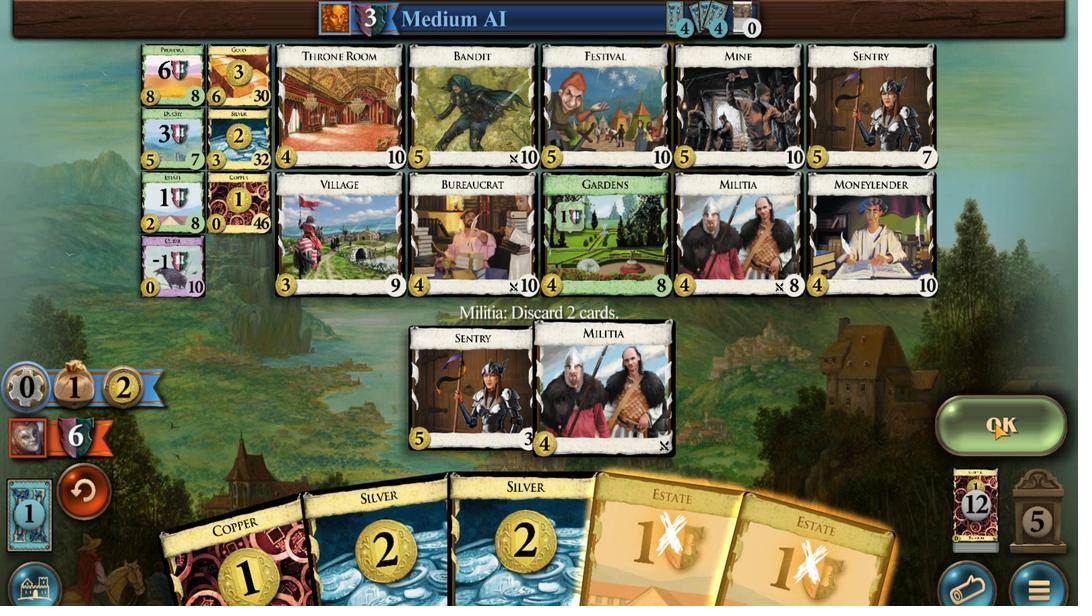 
Action: Mouse pressed left at (877, 458)
Screenshot: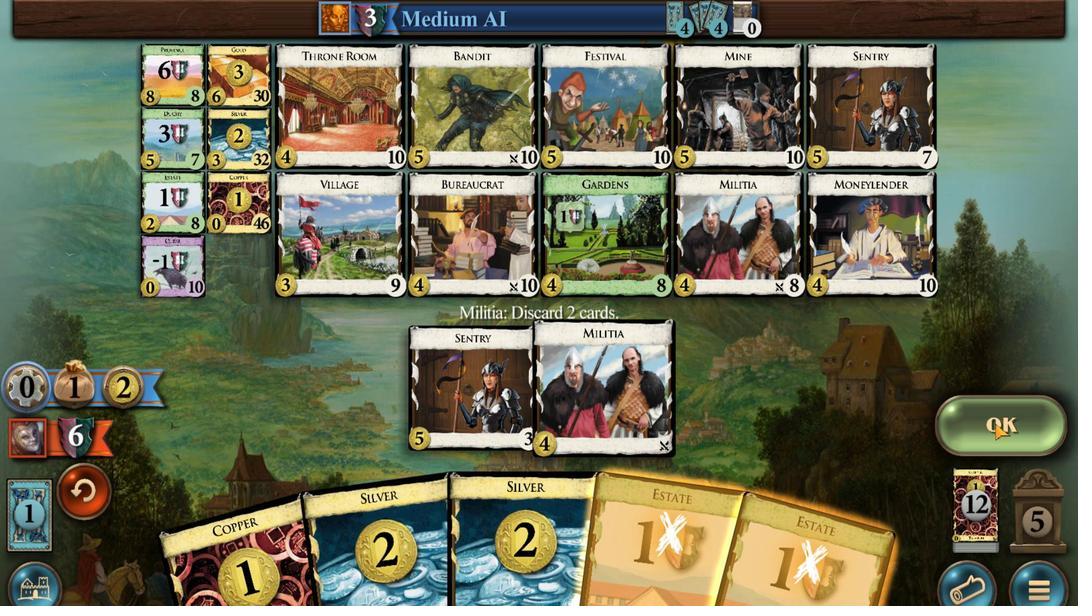
Action: Mouse moved to (548, 428)
Screenshot: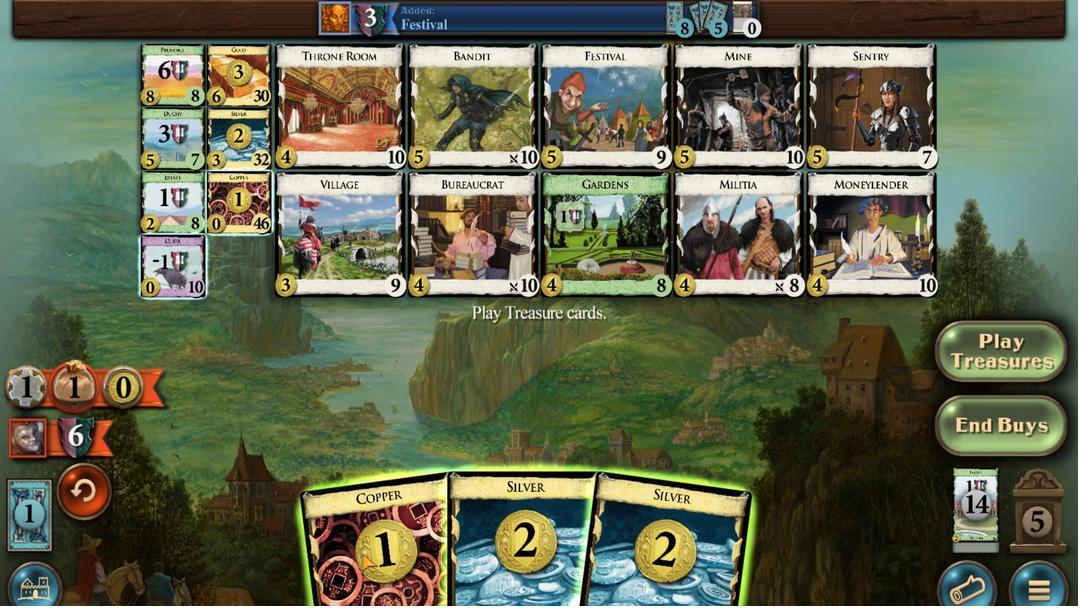 
Action: Mouse scrolled (548, 428) with delta (0, 0)
Screenshot: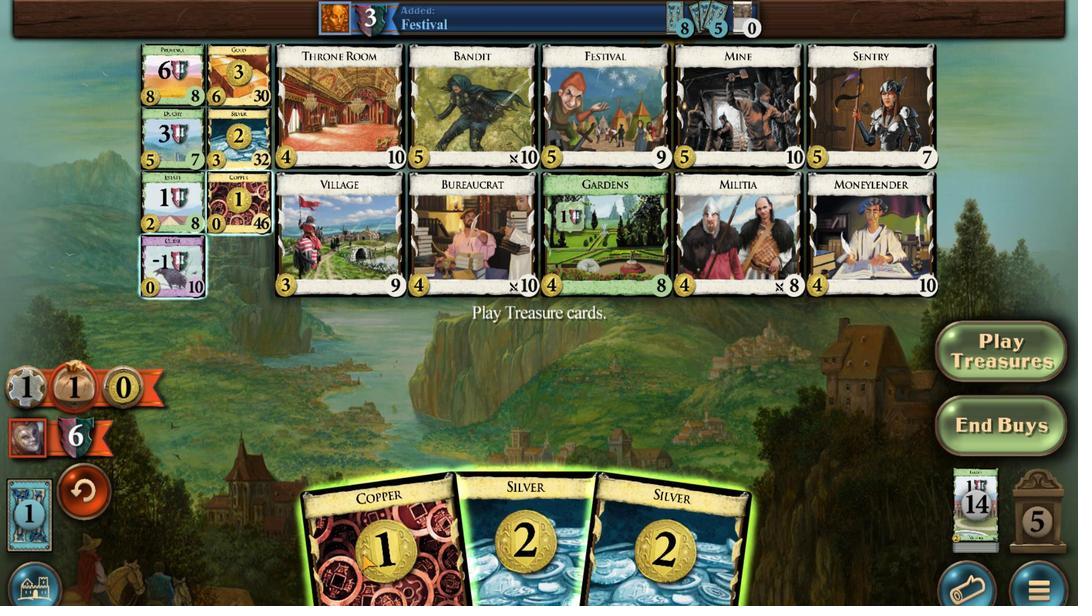 
Action: Mouse scrolled (548, 428) with delta (0, 0)
Screenshot: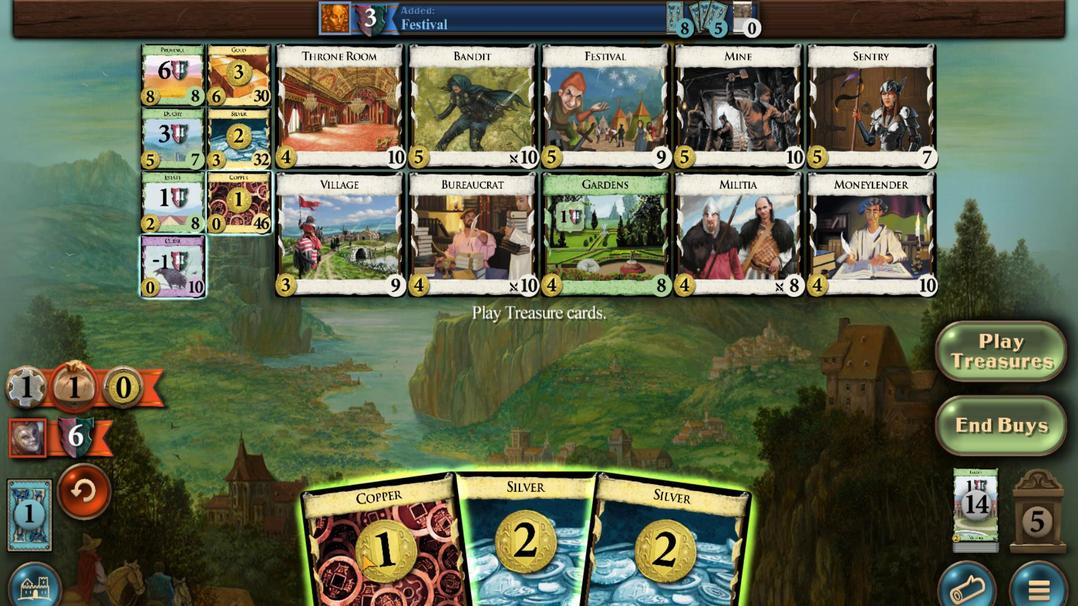 
Action: Mouse scrolled (548, 428) with delta (0, 0)
Screenshot: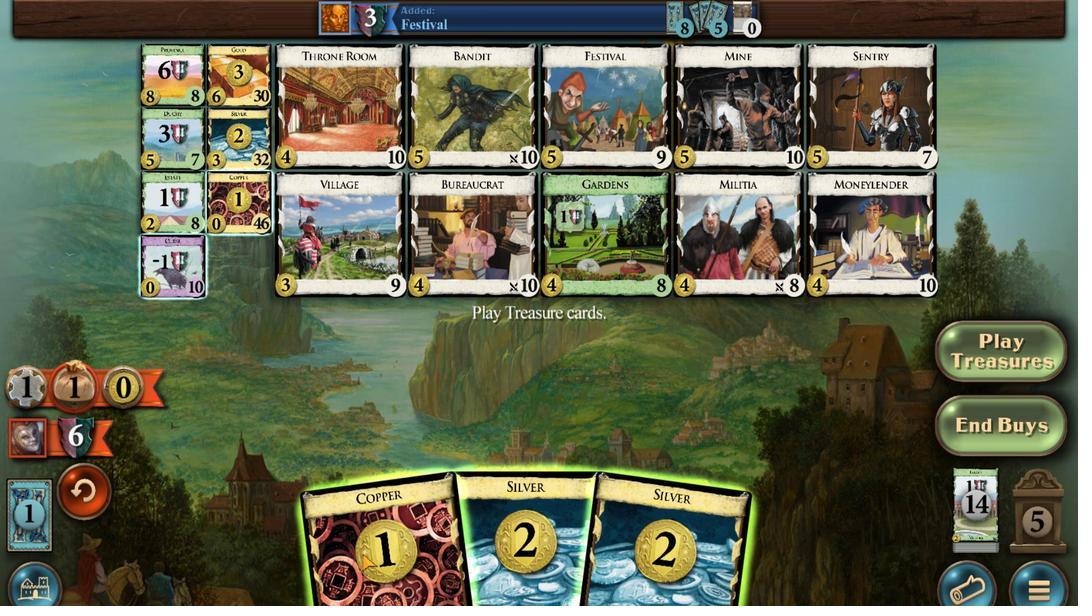 
Action: Mouse moved to (576, 428)
Screenshot: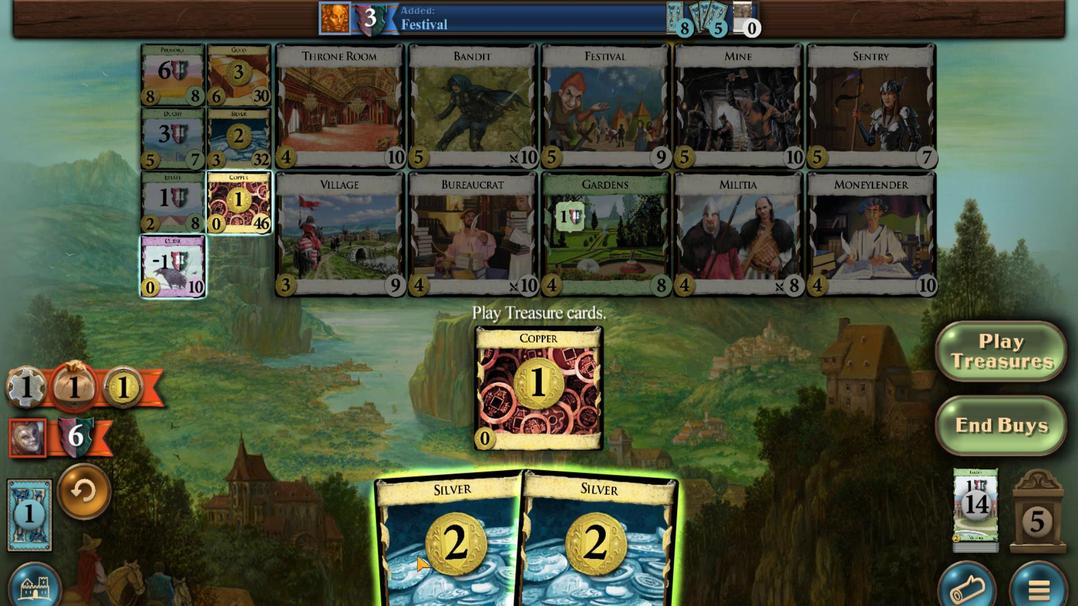 
Action: Mouse scrolled (576, 428) with delta (0, 0)
Screenshot: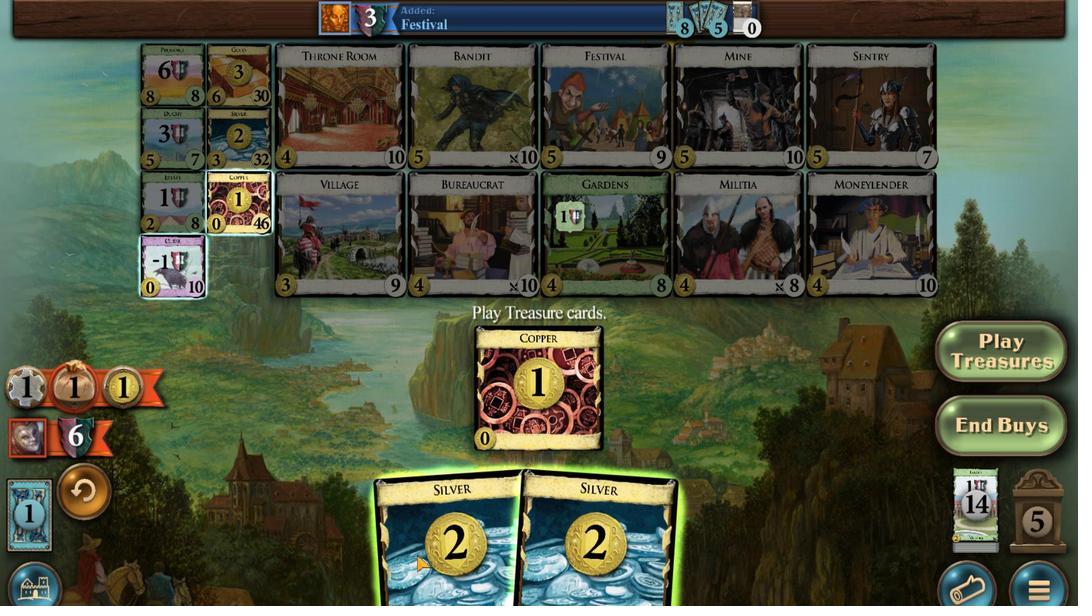 
Action: Mouse scrolled (576, 428) with delta (0, 0)
Screenshot: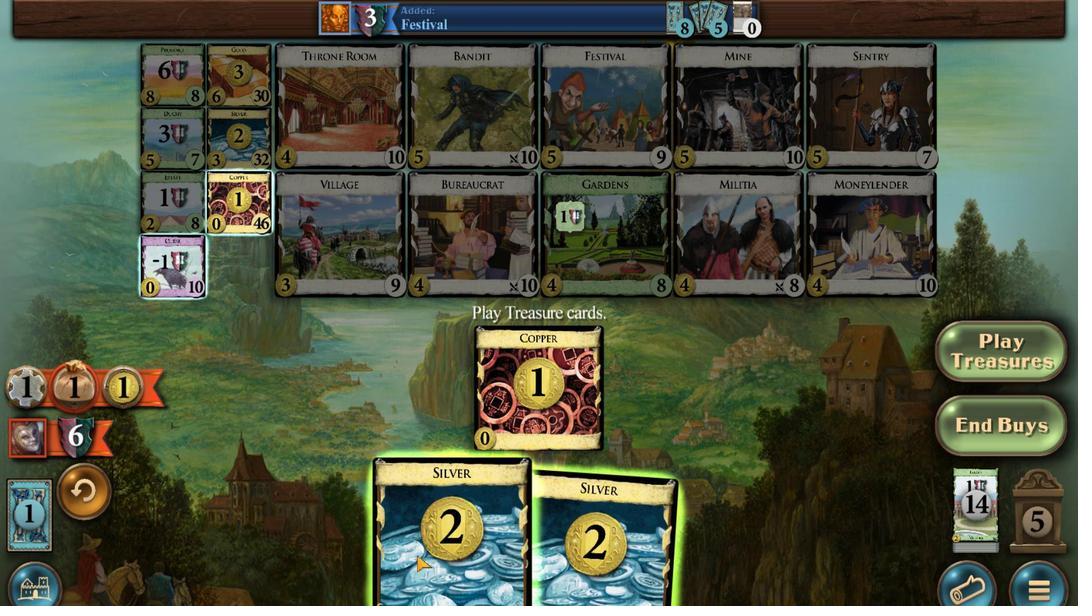 
Action: Mouse scrolled (576, 428) with delta (0, 0)
Screenshot: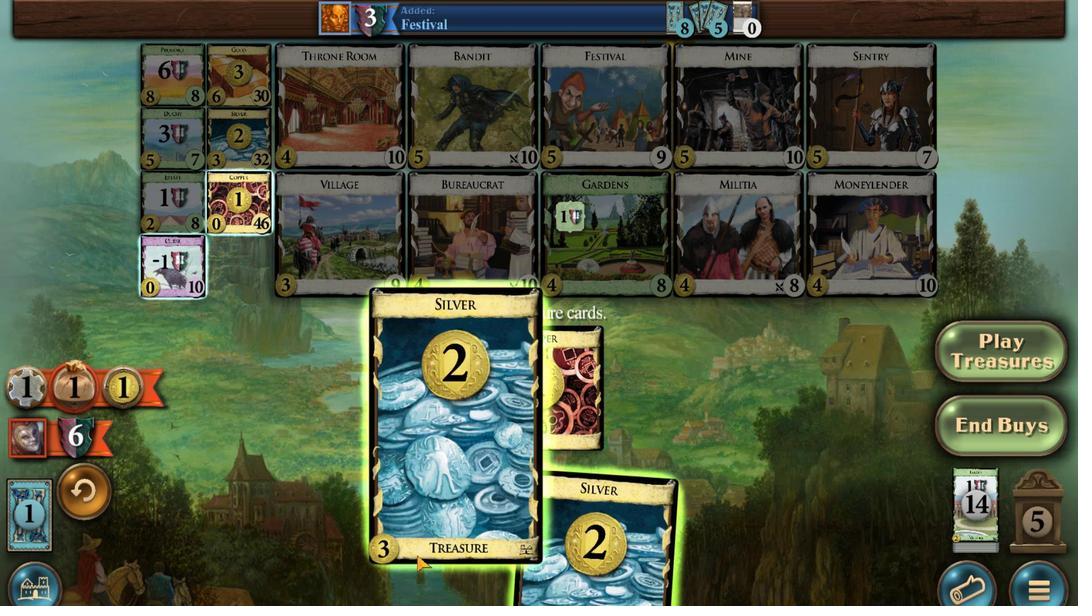 
Action: Mouse moved to (616, 428)
Screenshot: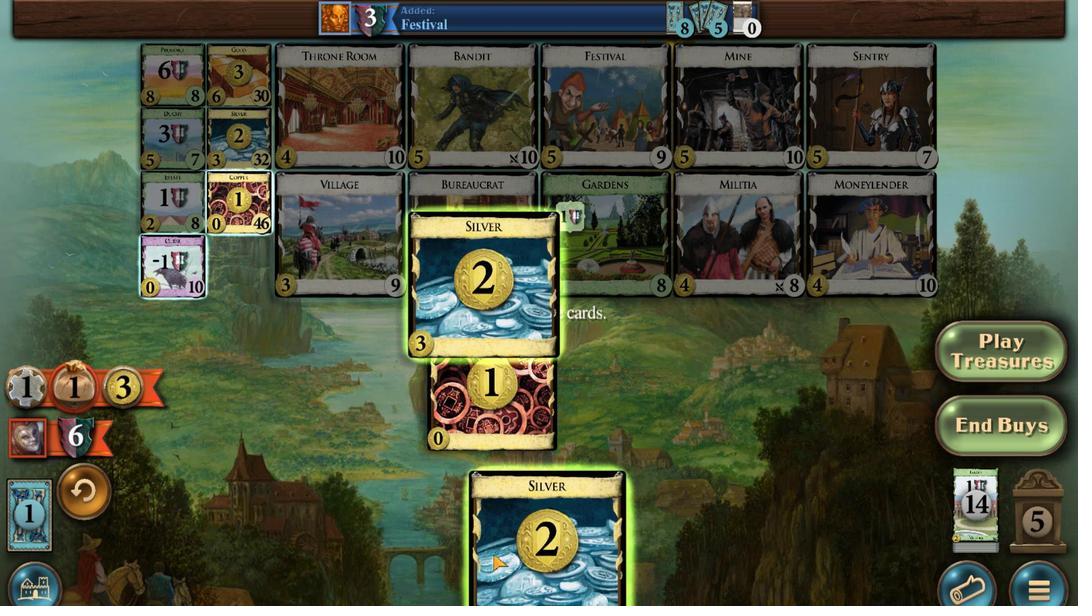 
Action: Mouse scrolled (616, 428) with delta (0, 0)
Screenshot: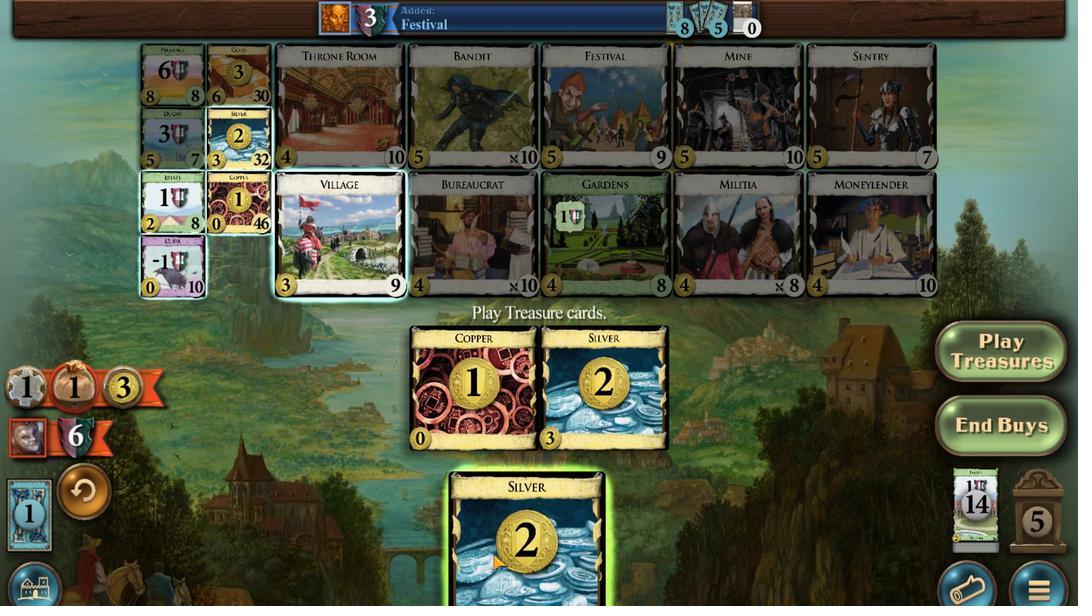 
Action: Mouse scrolled (616, 428) with delta (0, 0)
Screenshot: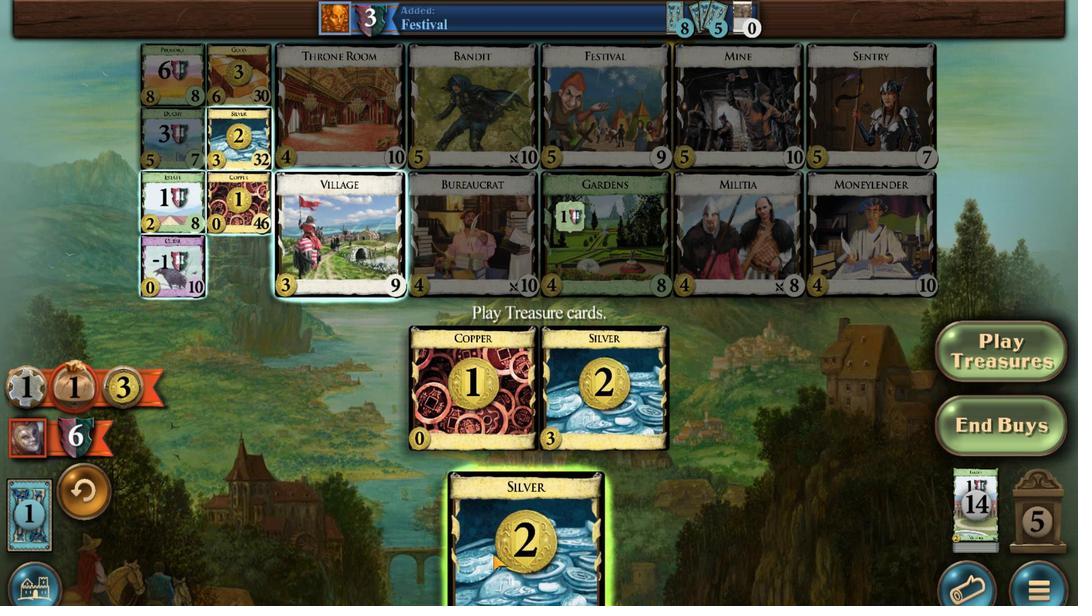 
Action: Mouse scrolled (616, 428) with delta (0, 0)
Screenshot: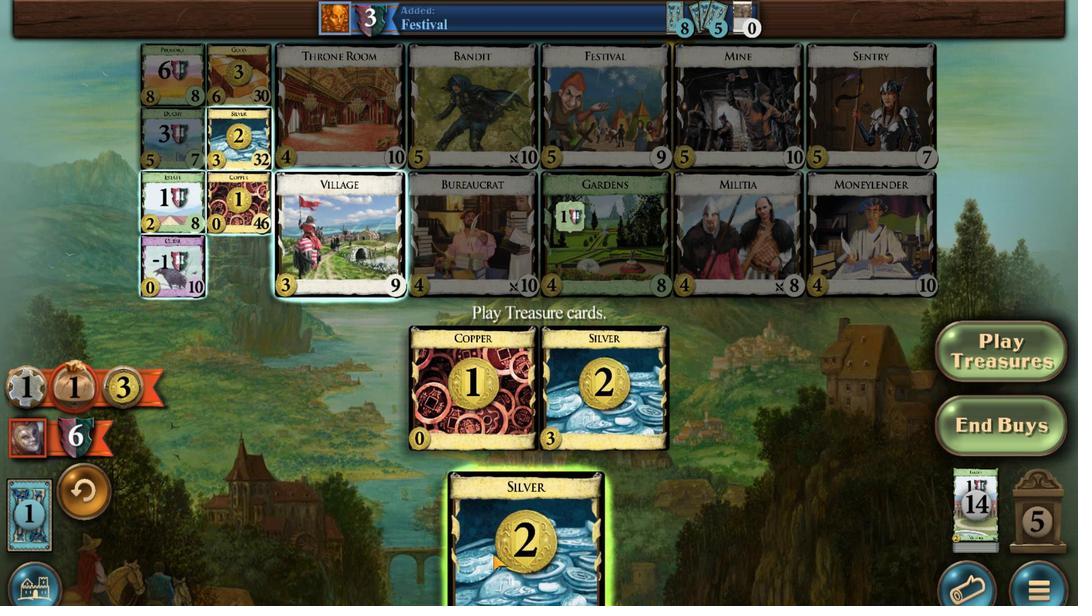 
Action: Mouse moved to (452, 524)
Screenshot: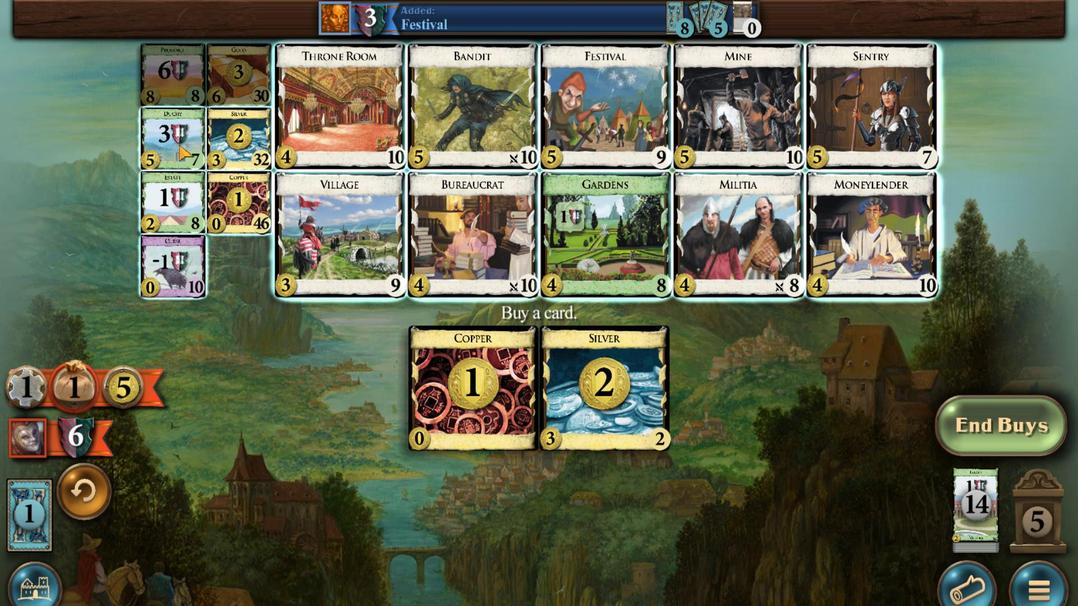 
Action: Mouse pressed left at (452, 524)
Screenshot: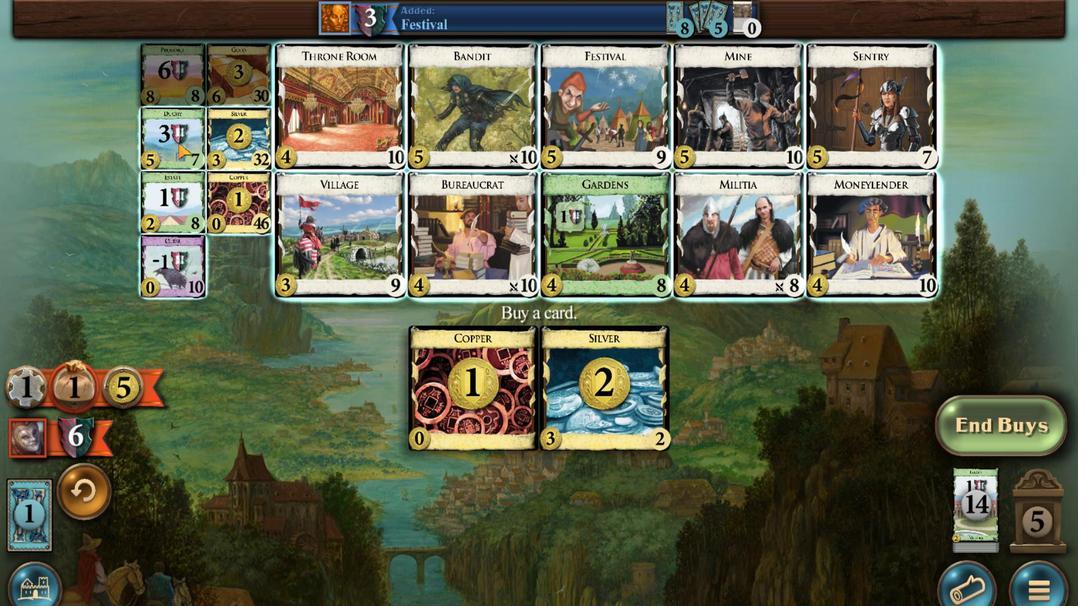 
Action: Mouse moved to (758, 429)
Screenshot: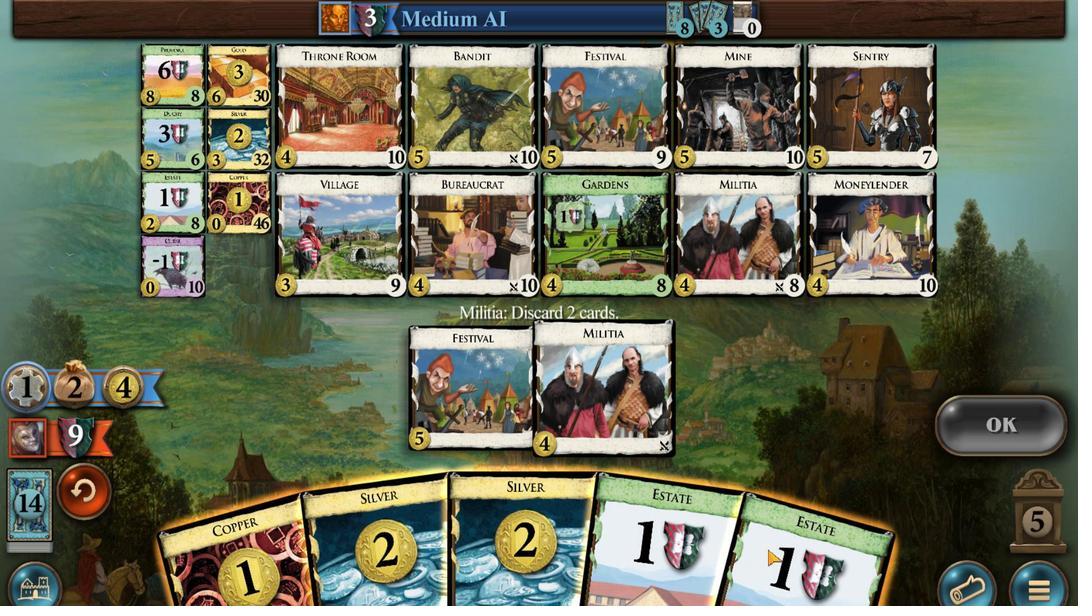 
Action: Mouse scrolled (758, 429) with delta (0, 0)
Screenshot: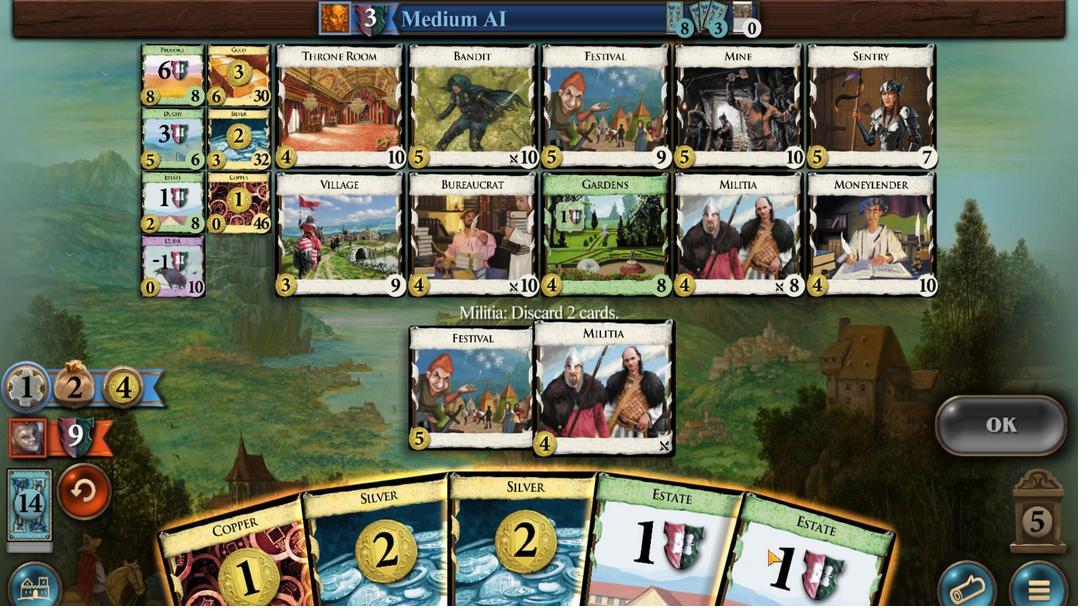 
Action: Mouse scrolled (758, 429) with delta (0, 0)
Screenshot: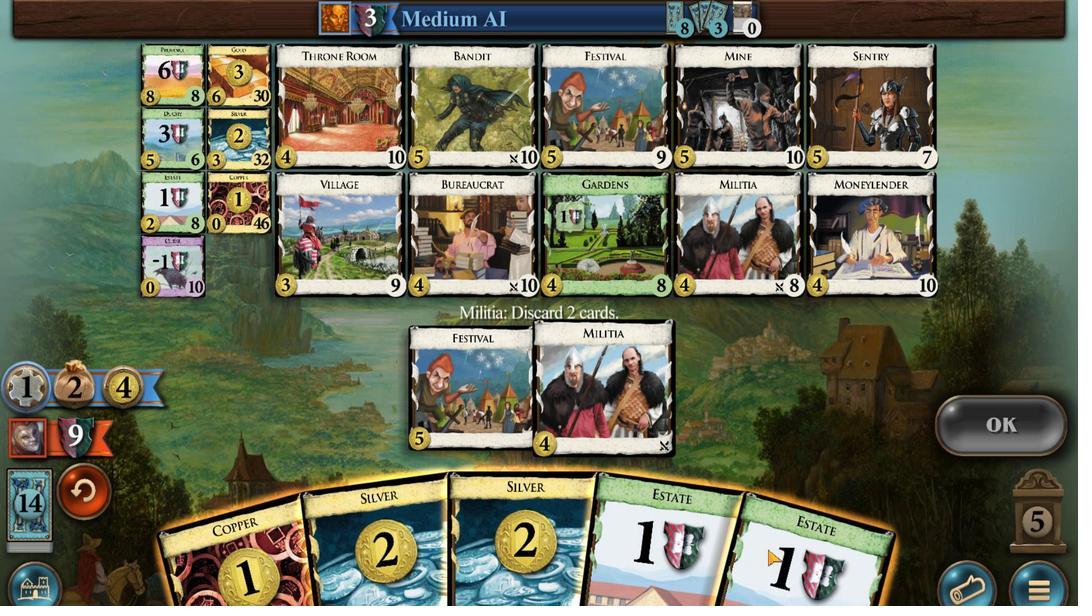 
Action: Mouse scrolled (758, 429) with delta (0, 0)
Screenshot: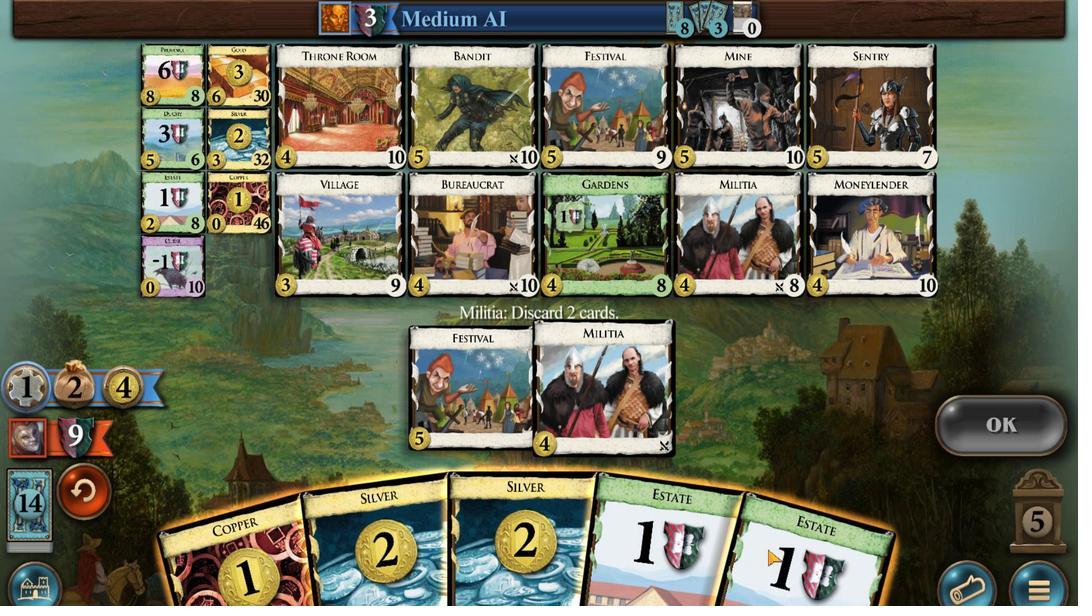 
Action: Mouse scrolled (758, 429) with delta (0, 0)
Screenshot: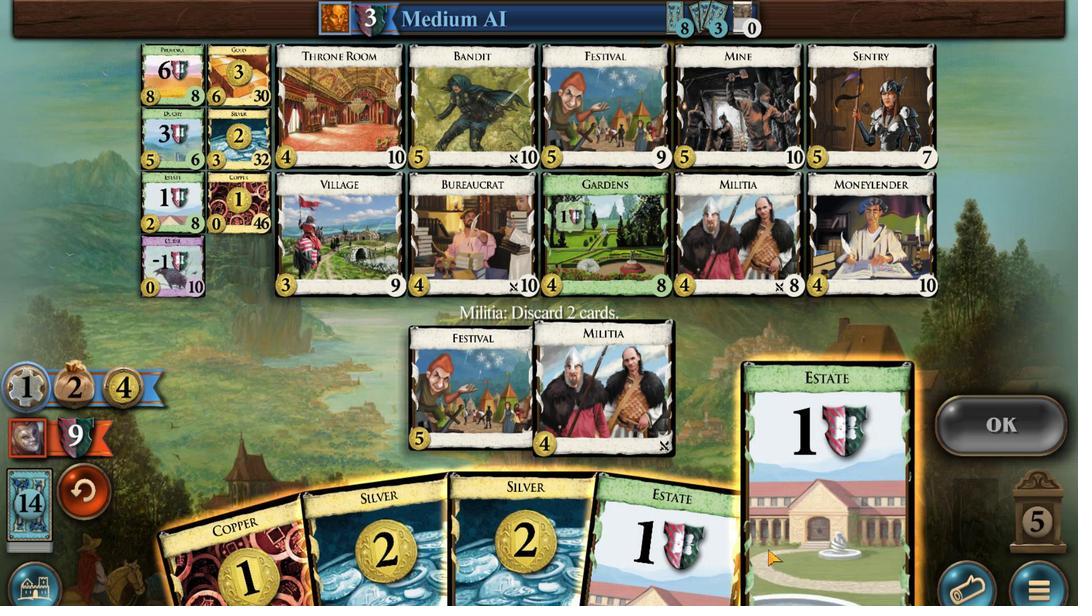 
Action: Mouse moved to (724, 431)
Screenshot: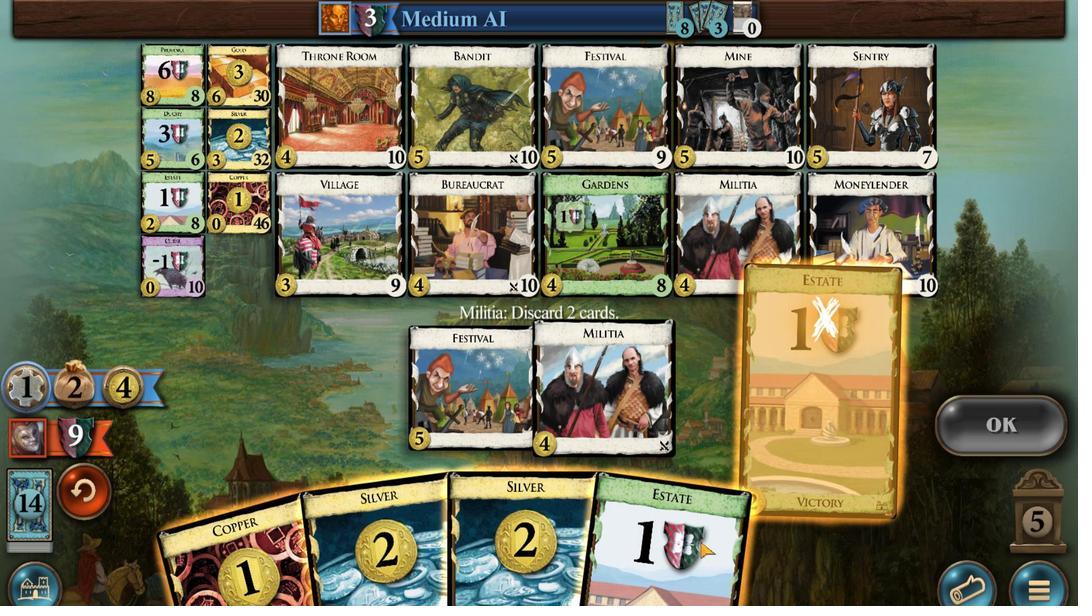
Action: Mouse scrolled (724, 431) with delta (0, 0)
Screenshot: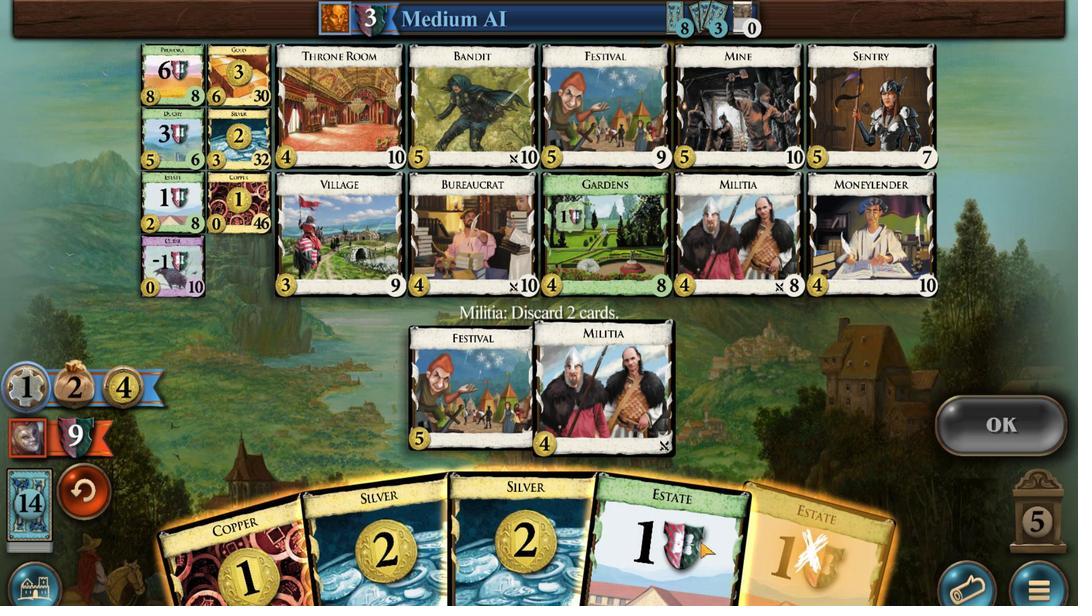 
Action: Mouse scrolled (724, 431) with delta (0, 0)
Screenshot: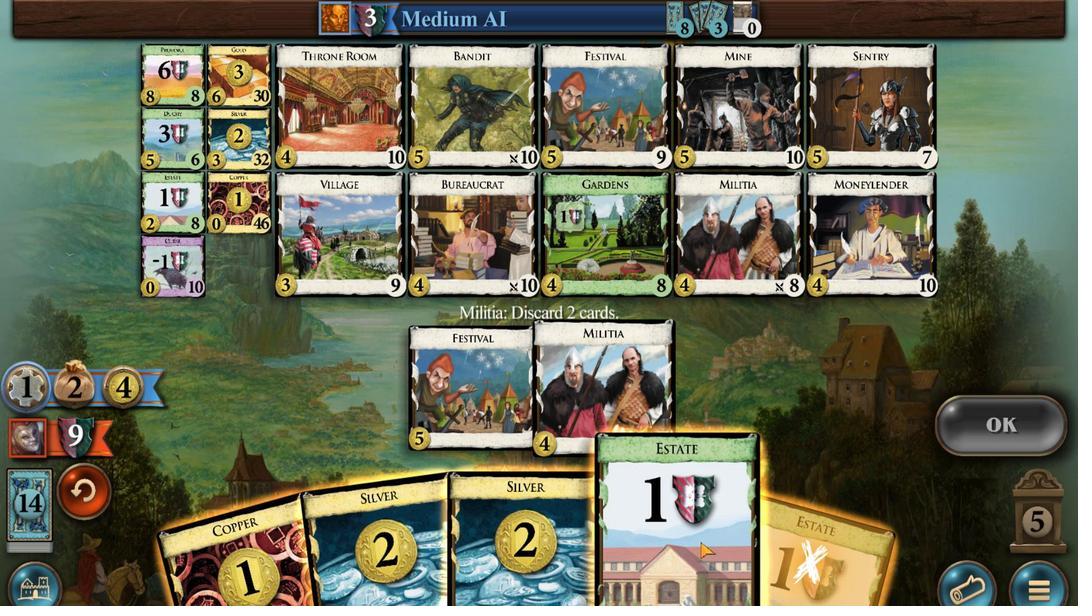 
Action: Mouse scrolled (724, 431) with delta (0, 0)
Screenshot: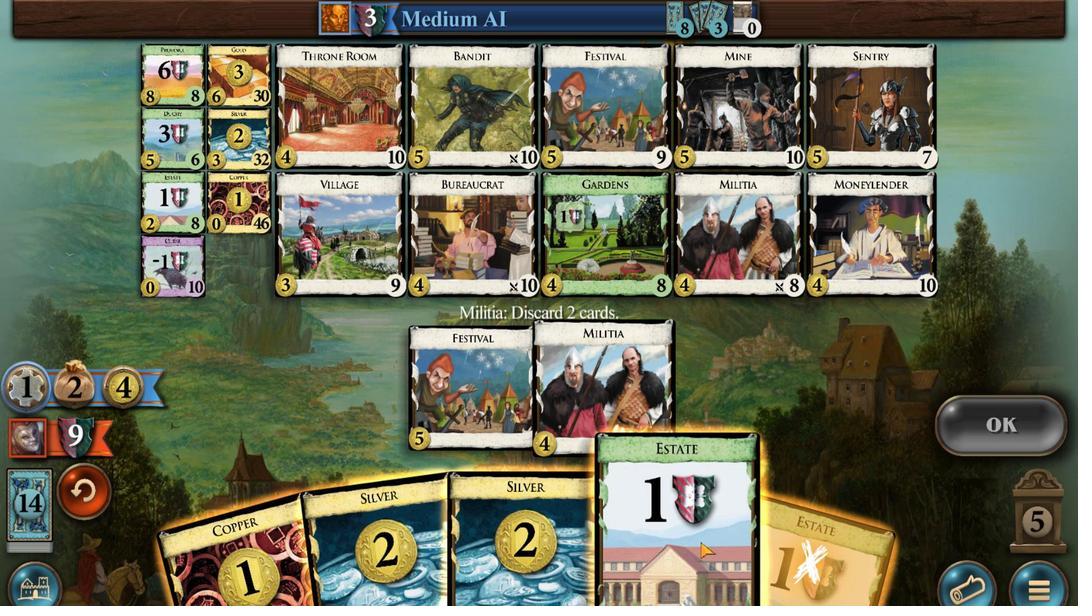 
Action: Mouse scrolled (724, 431) with delta (0, 0)
Screenshot: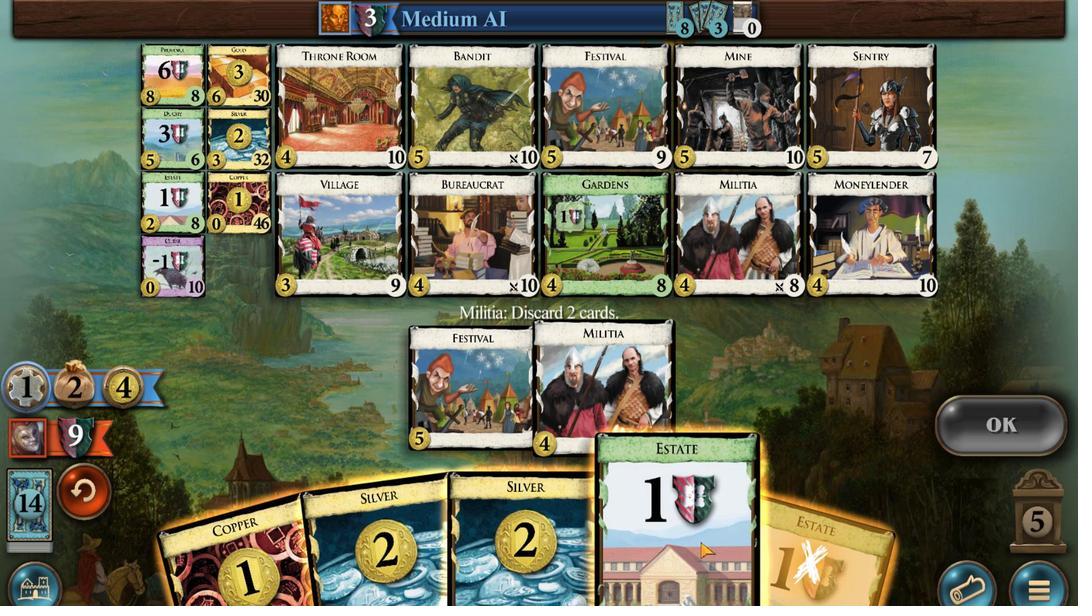 
Action: Mouse moved to (885, 459)
Screenshot: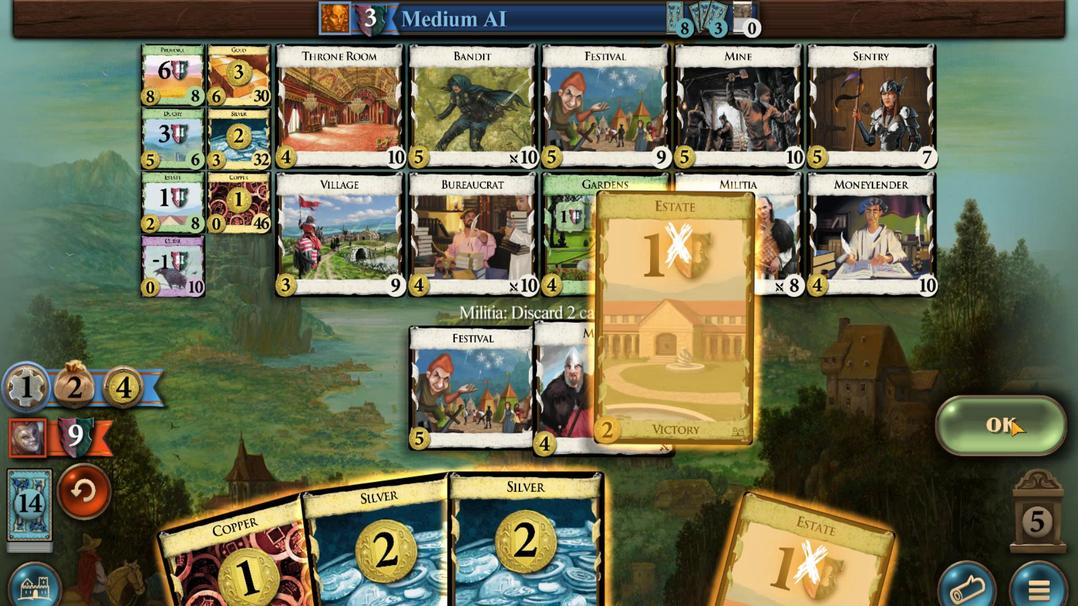 
Action: Mouse pressed left at (885, 459)
Screenshot: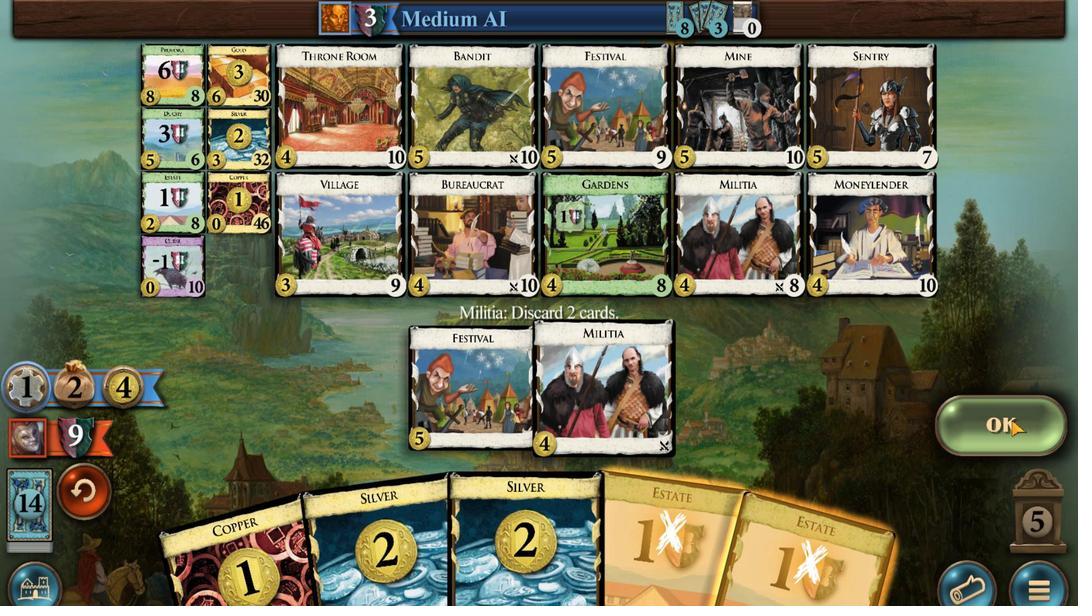 
Action: Mouse moved to (617, 432)
Screenshot: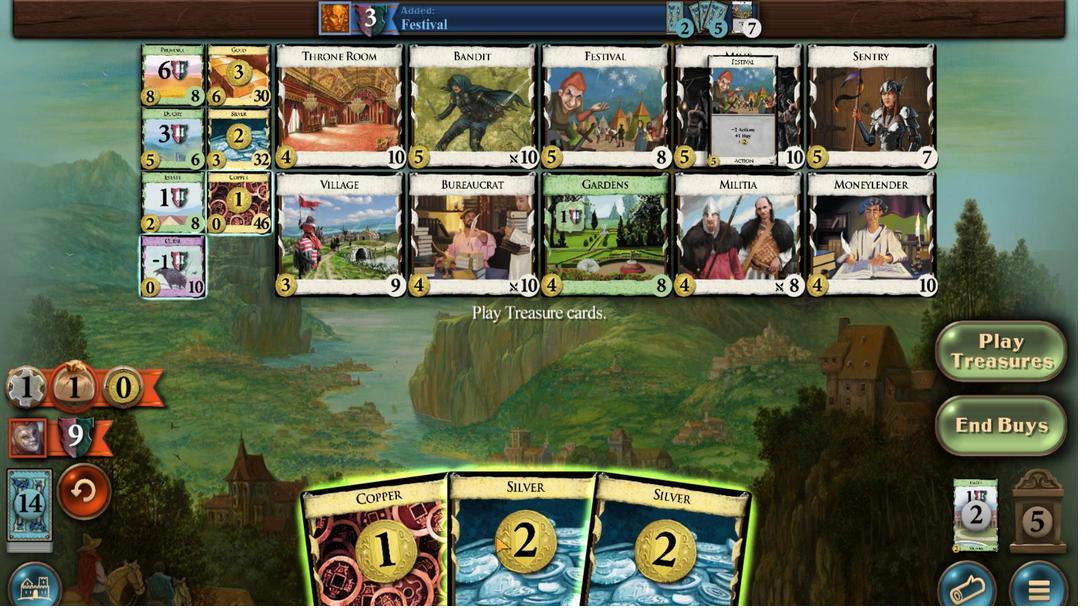 
Action: Mouse scrolled (617, 432) with delta (0, 0)
Screenshot: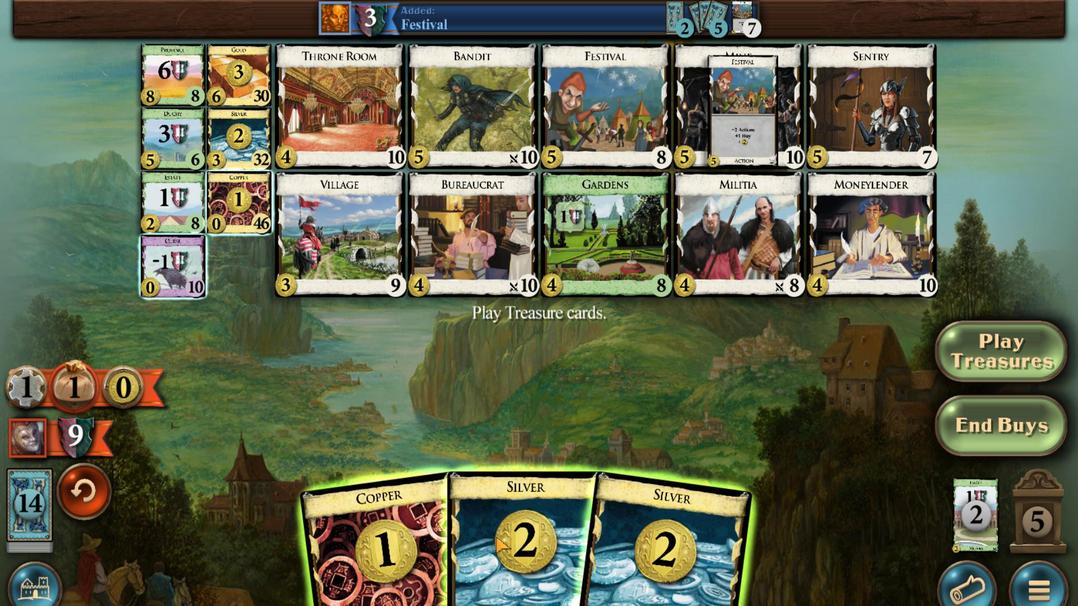
Action: Mouse scrolled (617, 432) with delta (0, 0)
Screenshot: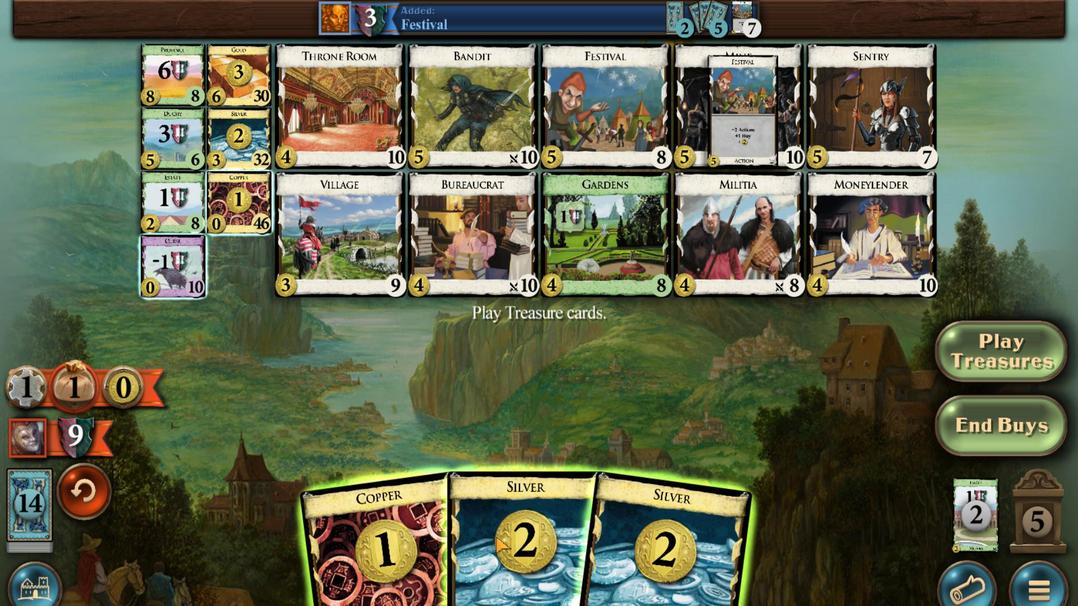 
Action: Mouse scrolled (617, 432) with delta (0, 0)
Screenshot: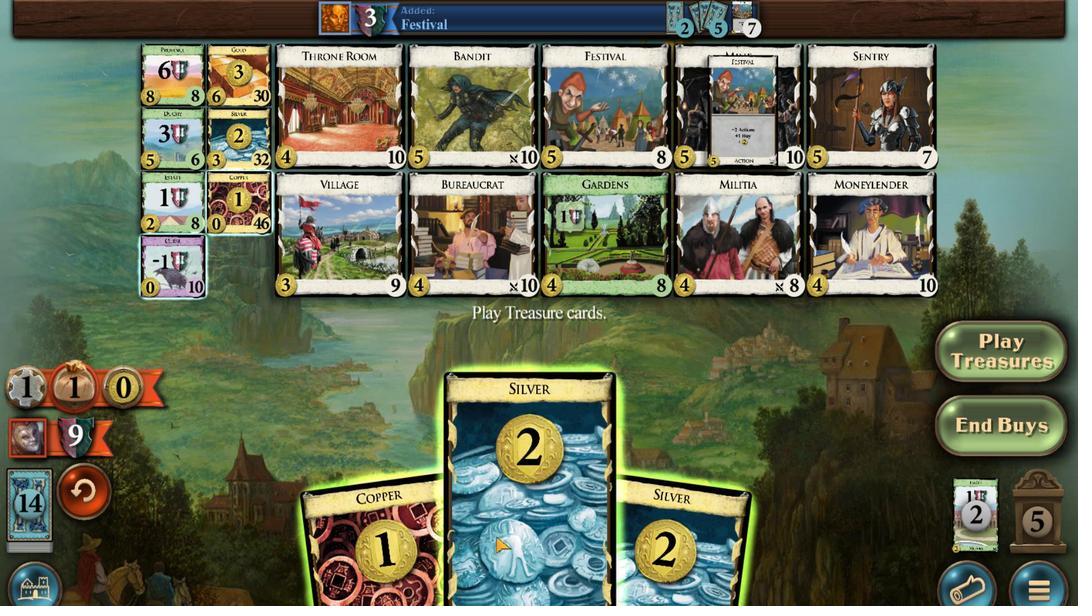 
Action: Mouse moved to (649, 431)
Screenshot: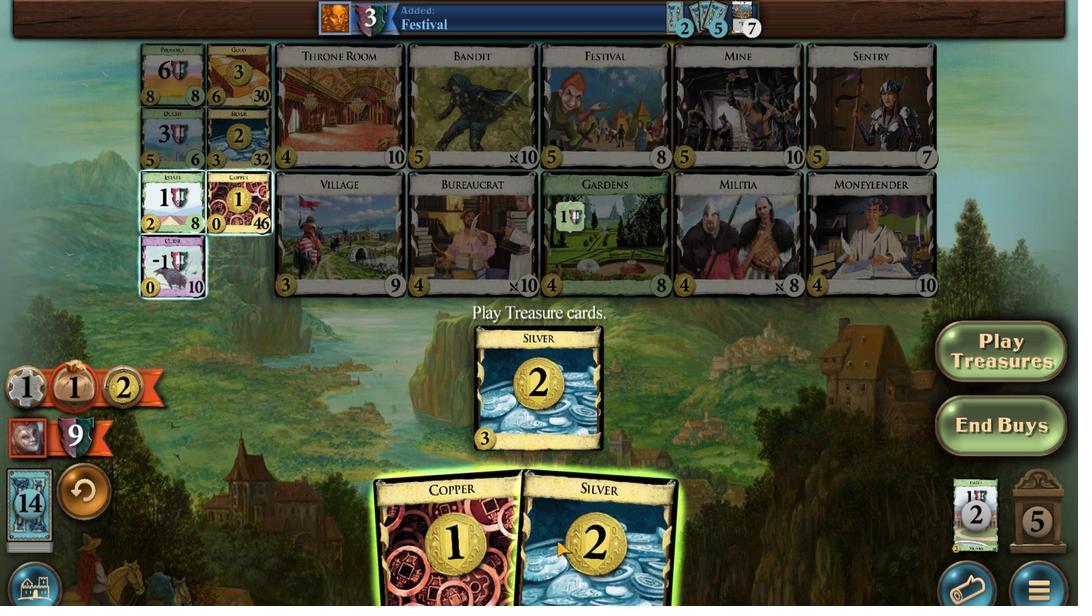 
Action: Mouse scrolled (649, 431) with delta (0, 0)
Screenshot: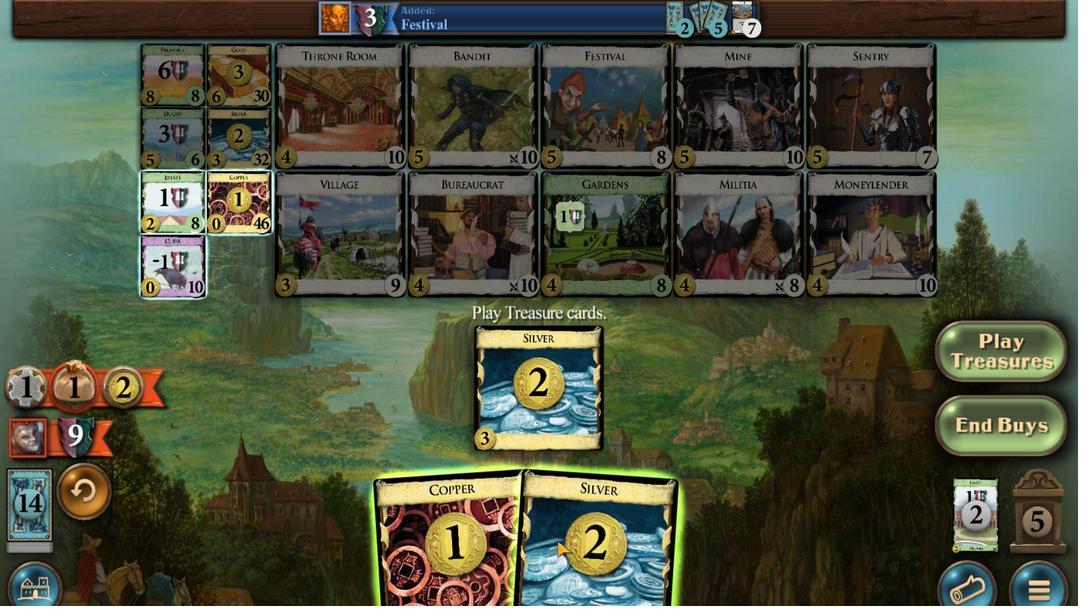 
Action: Mouse scrolled (649, 431) with delta (0, 0)
Screenshot: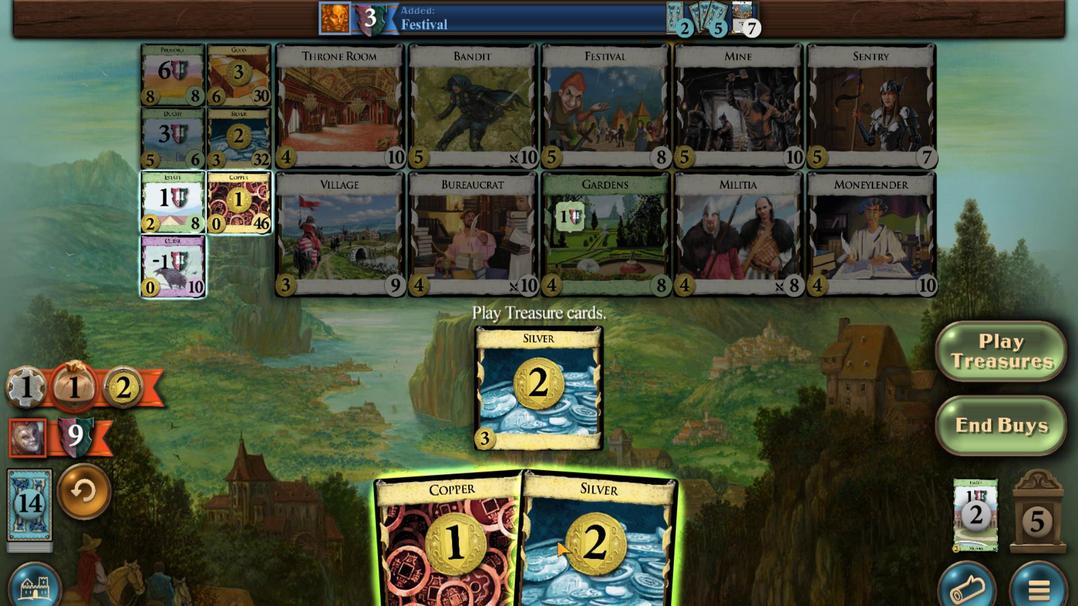 
Action: Mouse scrolled (649, 431) with delta (0, 0)
Screenshot: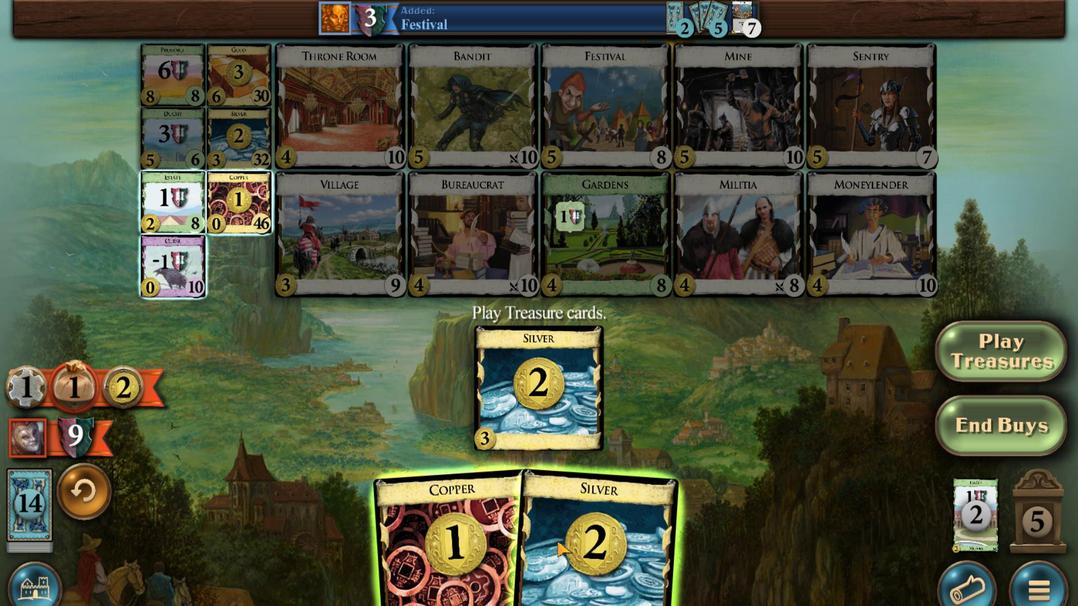 
Action: Mouse moved to (612, 431)
Screenshot: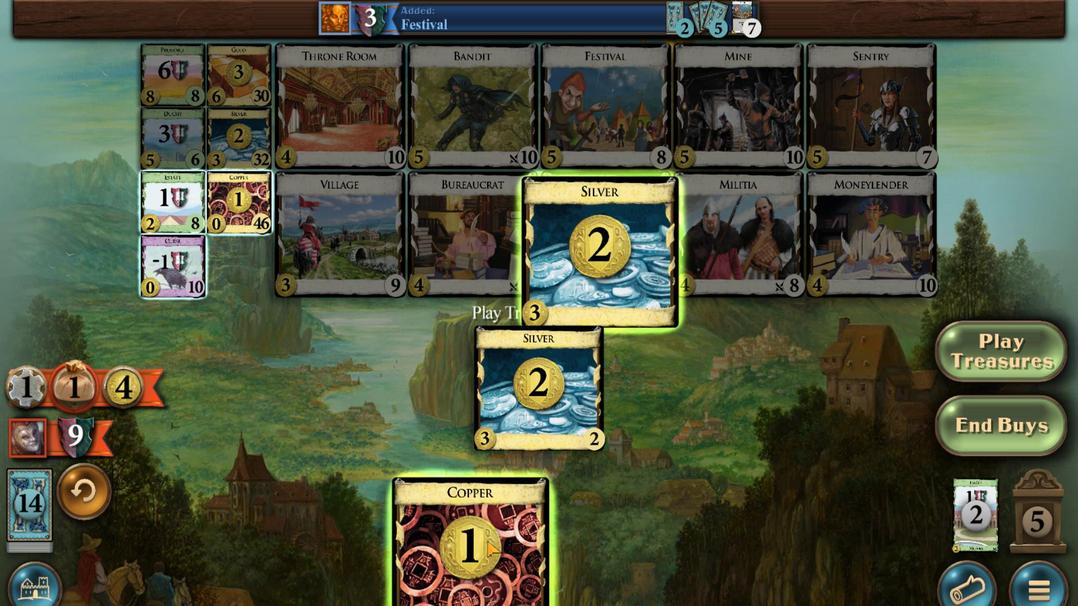 
Action: Mouse scrolled (612, 431) with delta (0, 0)
Screenshot: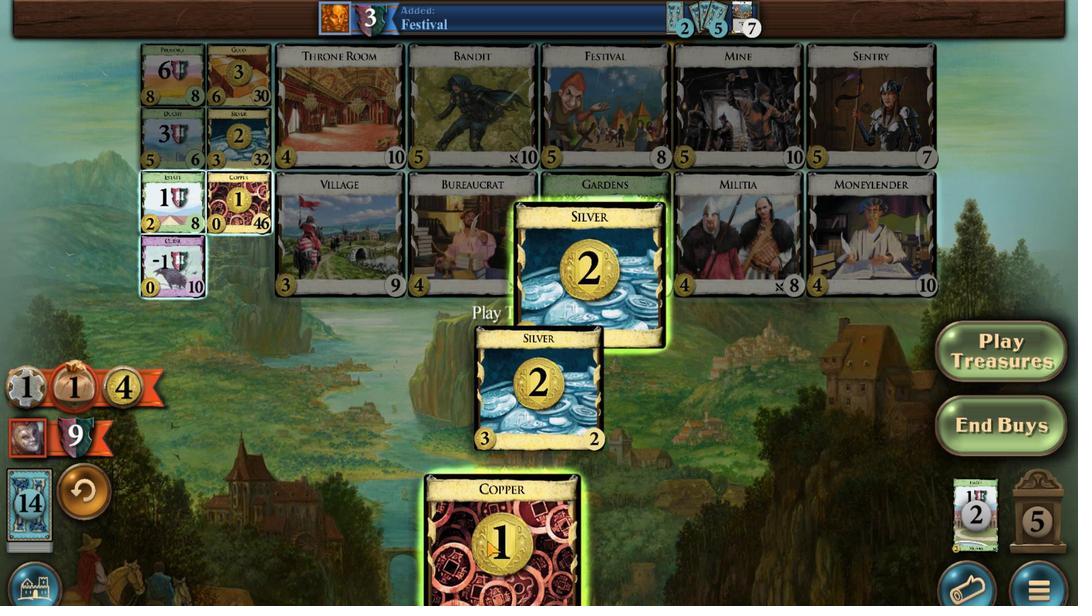 
Action: Mouse scrolled (612, 431) with delta (0, 0)
Screenshot: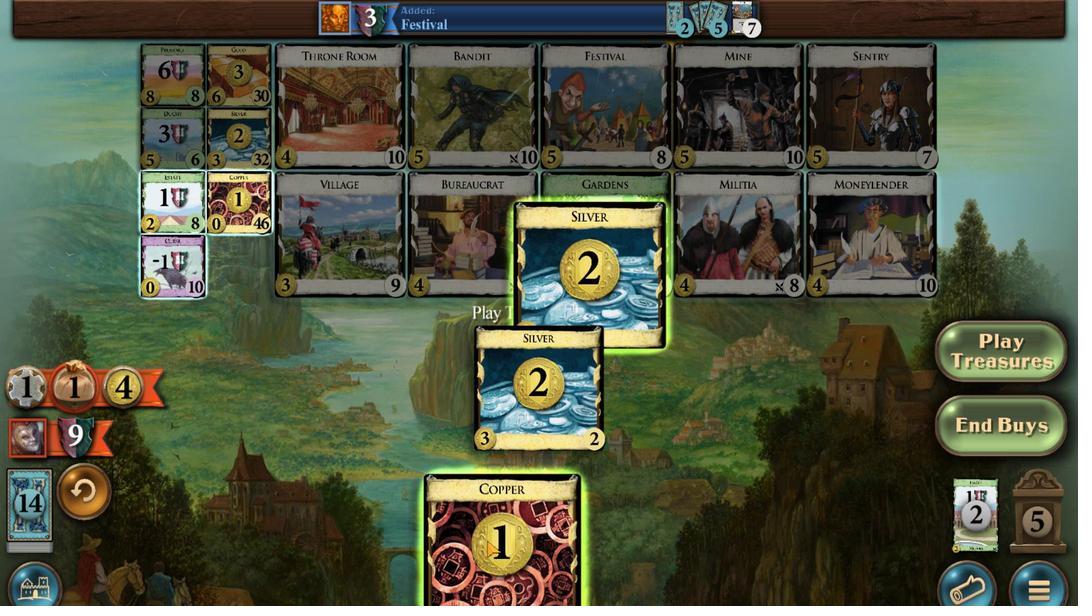 
Action: Mouse scrolled (612, 431) with delta (0, 0)
Screenshot: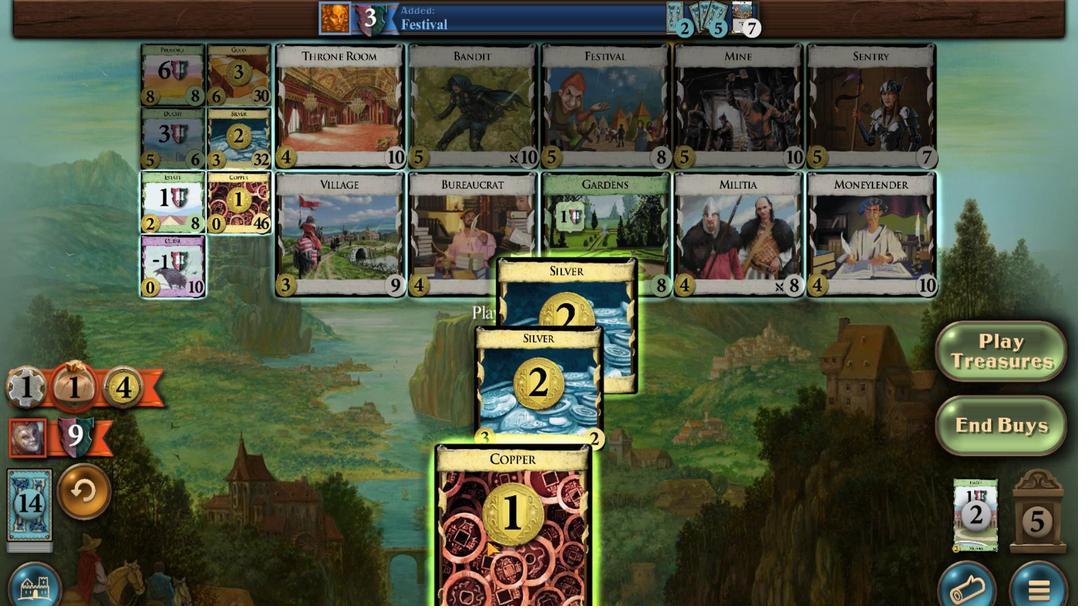 
Action: Mouse moved to (447, 522)
Screenshot: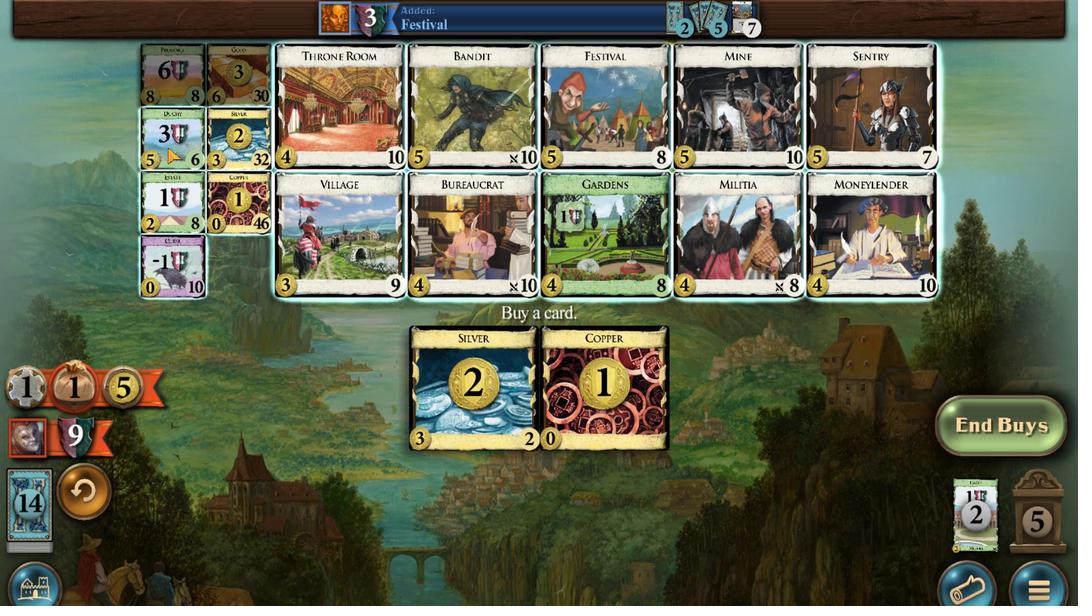 
Action: Mouse pressed left at (447, 522)
Screenshot: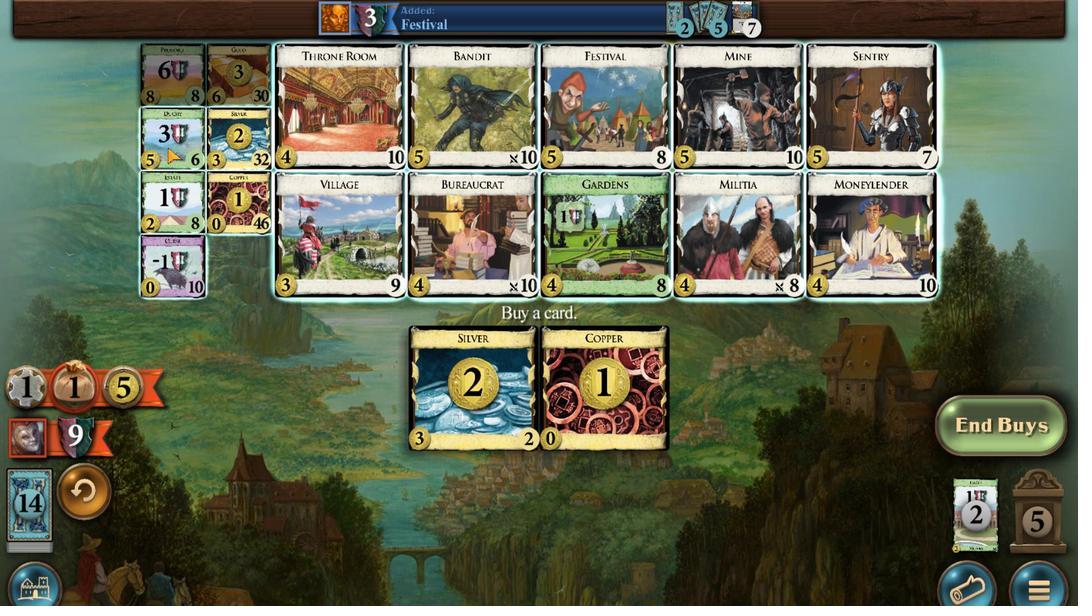 
Action: Mouse moved to (771, 422)
Screenshot: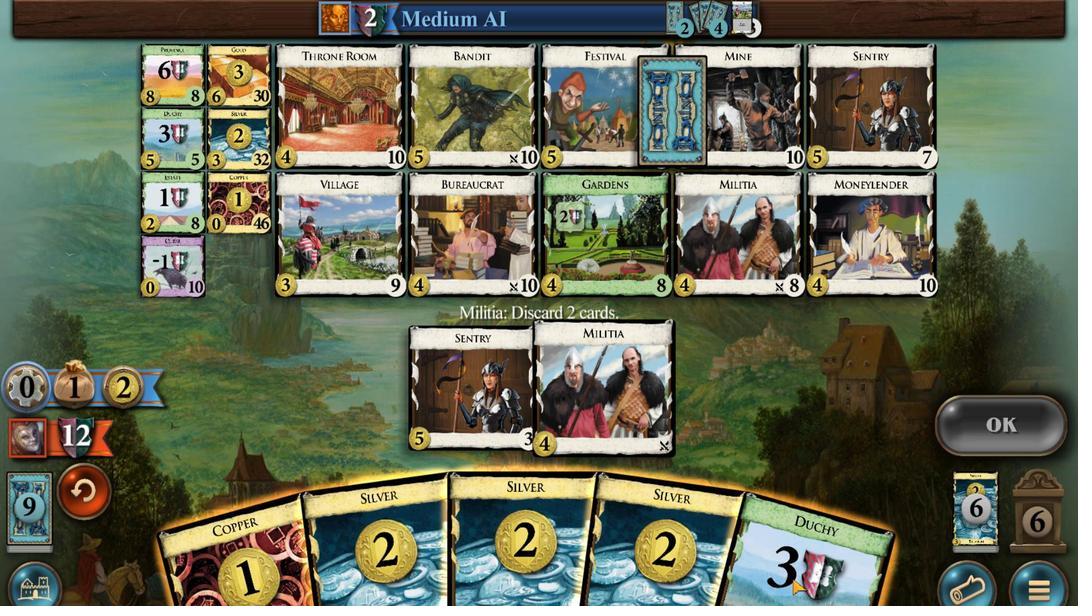 
Action: Mouse scrolled (771, 422) with delta (0, 0)
Screenshot: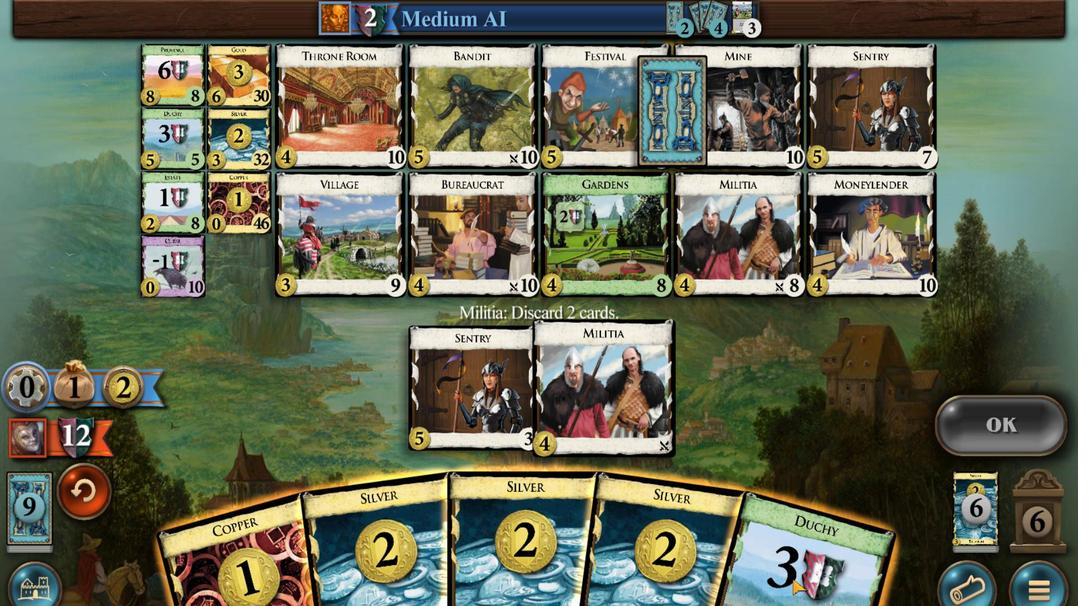 
Action: Mouse scrolled (771, 422) with delta (0, 0)
Screenshot: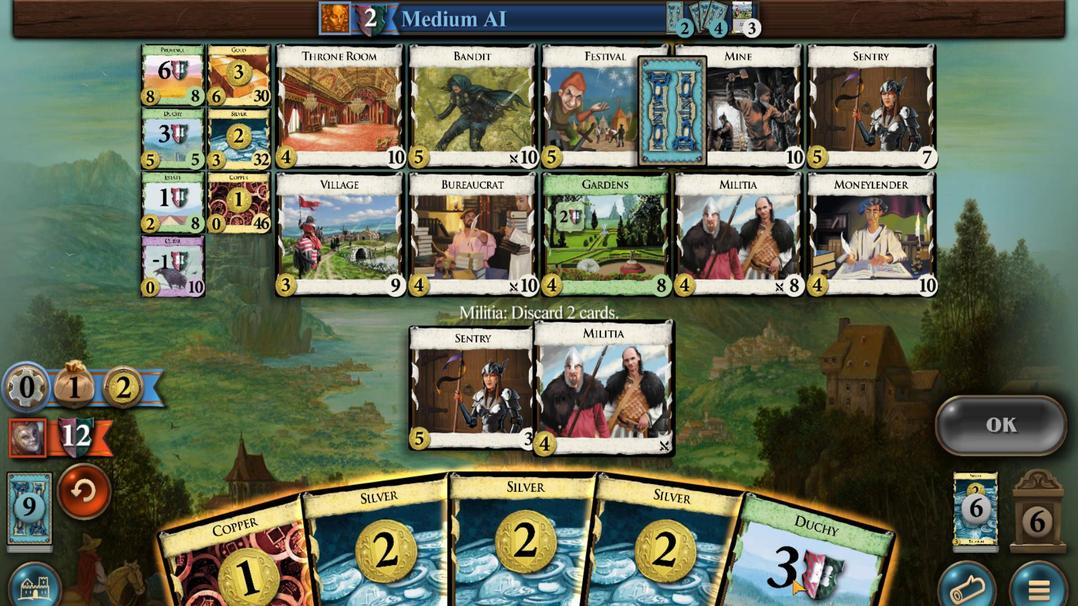 
Action: Mouse scrolled (771, 422) with delta (0, 0)
